 Task: Configure the page layout and record types for 'Technical Position' and 'Non Technical Position' in Salesforce.
Action: Mouse moved to (228, 110)
Screenshot: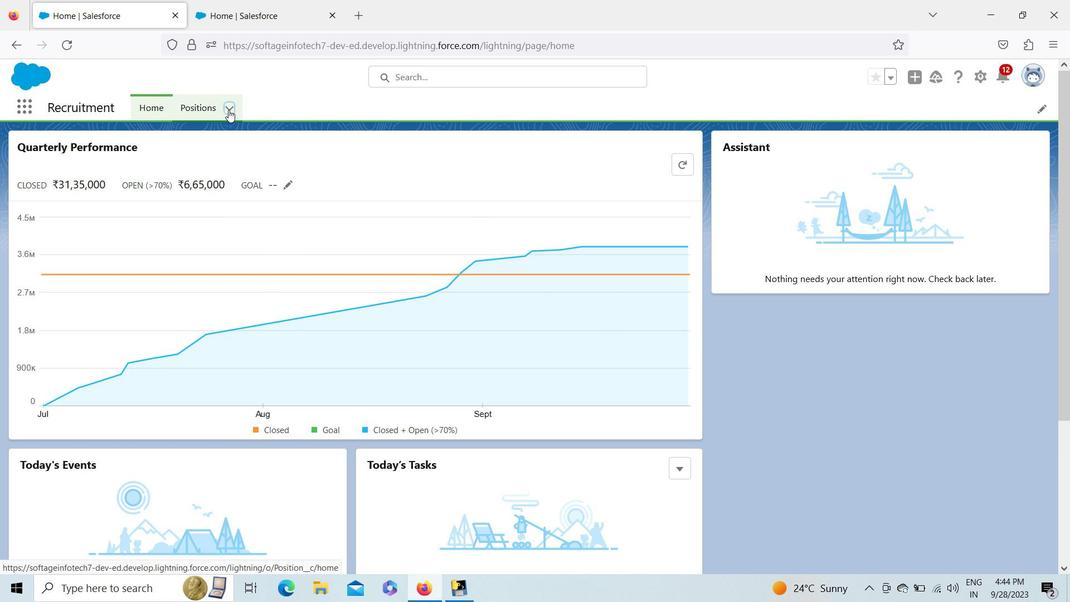
Action: Mouse pressed left at (228, 110)
Screenshot: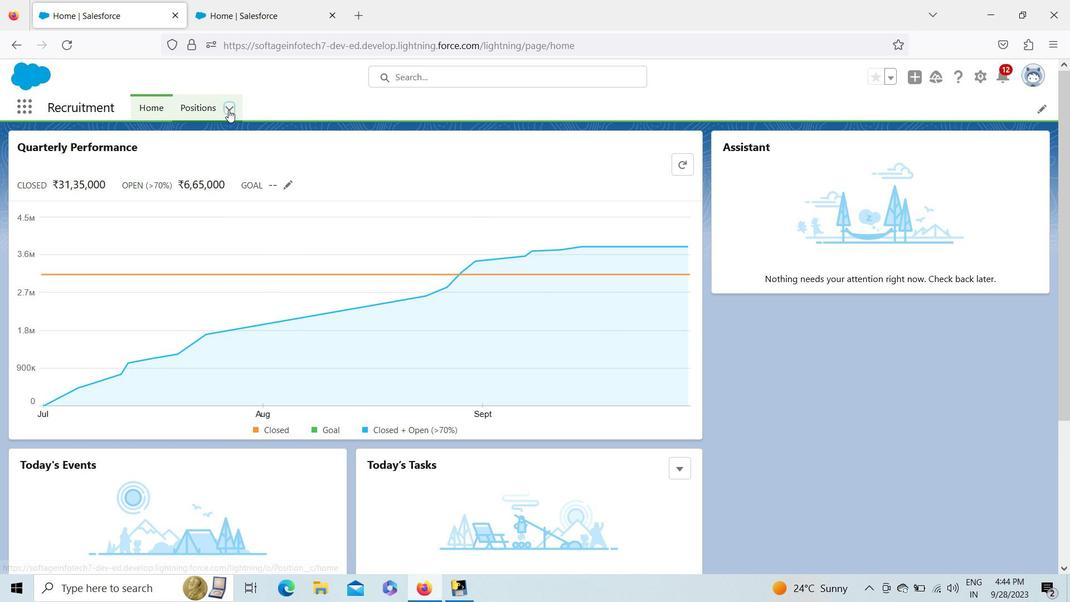 
Action: Mouse moved to (223, 130)
Screenshot: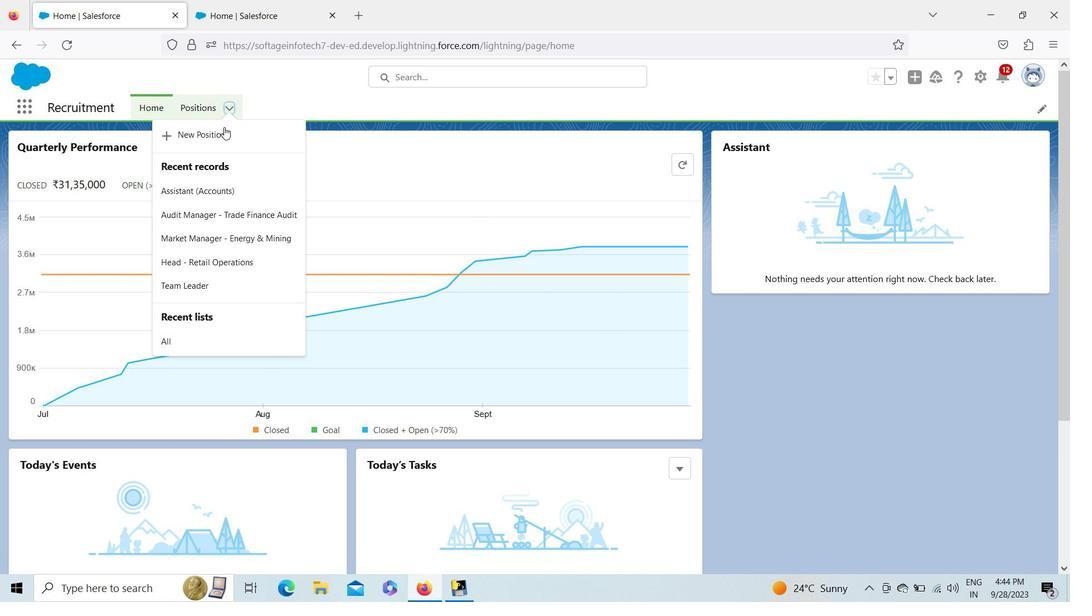 
Action: Mouse pressed left at (223, 130)
Screenshot: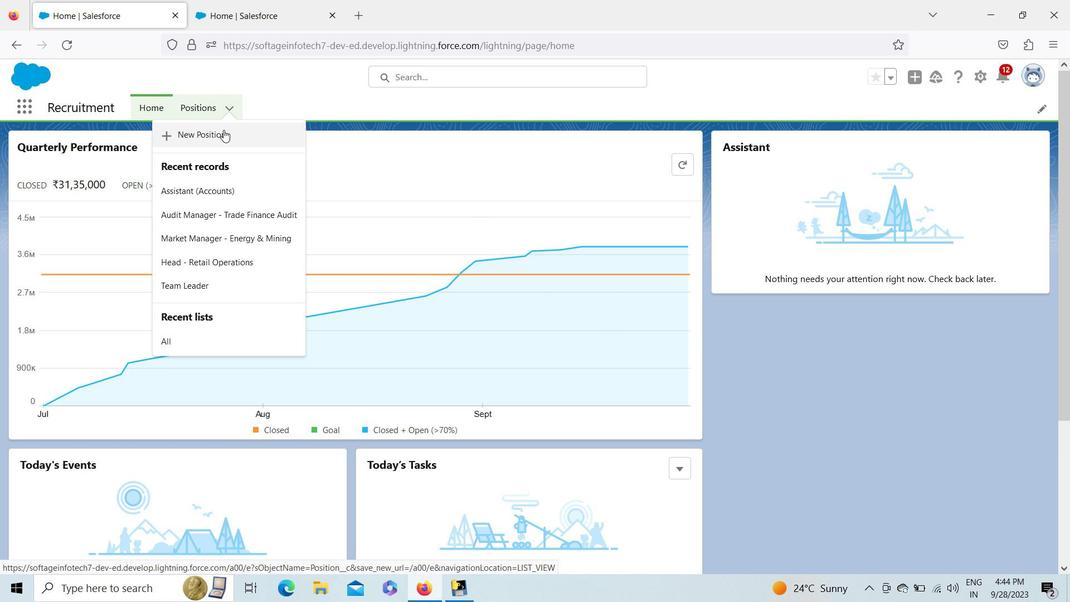 
Action: Mouse moved to (826, 74)
Screenshot: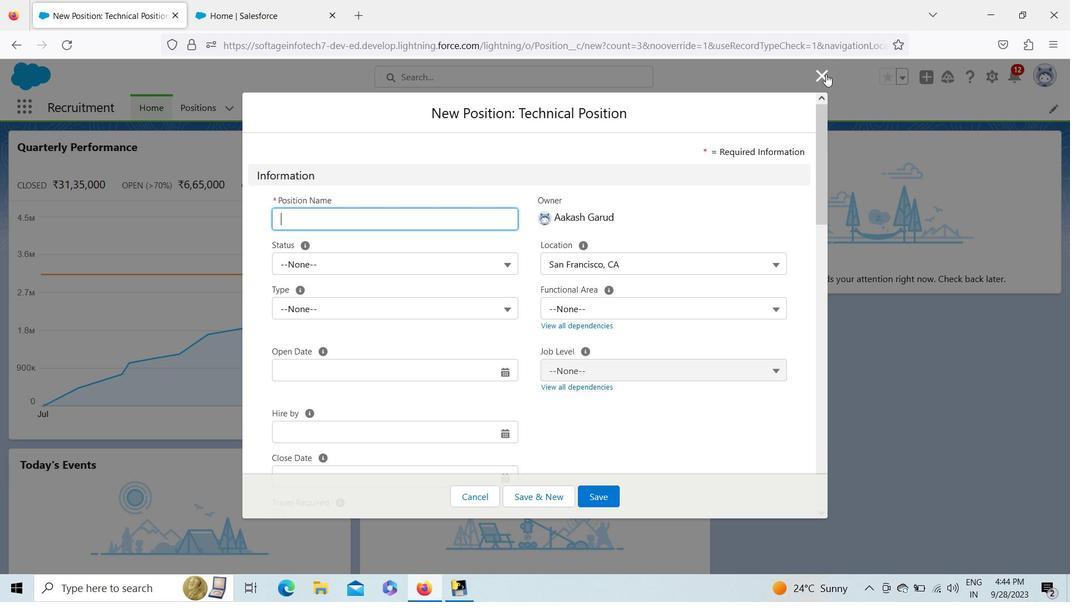 
Action: Mouse pressed left at (826, 74)
Screenshot: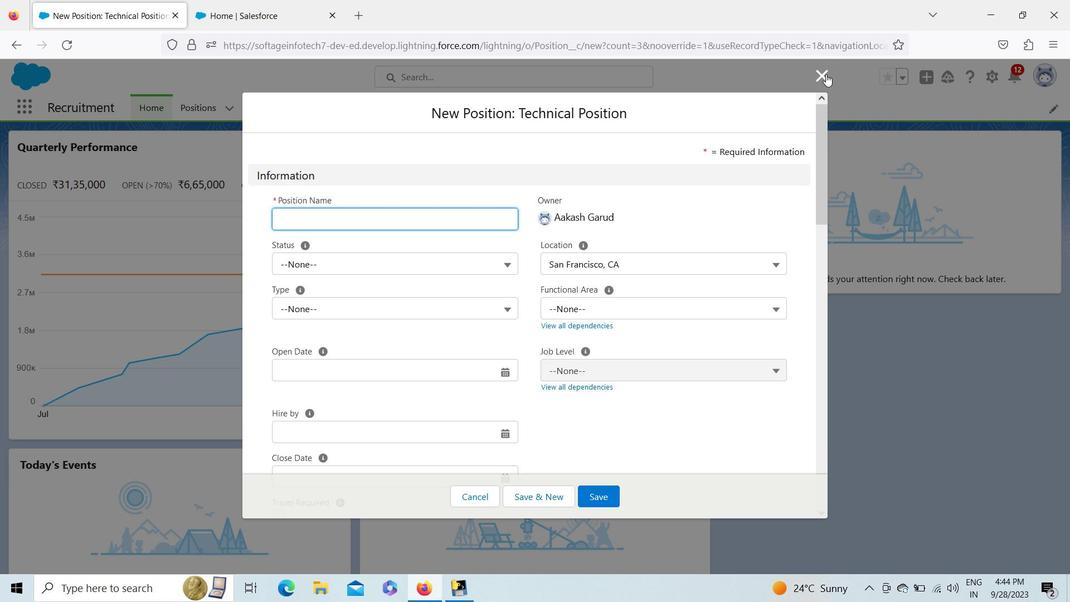 
Action: Mouse moved to (257, 20)
Screenshot: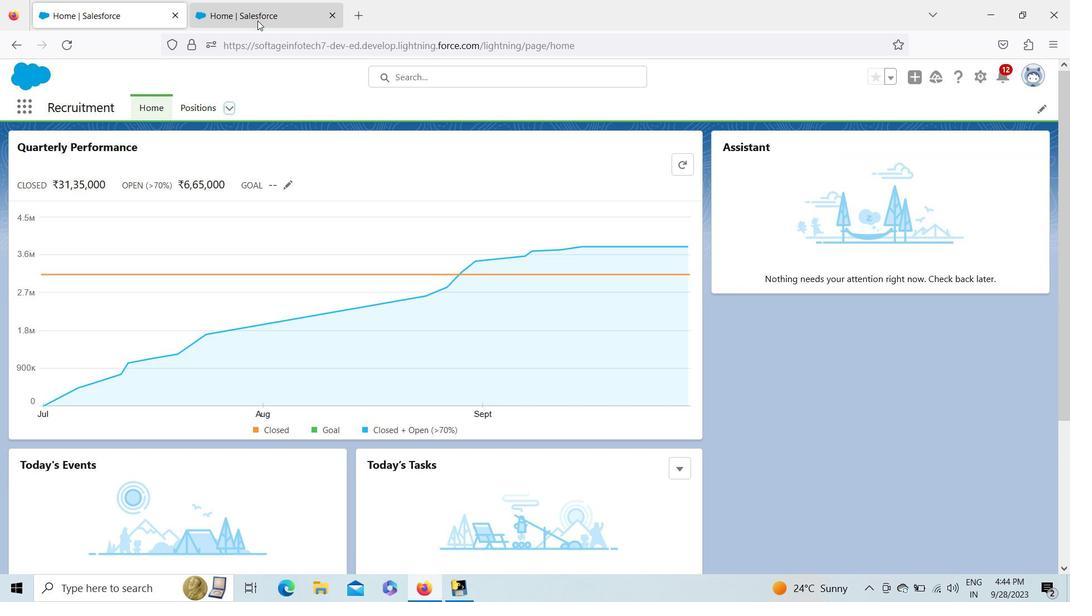 
Action: Mouse pressed left at (257, 20)
Screenshot: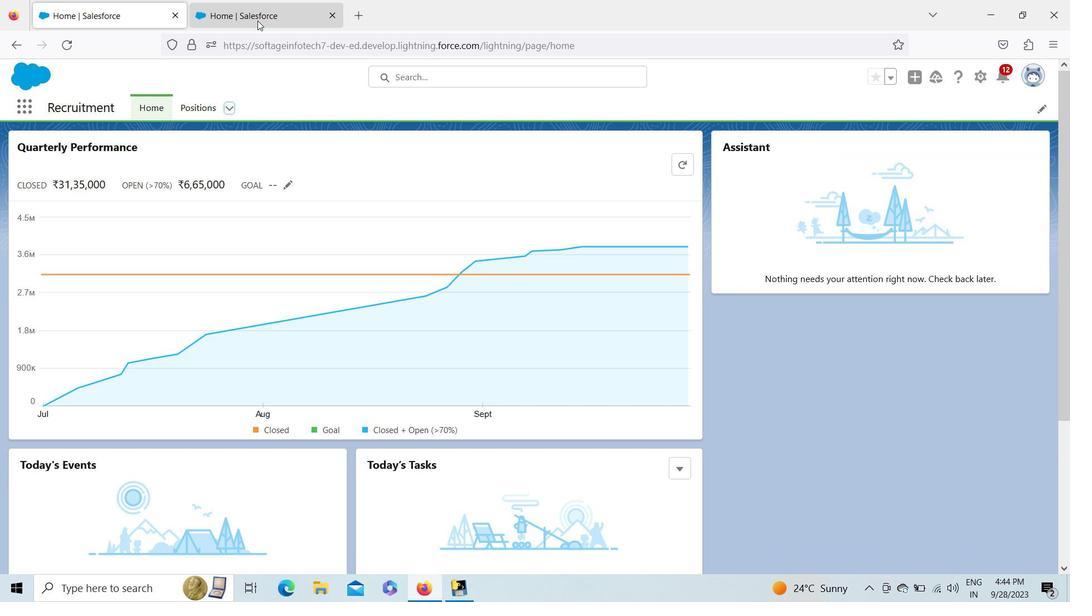 
Action: Mouse moved to (92, 30)
Screenshot: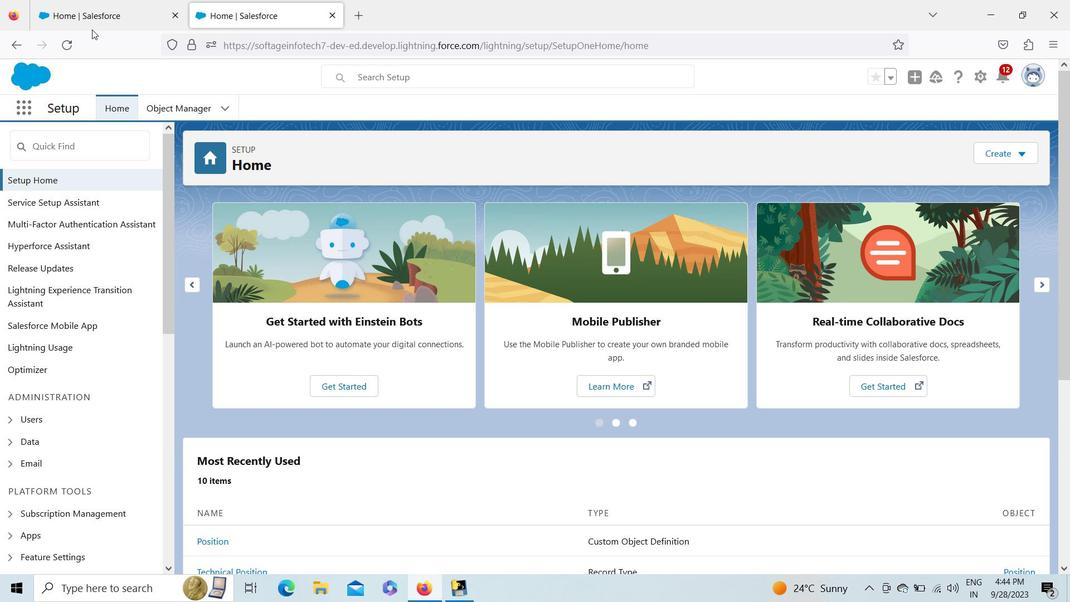 
Action: Mouse pressed left at (92, 30)
Screenshot: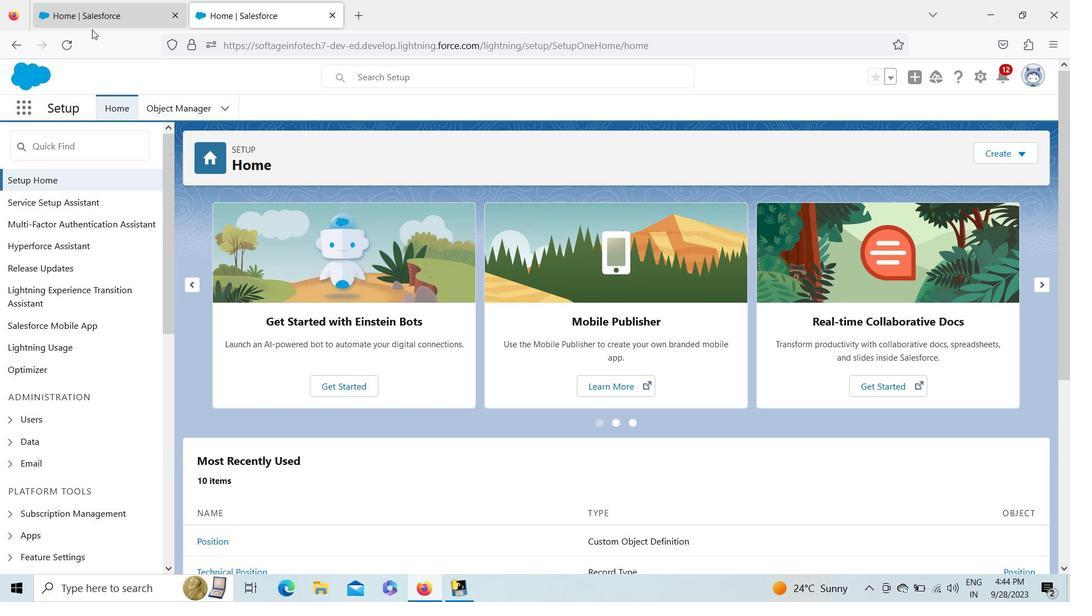 
Action: Mouse moved to (22, 106)
Screenshot: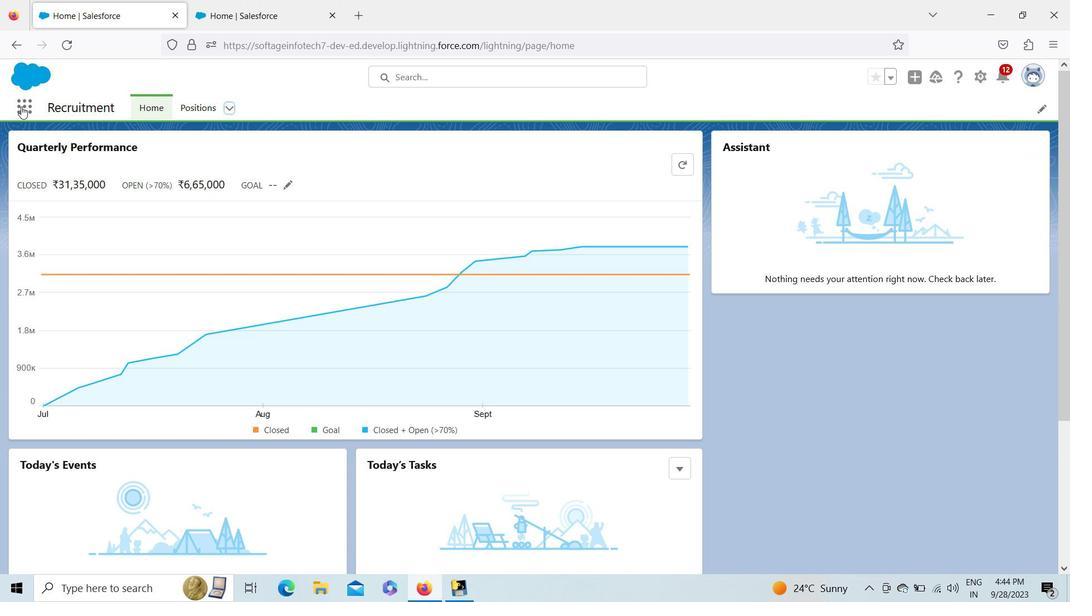 
Action: Mouse pressed left at (22, 106)
Screenshot: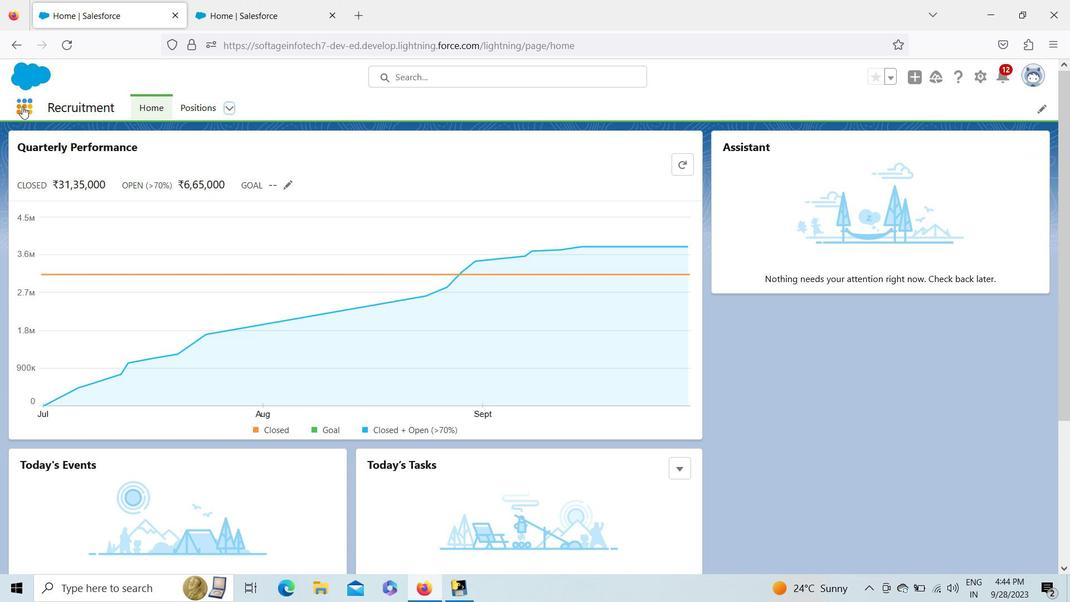 
Action: Mouse moved to (359, 98)
Screenshot: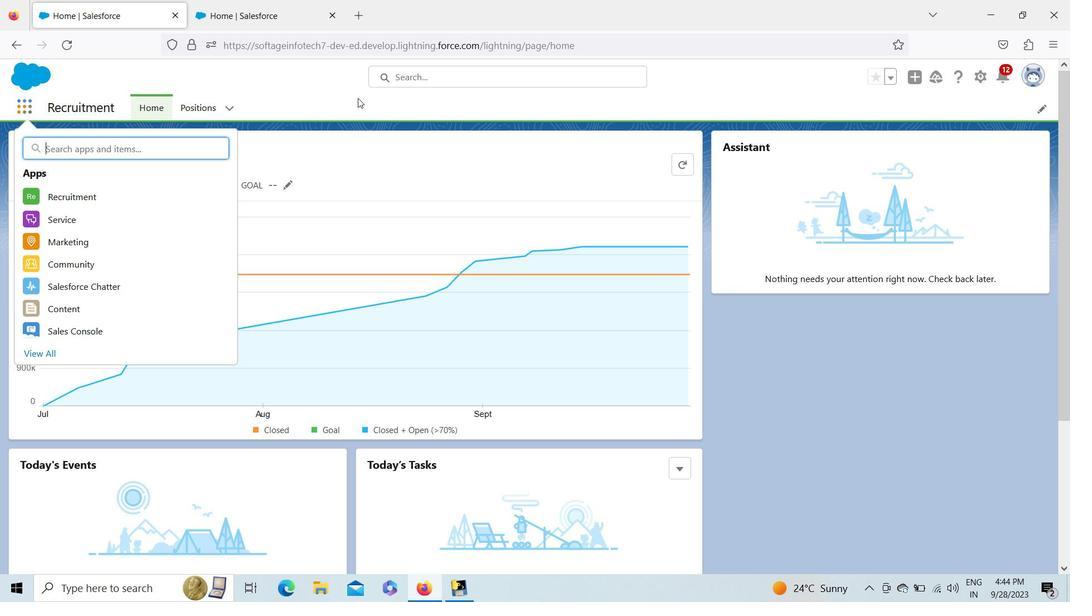 
Action: Mouse pressed left at (359, 98)
Screenshot: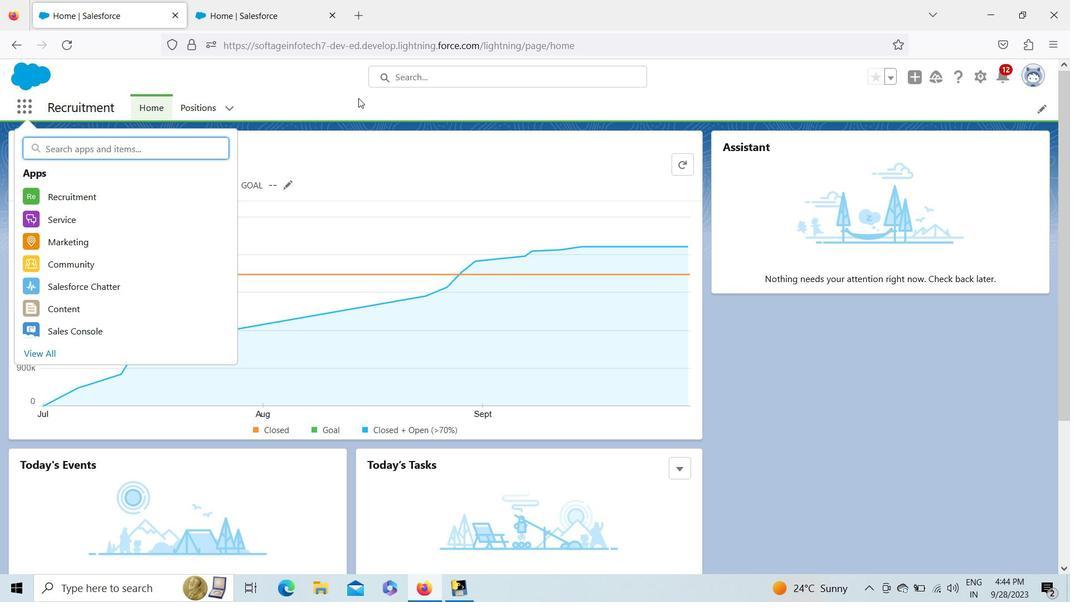 
Action: Mouse moved to (979, 80)
Screenshot: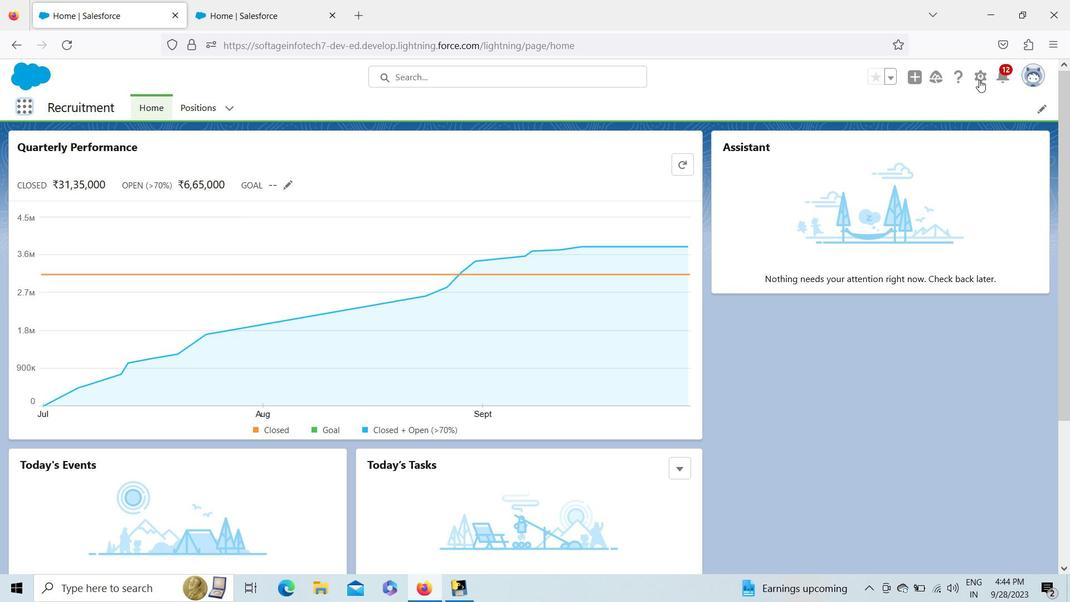 
Action: Mouse pressed left at (979, 80)
Screenshot: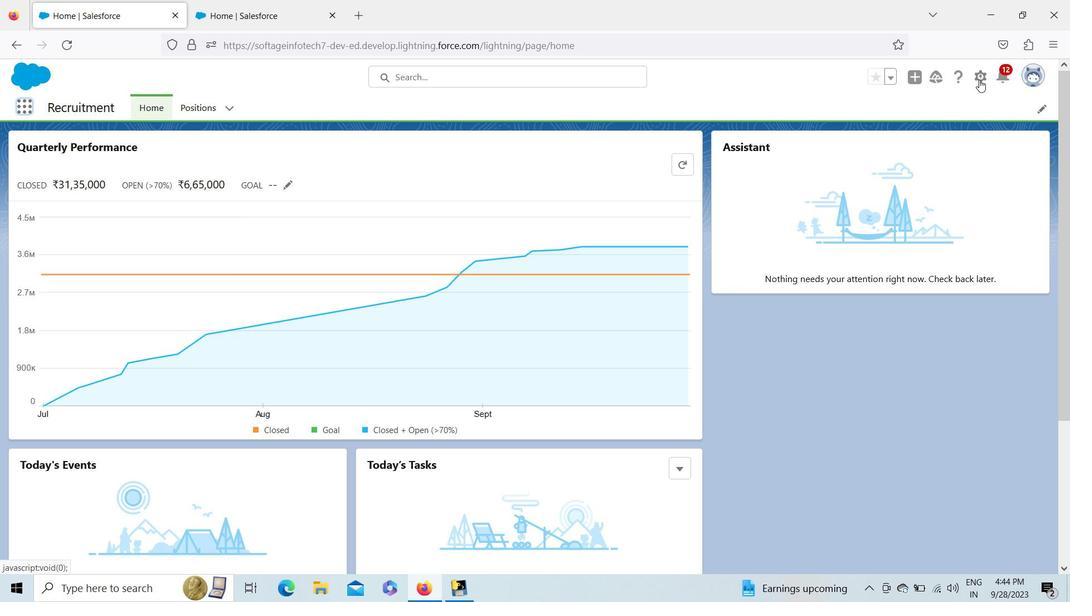 
Action: Mouse moved to (945, 129)
Screenshot: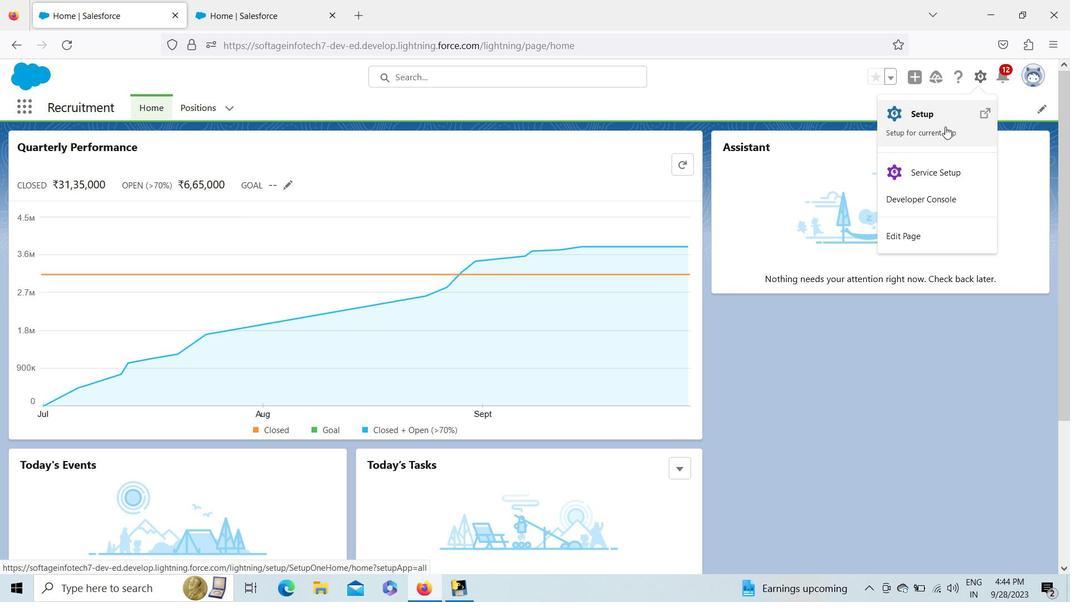 
Action: Mouse pressed left at (945, 129)
Screenshot: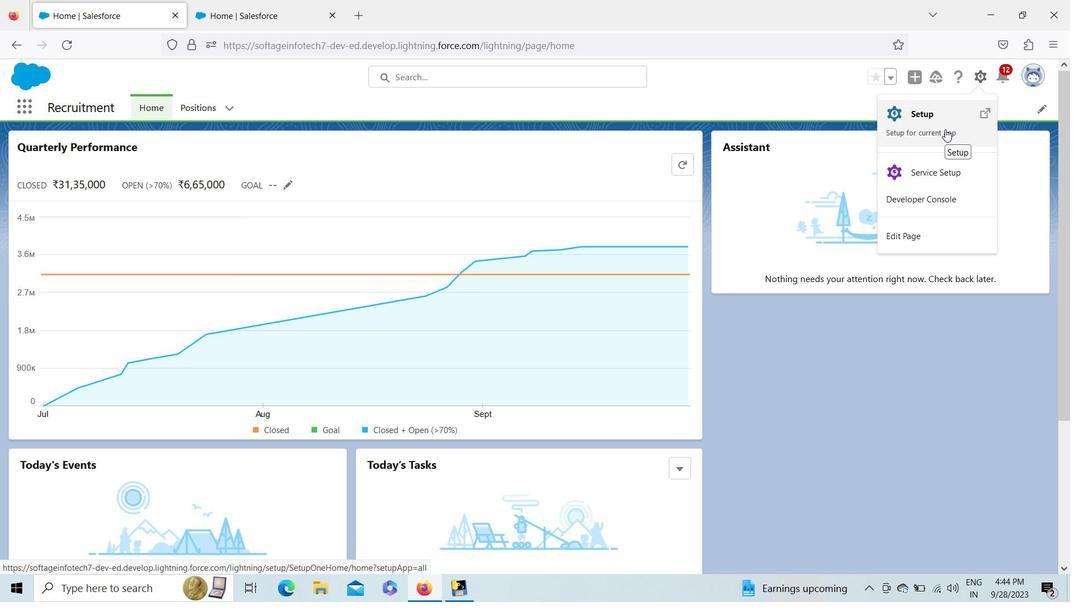 
Action: Mouse moved to (195, 105)
Screenshot: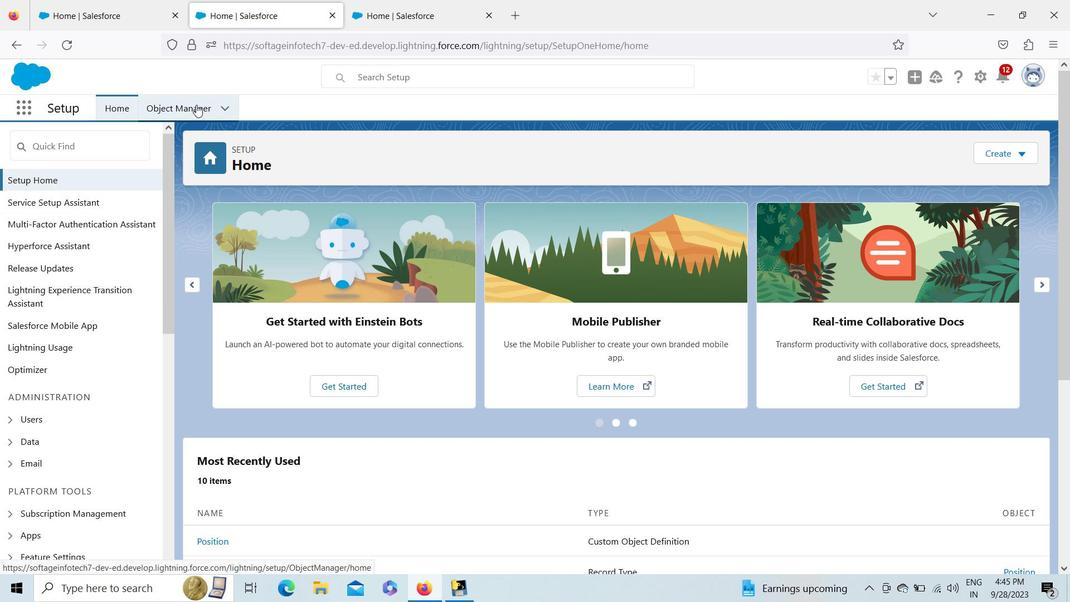 
Action: Mouse pressed left at (195, 105)
Screenshot: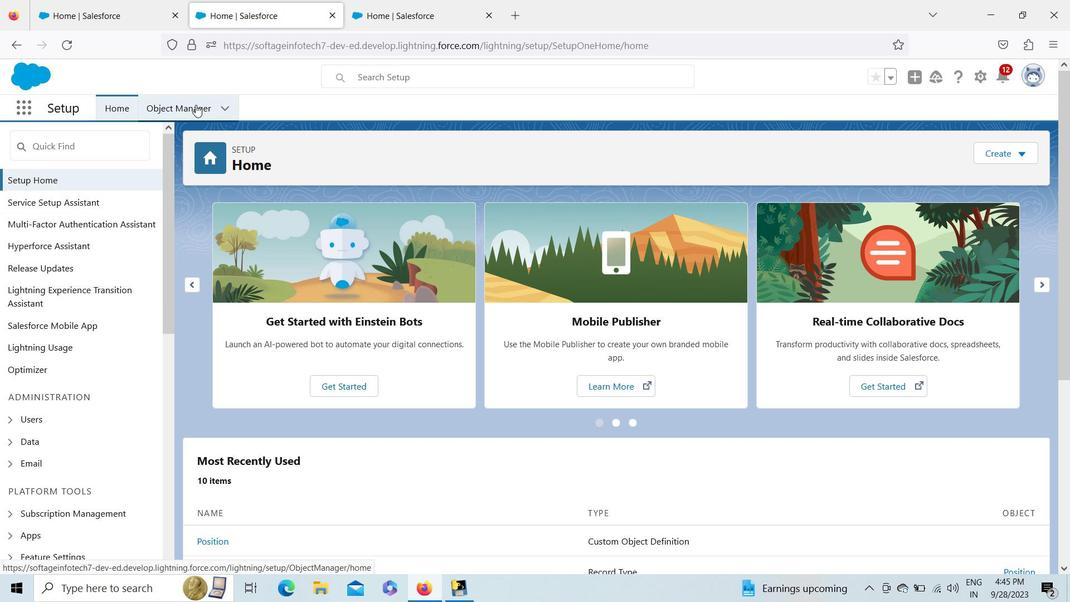 
Action: Mouse moved to (792, 159)
Screenshot: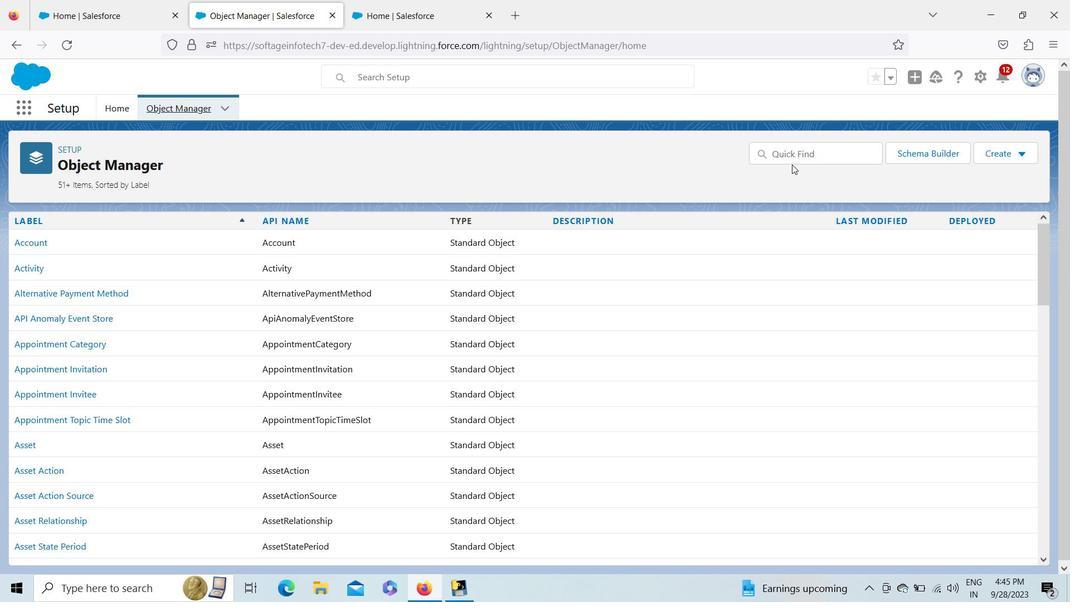 
Action: Mouse pressed left at (792, 159)
Screenshot: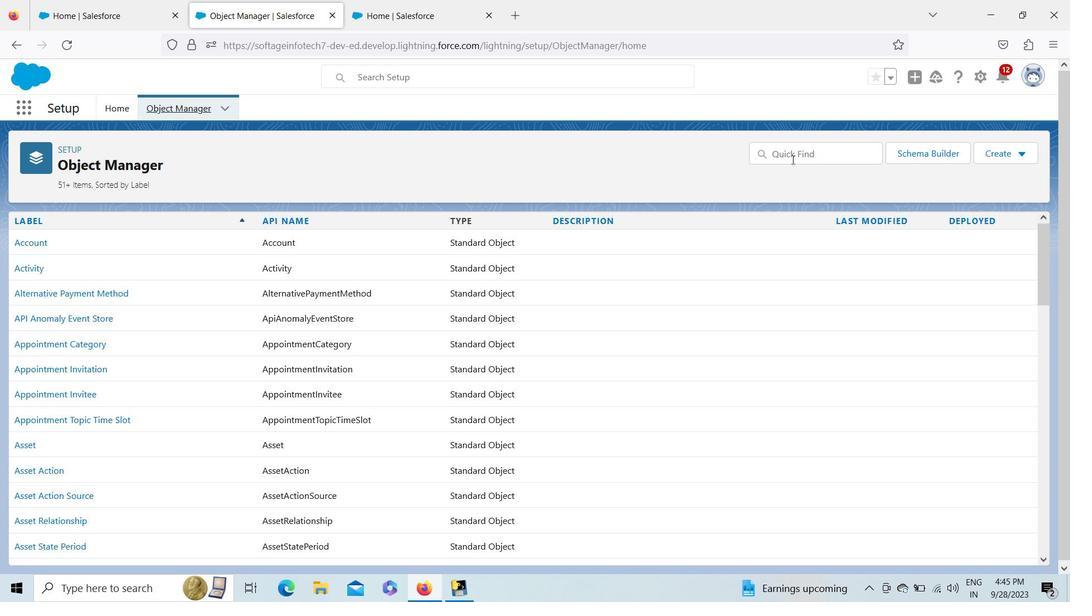 
Action: Key pressed pos
Screenshot: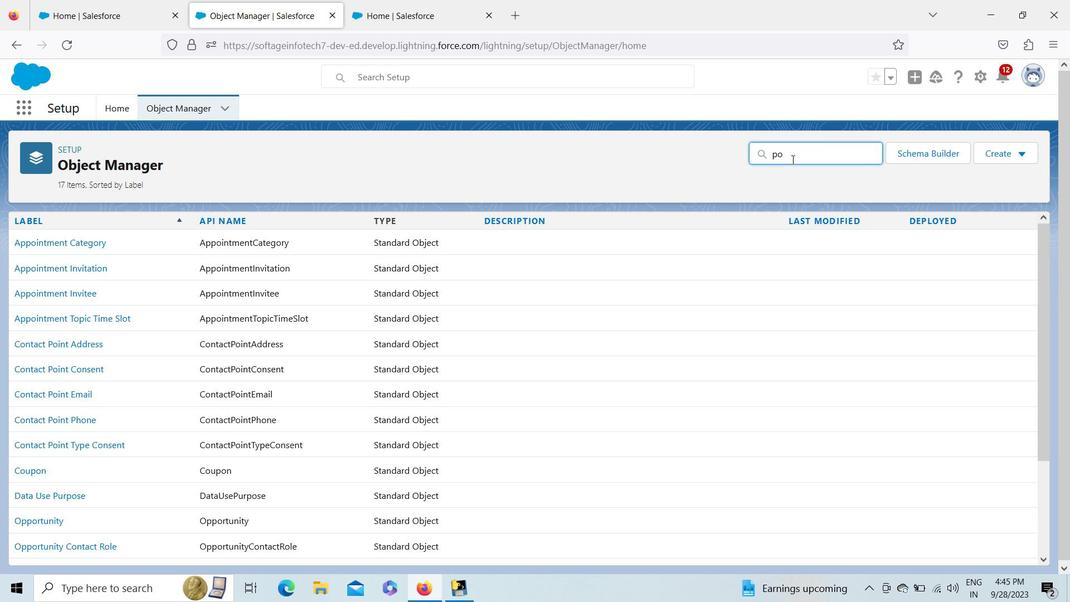 
Action: Mouse moved to (22, 278)
Screenshot: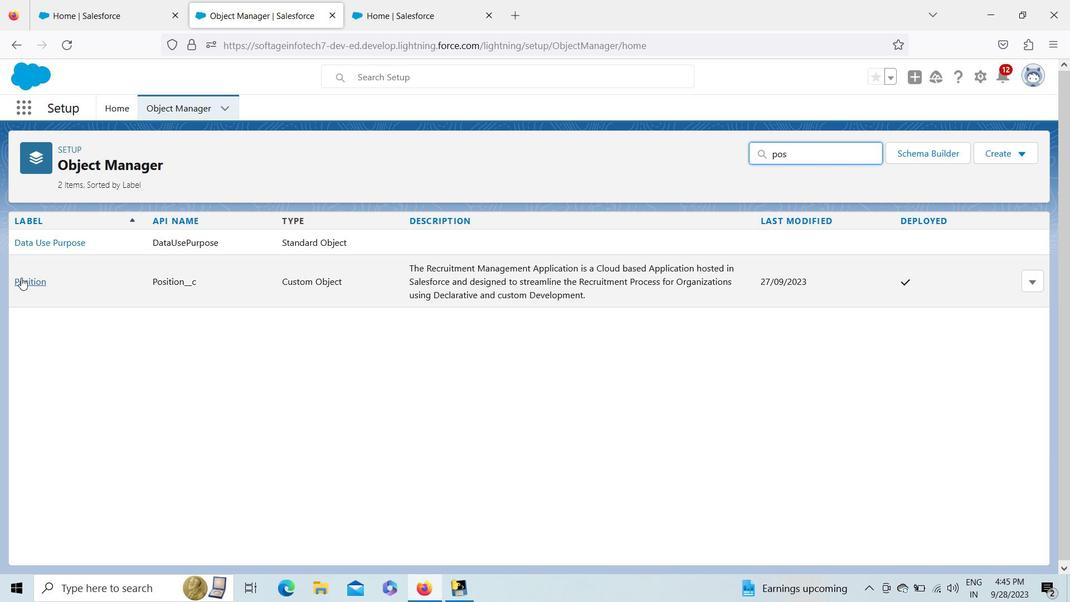 
Action: Mouse pressed left at (22, 278)
Screenshot: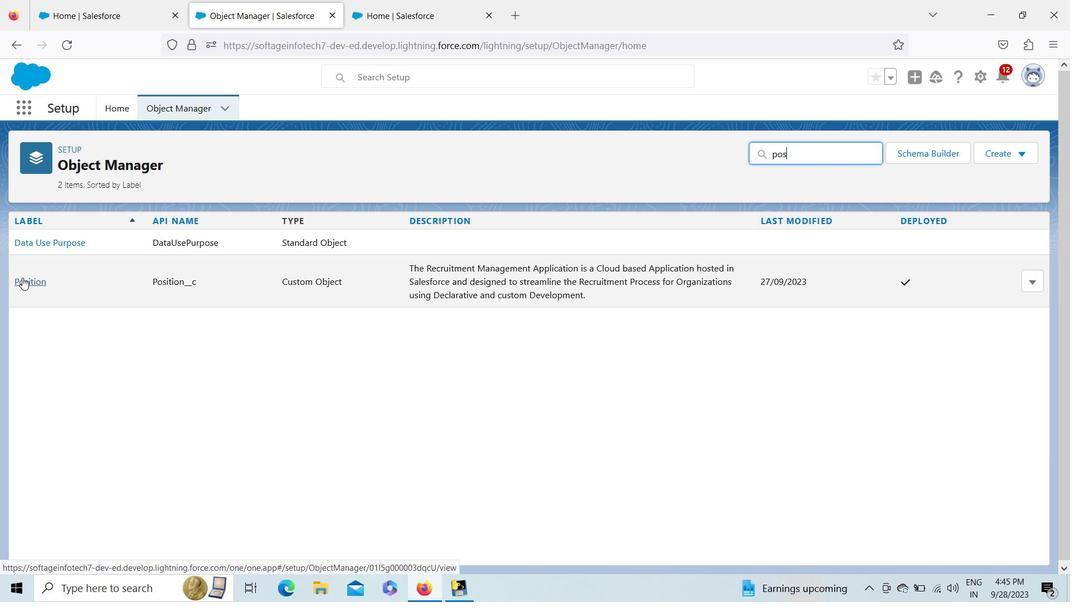 
Action: Mouse moved to (63, 269)
Screenshot: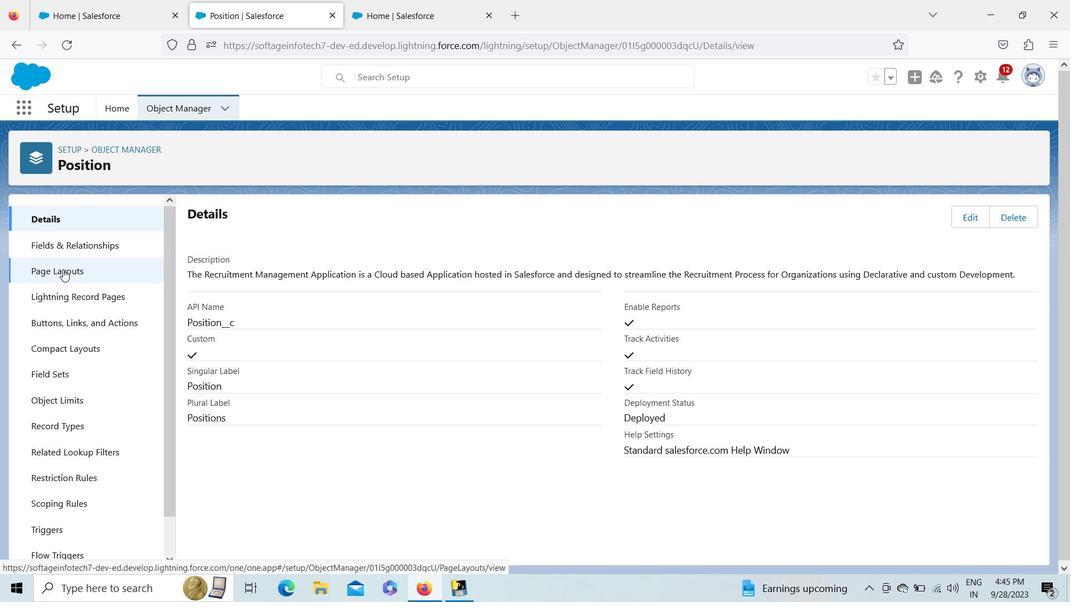 
Action: Mouse pressed left at (63, 269)
Screenshot: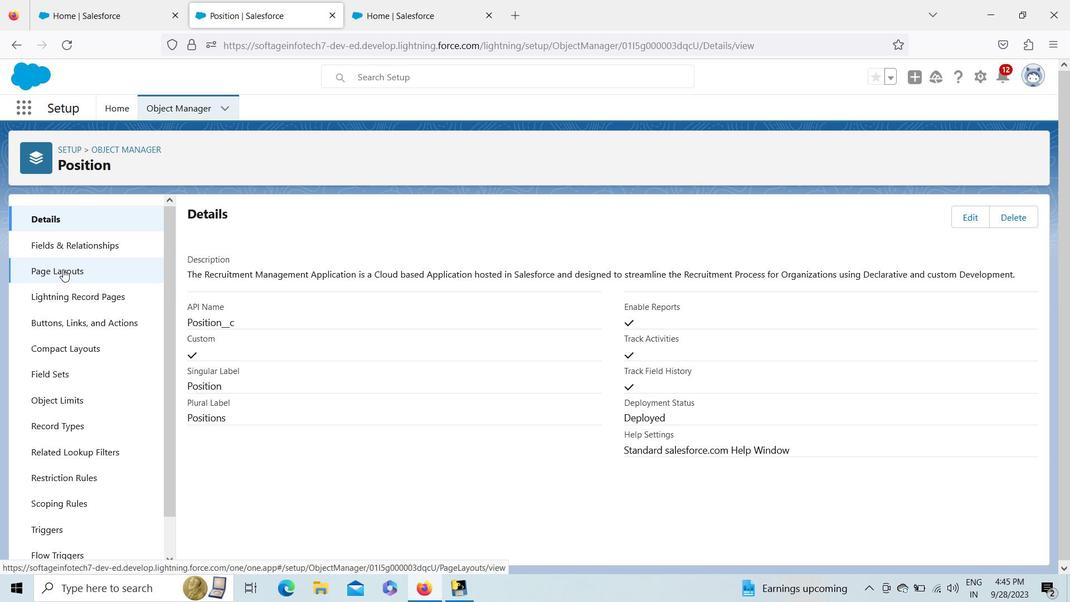 
Action: Mouse moved to (1034, 279)
Screenshot: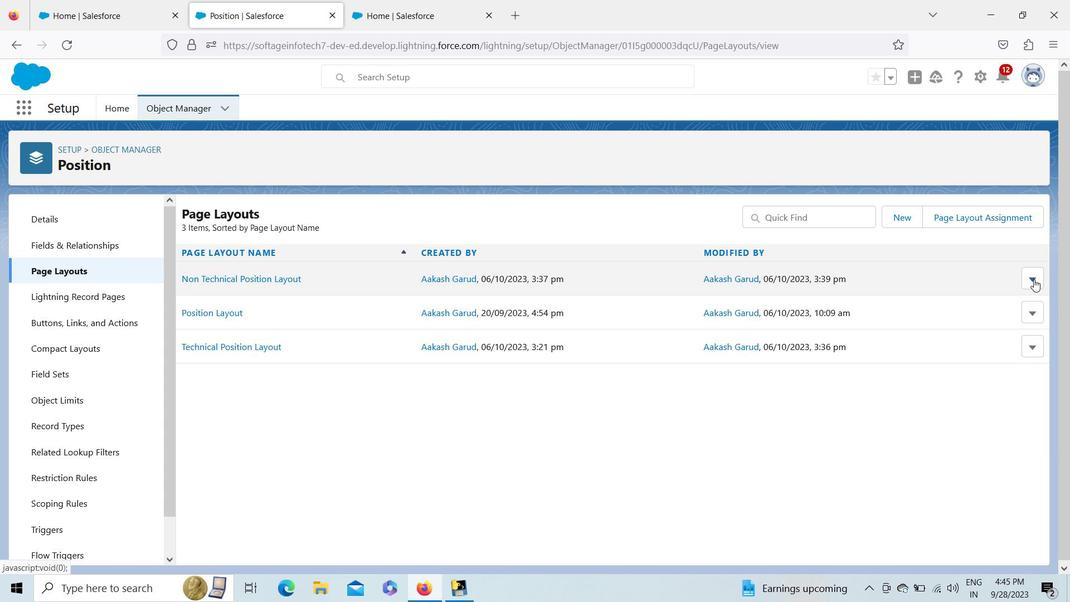 
Action: Mouse pressed left at (1034, 279)
Screenshot: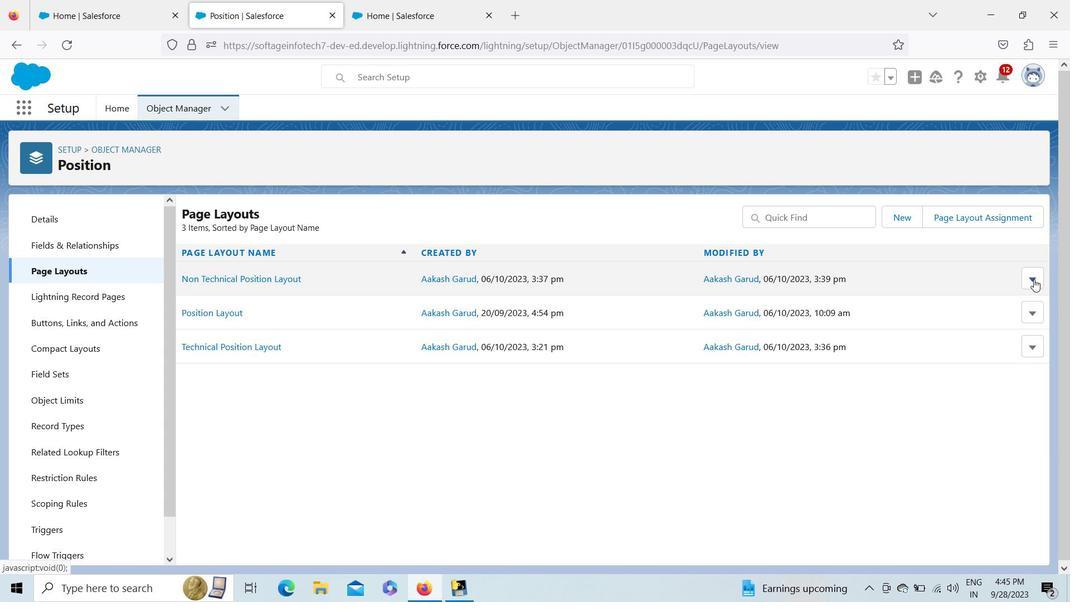 
Action: Mouse moved to (1012, 329)
Screenshot: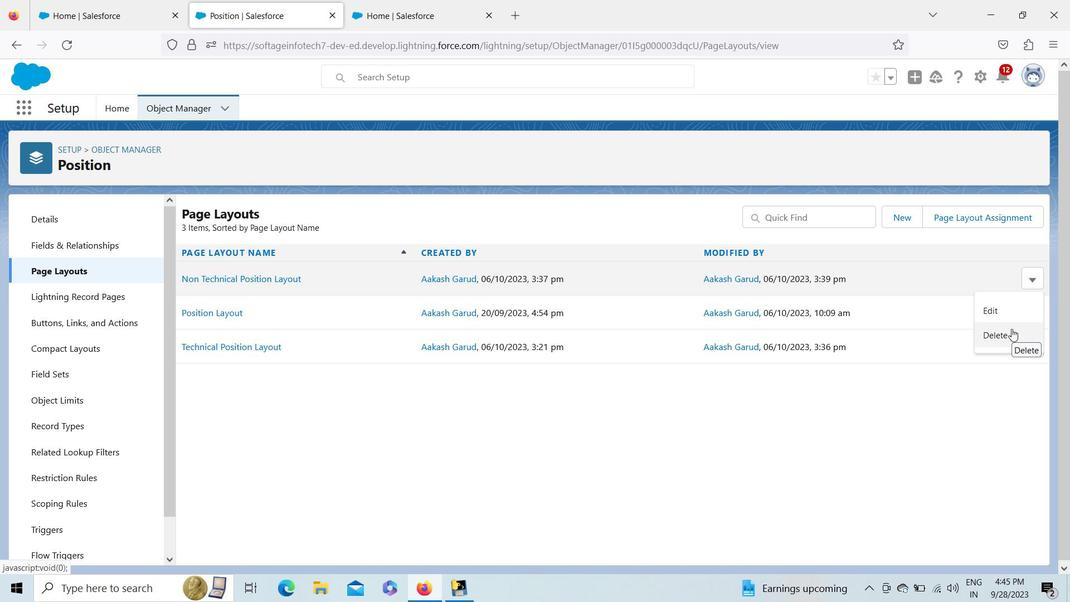
Action: Mouse pressed left at (1012, 329)
Screenshot: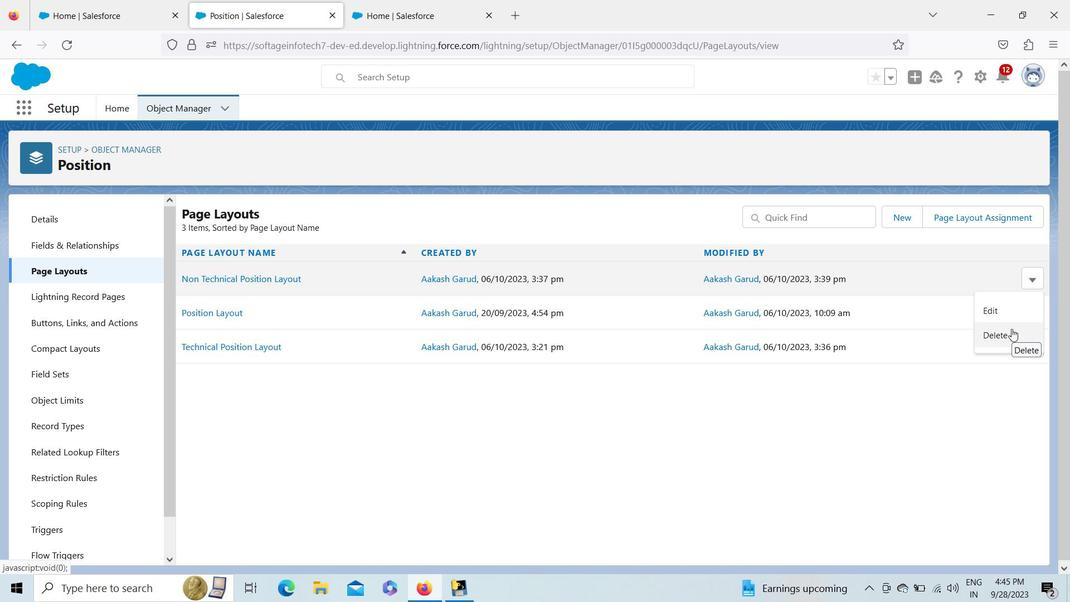 
Action: Mouse moved to (730, 317)
Screenshot: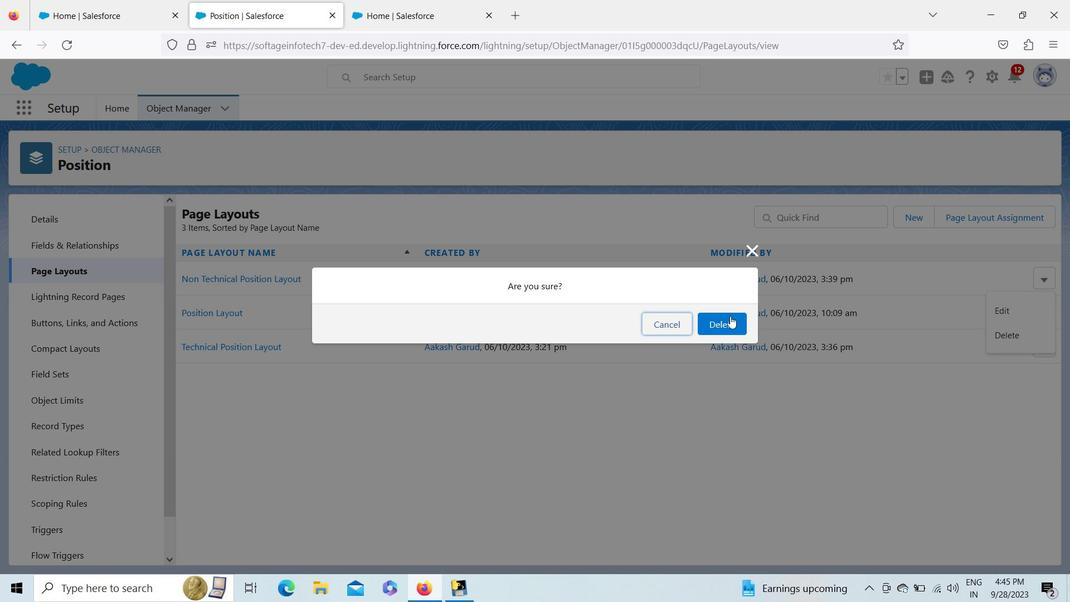 
Action: Mouse pressed left at (730, 317)
Screenshot: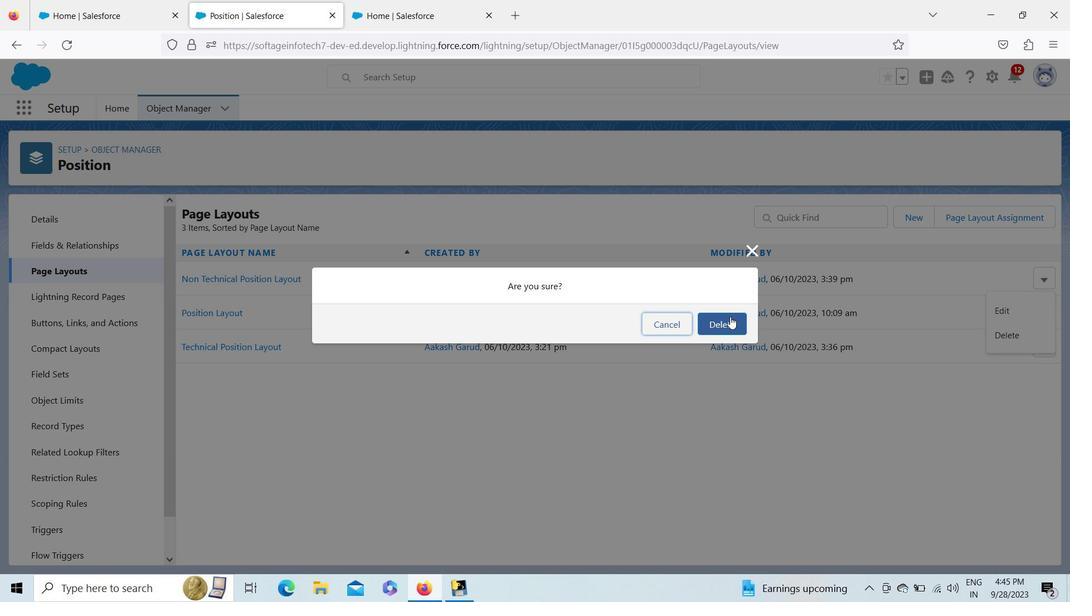 
Action: Mouse moved to (84, 276)
Screenshot: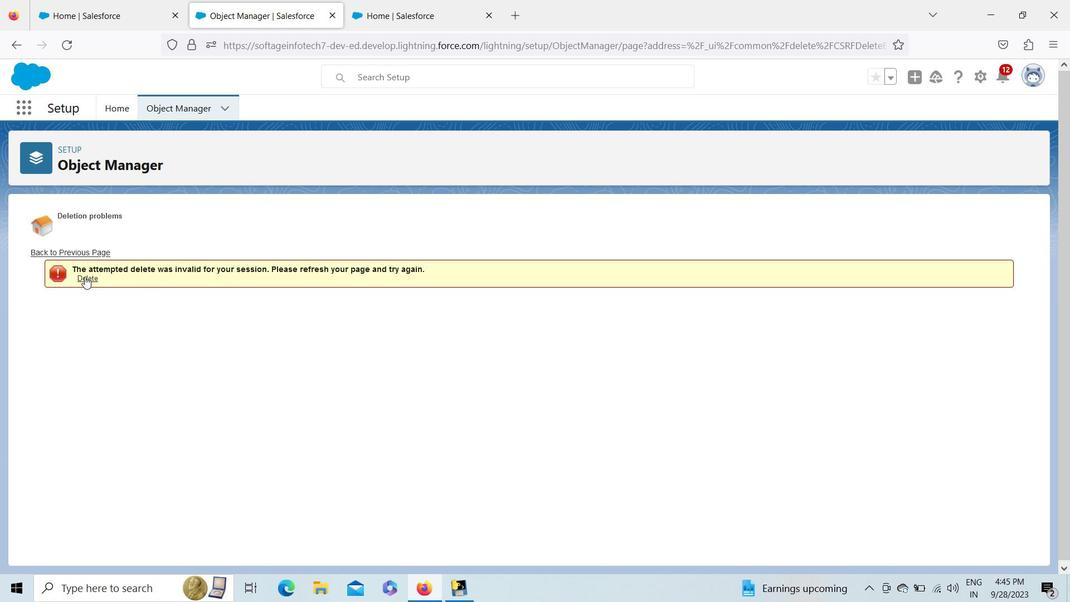 
Action: Mouse pressed left at (84, 276)
Screenshot: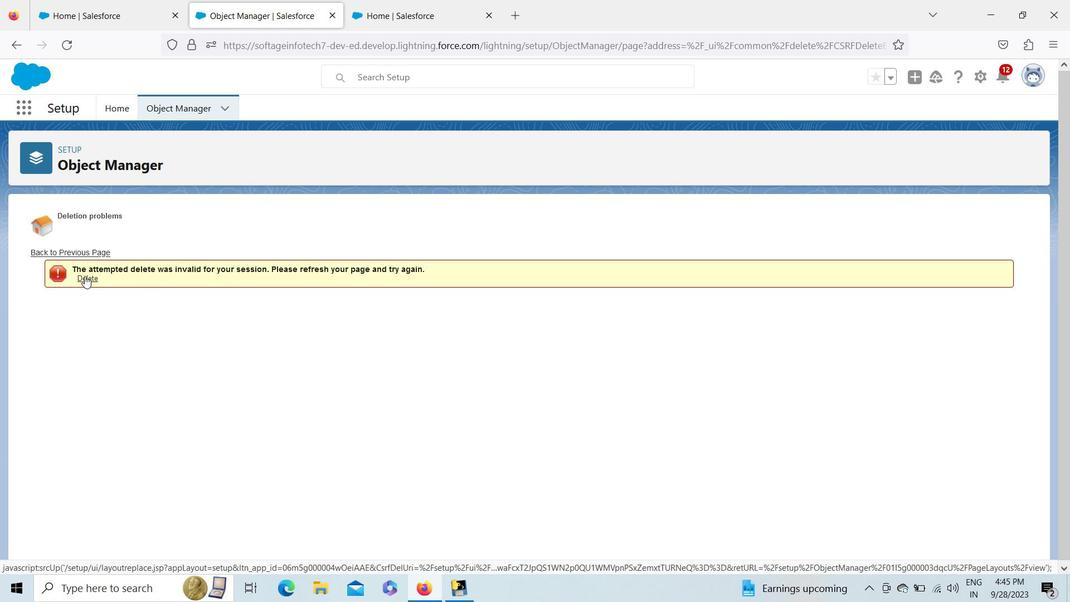 
Action: Mouse moved to (476, 307)
Screenshot: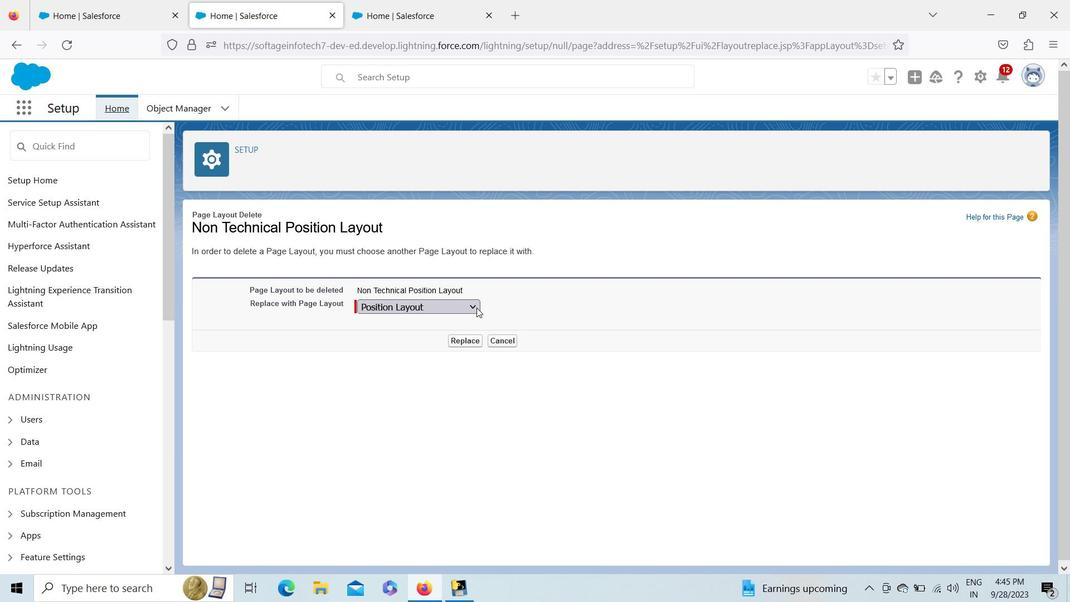 
Action: Mouse pressed left at (476, 307)
Screenshot: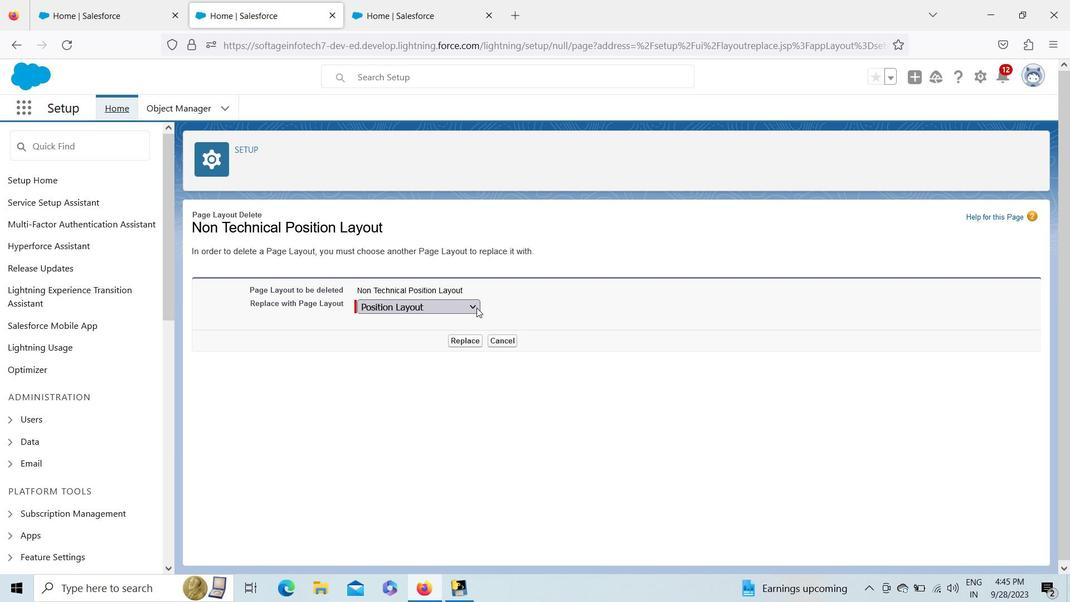 
Action: Mouse moved to (451, 325)
Screenshot: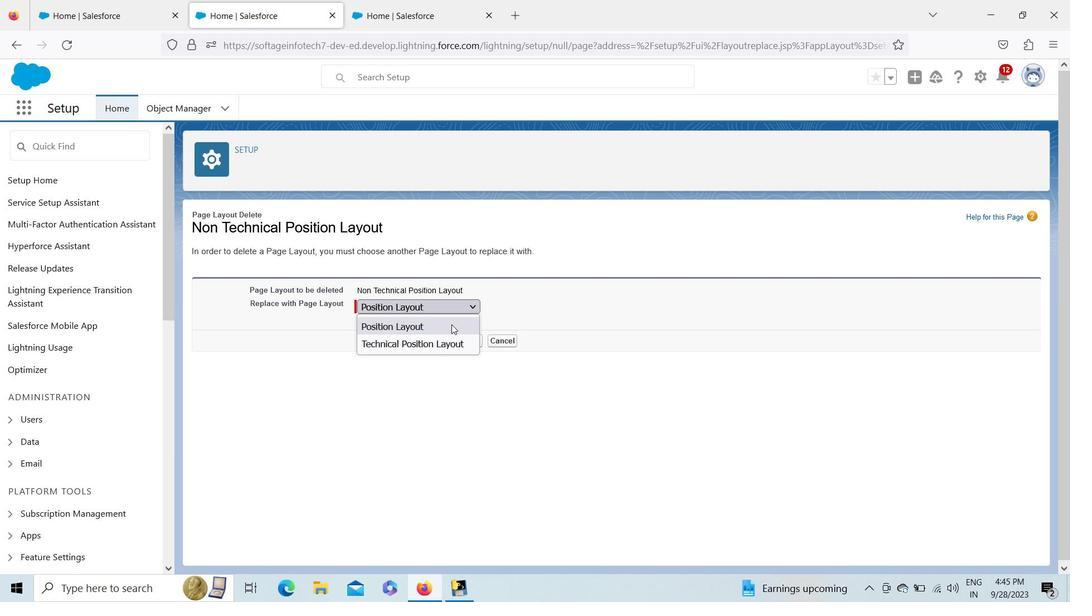 
Action: Mouse pressed left at (451, 325)
Screenshot: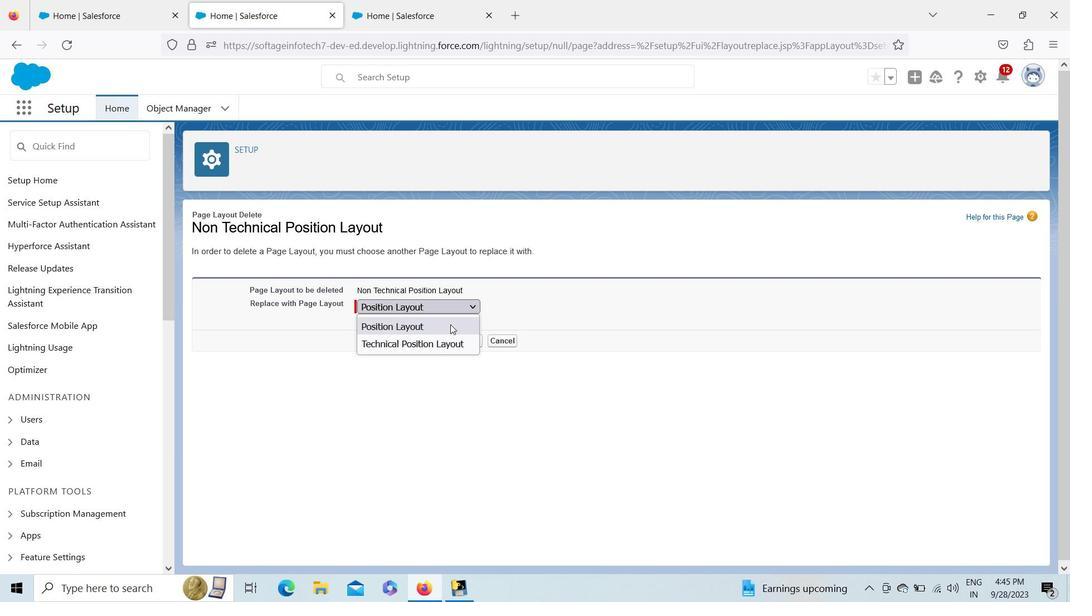 
Action: Mouse moved to (461, 341)
Screenshot: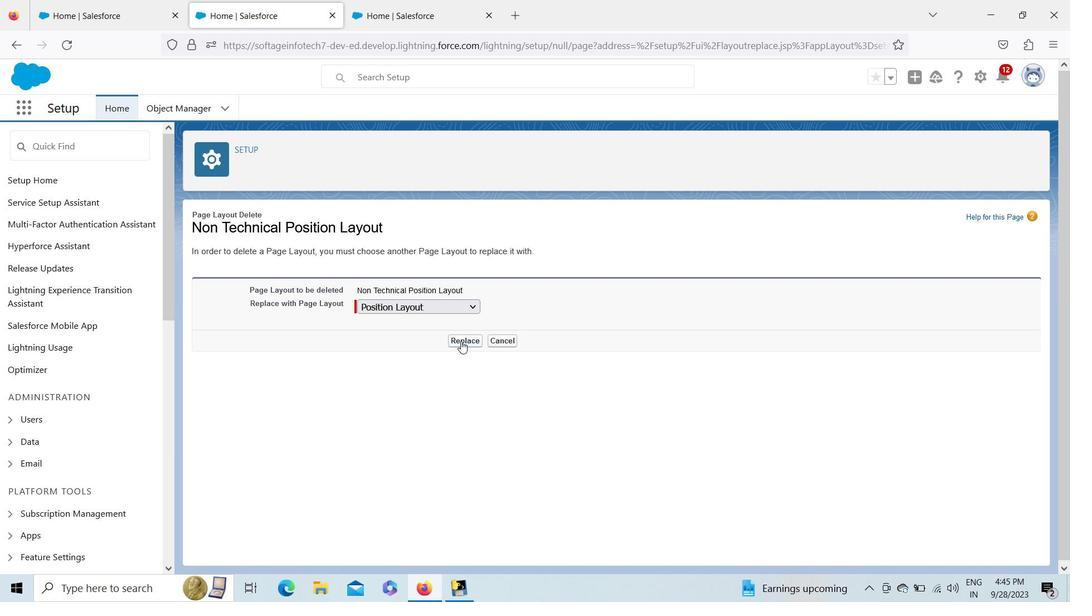 
Action: Mouse pressed left at (461, 341)
Screenshot: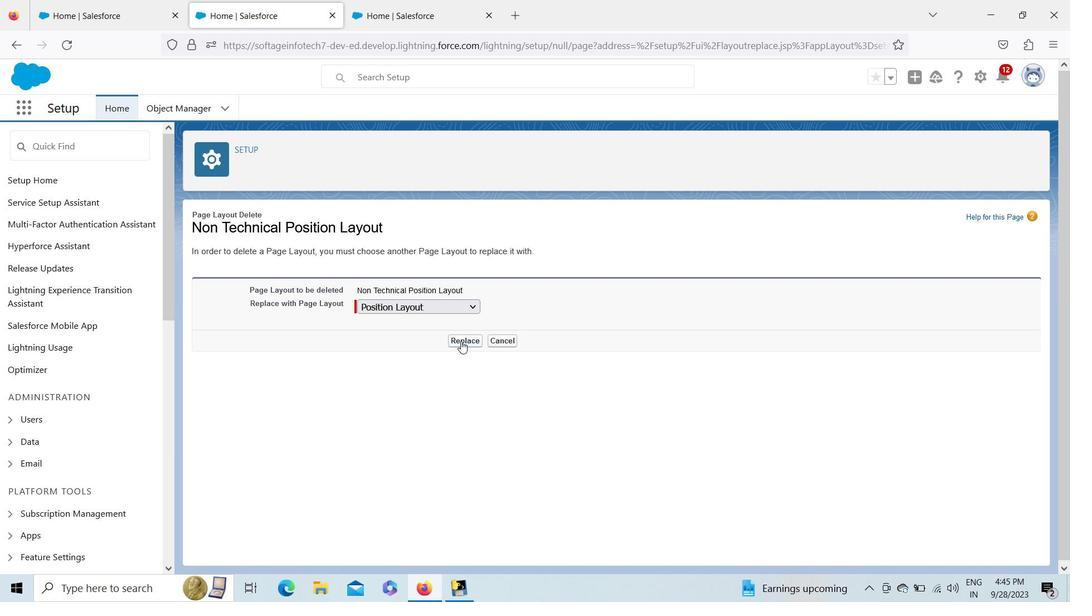 
Action: Mouse moved to (74, 265)
Screenshot: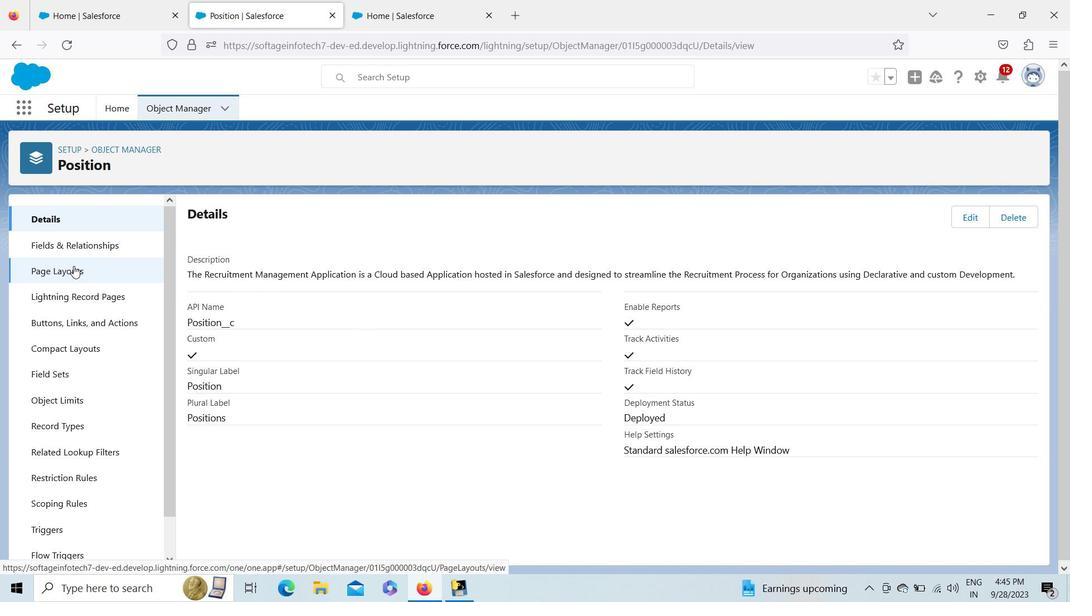 
Action: Mouse pressed left at (74, 265)
Screenshot: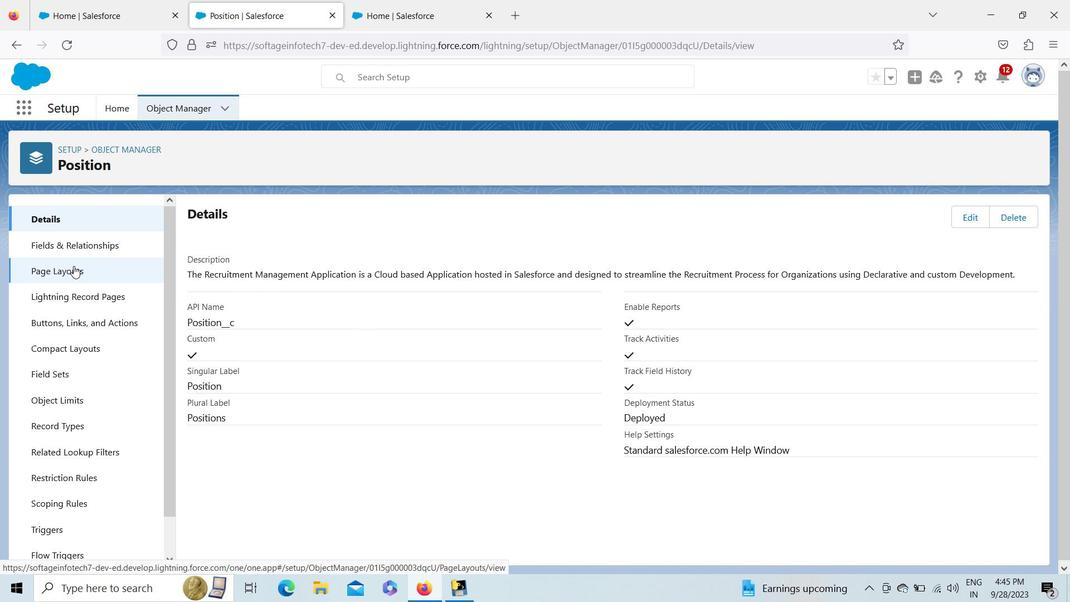 
Action: Mouse moved to (1037, 314)
Screenshot: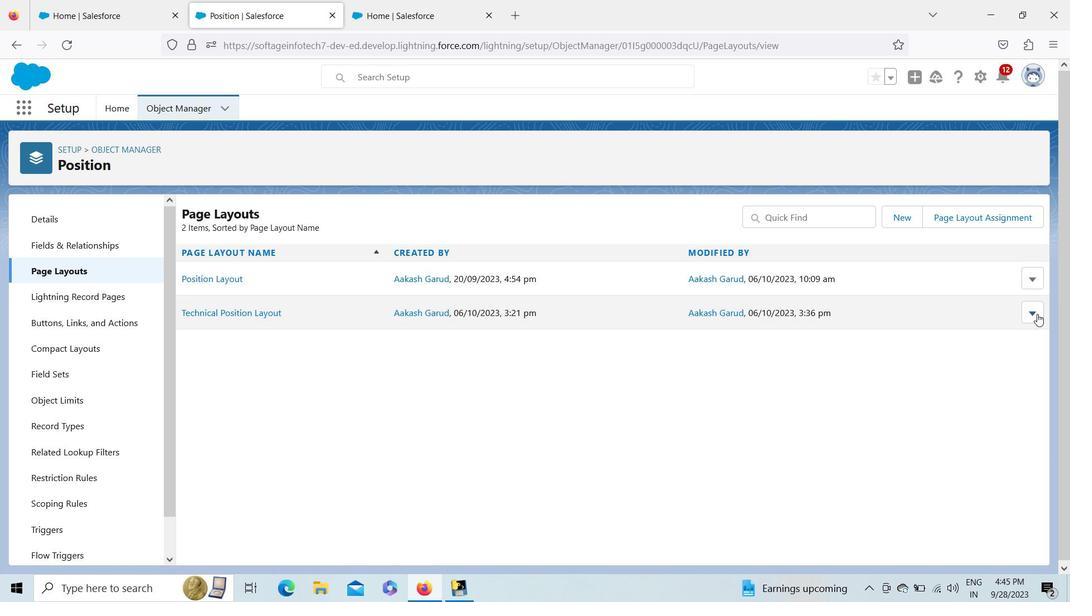 
Action: Mouse pressed left at (1037, 314)
Screenshot: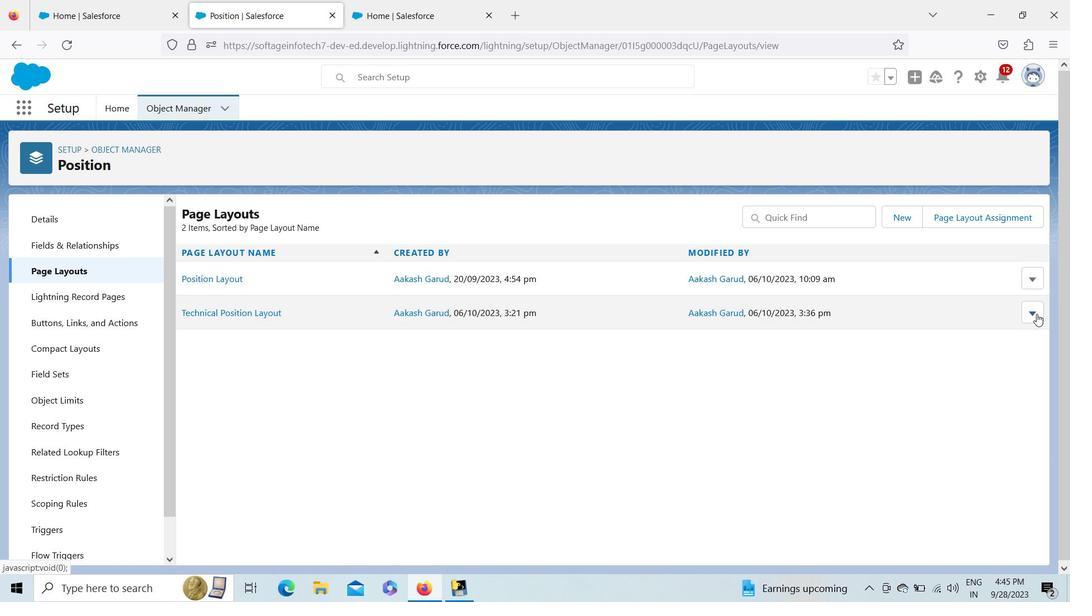 
Action: Mouse moved to (1007, 362)
Screenshot: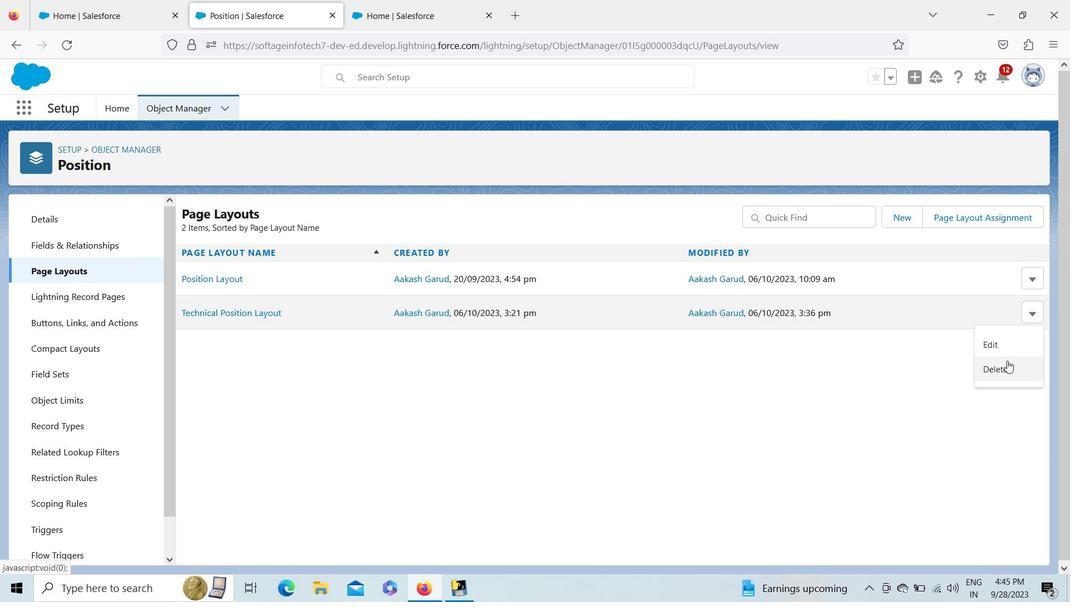 
Action: Mouse pressed left at (1007, 362)
Screenshot: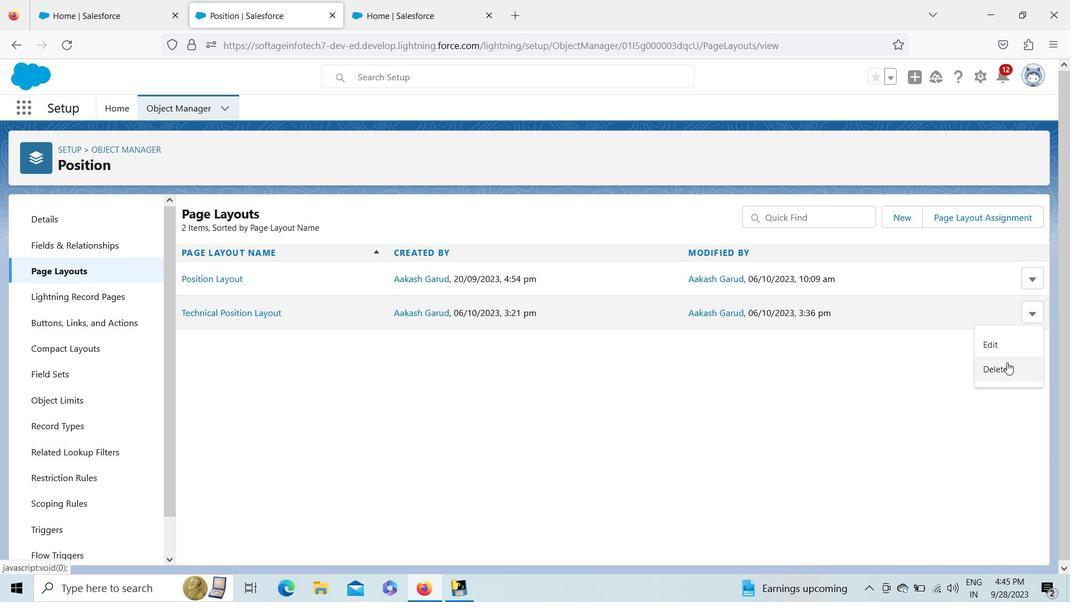 
Action: Mouse moved to (736, 325)
Screenshot: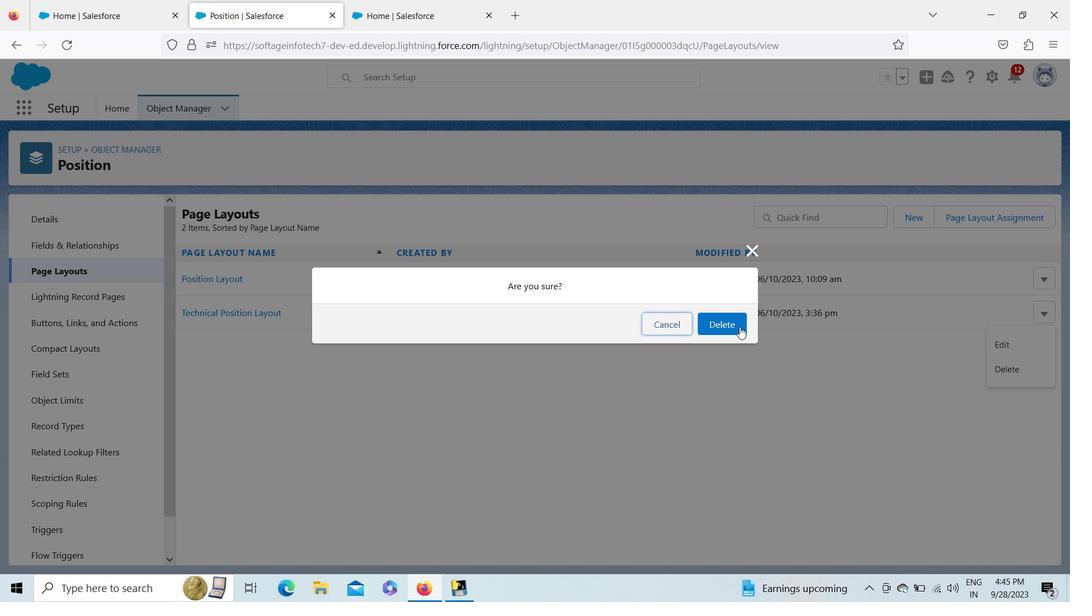 
Action: Mouse pressed left at (736, 325)
Screenshot: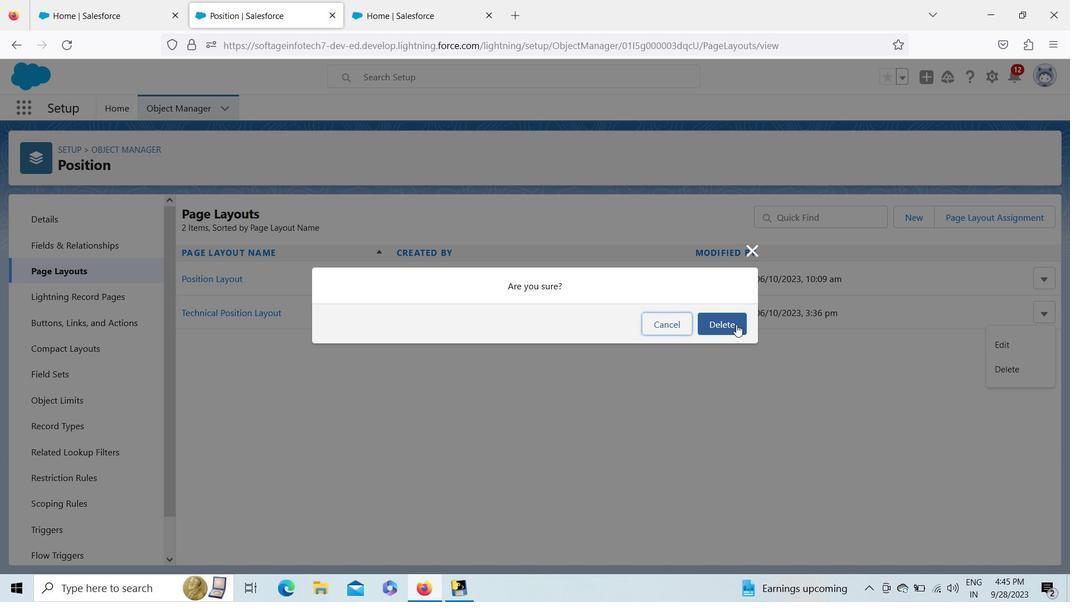 
Action: Mouse moved to (89, 279)
Screenshot: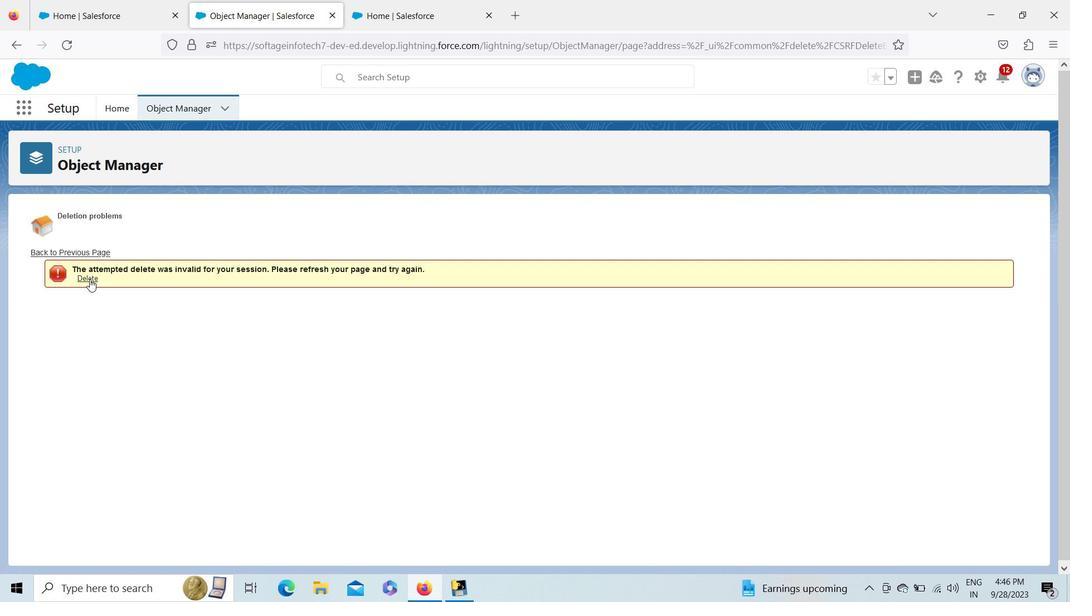 
Action: Mouse pressed left at (89, 279)
Screenshot: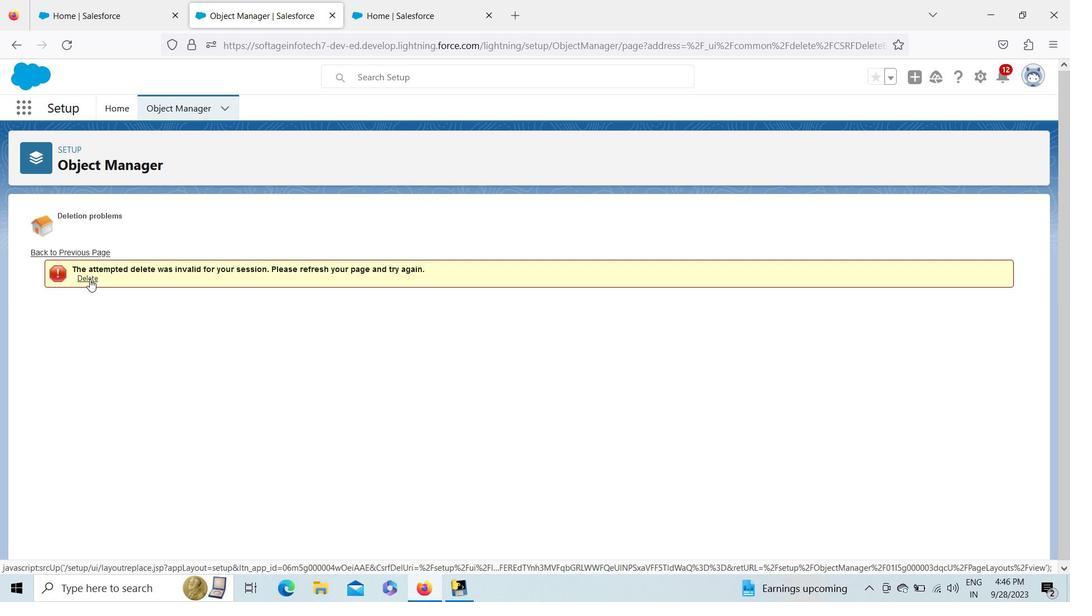 
Action: Mouse moved to (462, 336)
Screenshot: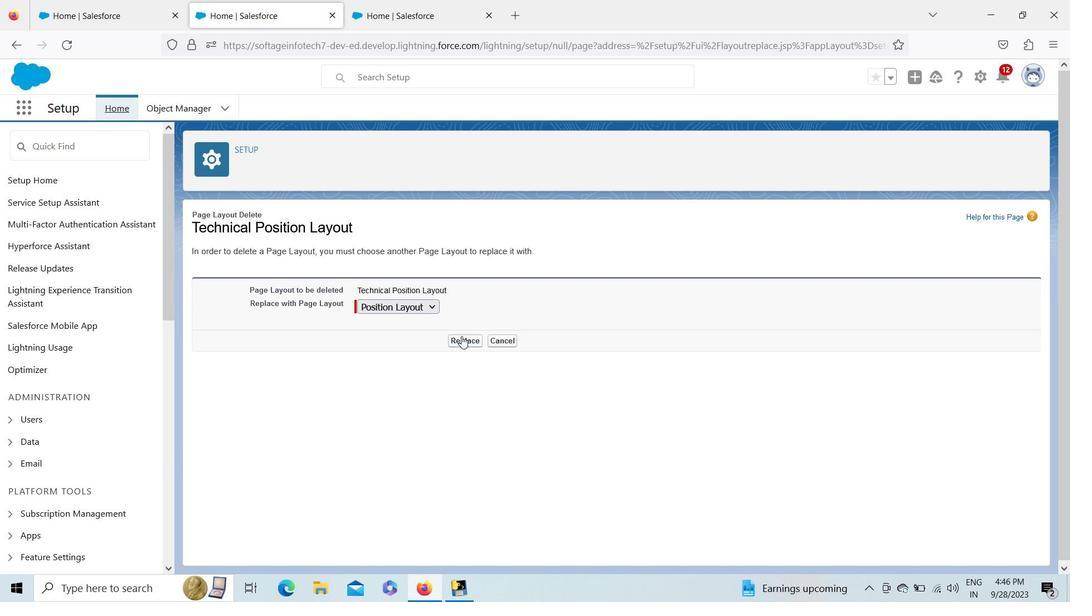 
Action: Mouse pressed left at (462, 336)
Screenshot: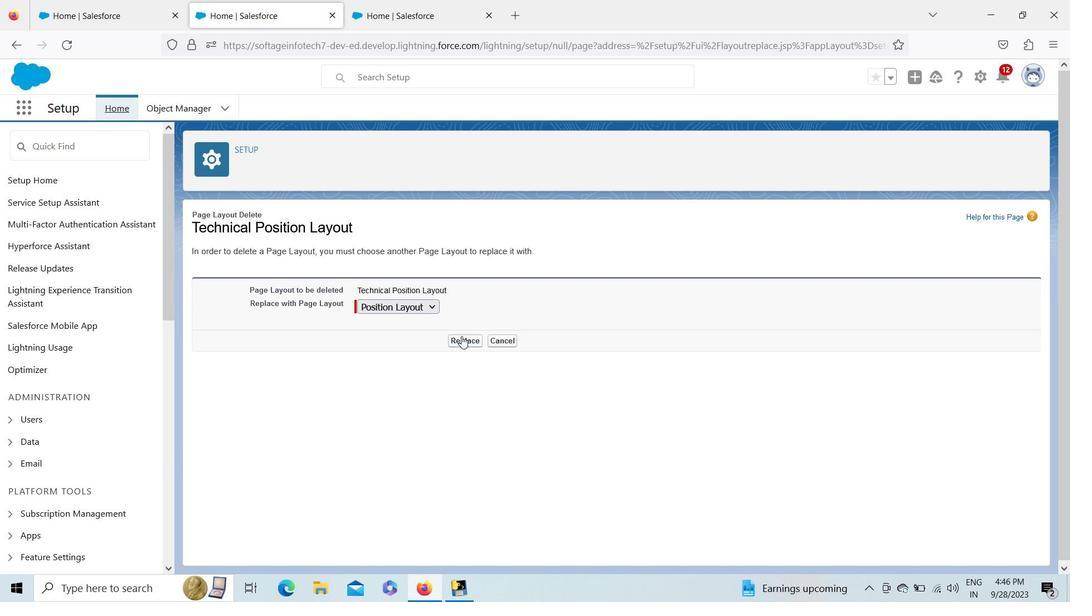 
Action: Mouse moved to (100, 265)
Screenshot: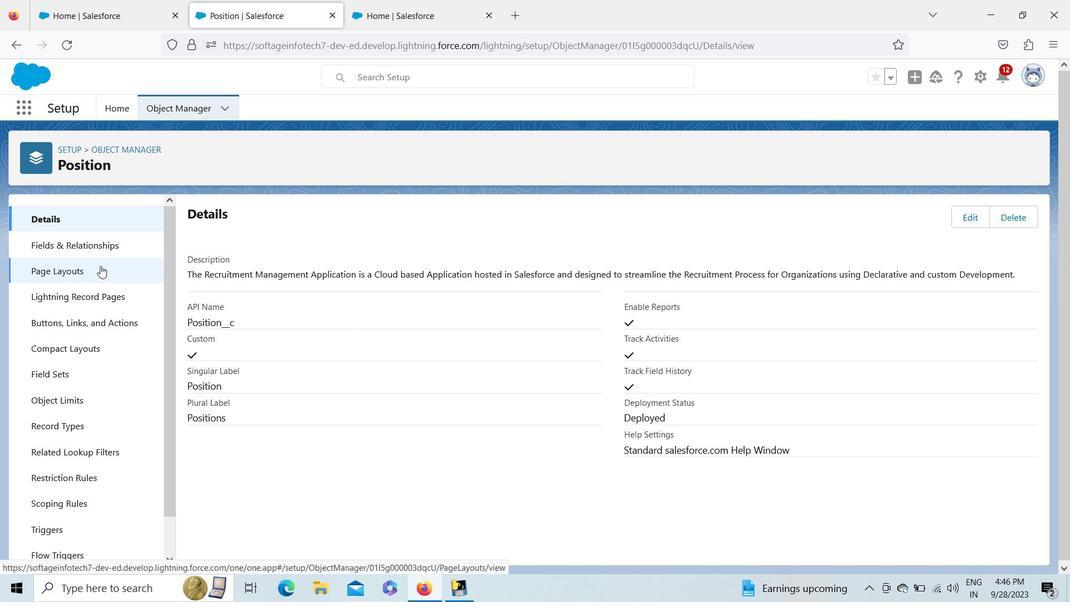 
Action: Mouse pressed left at (100, 265)
Screenshot: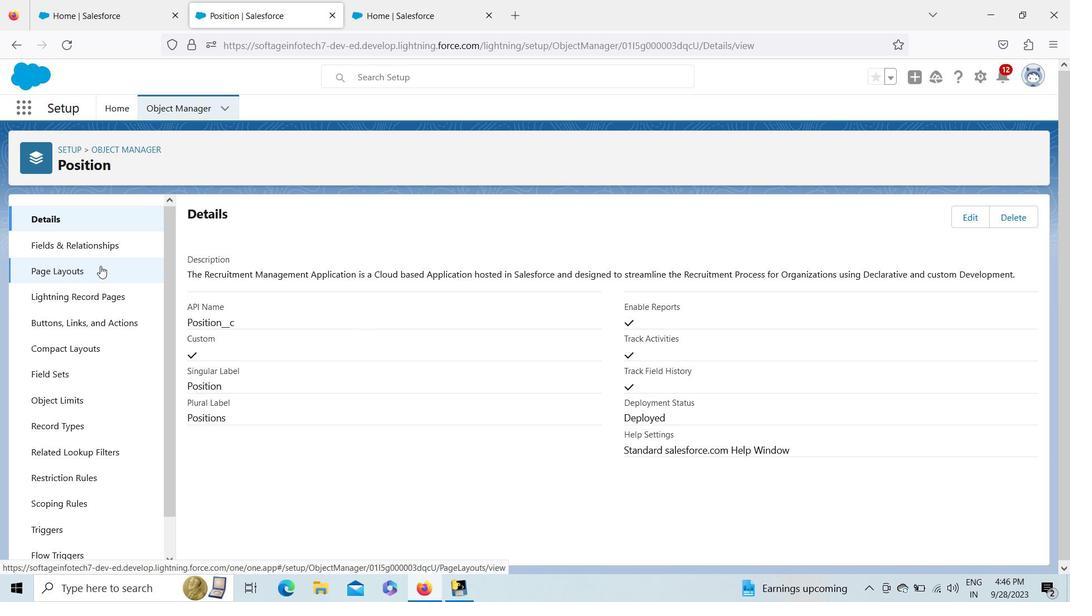 
Action: Mouse moved to (65, 417)
Screenshot: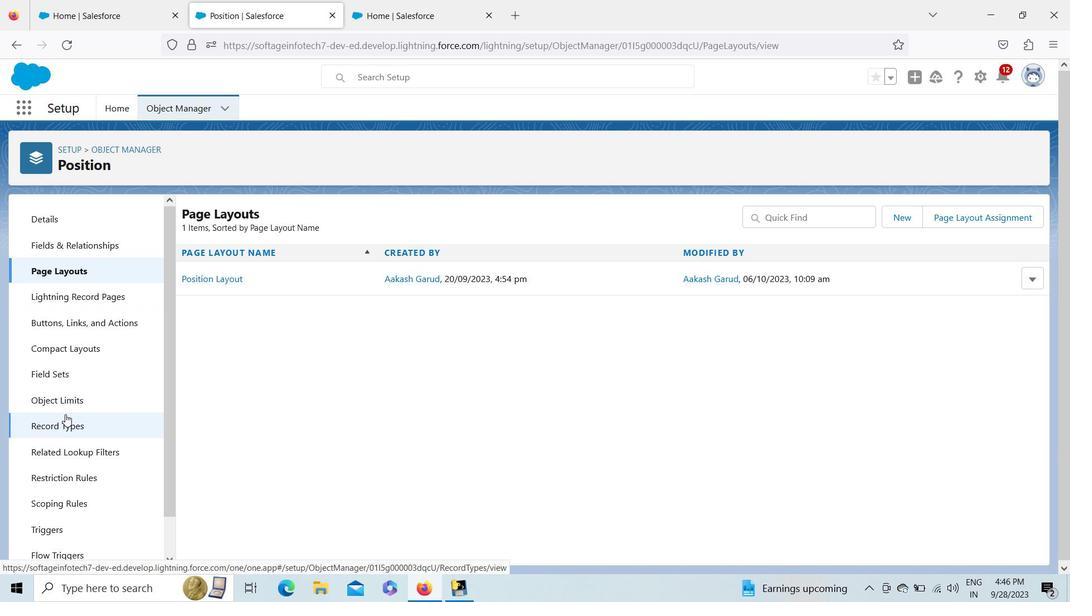 
Action: Mouse pressed left at (65, 417)
Screenshot: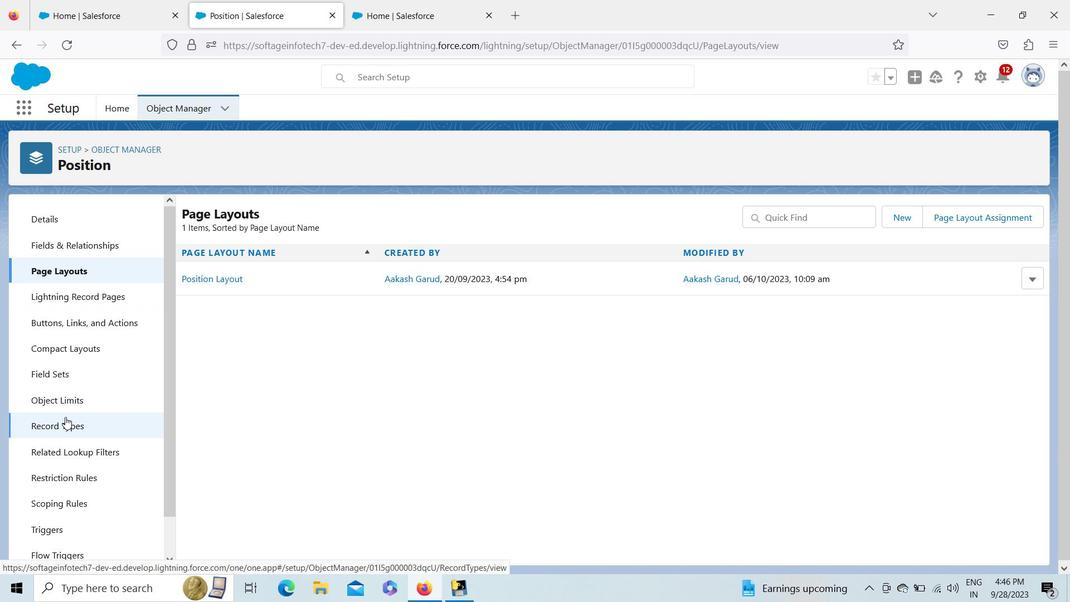 
Action: Mouse moved to (1032, 280)
Screenshot: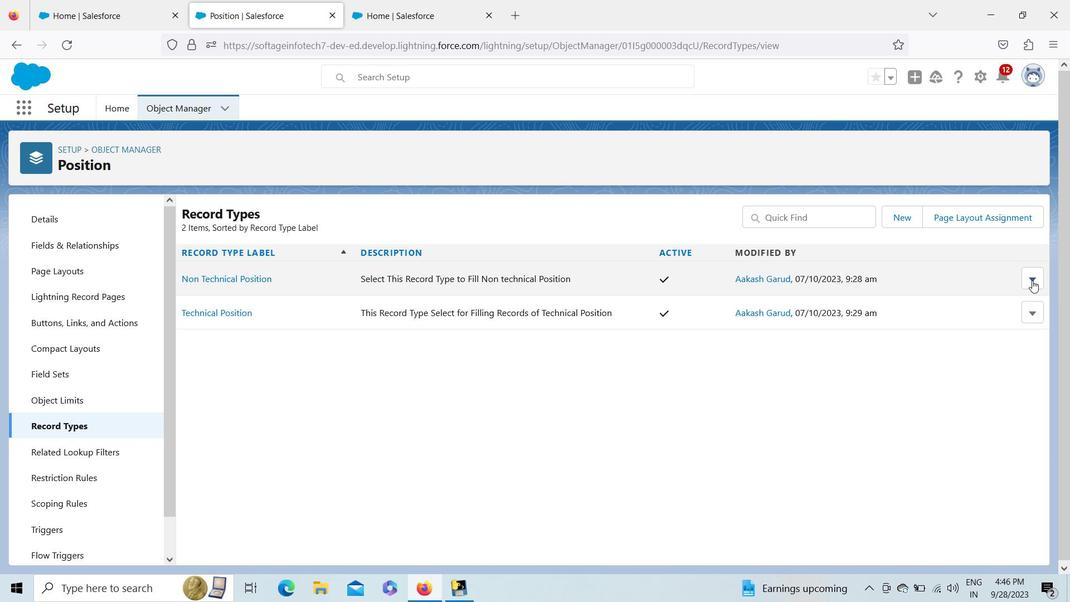 
Action: Mouse pressed left at (1032, 280)
Screenshot: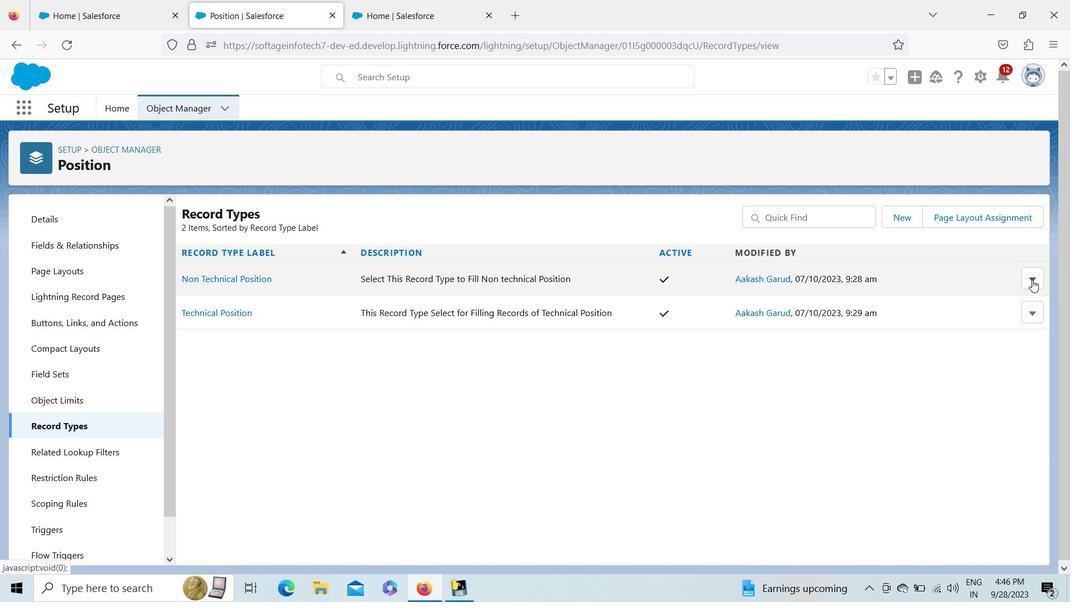 
Action: Mouse moved to (871, 370)
Screenshot: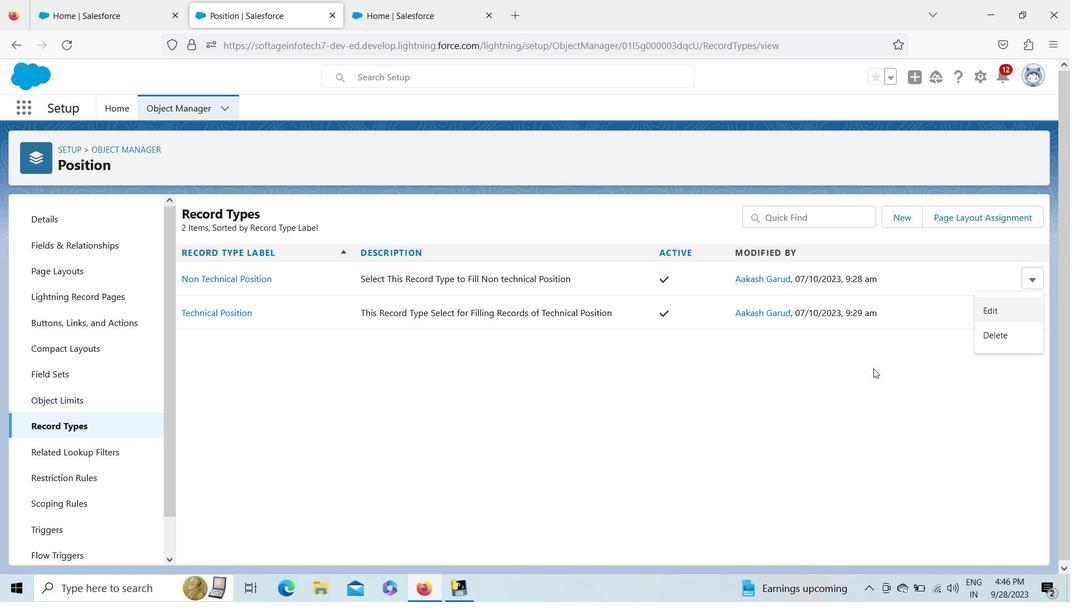 
Action: Mouse pressed left at (871, 370)
Screenshot: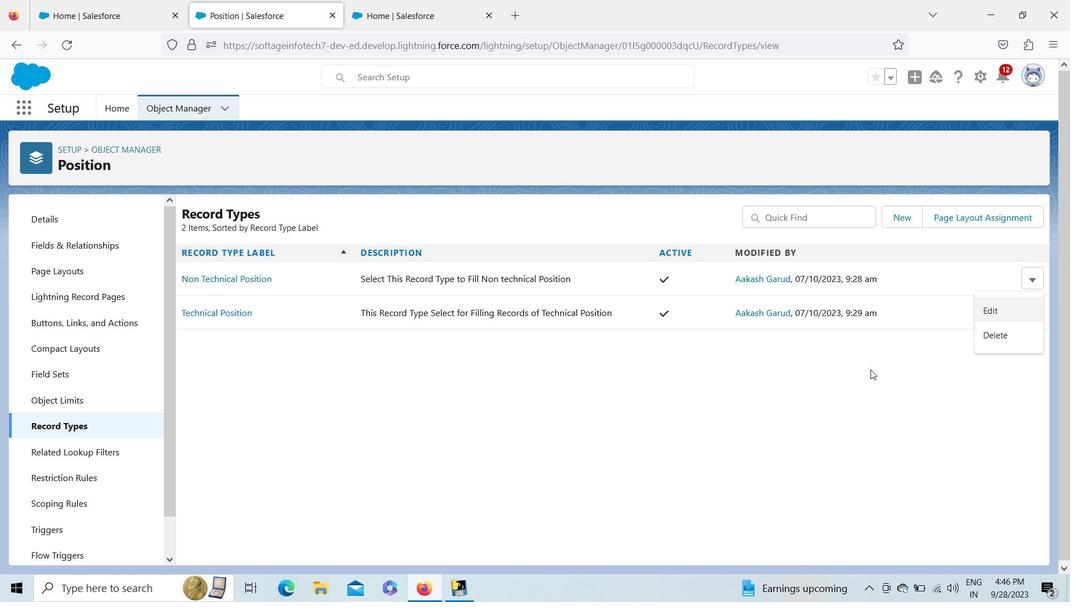 
Action: Mouse moved to (1034, 273)
Screenshot: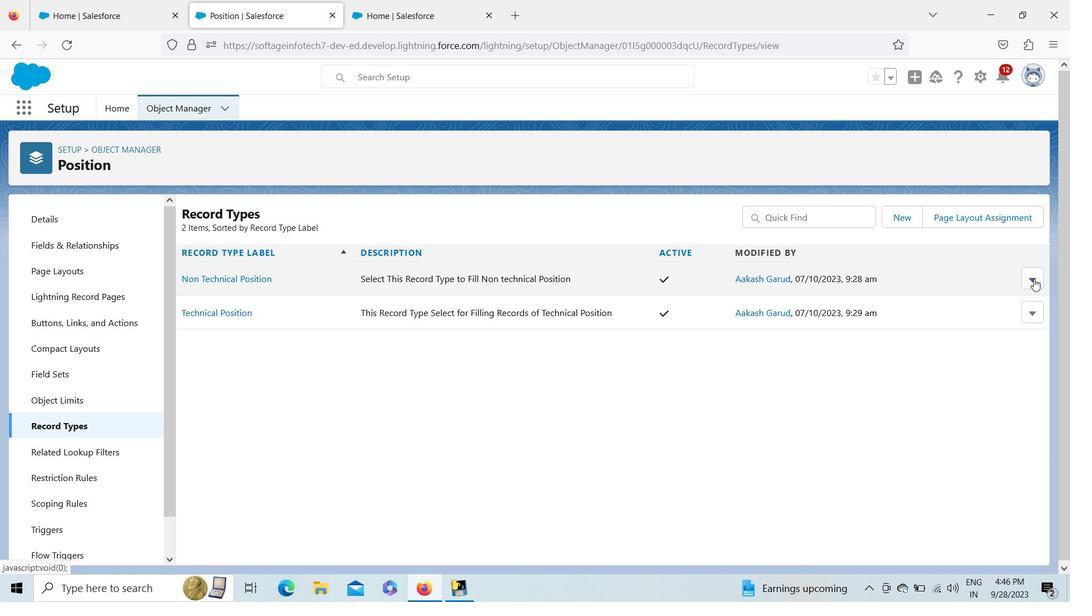 
Action: Mouse pressed left at (1034, 273)
Screenshot: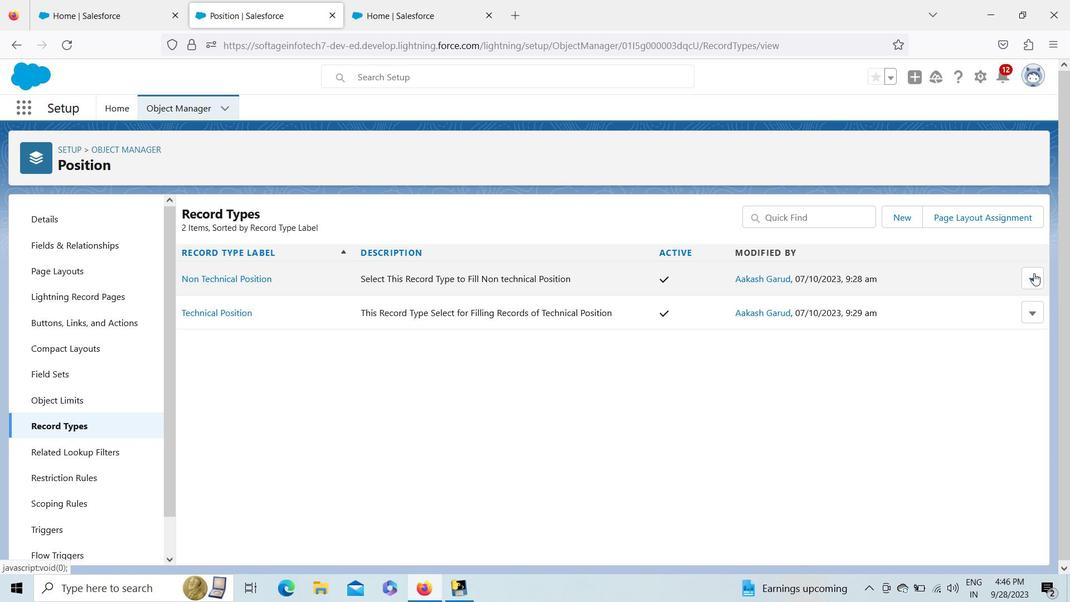 
Action: Mouse moved to (537, 423)
Screenshot: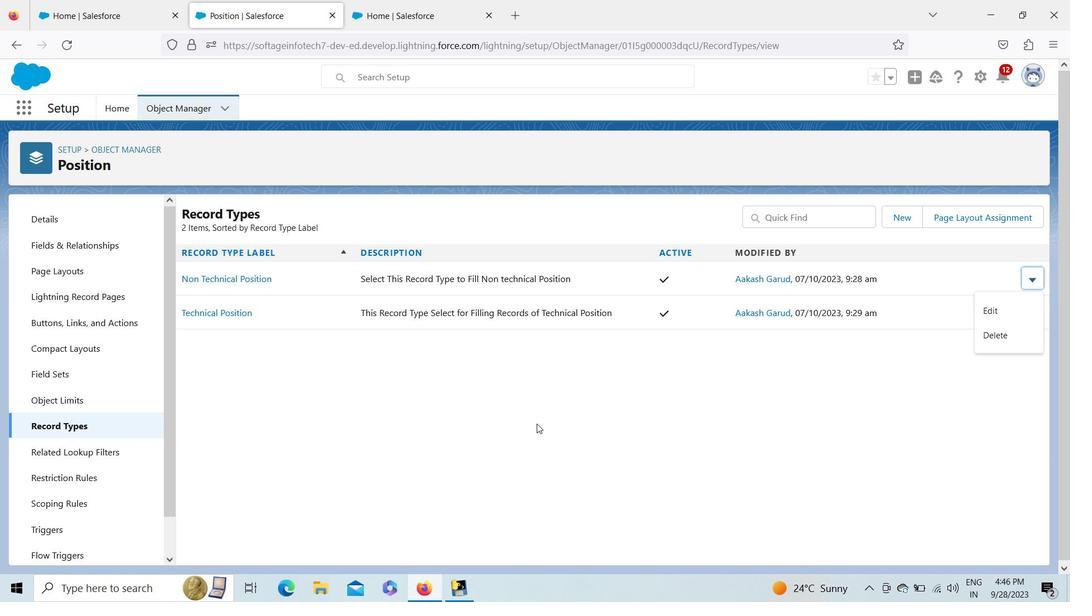 
Action: Mouse pressed left at (537, 423)
Screenshot: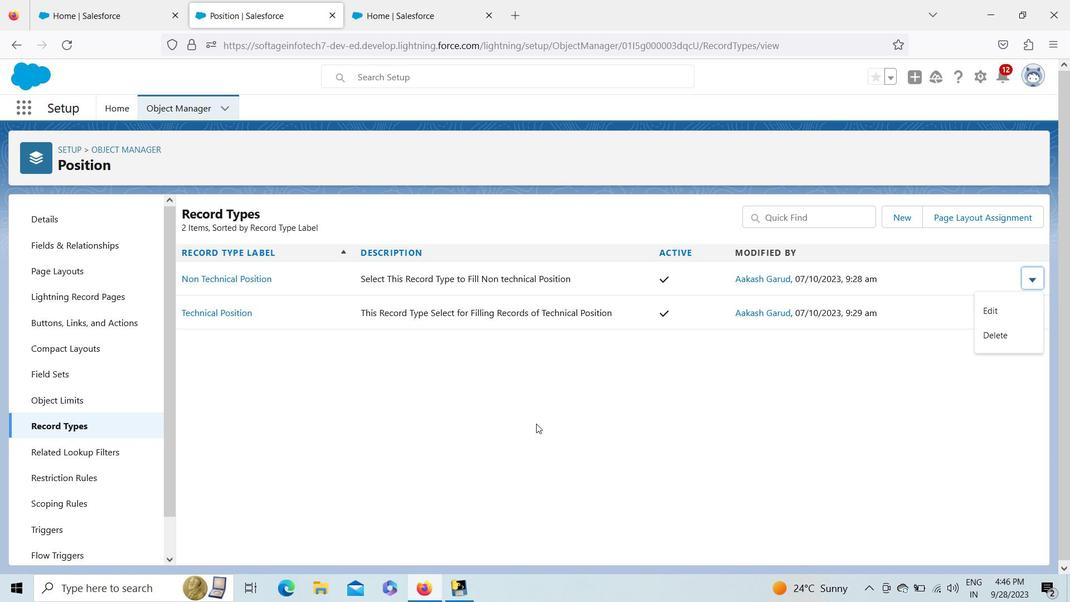 
Action: Mouse moved to (89, 277)
Screenshot: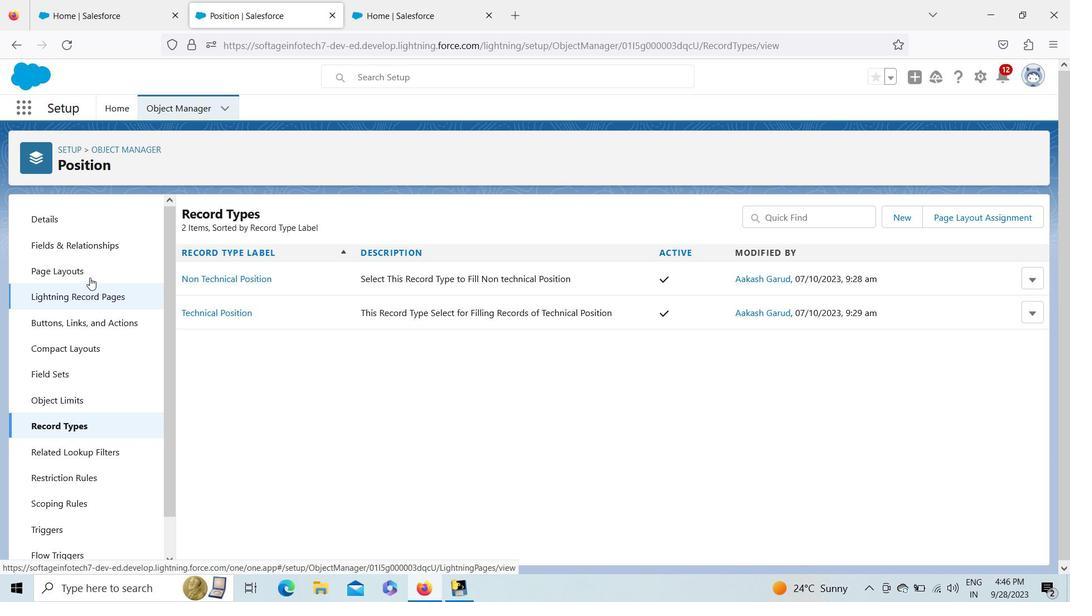 
Action: Mouse pressed left at (89, 277)
Screenshot: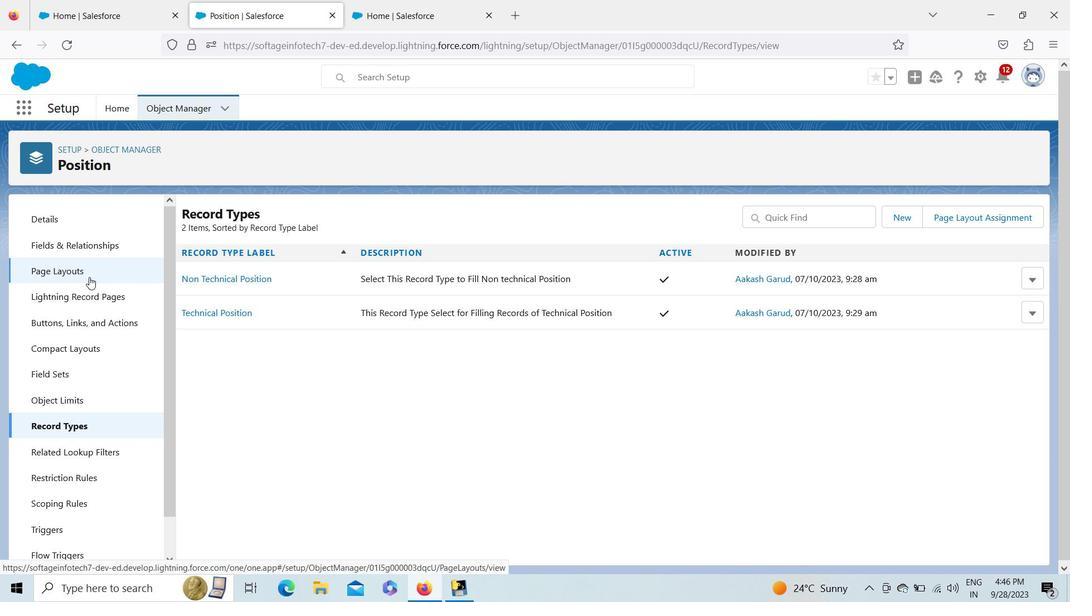 
Action: Mouse moved to (268, 13)
Screenshot: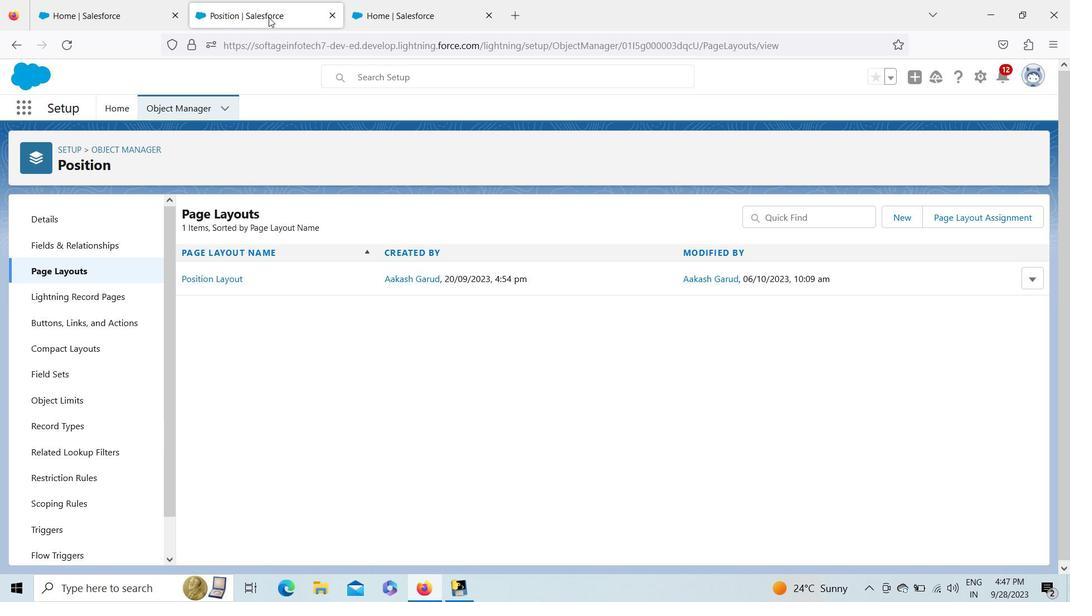 
Action: Mouse pressed left at (268, 13)
Screenshot: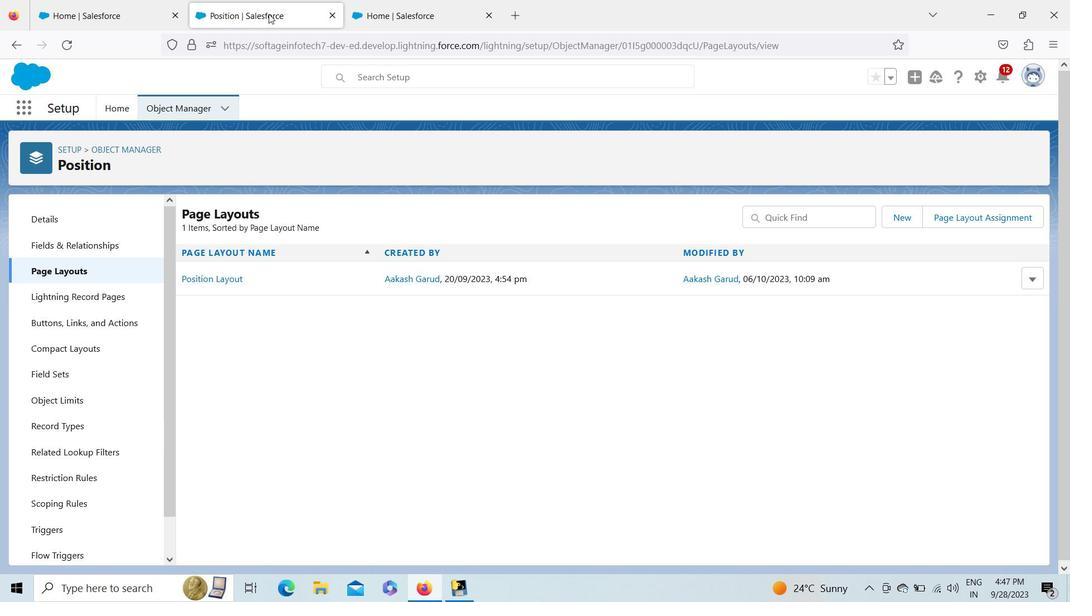
Action: Mouse moved to (426, 6)
Screenshot: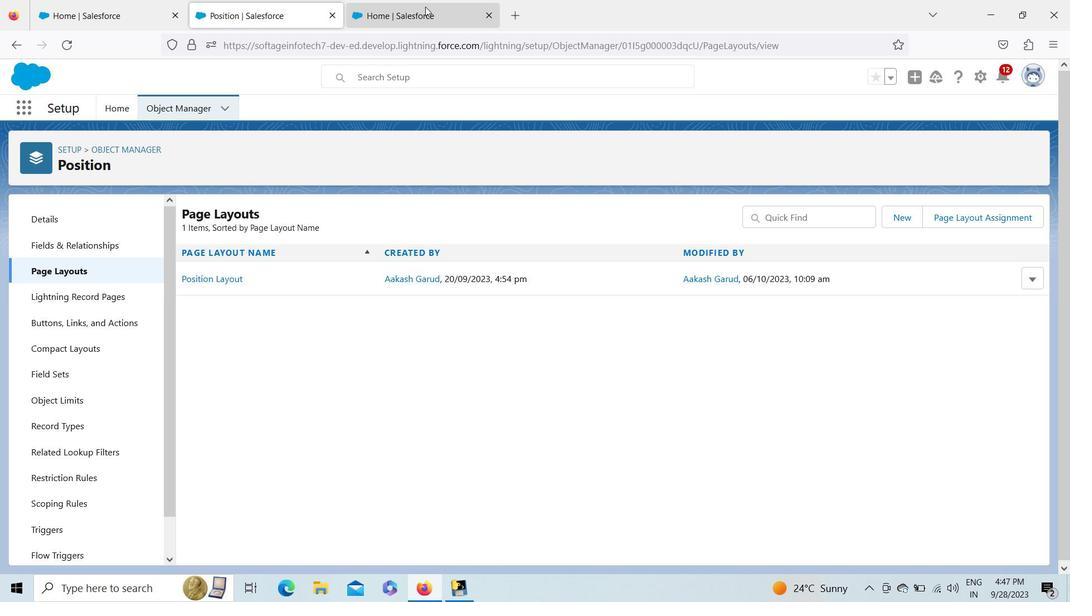 
Action: Mouse pressed left at (426, 6)
Screenshot: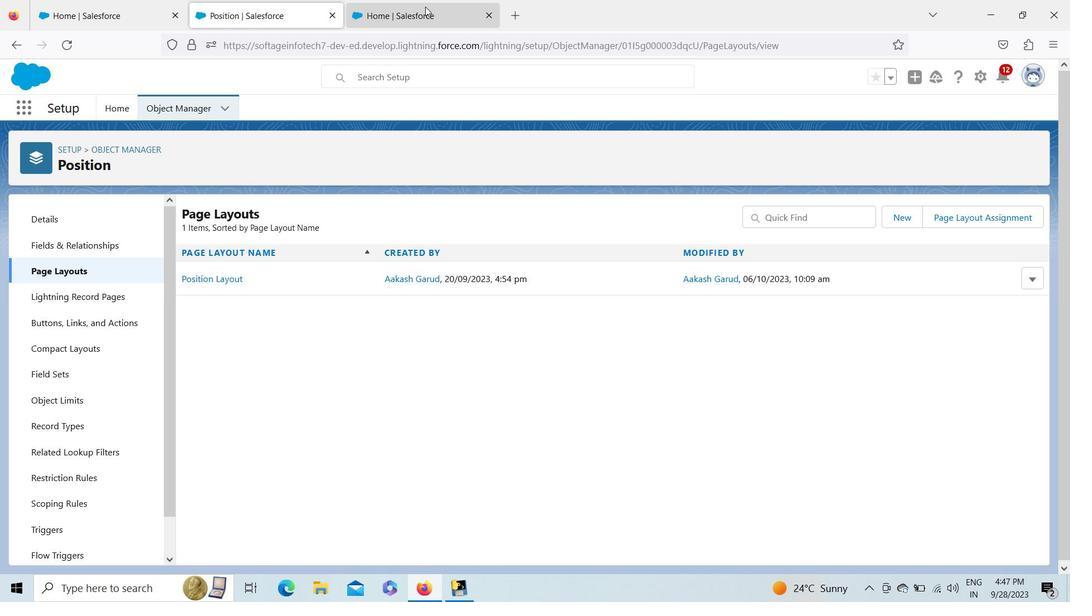 
Action: Mouse moved to (60, 0)
Screenshot: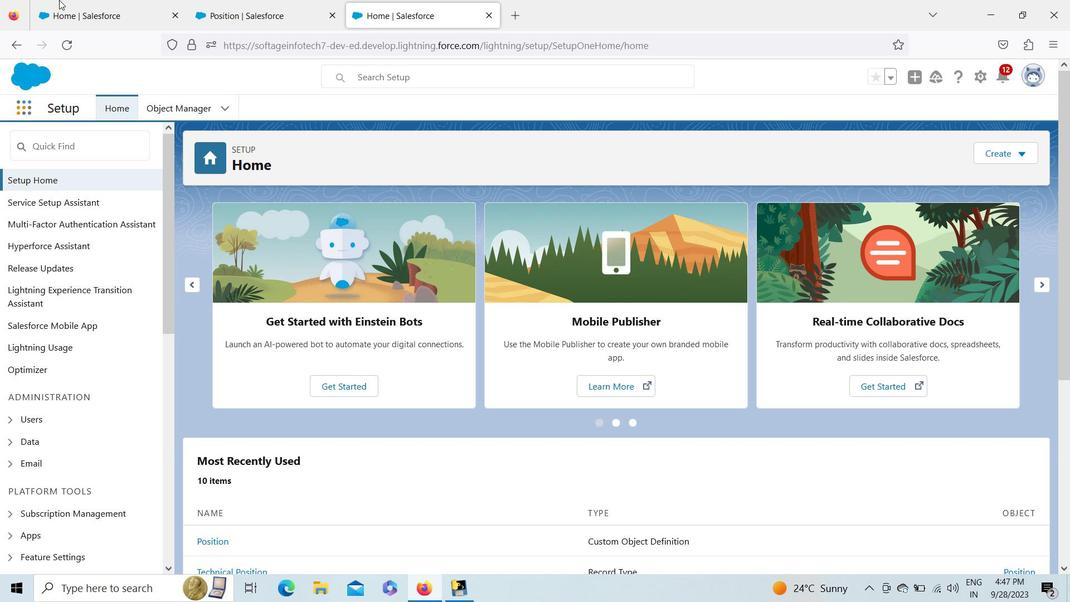 
Action: Mouse pressed left at (60, 0)
Screenshot: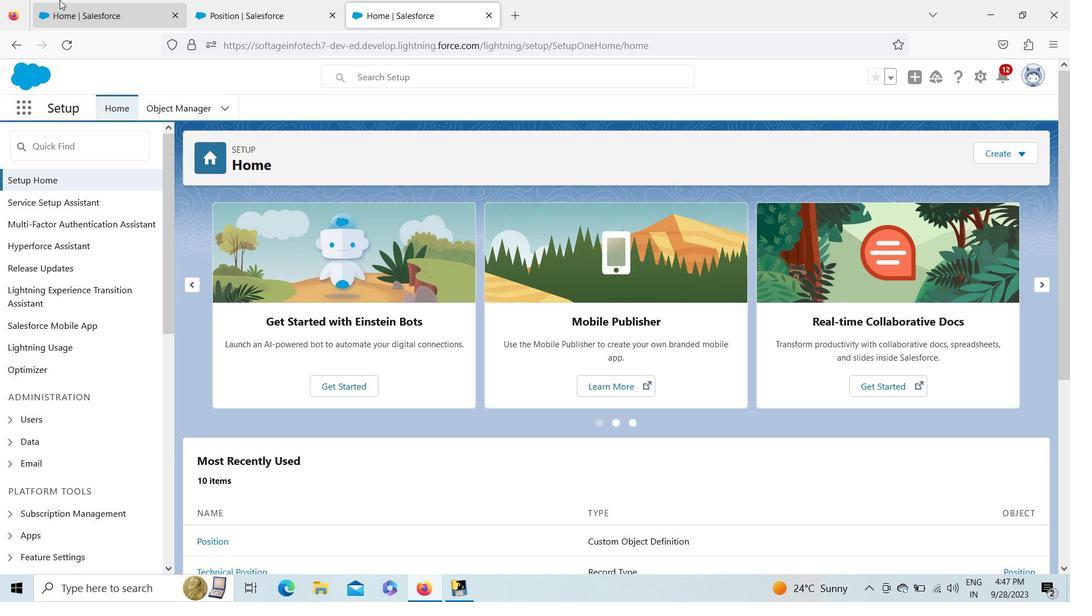
Action: Mouse moved to (192, 100)
Screenshot: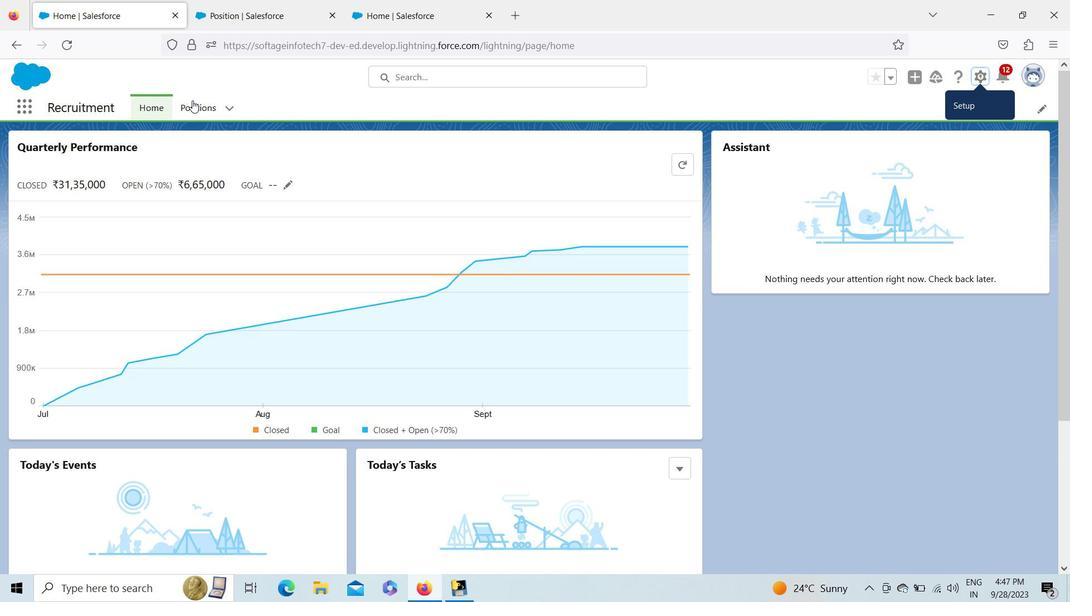 
Action: Mouse pressed left at (192, 100)
Screenshot: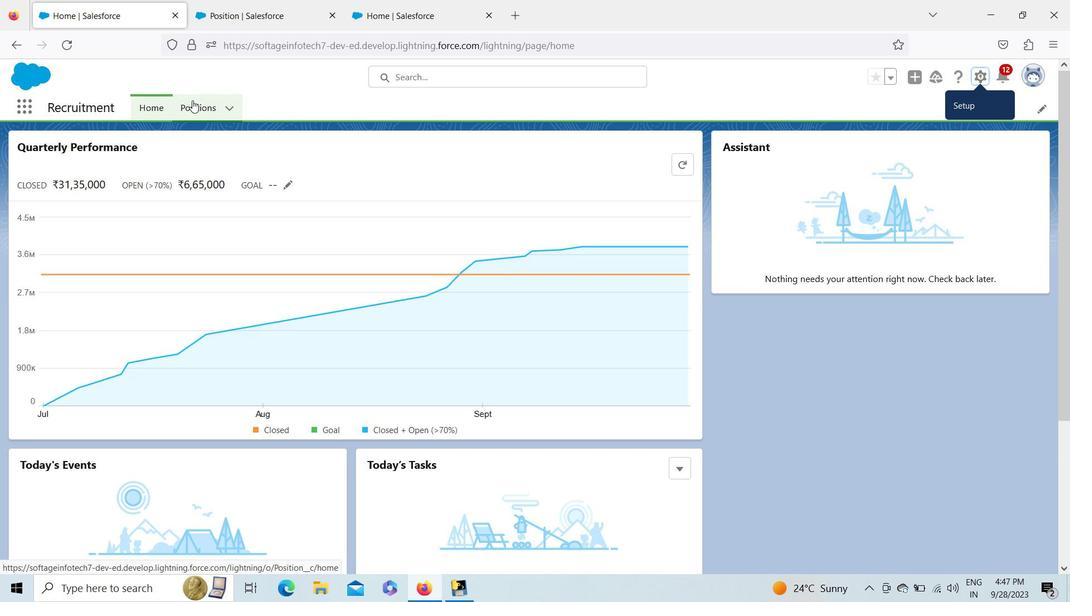 
Action: Mouse moved to (231, 107)
Screenshot: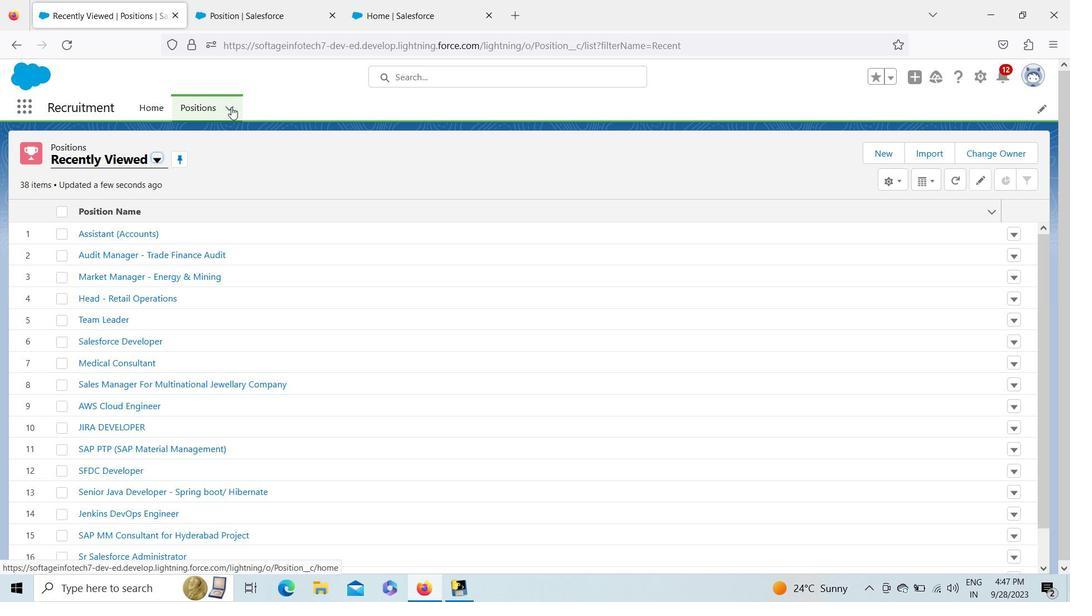 
Action: Mouse pressed left at (231, 107)
Screenshot: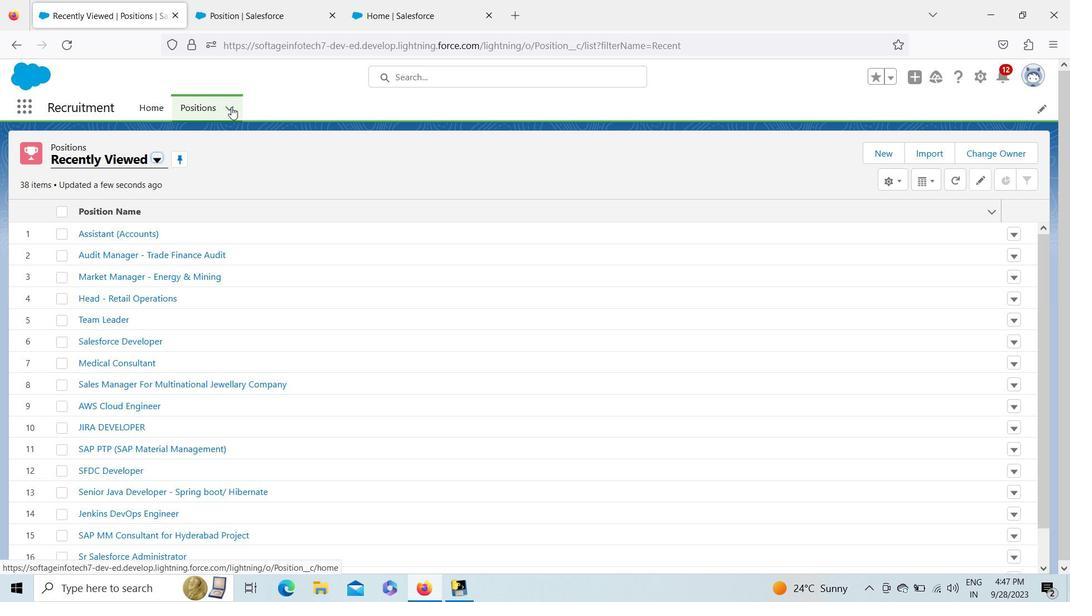 
Action: Mouse moved to (231, 134)
Screenshot: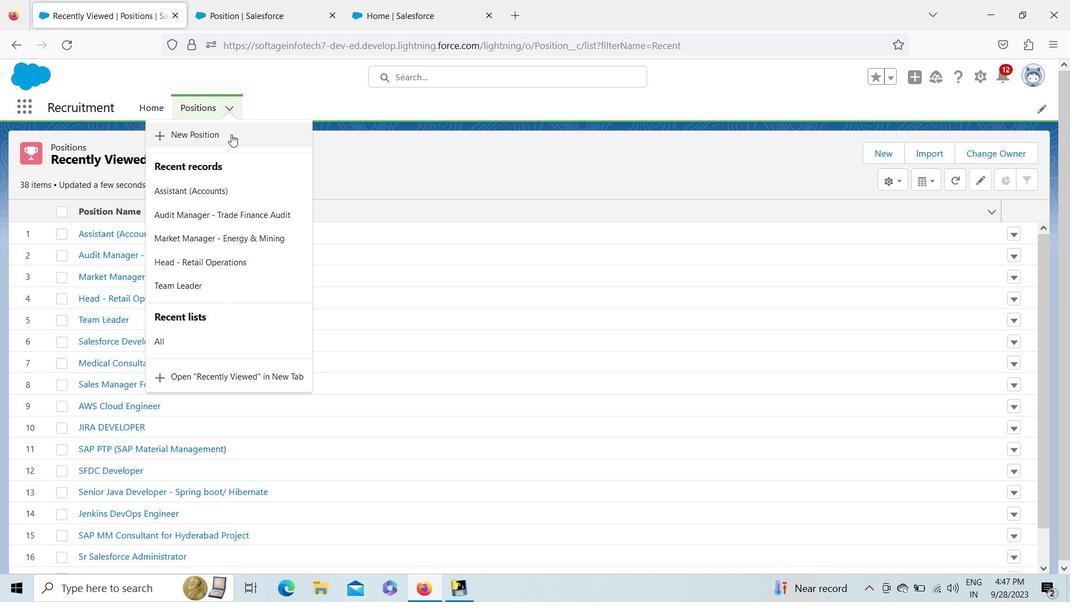 
Action: Mouse pressed left at (231, 134)
Screenshot: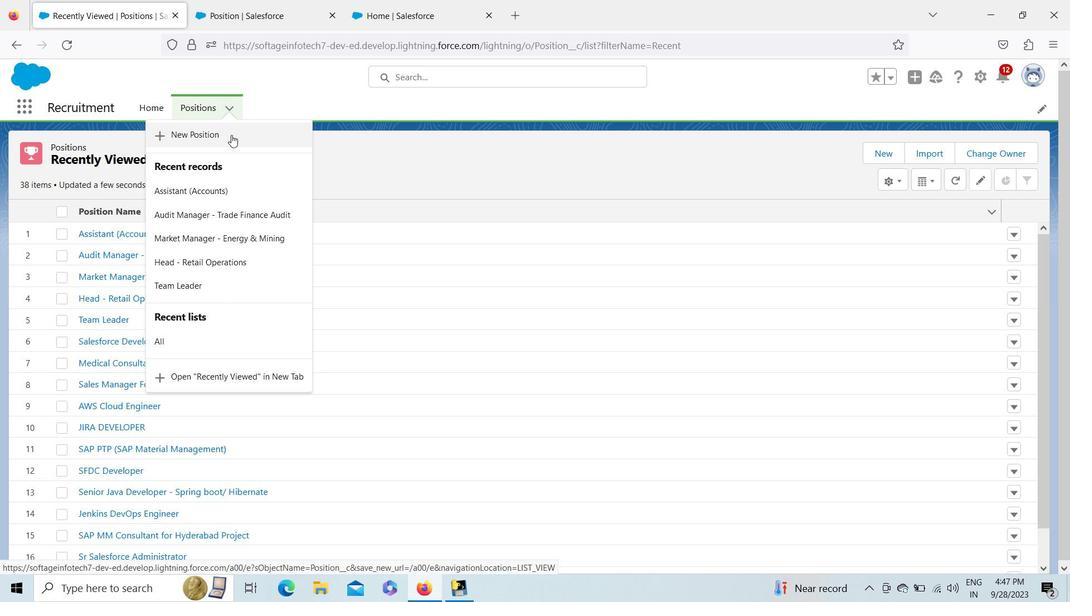 
Action: Mouse moved to (824, 182)
Screenshot: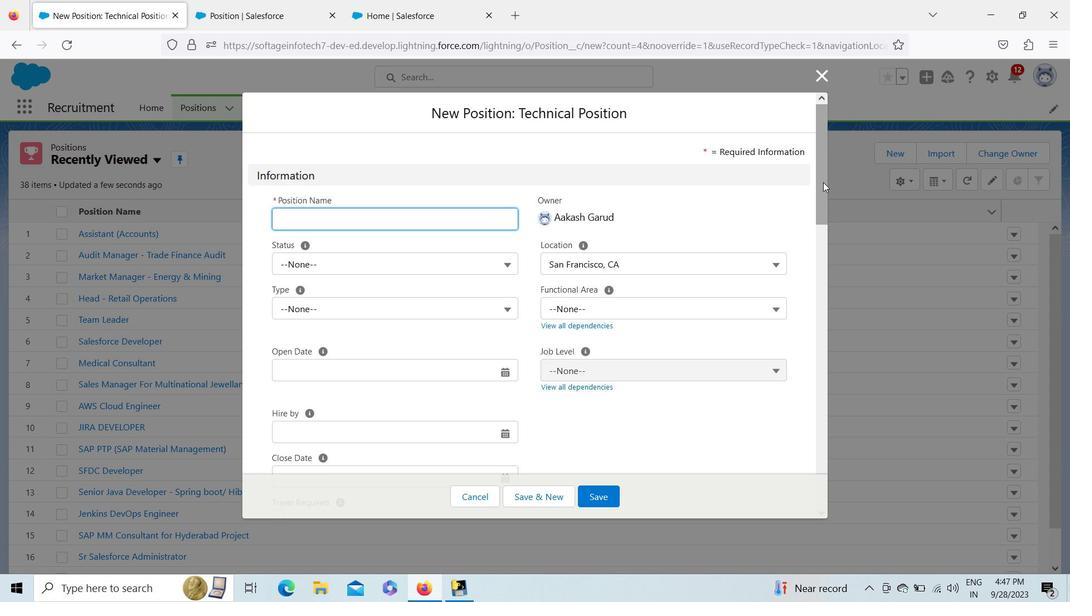 
Action: Mouse pressed left at (824, 182)
Screenshot: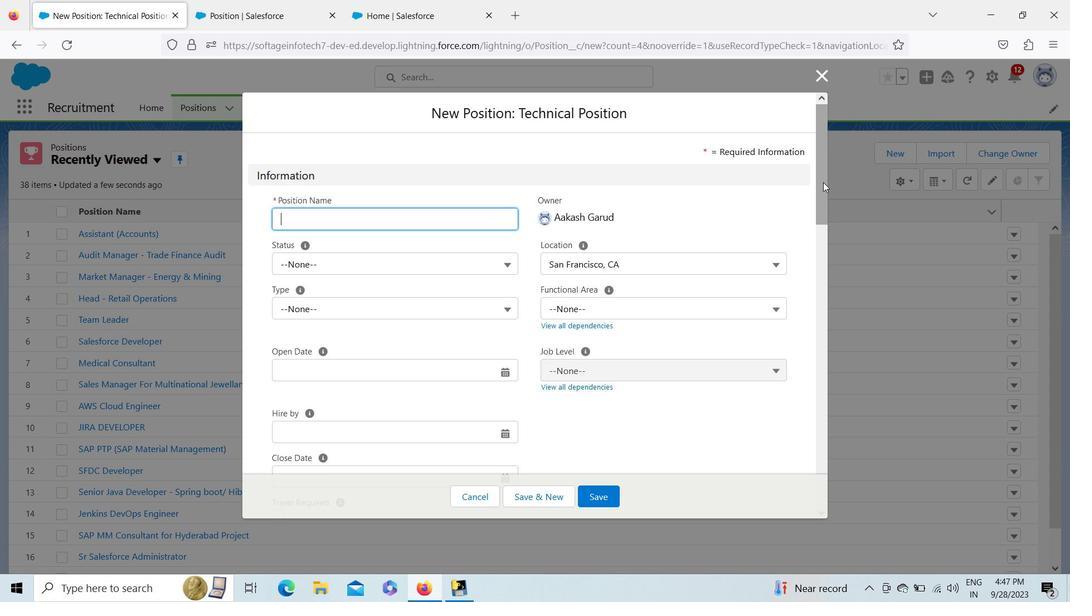 
Action: Mouse moved to (492, 497)
Screenshot: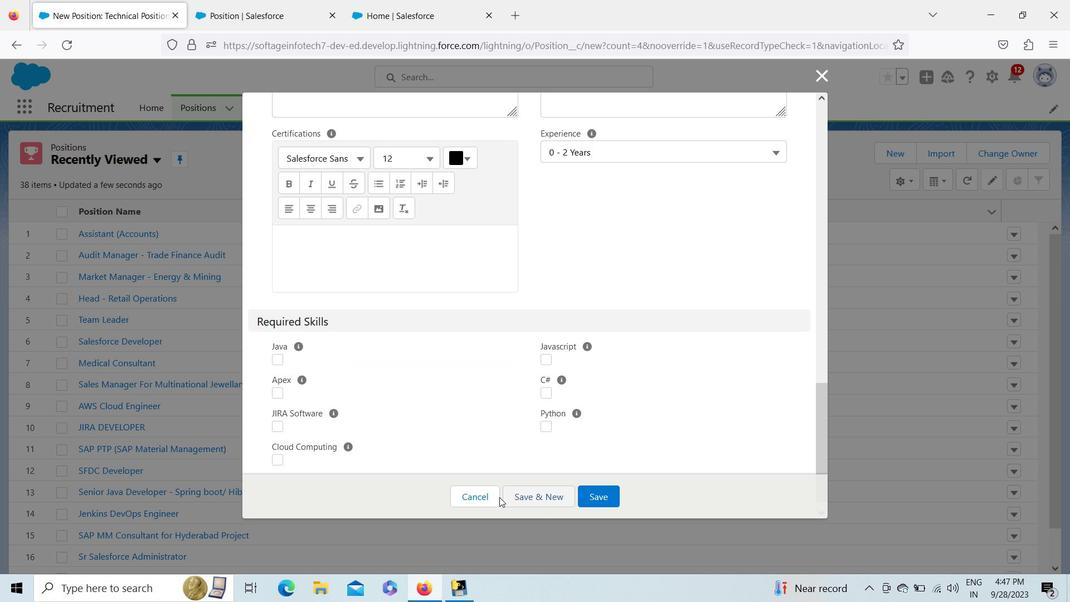 
Action: Mouse pressed left at (492, 497)
Screenshot: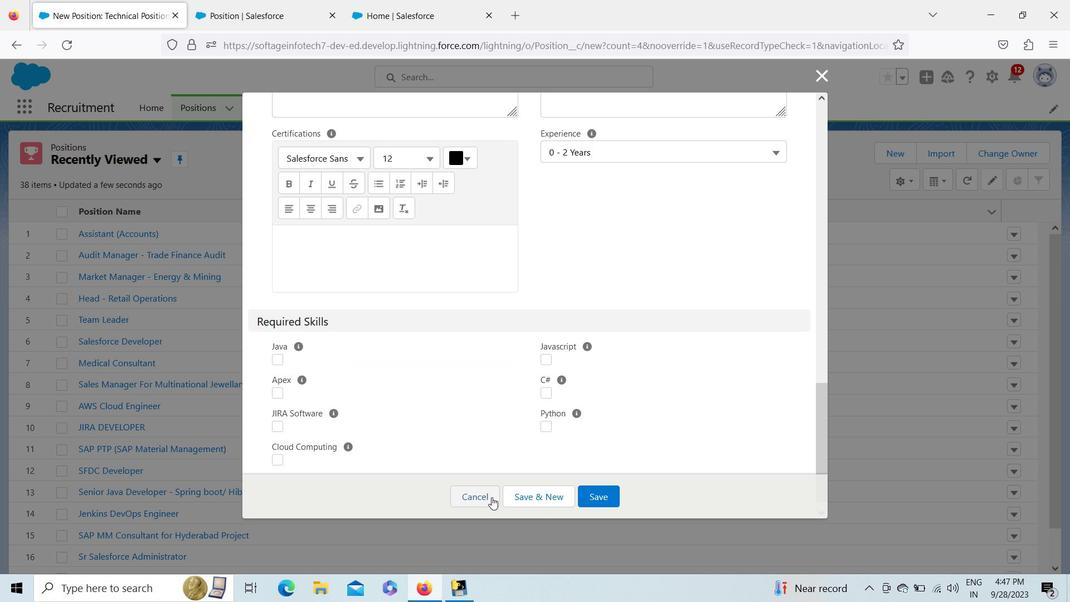
Action: Mouse moved to (57, 47)
Screenshot: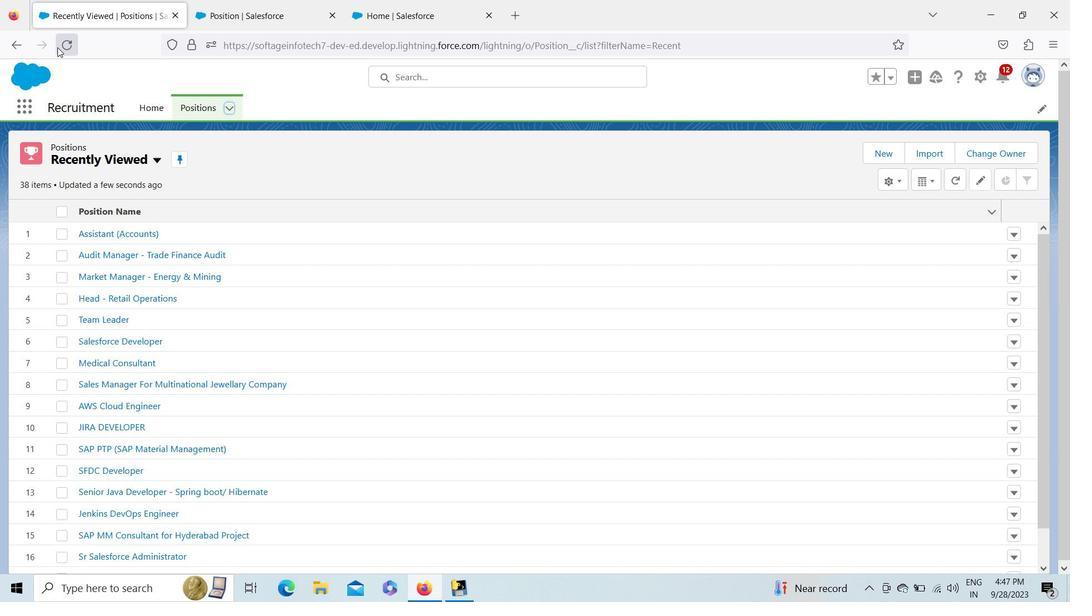 
Action: Mouse pressed left at (57, 47)
Screenshot: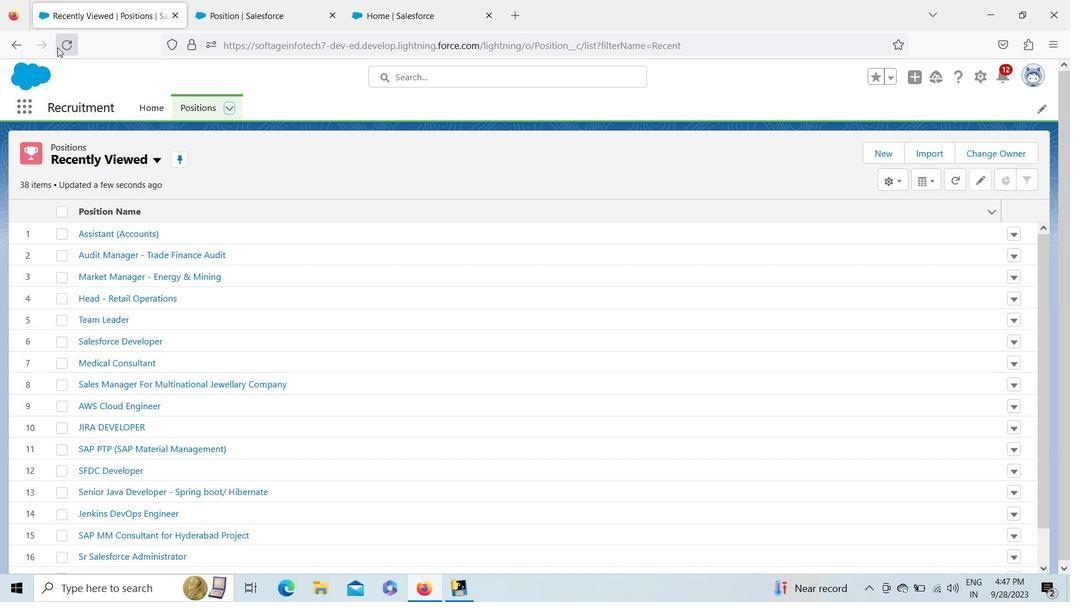 
Action: Mouse moved to (896, 158)
Screenshot: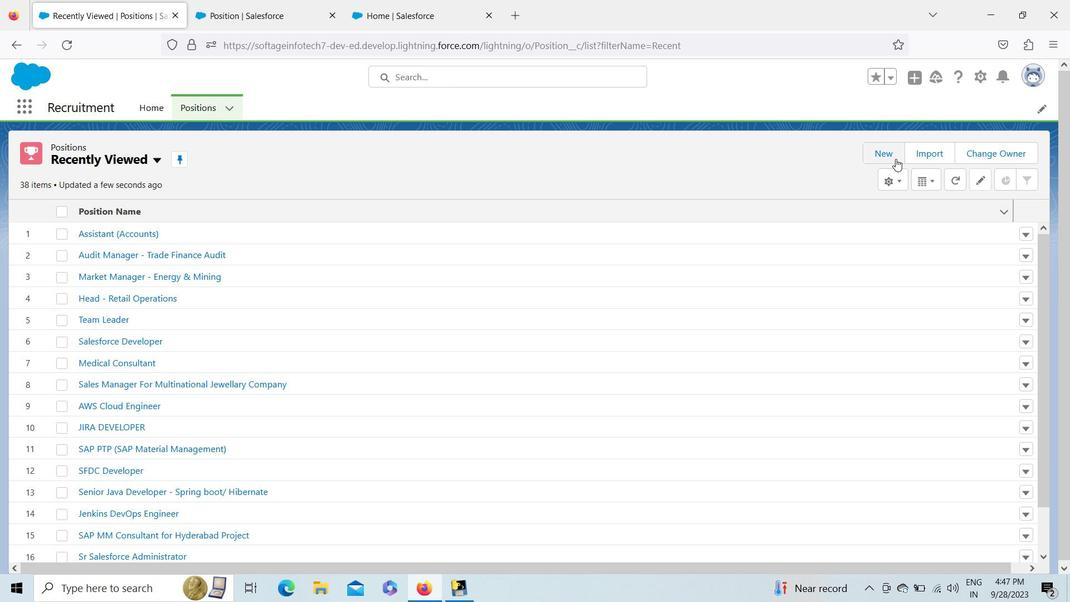 
Action: Mouse pressed left at (896, 158)
Screenshot: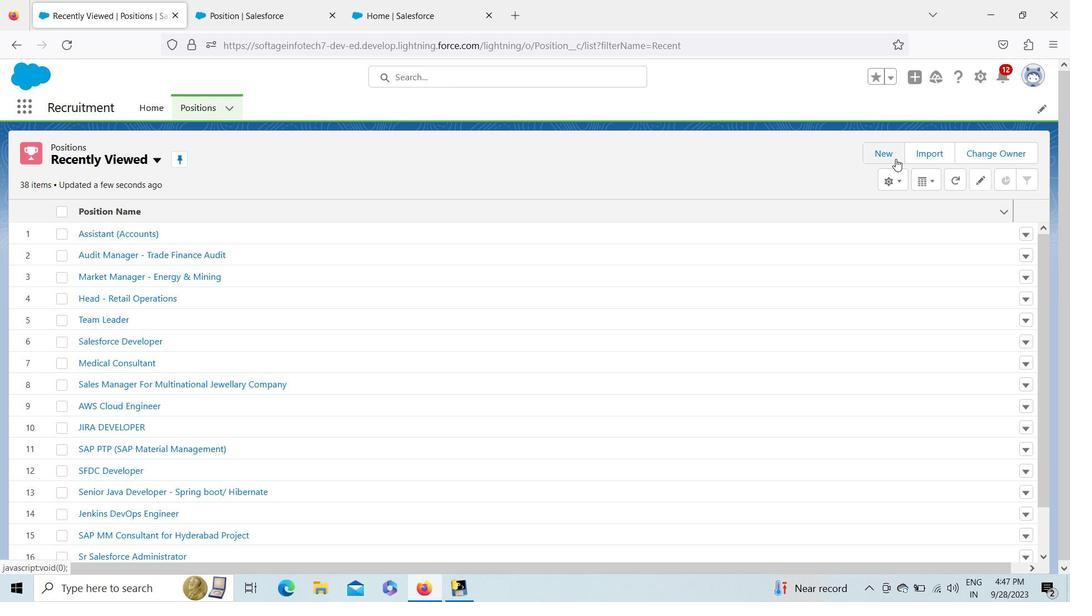 
Action: Mouse moved to (824, 181)
Screenshot: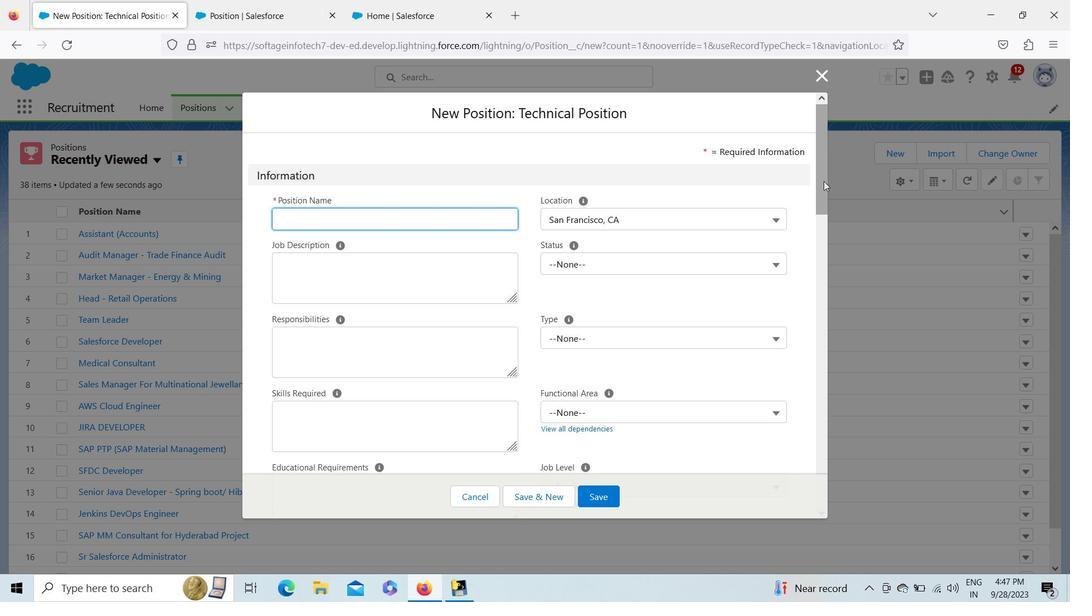 
Action: Mouse pressed left at (824, 181)
Screenshot: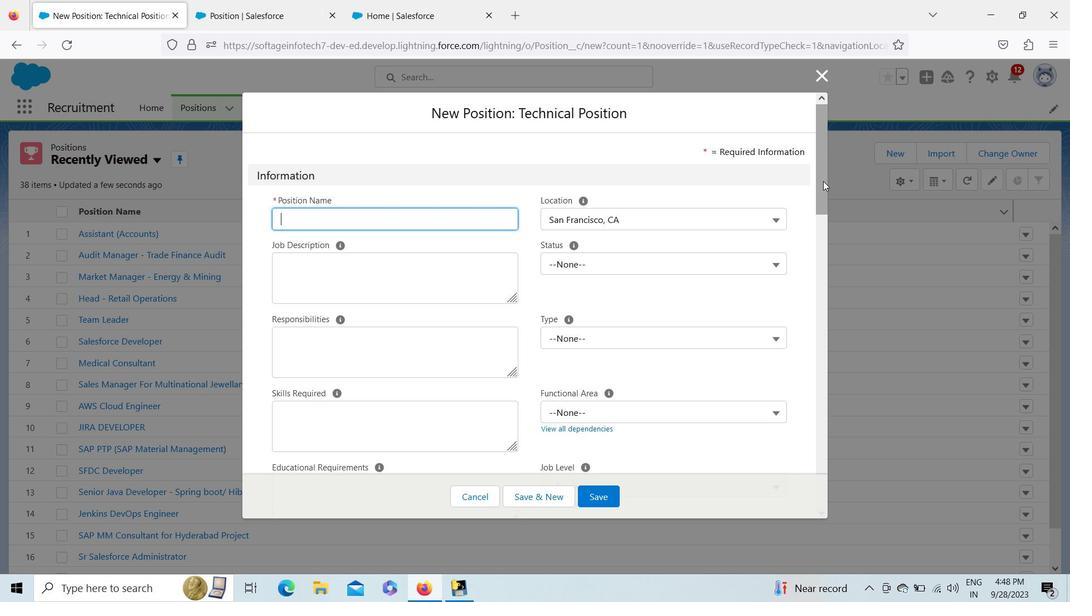 
Action: Mouse moved to (485, 497)
Screenshot: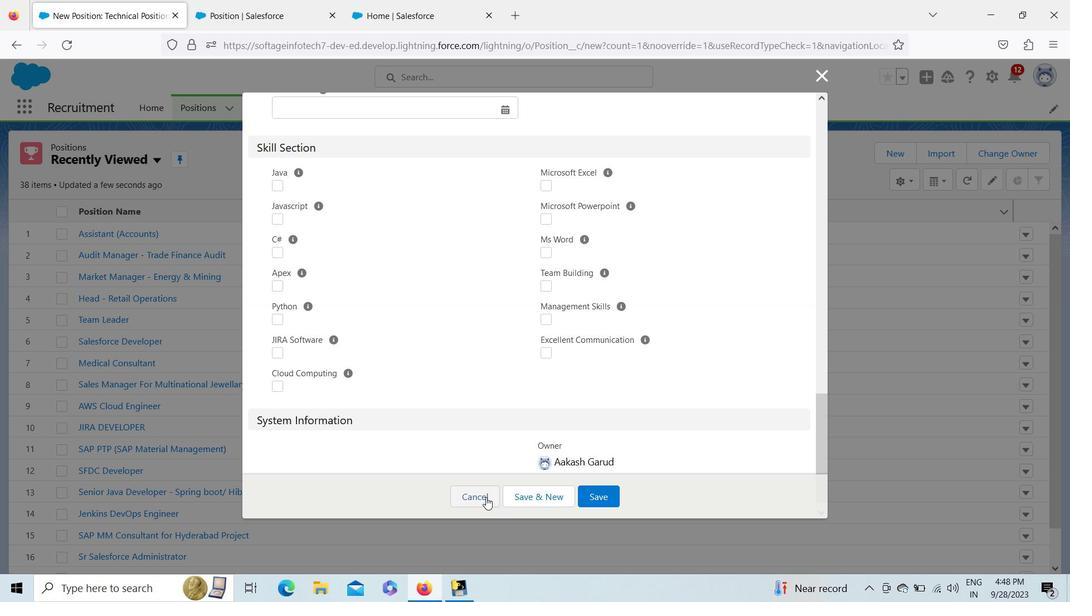 
Action: Mouse pressed left at (485, 497)
Screenshot: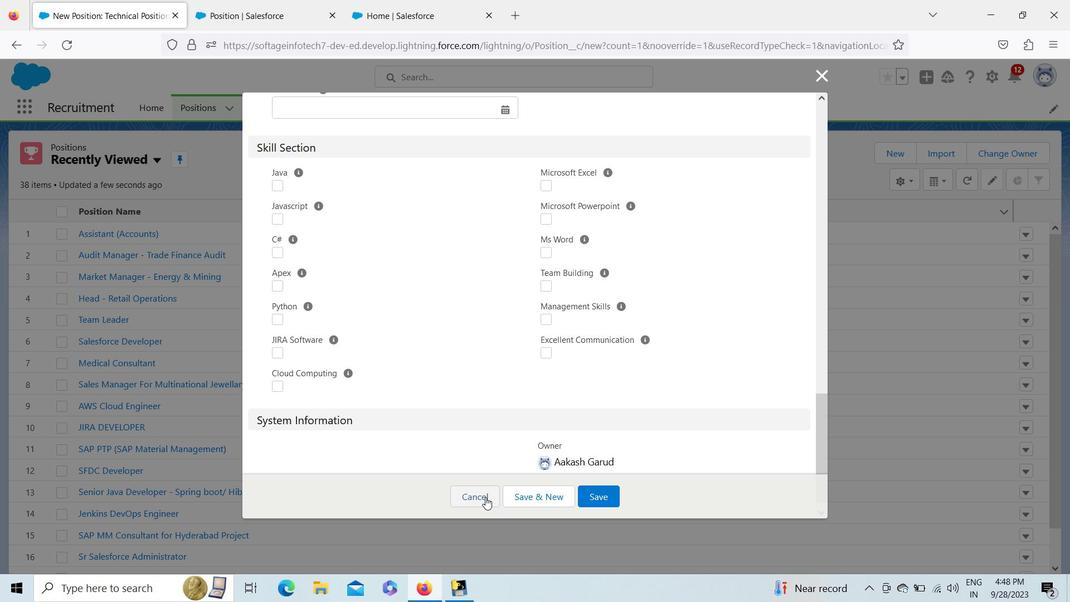 
Action: Mouse moved to (220, 3)
Screenshot: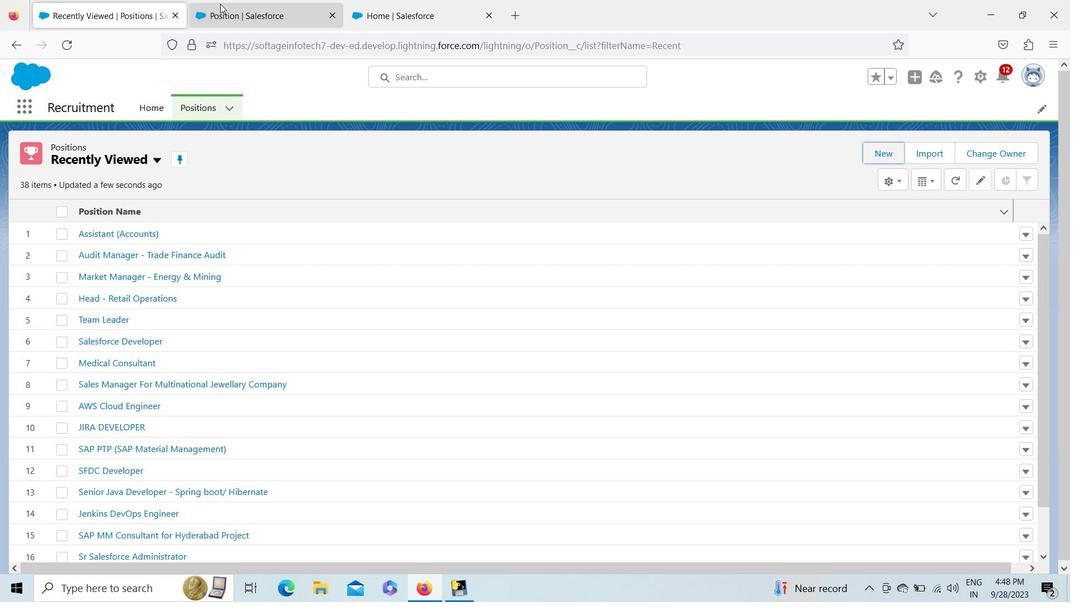 
Action: Mouse pressed left at (220, 3)
Screenshot: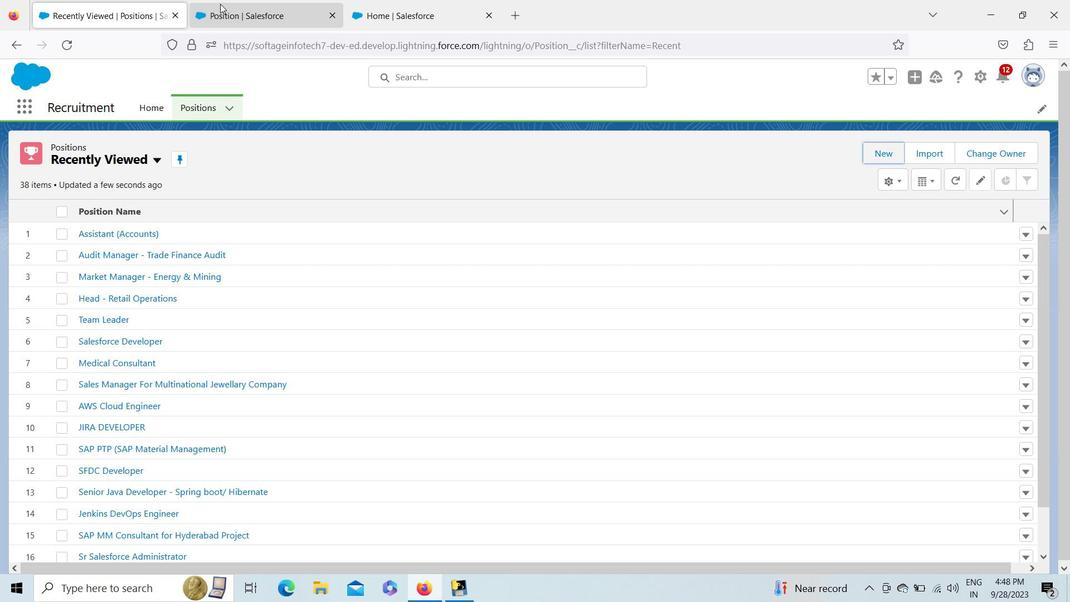 
Action: Mouse moved to (79, 428)
Screenshot: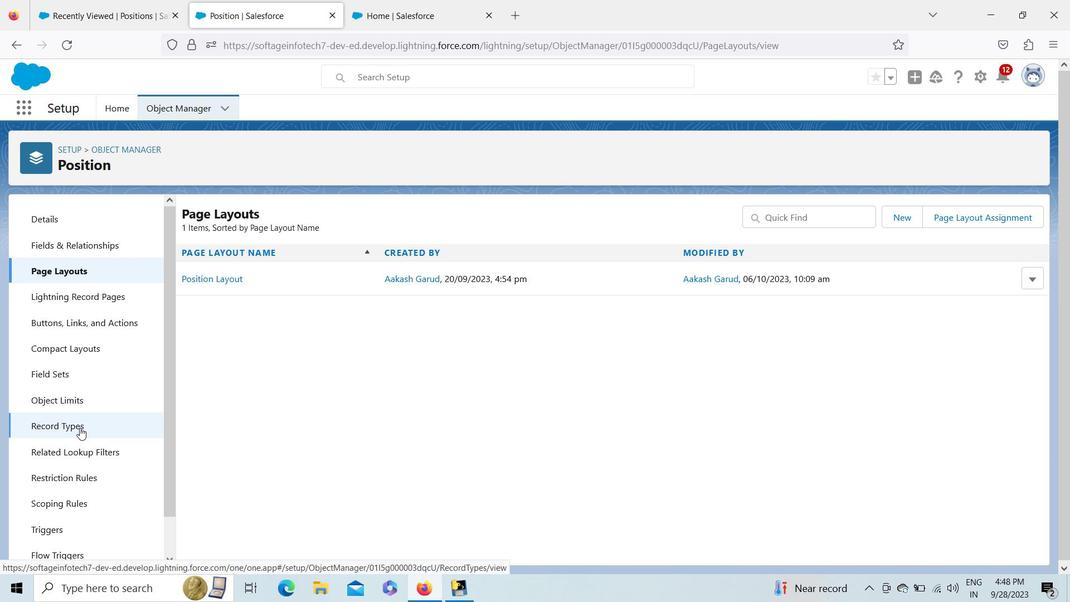 
Action: Mouse pressed left at (79, 428)
Screenshot: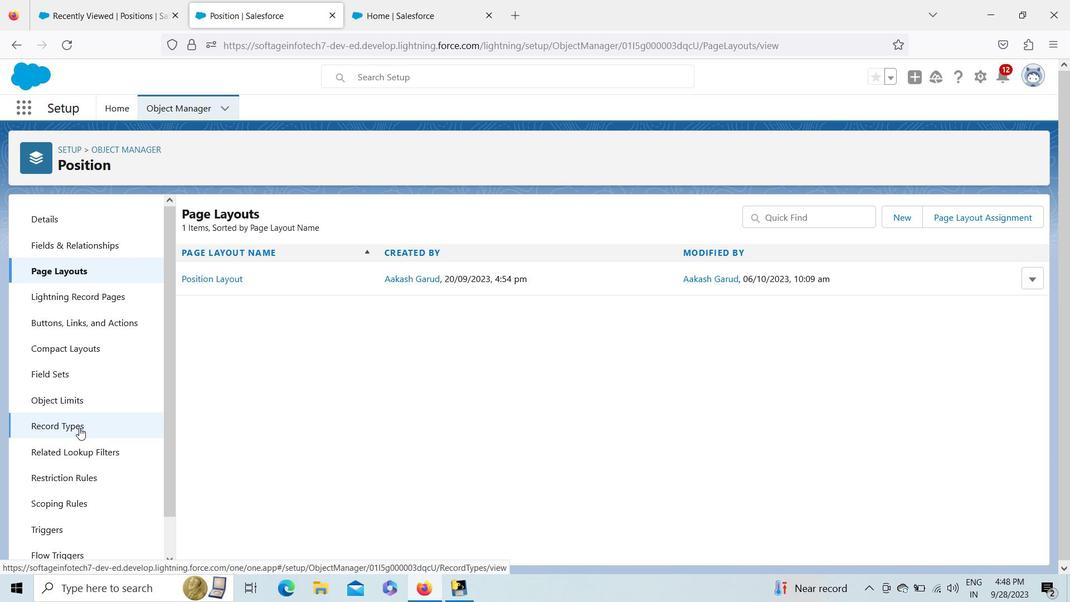 
Action: Mouse moved to (1036, 271)
Screenshot: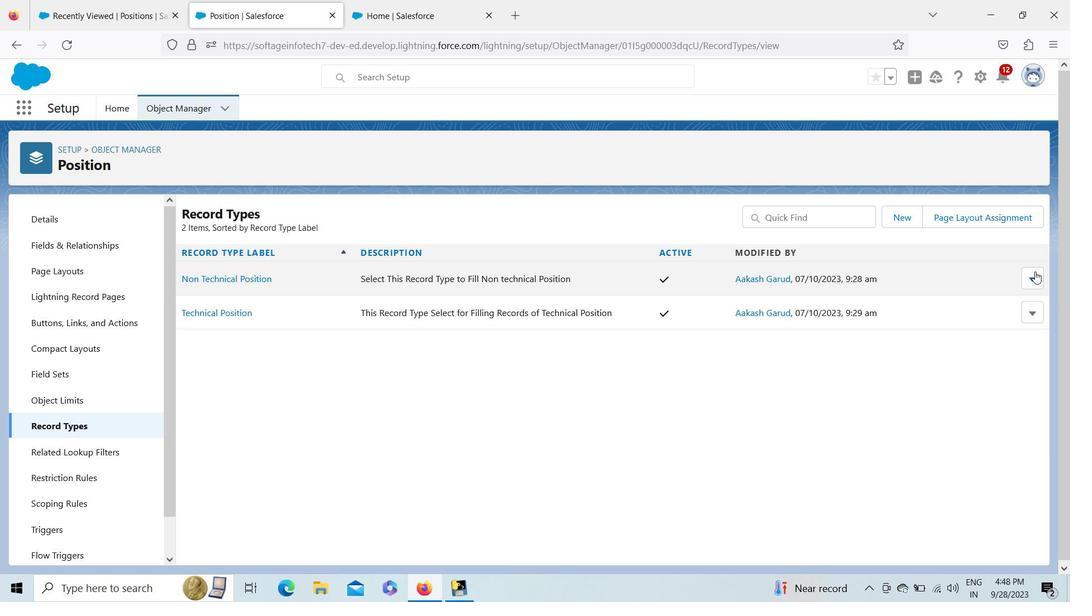 
Action: Mouse pressed left at (1036, 271)
Screenshot: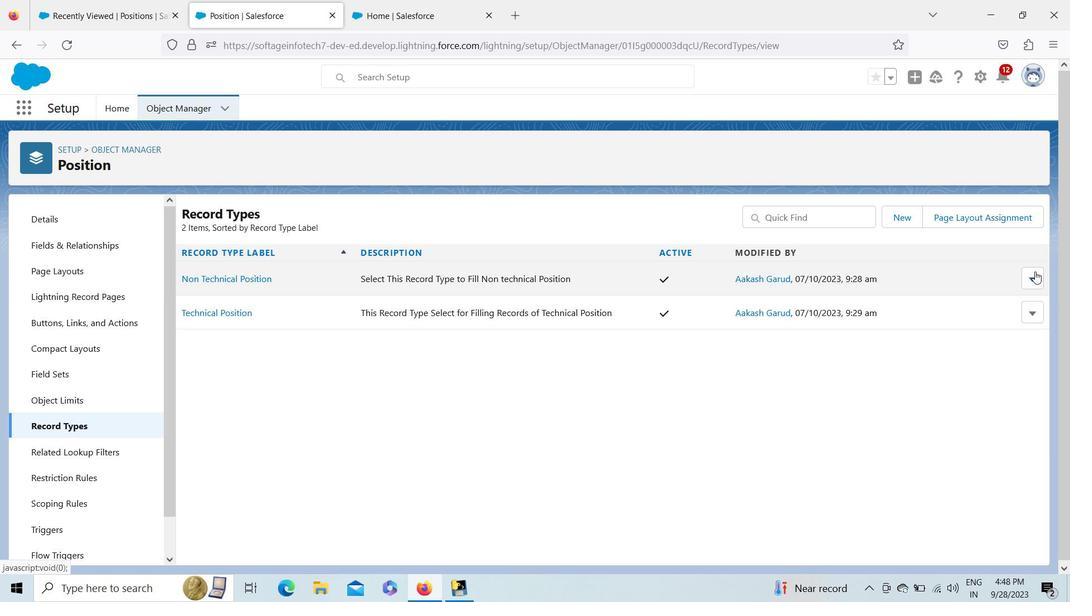 
Action: Mouse pressed left at (1036, 271)
Screenshot: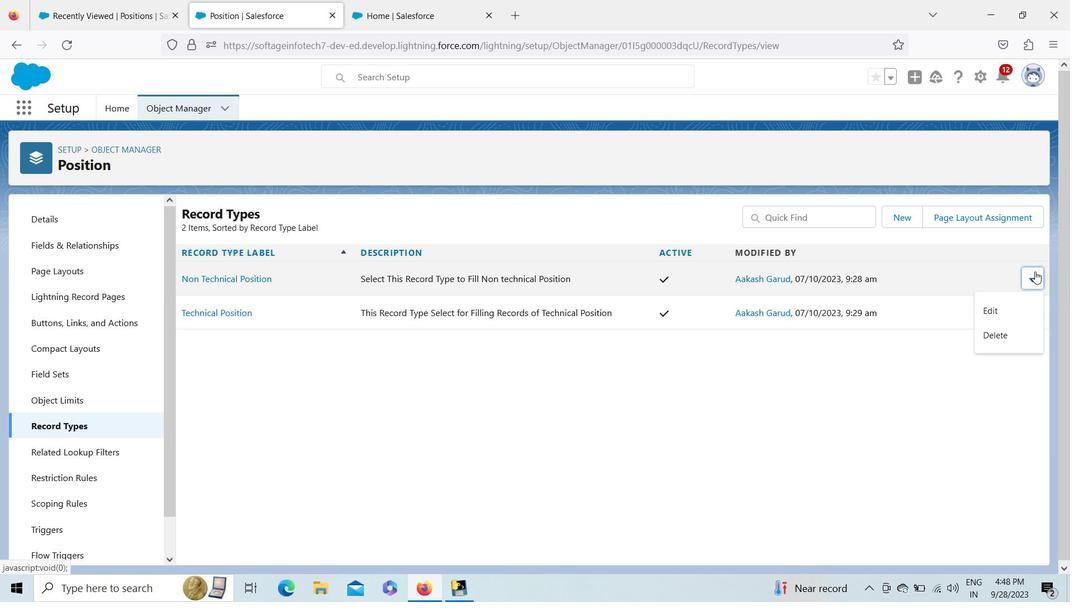 
Action: Mouse moved to (67, 263)
Screenshot: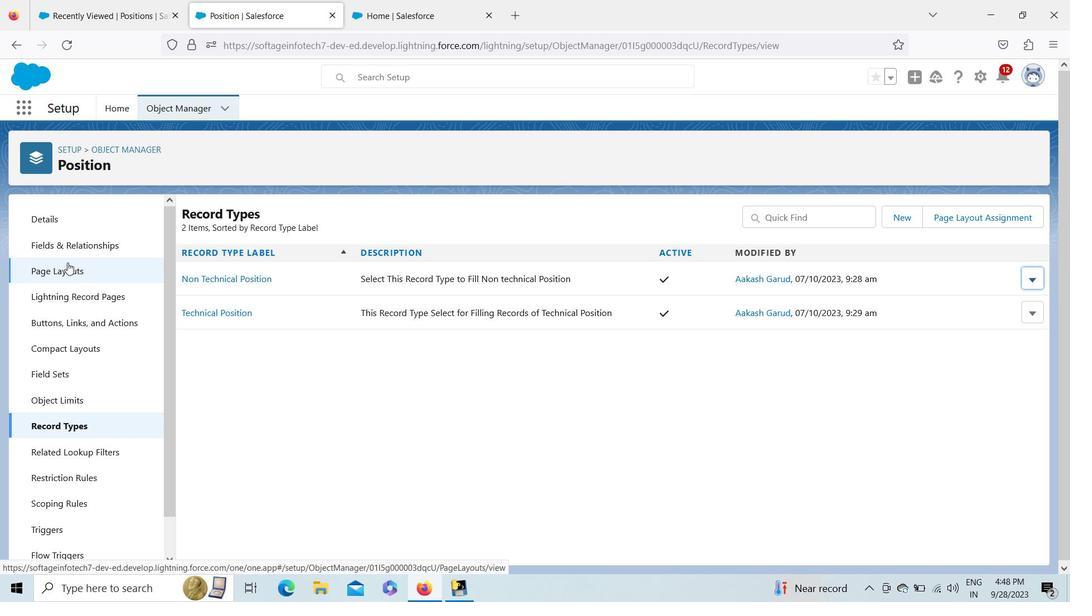 
Action: Mouse pressed left at (67, 263)
Screenshot: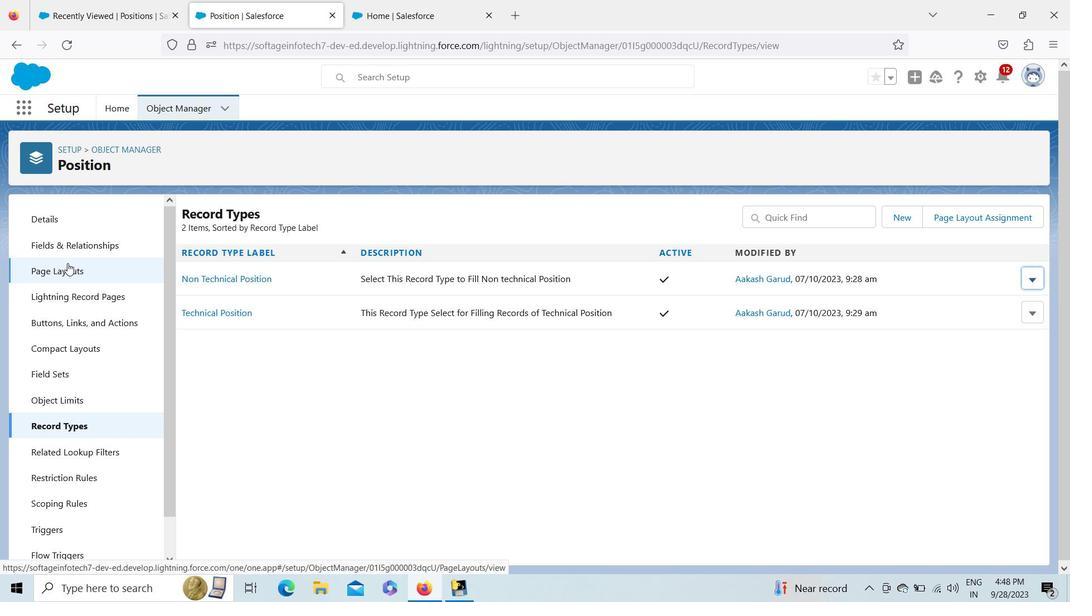 
Action: Mouse moved to (222, 278)
Screenshot: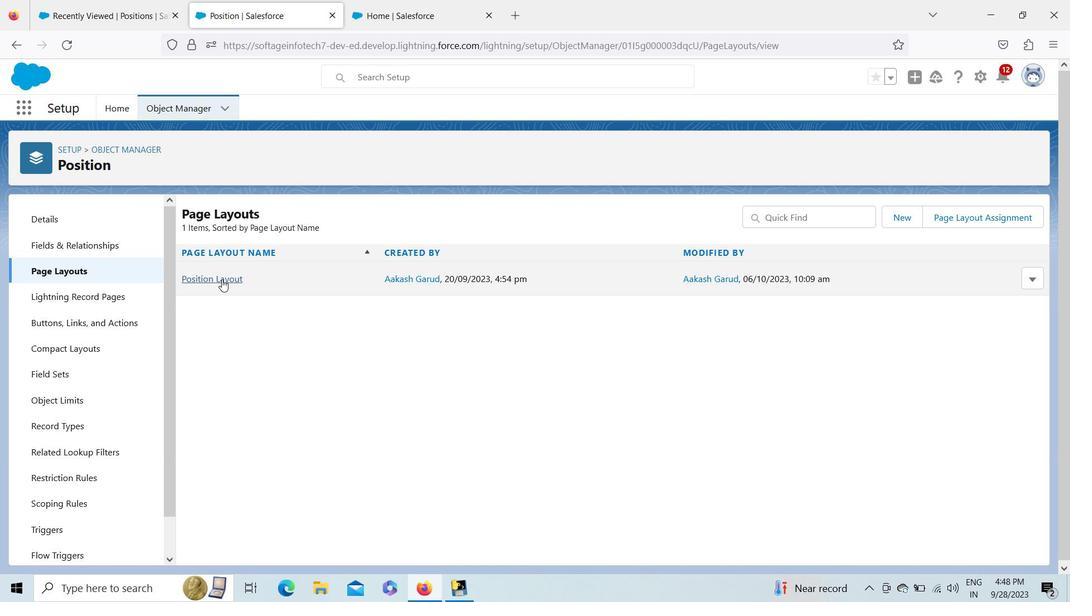 
Action: Mouse pressed left at (222, 278)
Screenshot: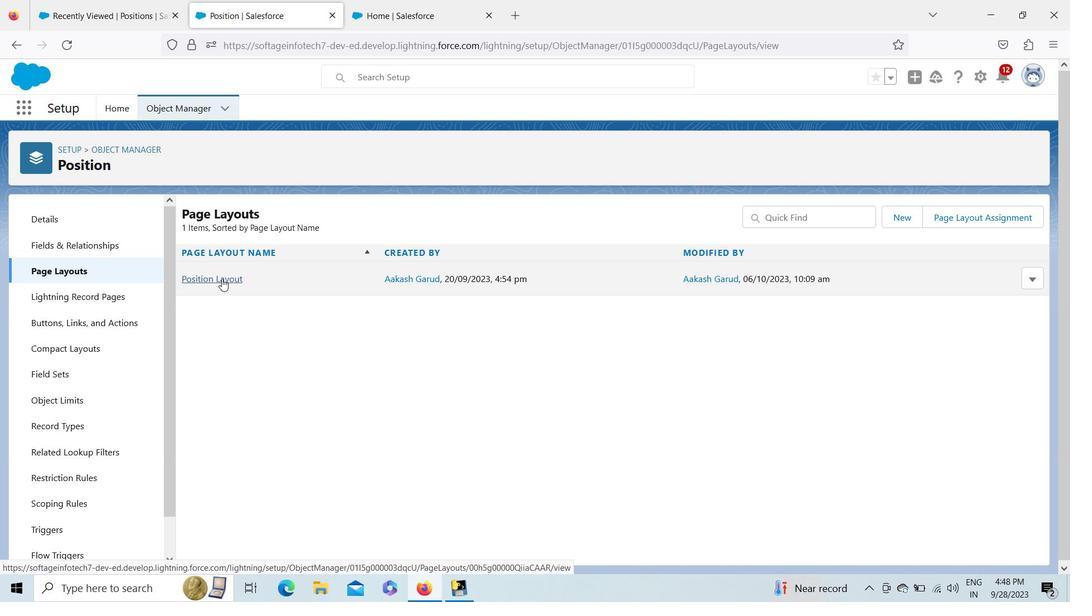 
Action: Mouse moved to (221, 220)
Screenshot: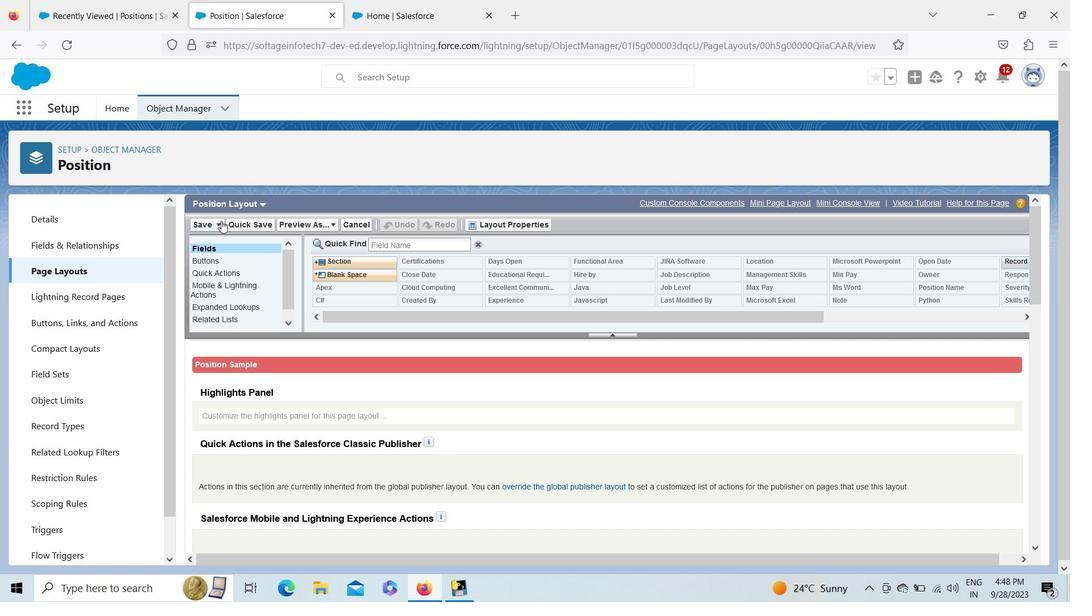 
Action: Mouse pressed left at (221, 220)
Screenshot: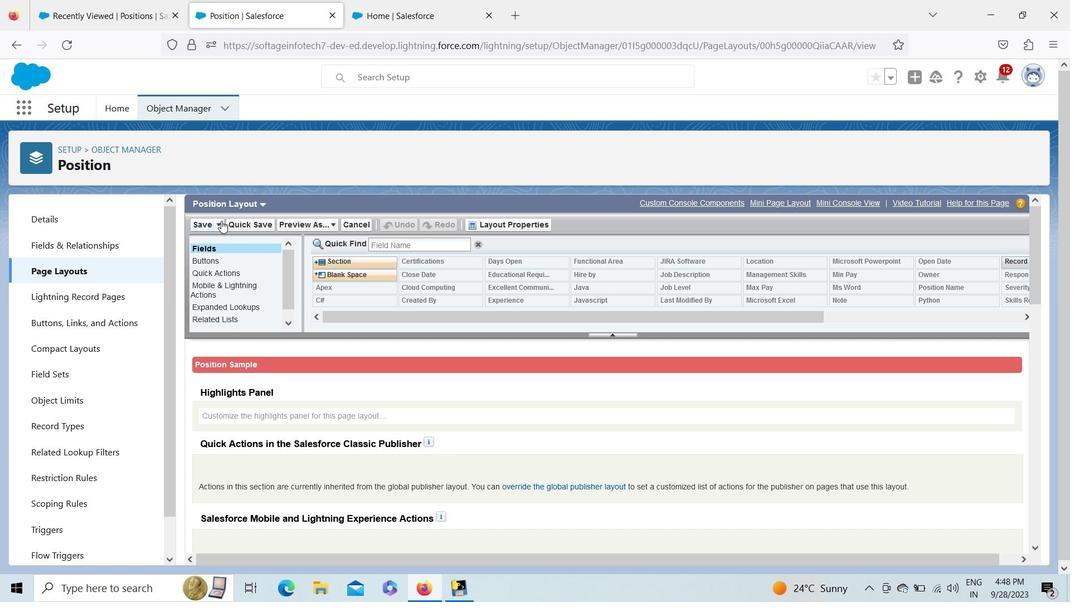 
Action: Mouse moved to (220, 240)
Screenshot: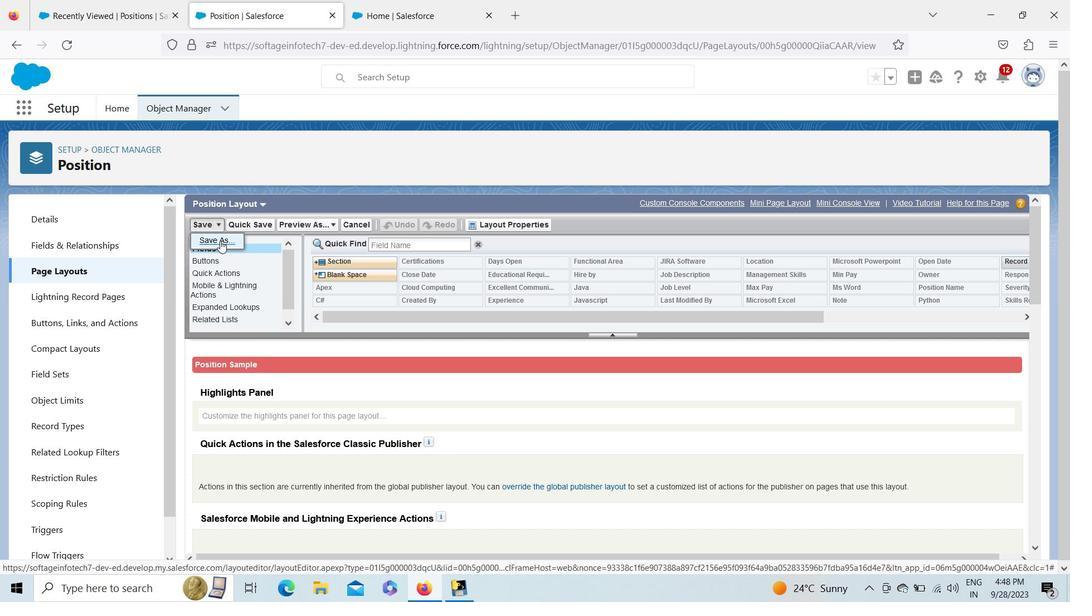 
Action: Mouse pressed left at (220, 240)
Screenshot: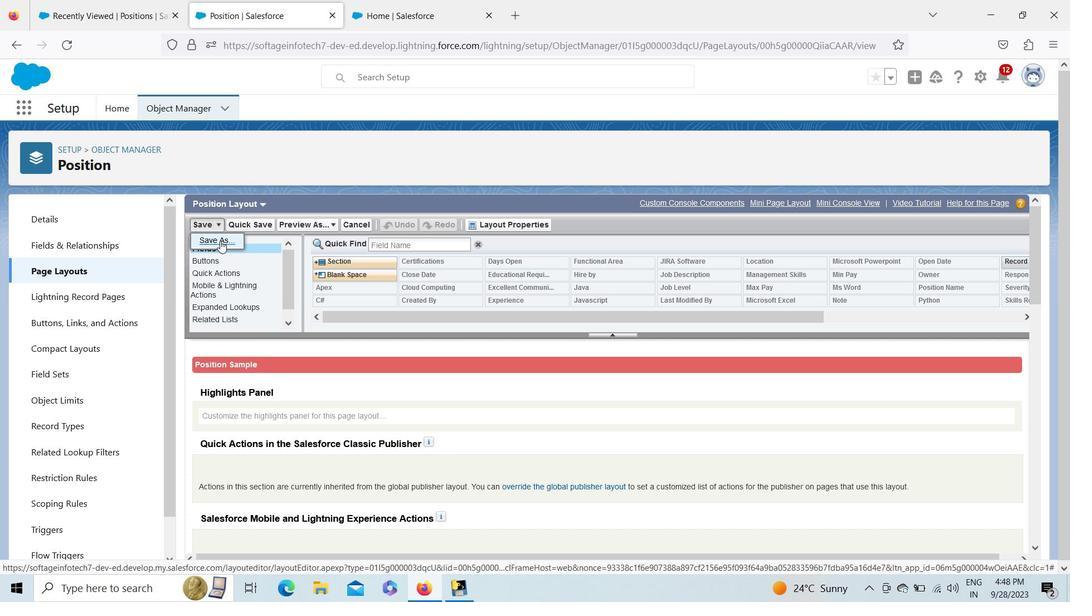
Action: Mouse moved to (629, 343)
Screenshot: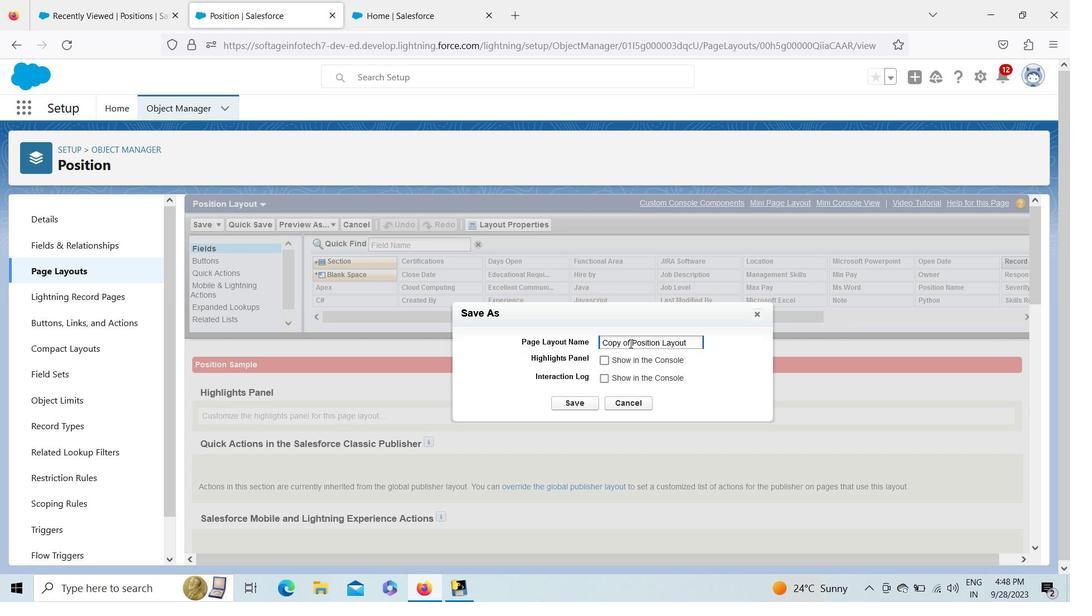 
Action: Mouse pressed left at (629, 343)
Screenshot: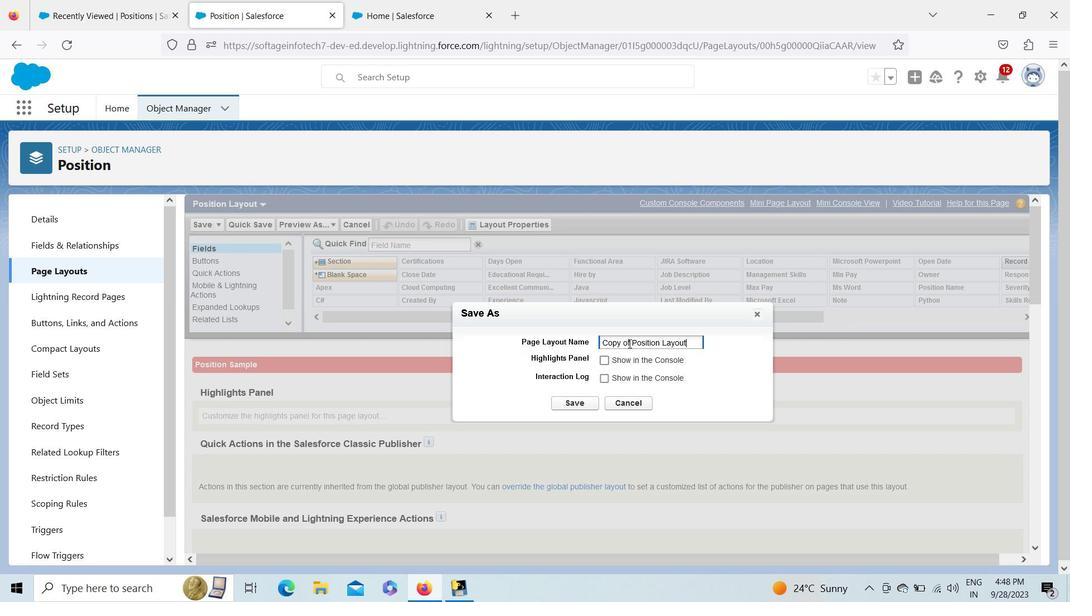 
Action: Mouse pressed left at (629, 343)
Screenshot: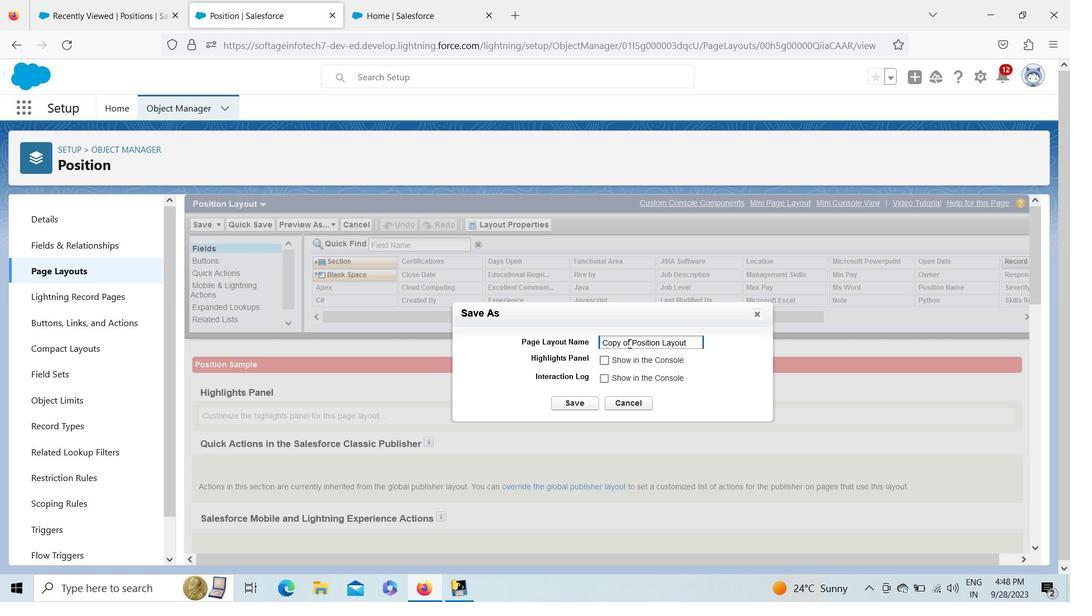 
Action: Key pressed <Key.backspace><Key.backspace><Key.backspace><Key.backspace><Key.backspace><Key.backspace><Key.backspace><Key.shift><Key.shift>Technical<Key.space>
Screenshot: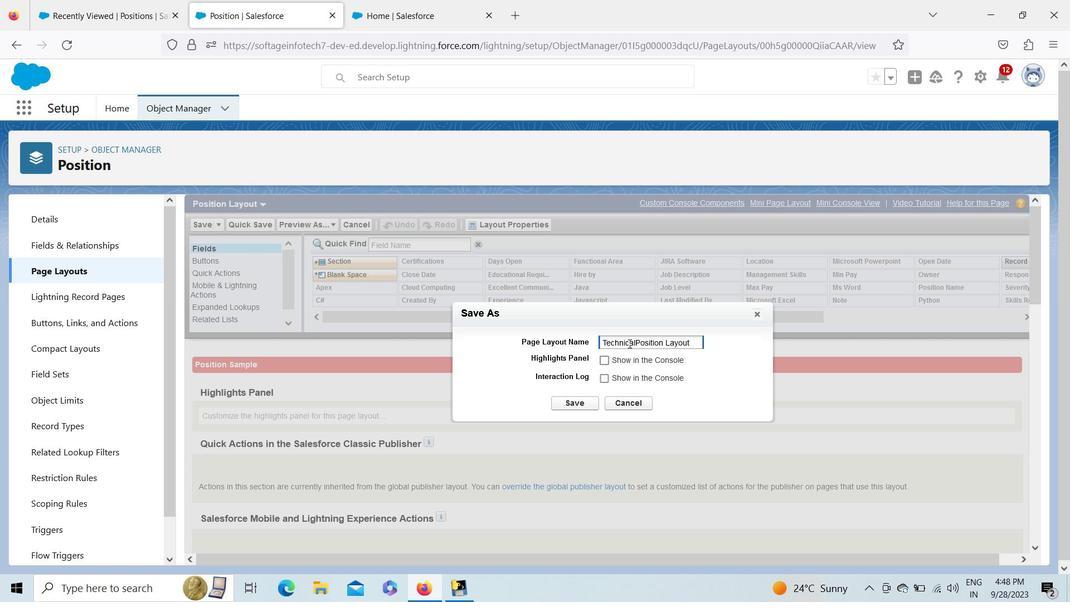 
Action: Mouse moved to (594, 403)
Screenshot: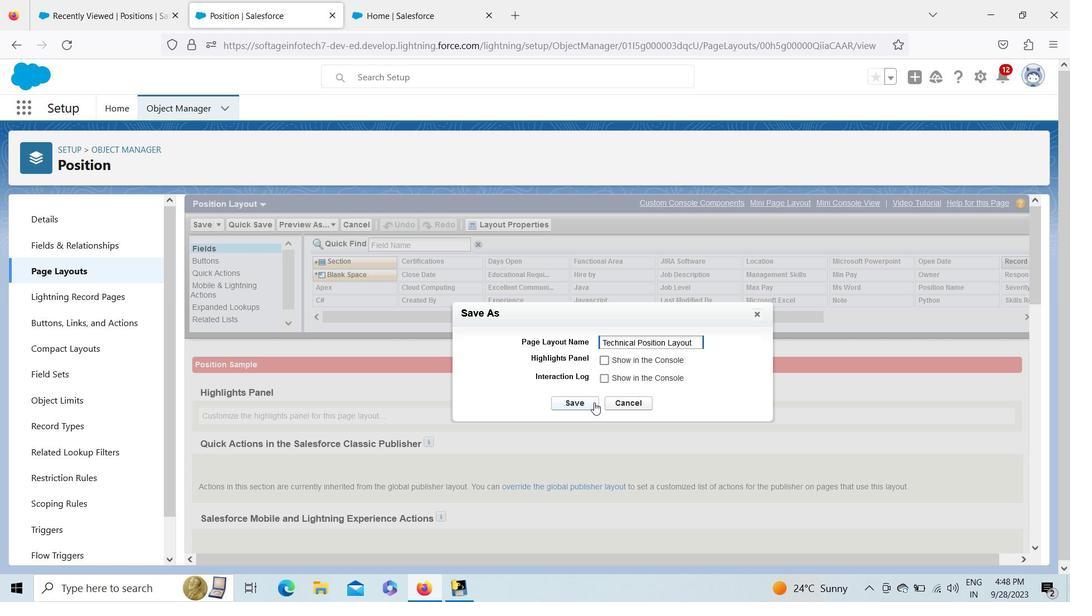 
Action: Mouse pressed left at (594, 403)
Screenshot: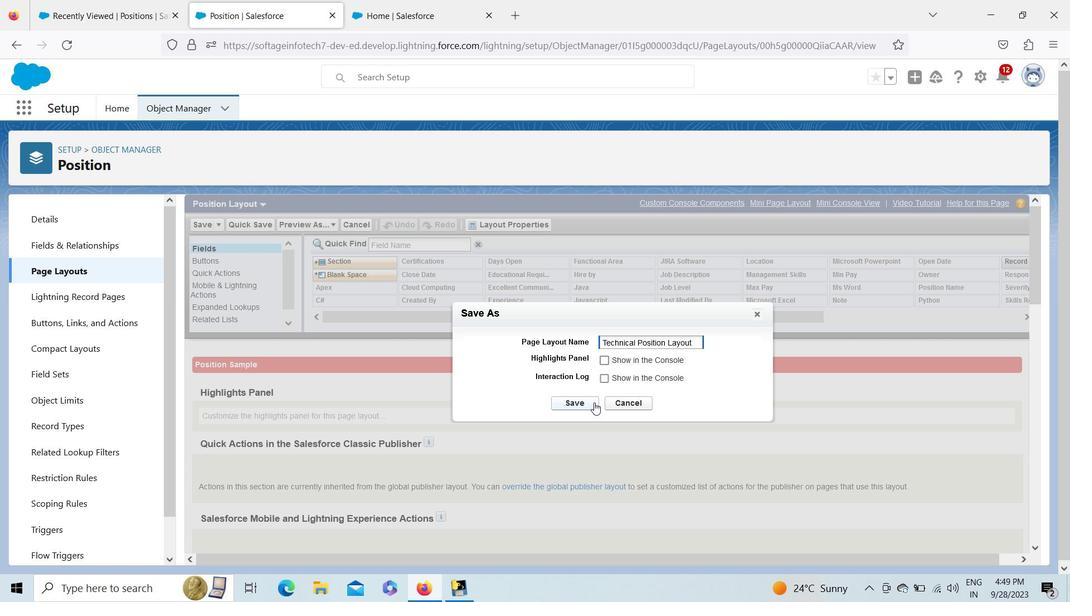 
Action: Mouse moved to (594, 403)
Screenshot: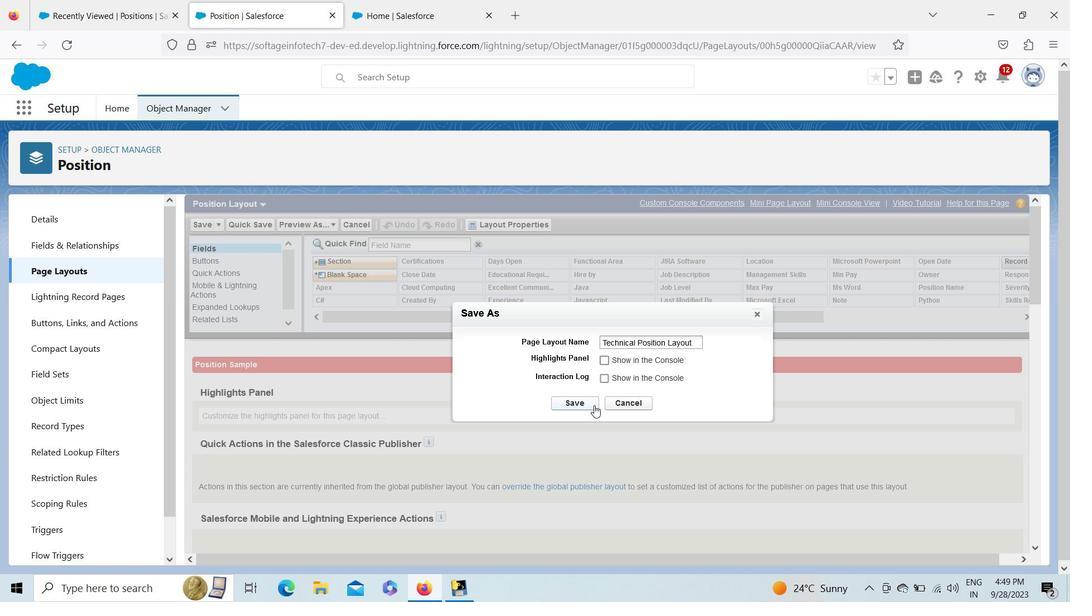 
Action: Mouse pressed left at (594, 403)
Screenshot: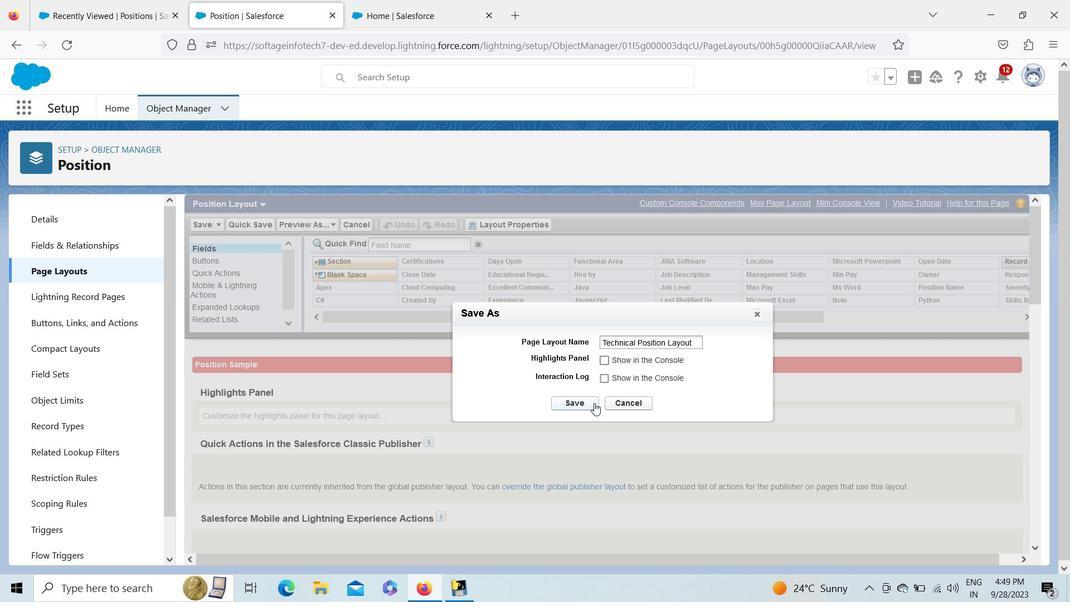 
Action: Mouse moved to (312, 209)
Screenshot: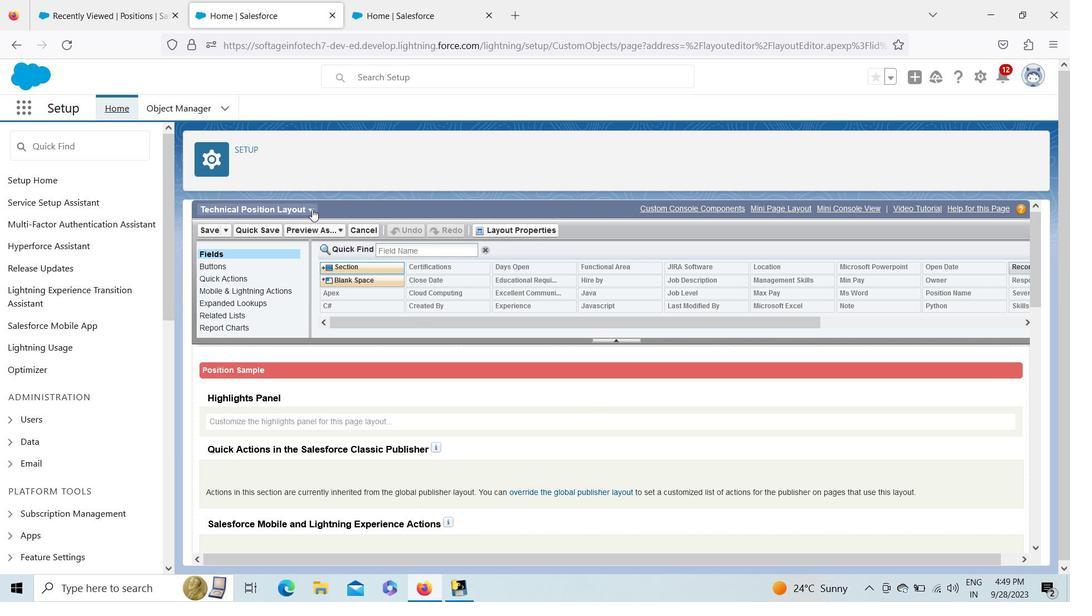 
Action: Mouse pressed left at (312, 209)
Screenshot: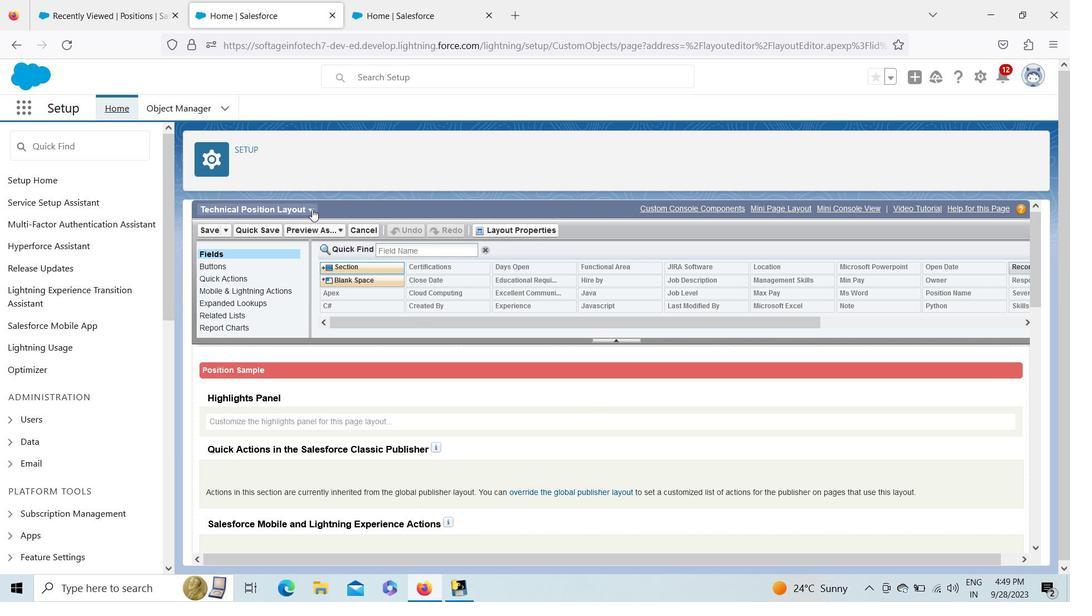 
Action: Mouse pressed left at (312, 209)
Screenshot: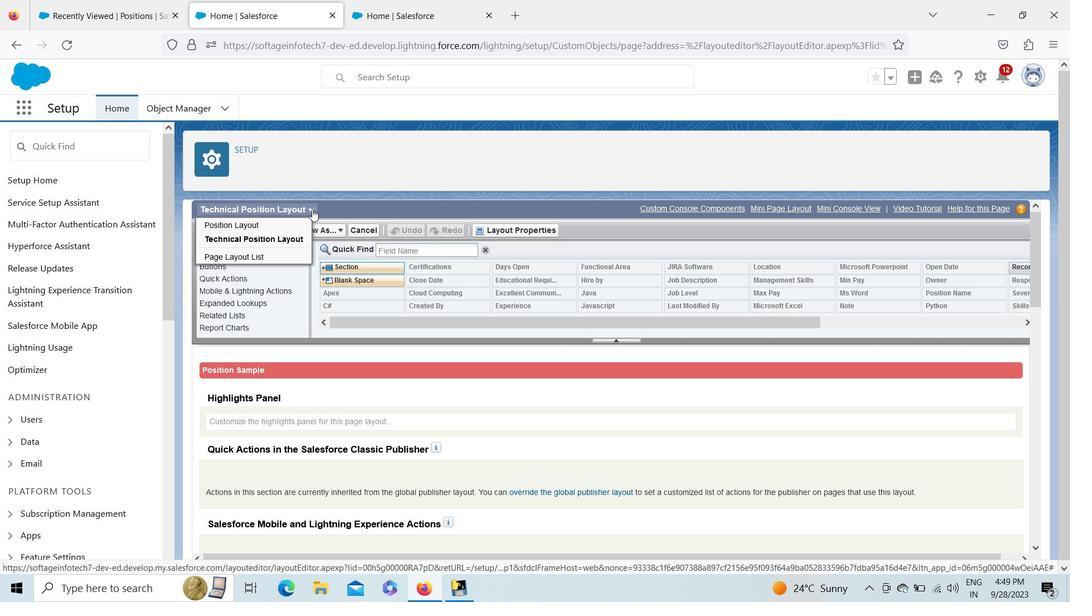 
Action: Mouse moved to (1031, 282)
Screenshot: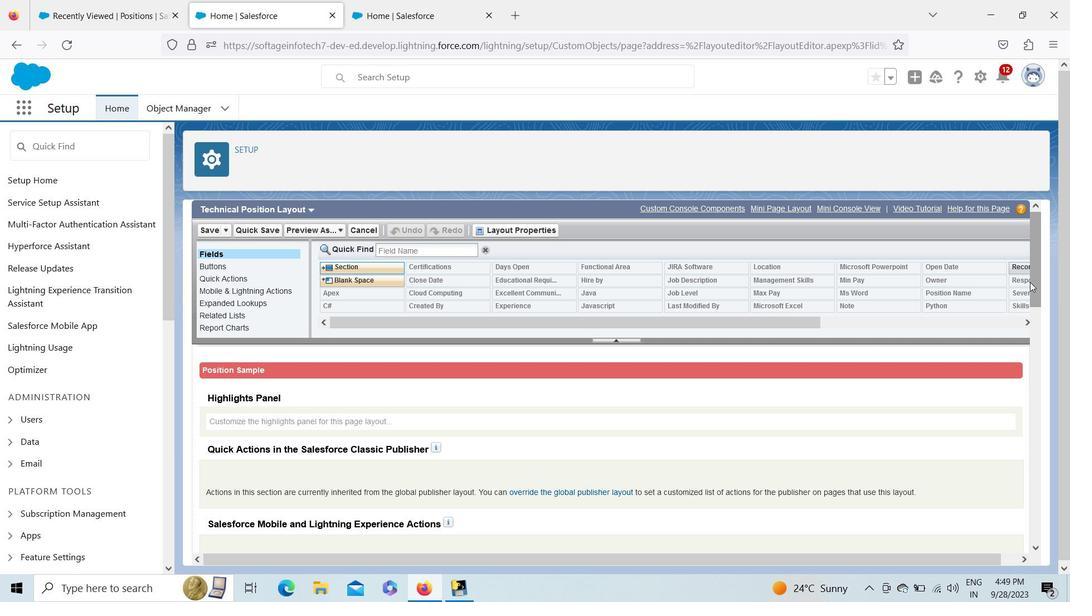 
Action: Mouse pressed left at (1031, 282)
Screenshot: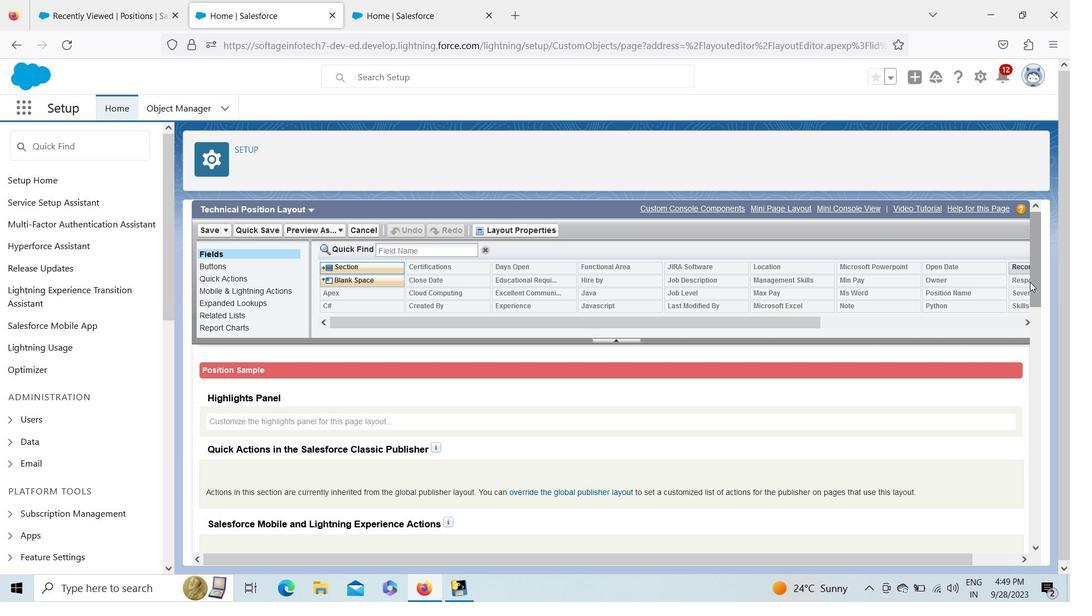 
Action: Mouse pressed left at (1031, 282)
Screenshot: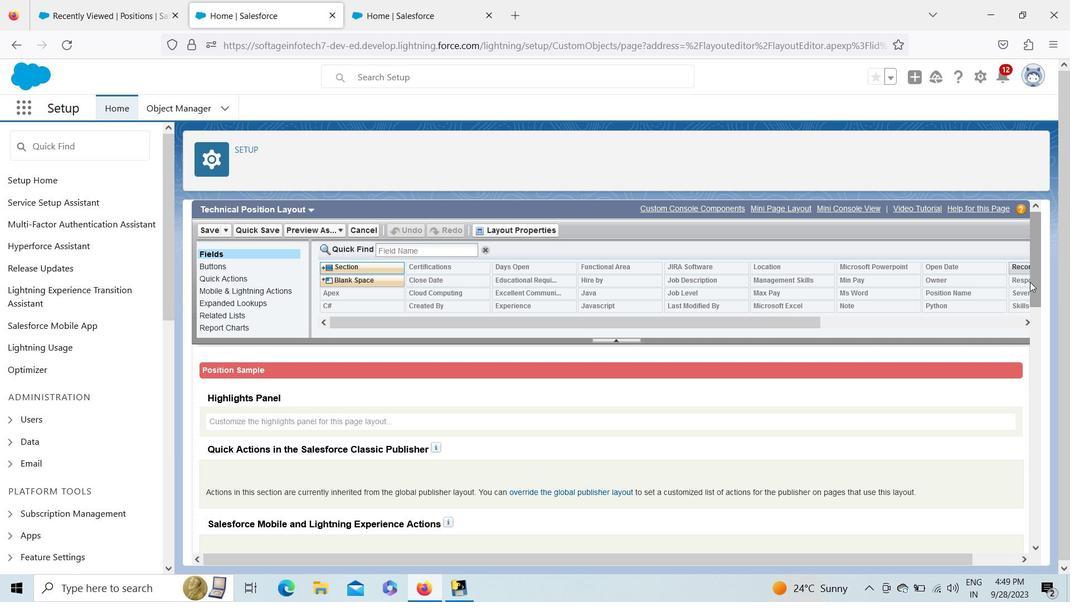 
Action: Mouse moved to (1038, 252)
Screenshot: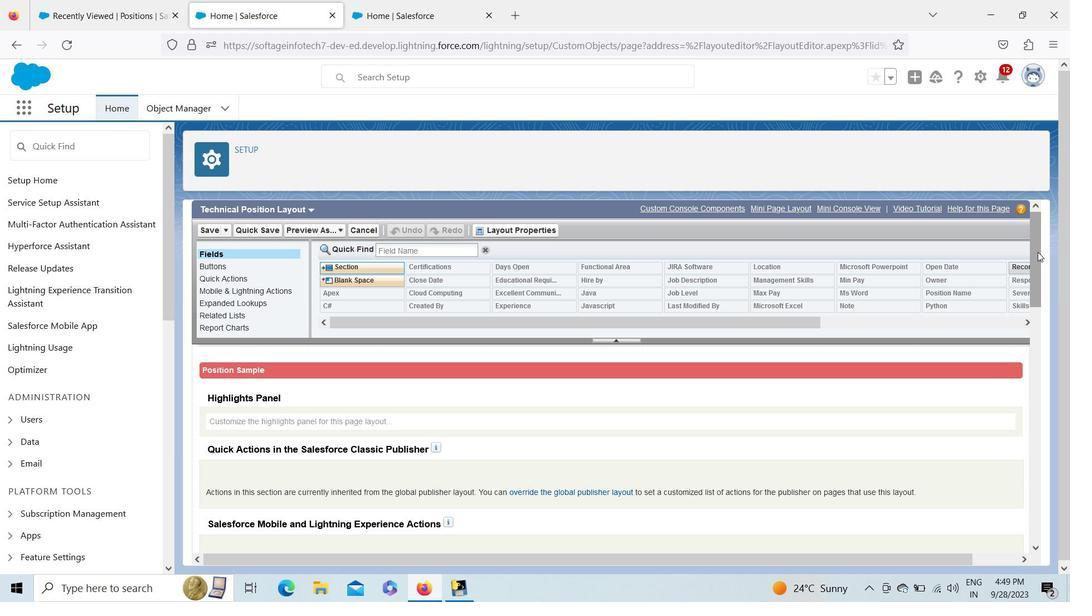 
Action: Mouse pressed left at (1038, 252)
Screenshot: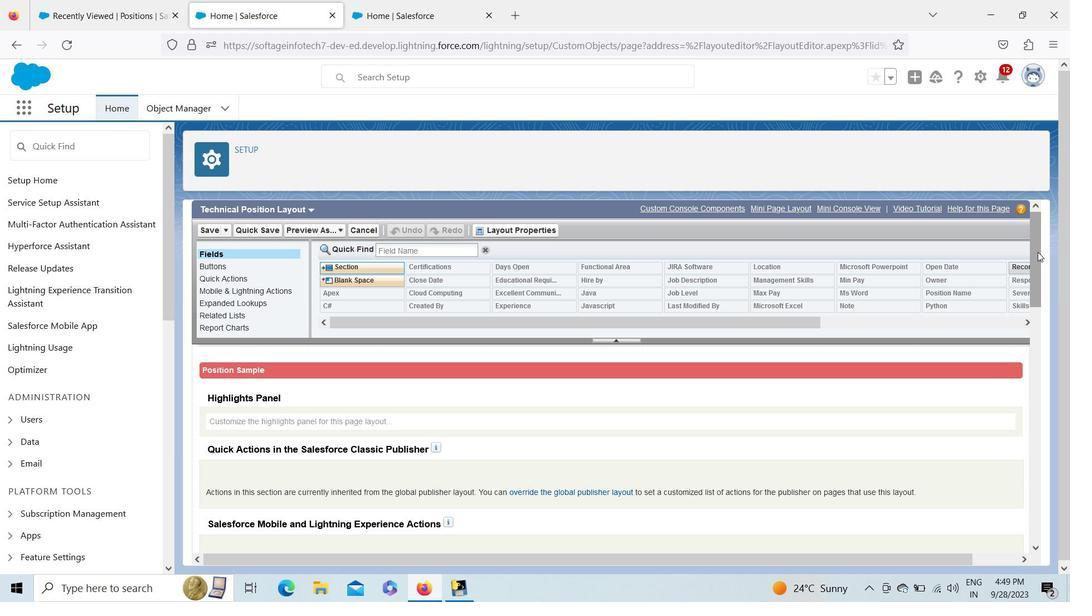 
Action: Mouse moved to (1034, 333)
Screenshot: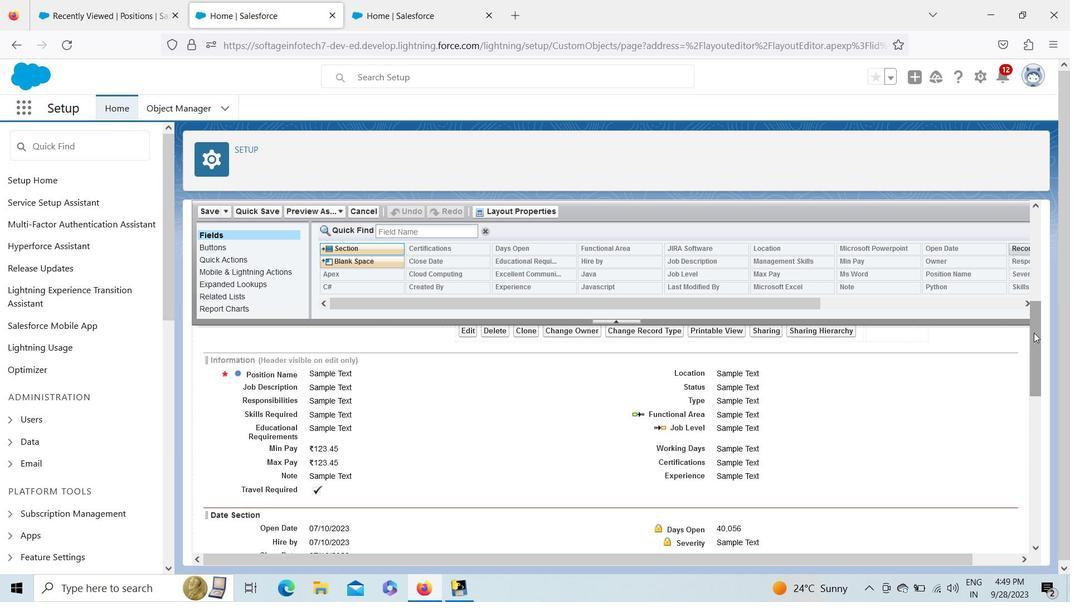 
Action: Mouse pressed left at (1034, 333)
Screenshot: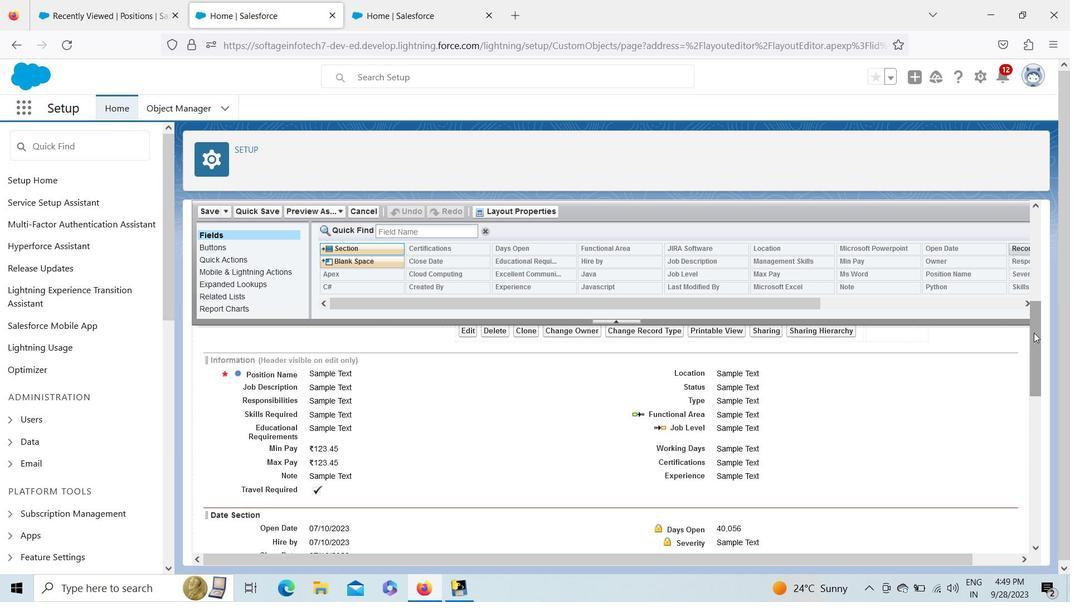 
Action: Mouse moved to (690, 399)
Screenshot: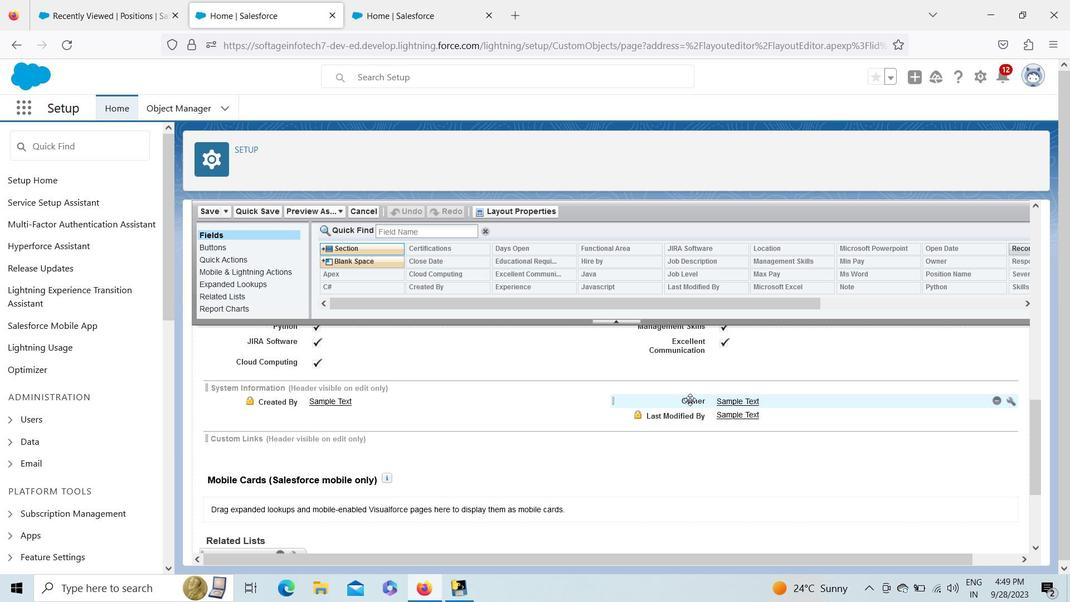 
Action: Mouse pressed left at (690, 399)
Screenshot: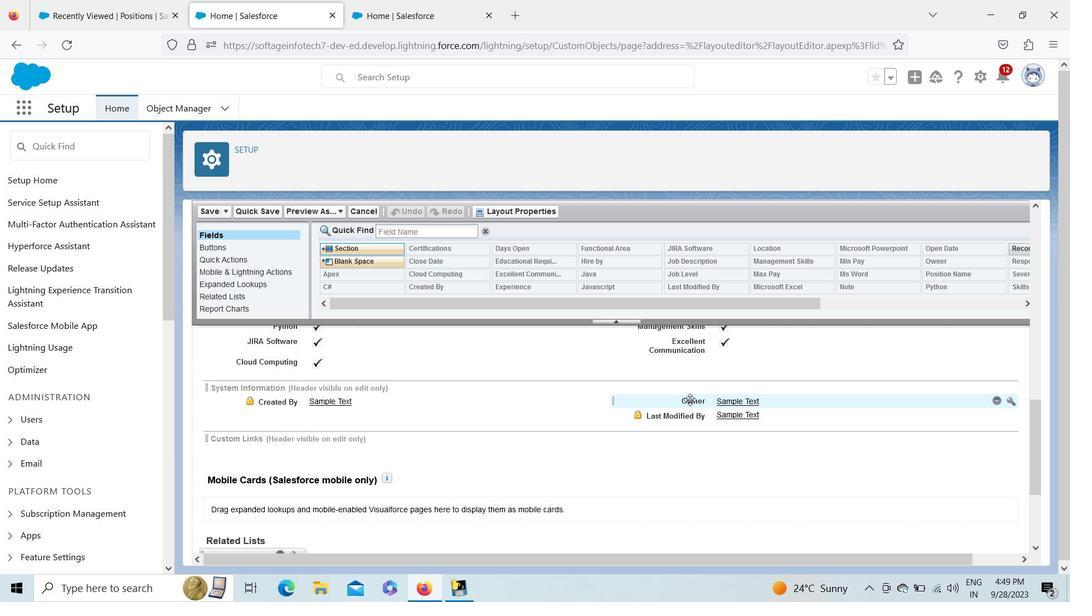 
Action: Mouse moved to (1034, 317)
Screenshot: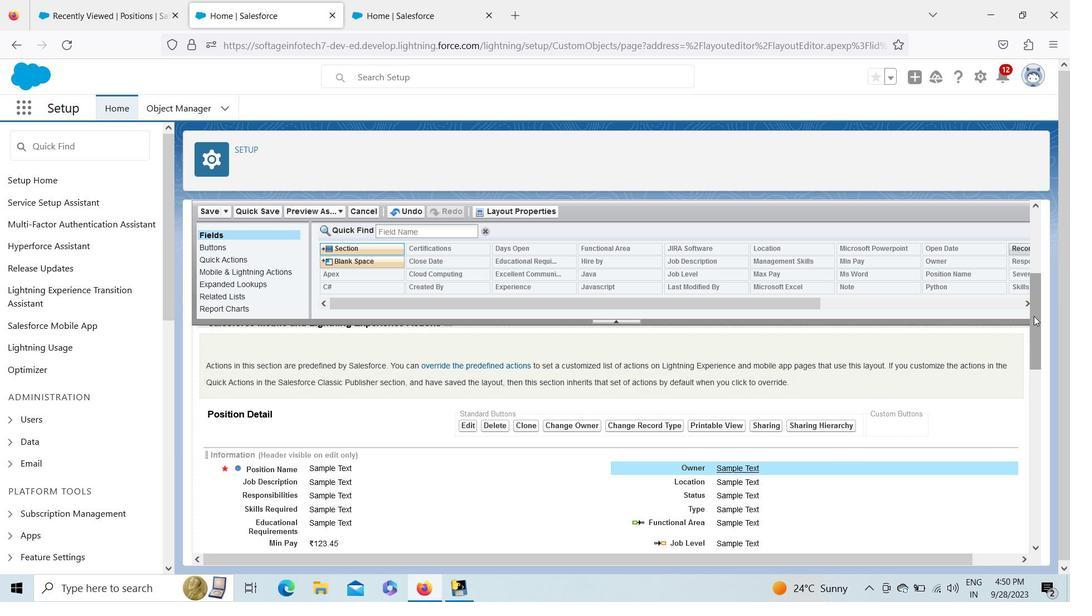 
Action: Mouse pressed left at (1034, 317)
Screenshot: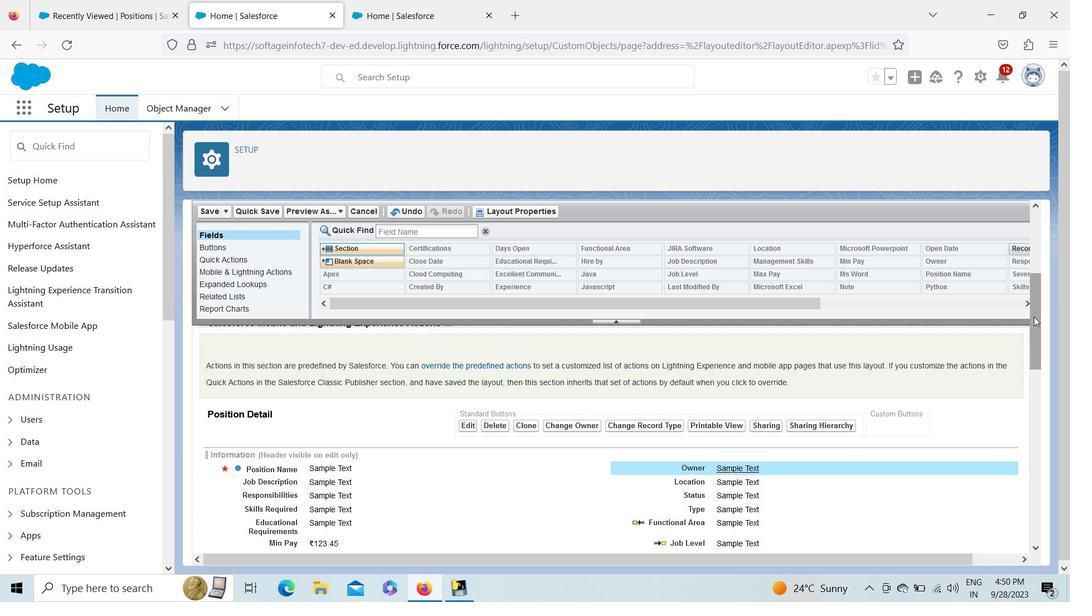 
Action: Mouse moved to (680, 403)
Screenshot: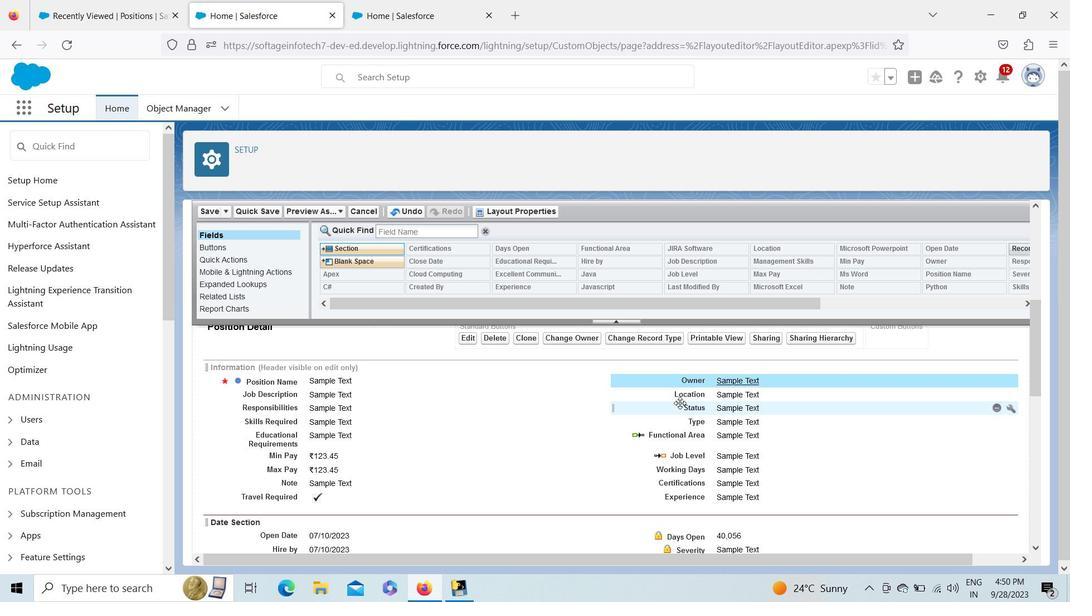 
Action: Mouse pressed left at (680, 403)
Screenshot: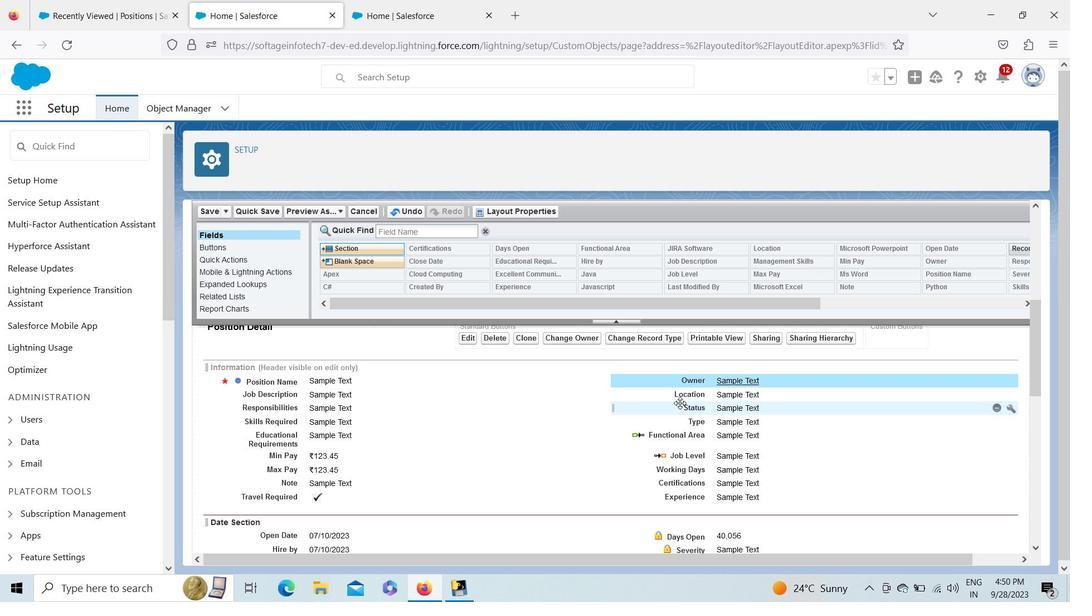 
Action: Mouse moved to (311, 537)
Screenshot: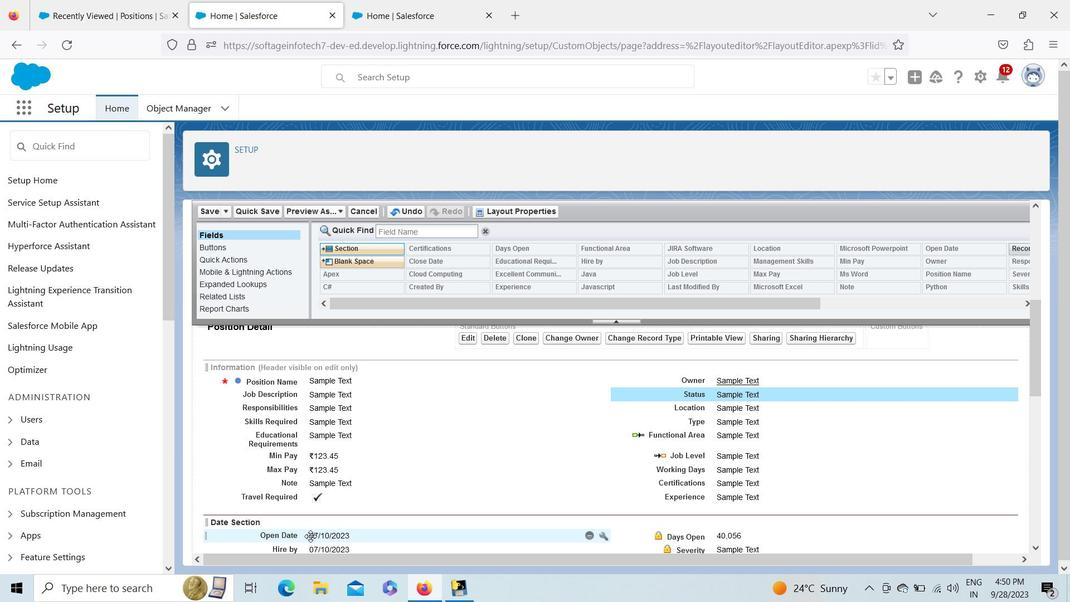 
Action: Mouse pressed left at (311, 537)
Screenshot: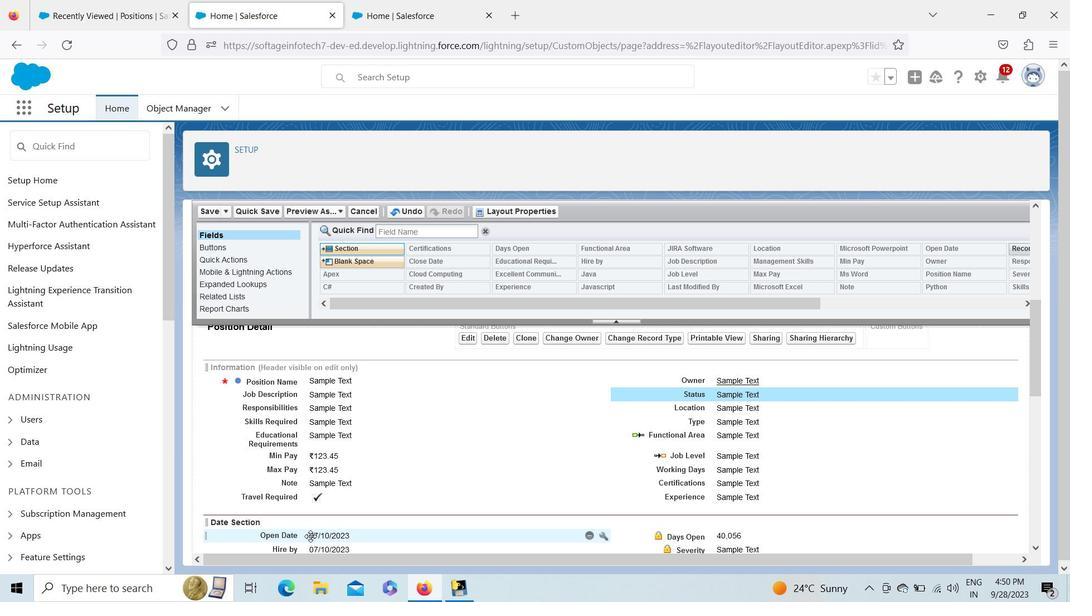
Action: Mouse moved to (314, 549)
Screenshot: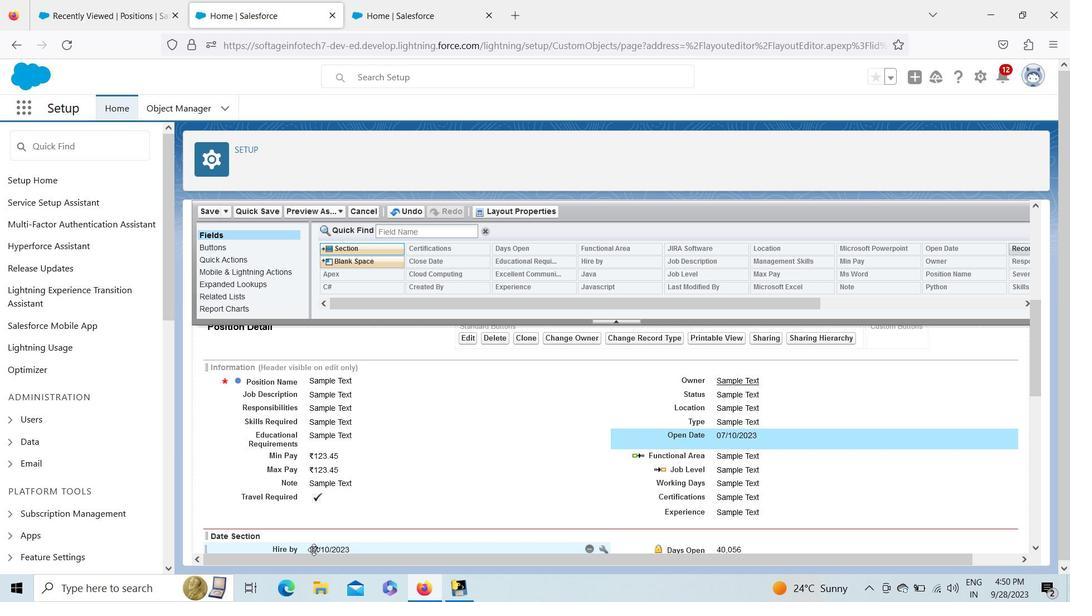 
Action: Mouse pressed left at (314, 549)
Screenshot: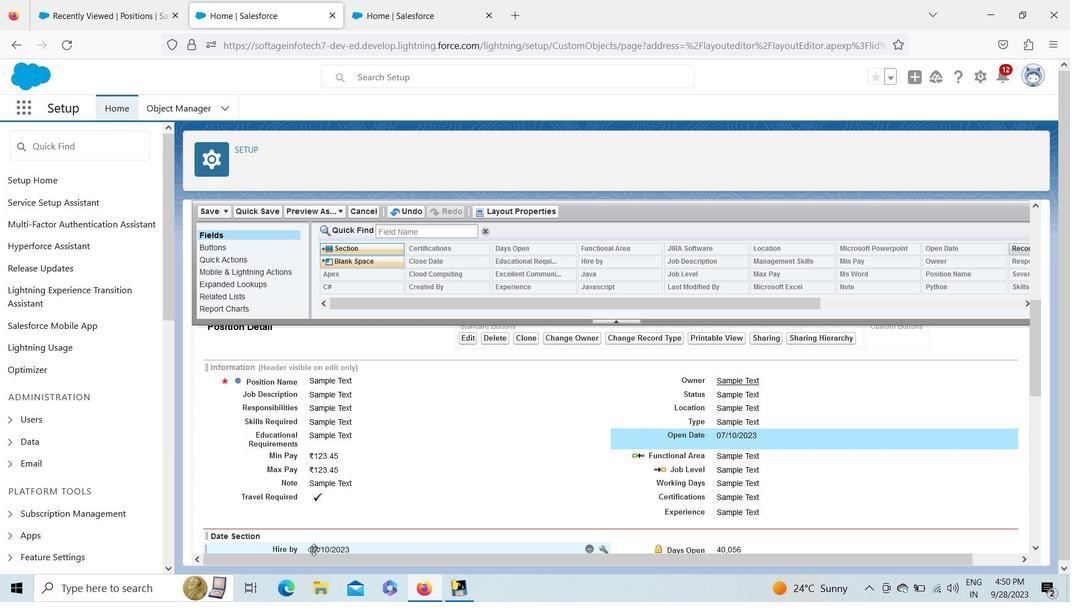 
Action: Mouse moved to (1036, 549)
Screenshot: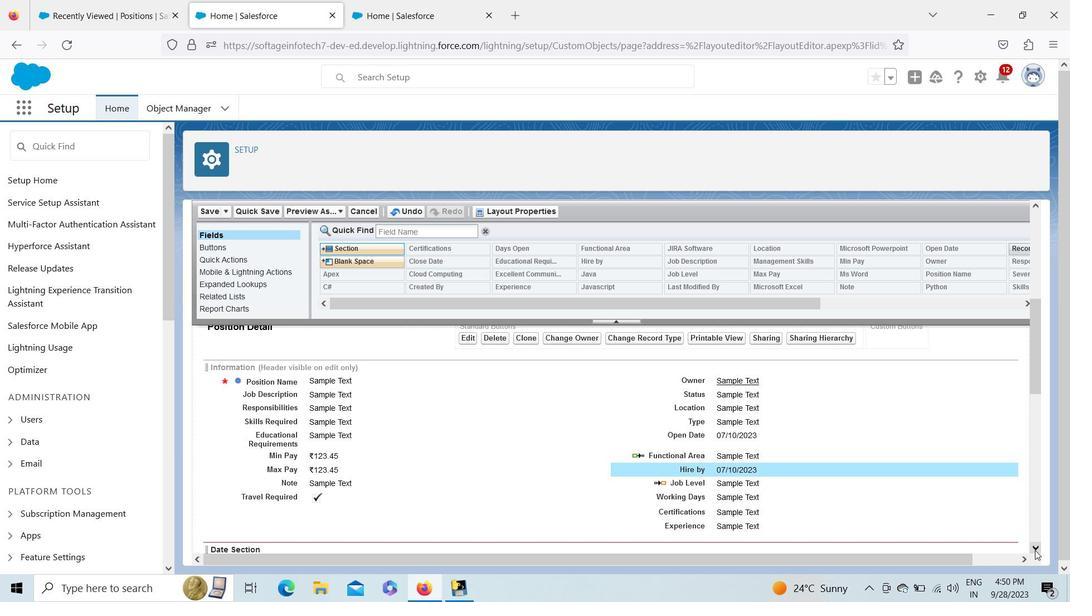 
Action: Mouse pressed left at (1036, 549)
Screenshot: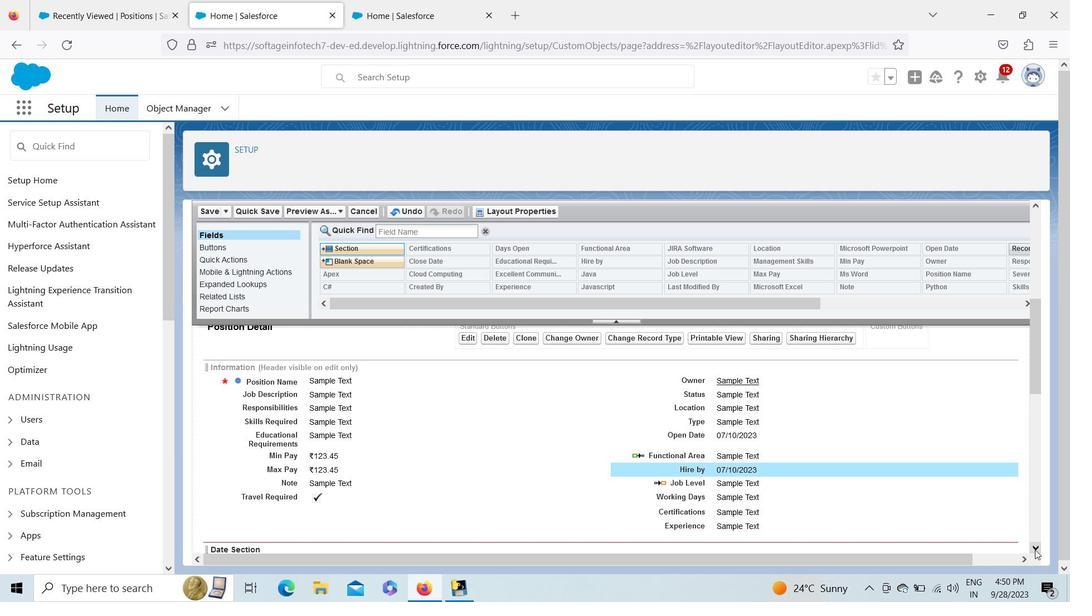 
Action: Mouse moved to (1036, 549)
Screenshot: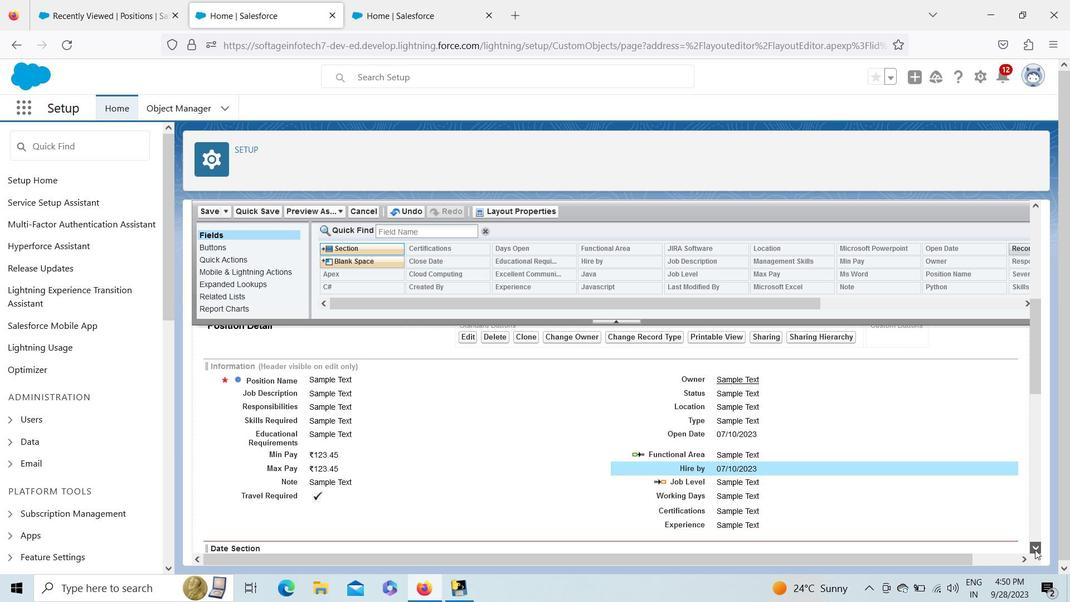 
Action: Mouse pressed left at (1036, 549)
Screenshot: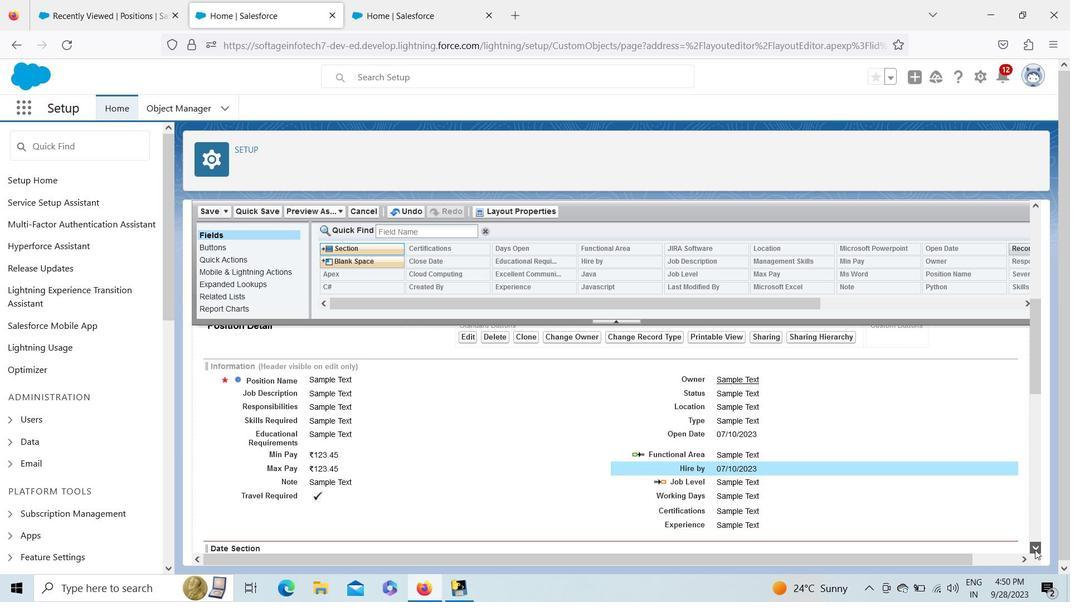 
Action: Mouse pressed left at (1036, 549)
Screenshot: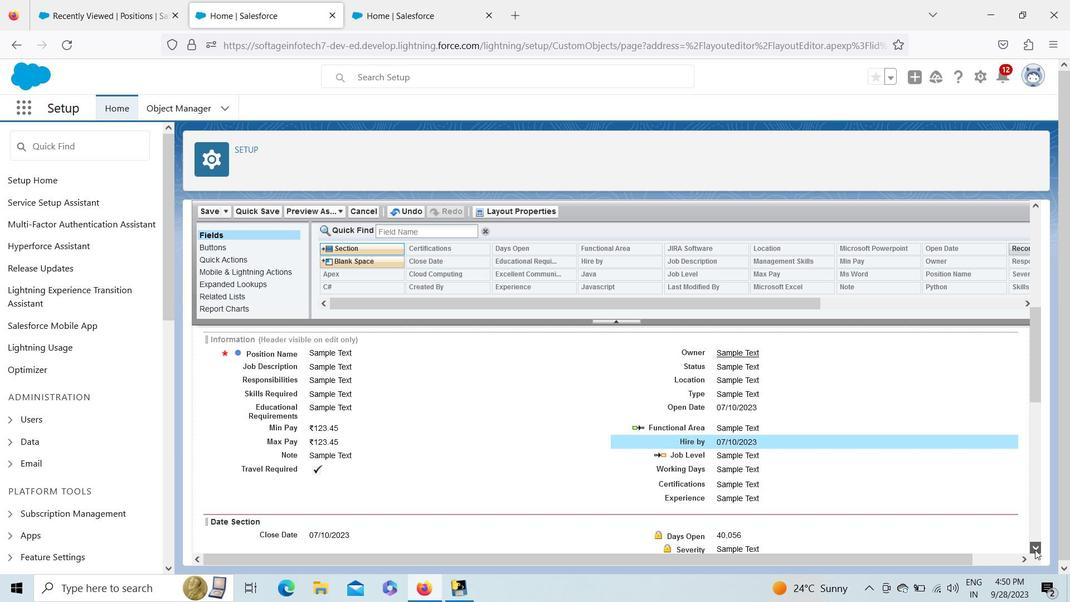 
Action: Mouse moved to (332, 451)
Screenshot: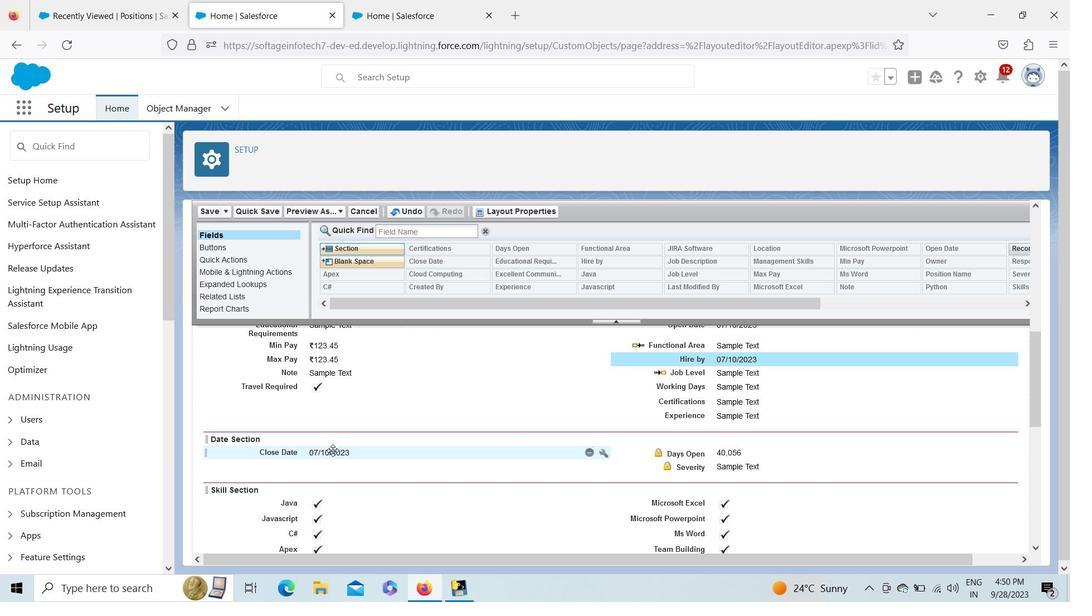 
Action: Mouse pressed left at (332, 451)
Screenshot: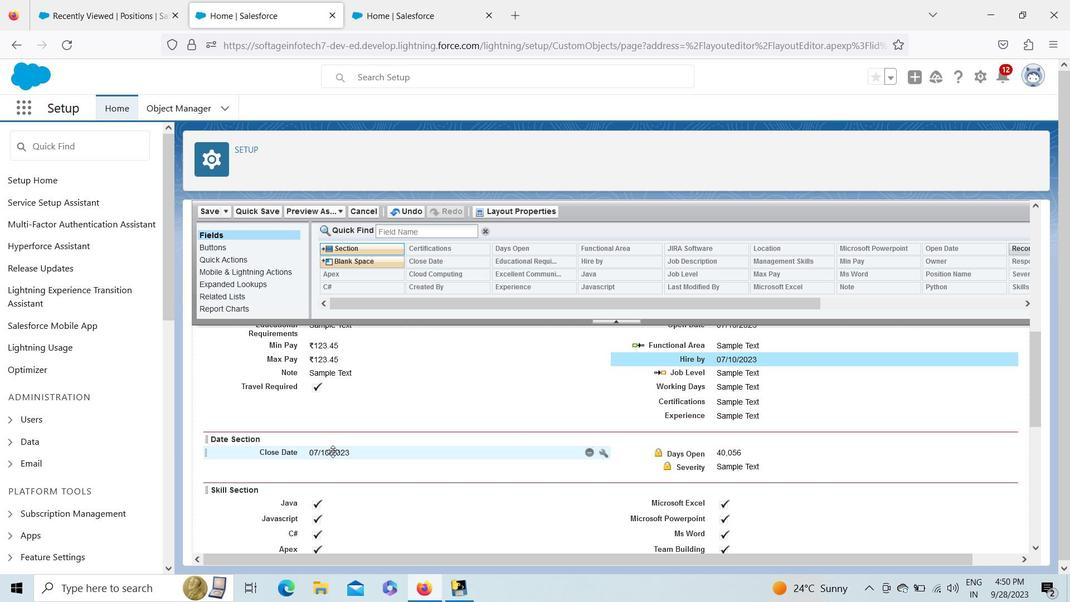 
Action: Mouse moved to (1008, 452)
Screenshot: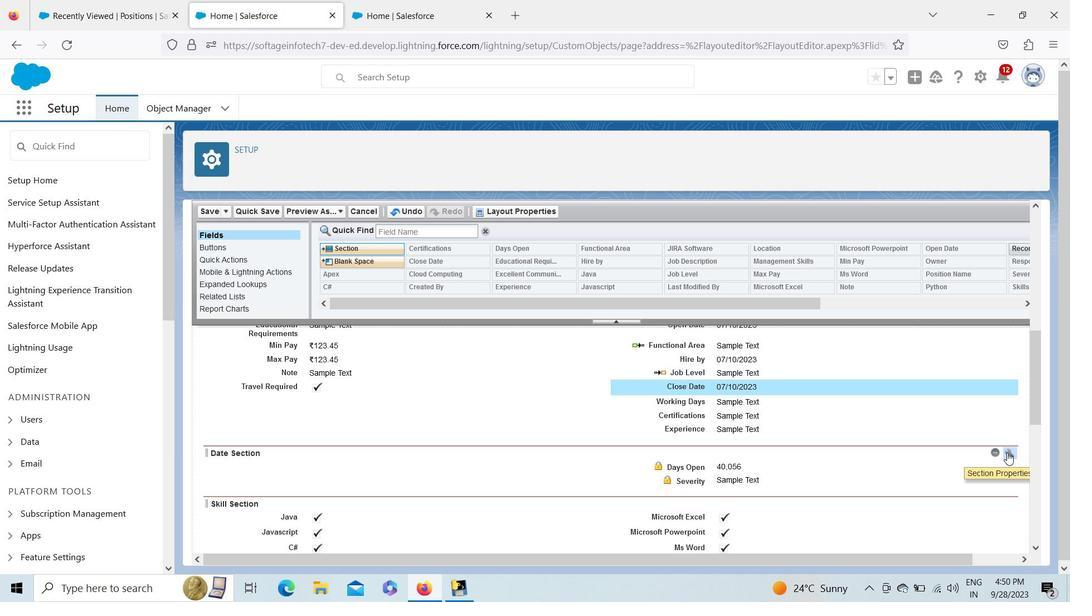 
Action: Mouse pressed left at (1008, 452)
Screenshot: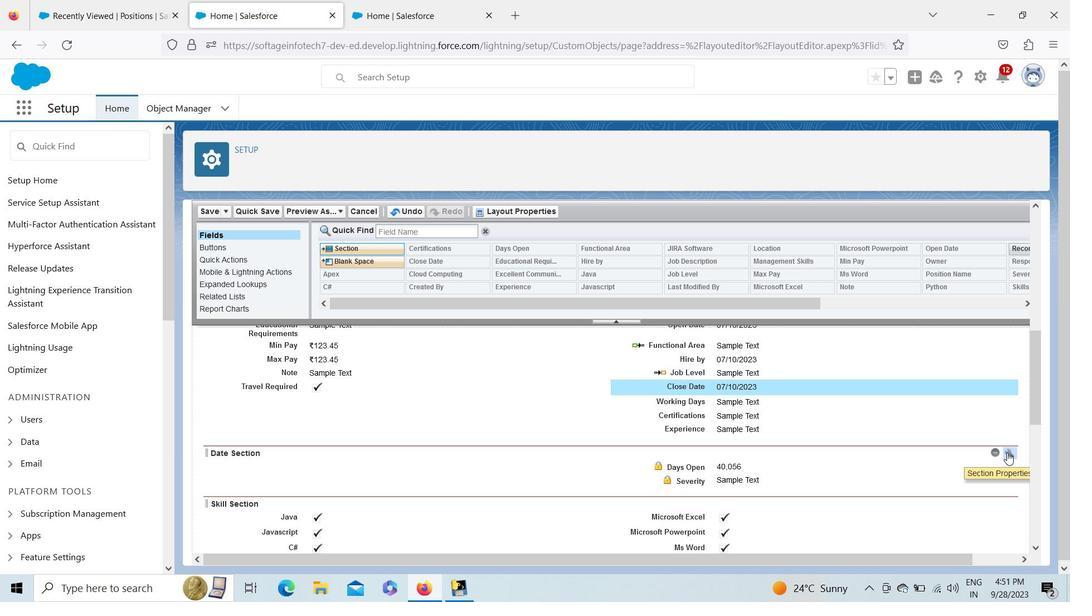 
Action: Mouse moved to (665, 320)
Screenshot: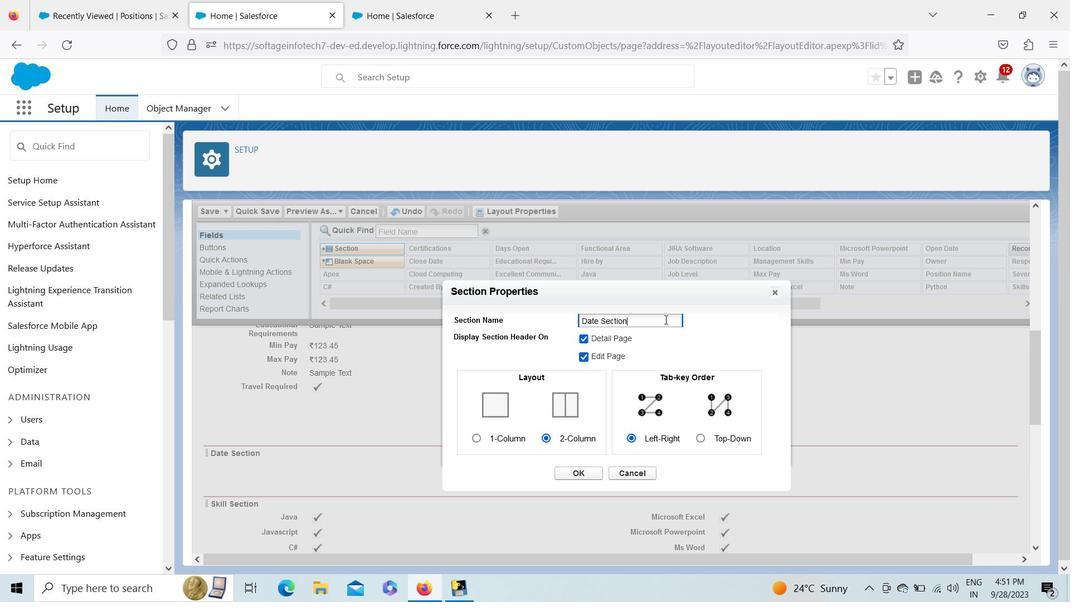 
Action: Mouse pressed left at (665, 320)
Screenshot: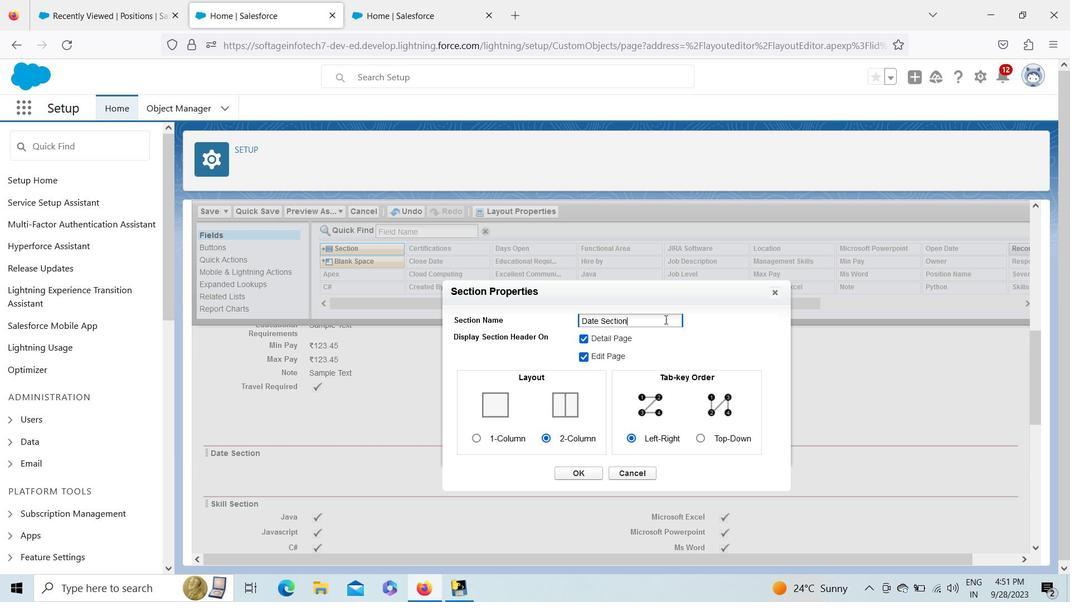 
Action: Mouse moved to (381, 603)
Screenshot: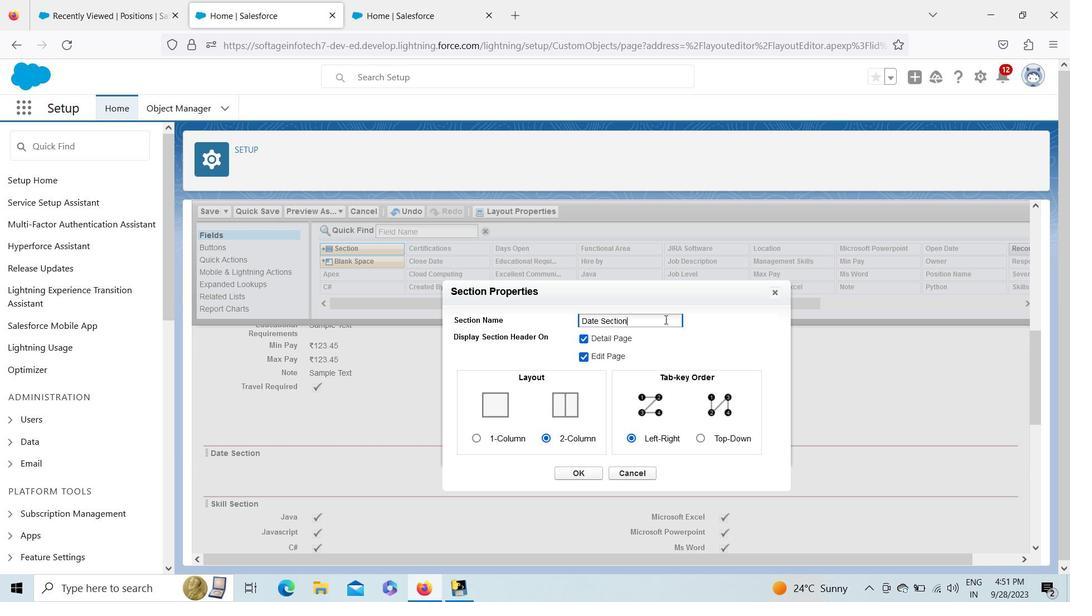 
Action: Mouse pressed left at (381, 601)
Screenshot: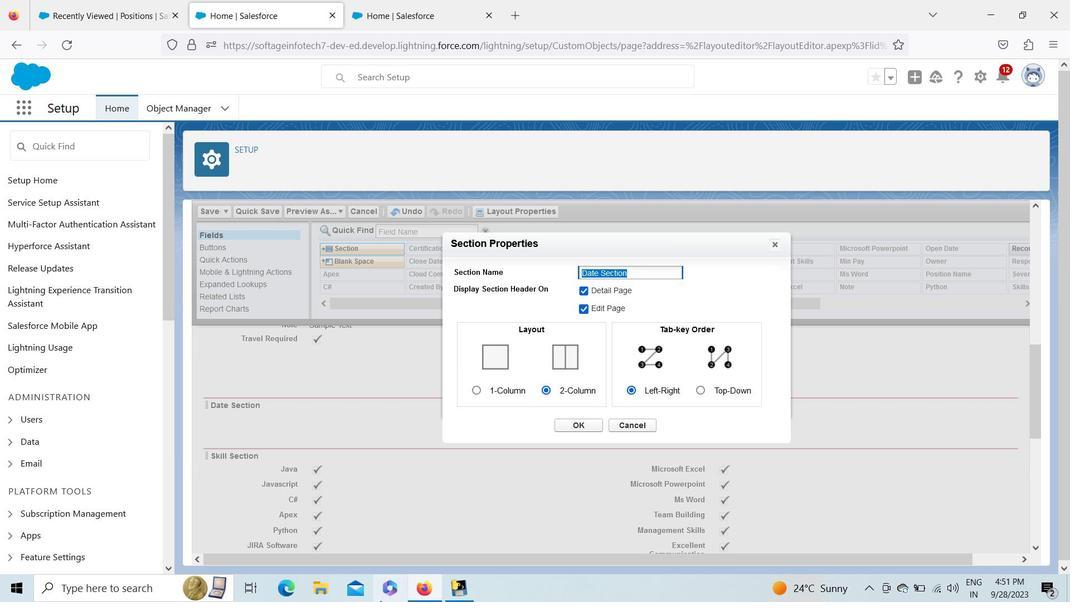 
Action: Mouse pressed left at (381, 601)
Screenshot: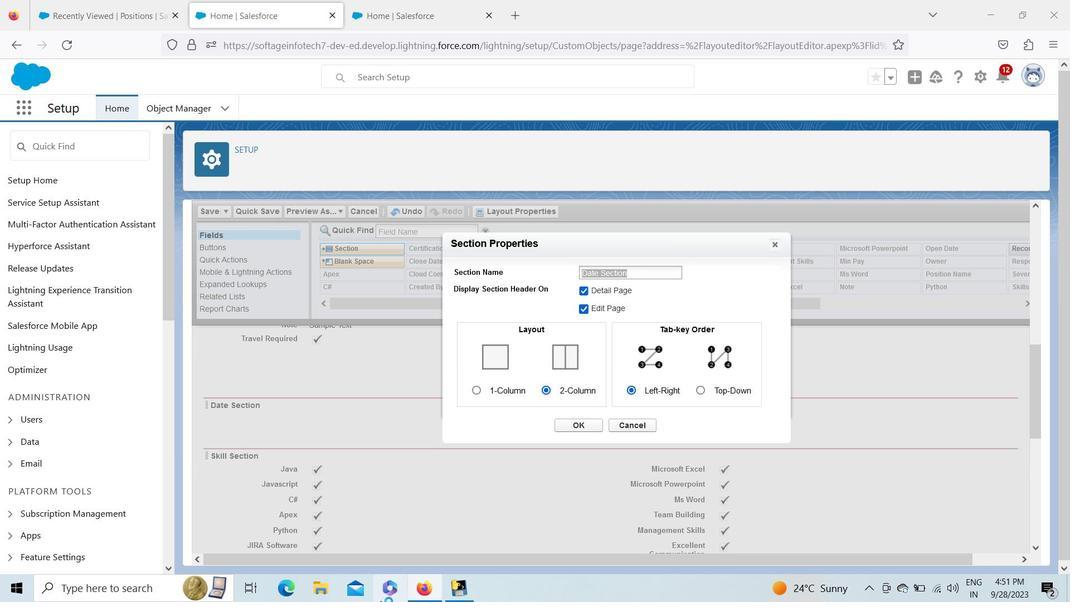 
Action: Mouse moved to (957, 95)
Screenshot: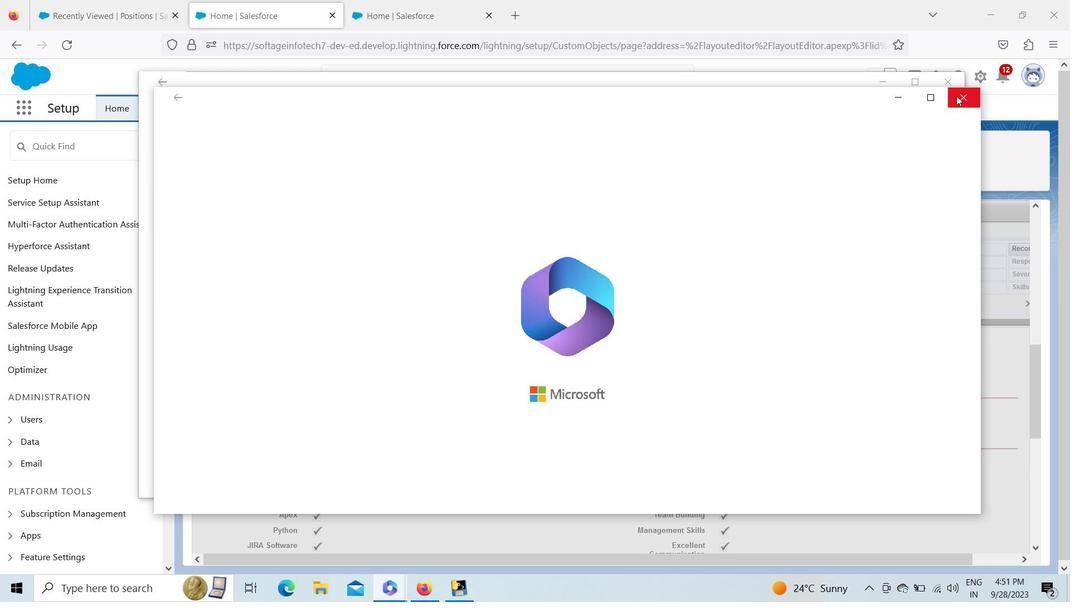 
Action: Mouse pressed left at (957, 95)
Screenshot: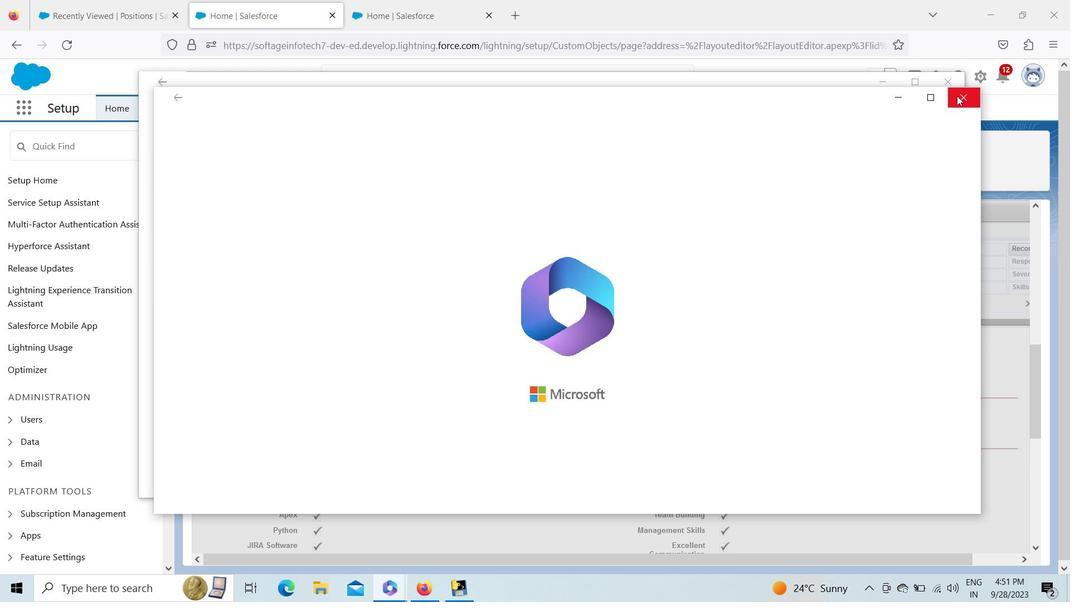 
Action: Mouse moved to (949, 81)
Screenshot: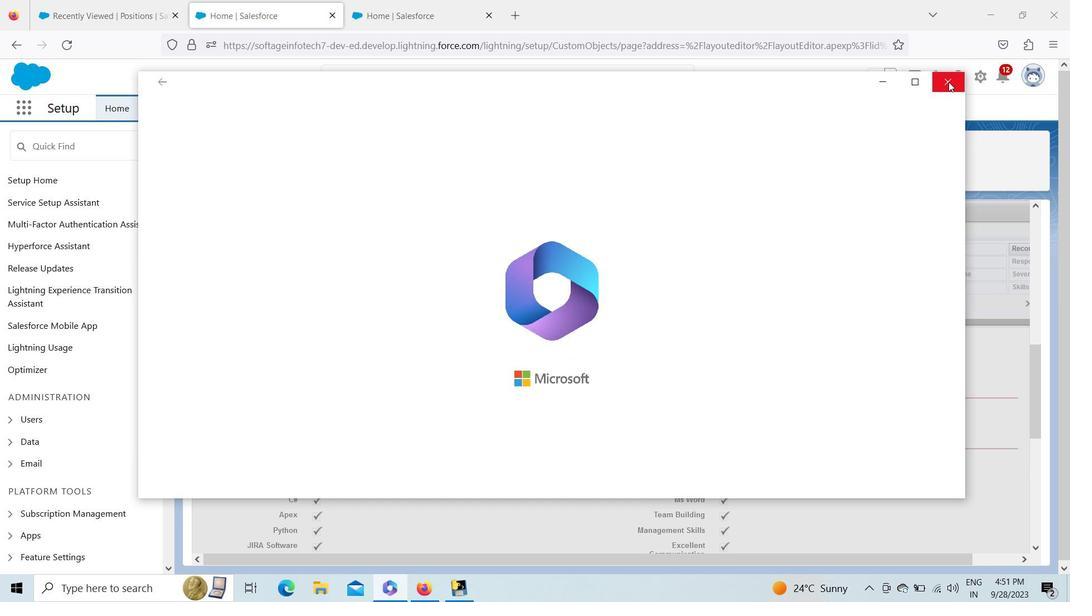 
Action: Mouse pressed left at (949, 81)
Screenshot: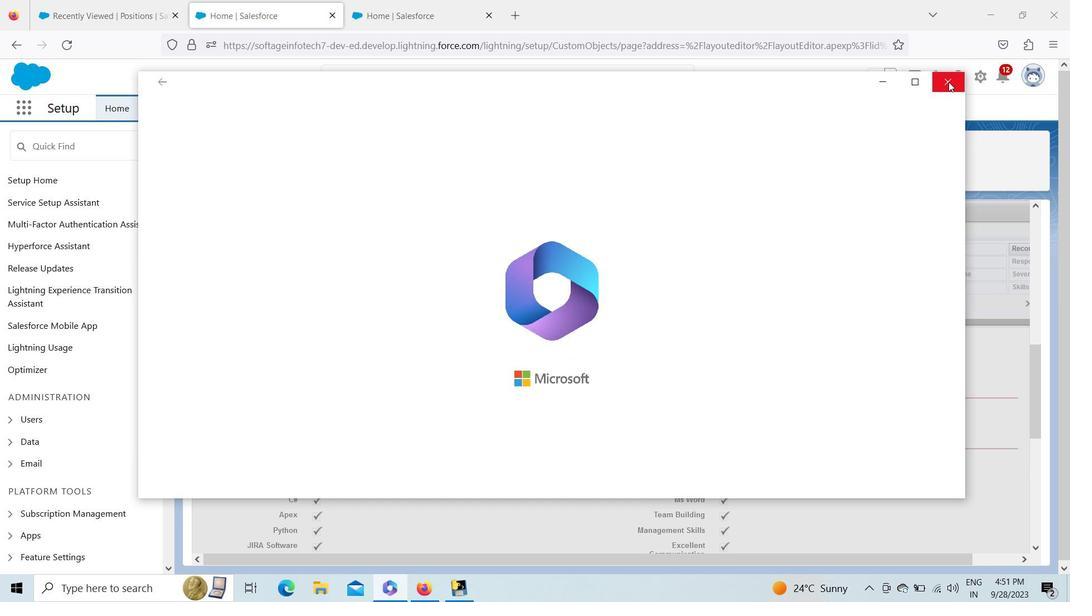 
Action: Mouse moved to (700, 249)
Screenshot: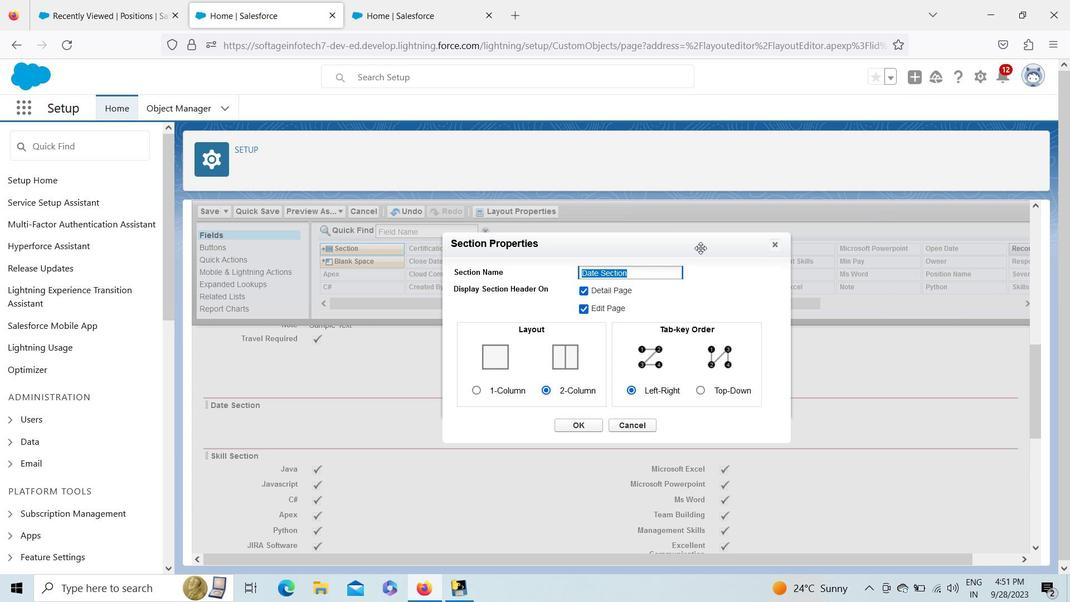 
Action: Key pressed <Key.backspace><Key.shift>Compensation
Screenshot: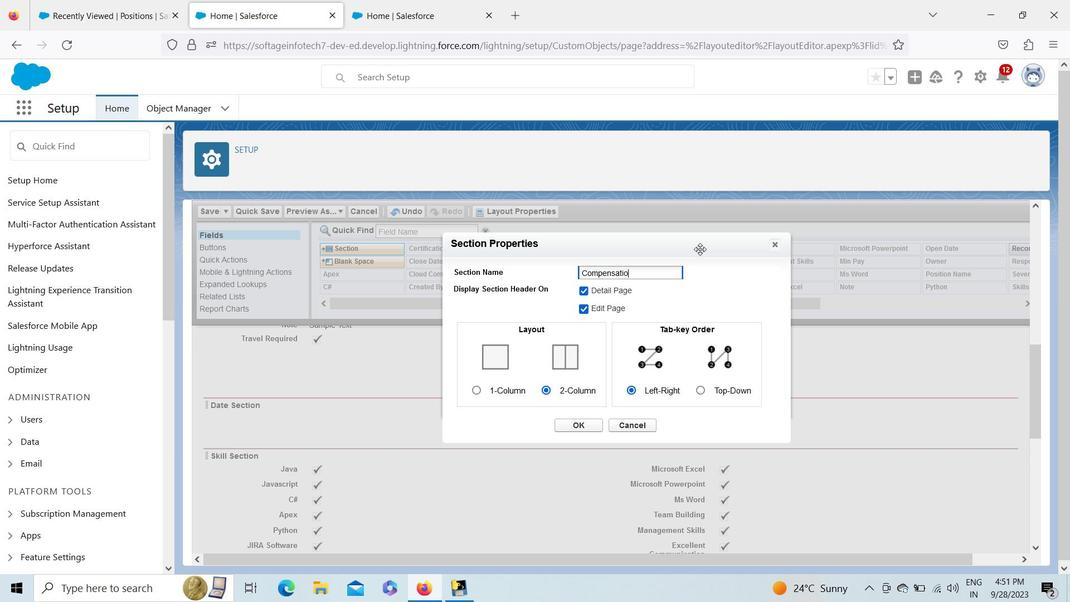 
Action: Mouse moved to (569, 426)
Screenshot: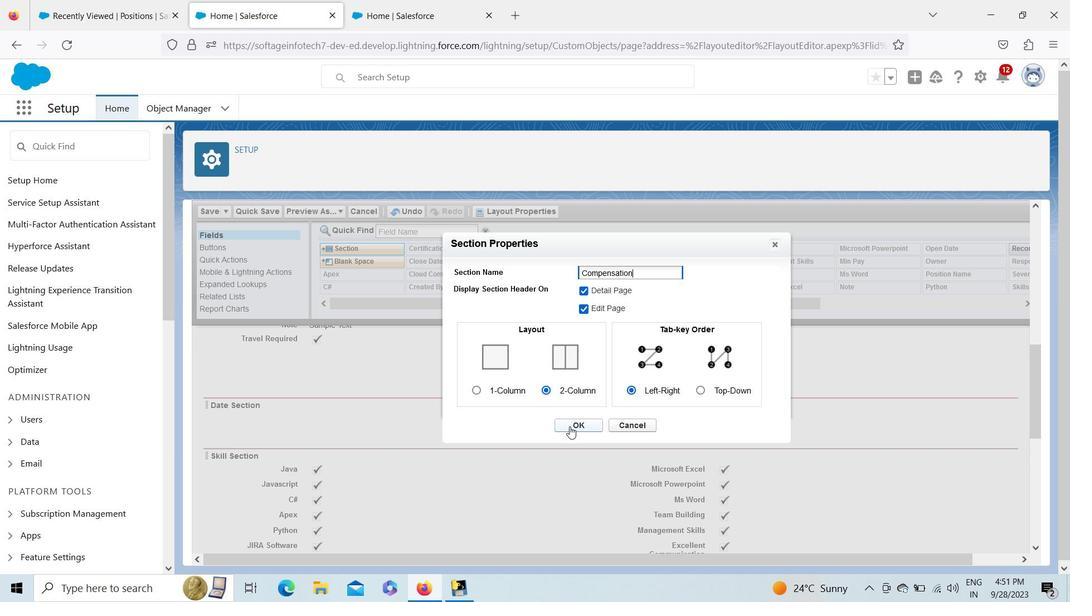 
Action: Mouse pressed left at (569, 426)
Screenshot: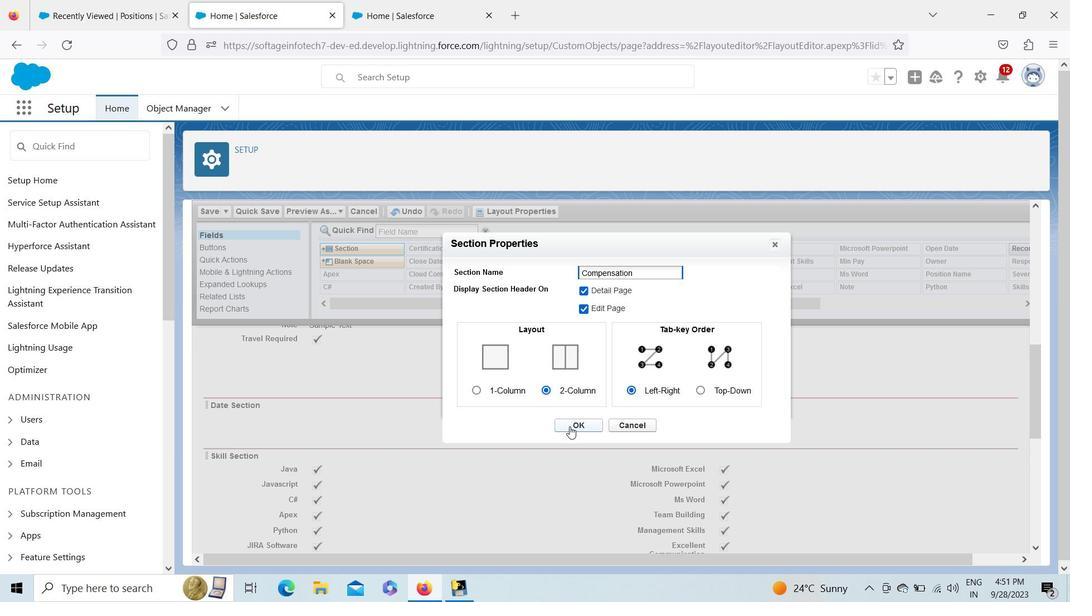 
Action: Mouse moved to (1037, 395)
Screenshot: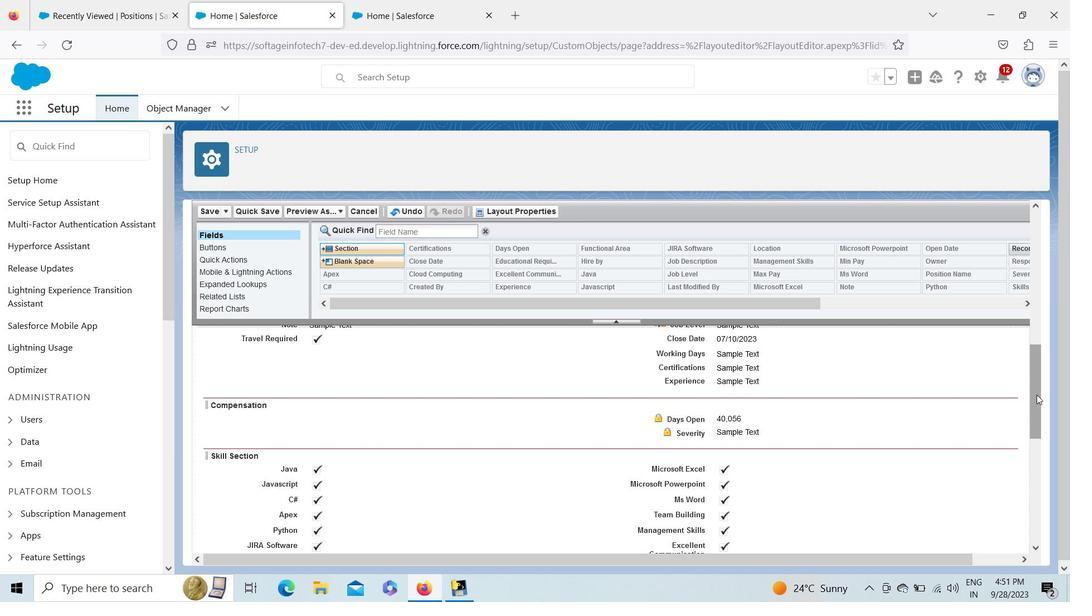 
Action: Mouse pressed left at (1037, 395)
Screenshot: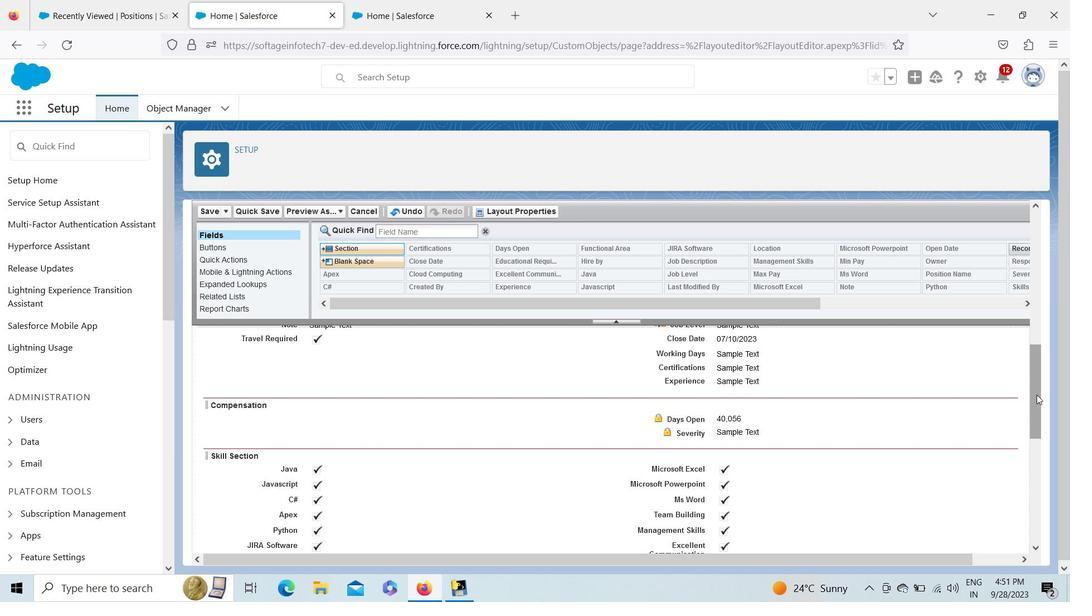 
Action: Mouse moved to (344, 387)
Screenshot: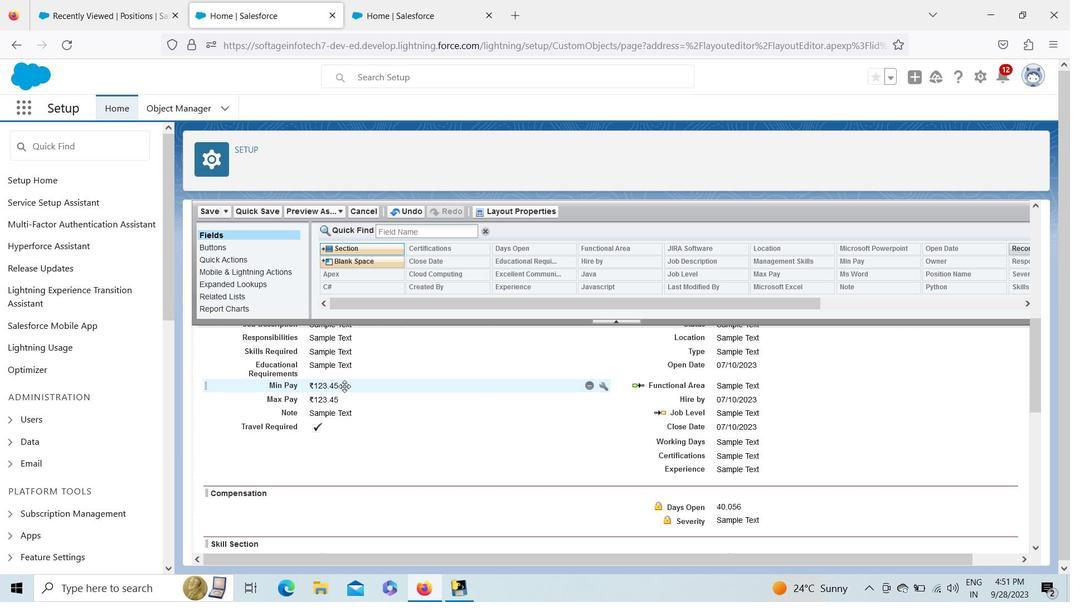 
Action: Mouse pressed left at (344, 387)
Screenshot: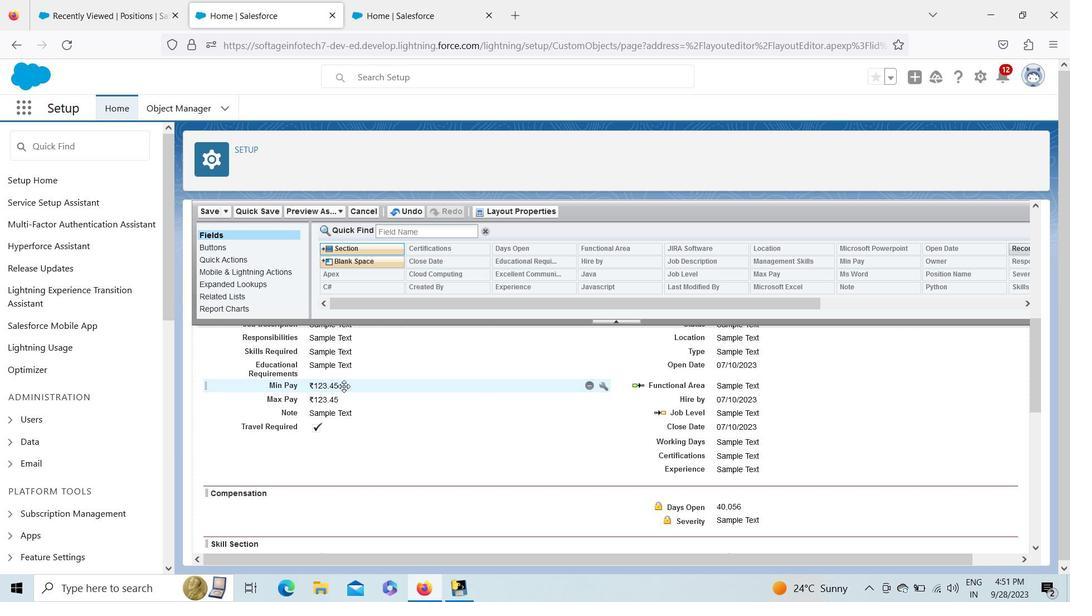 
Action: Mouse moved to (322, 392)
Screenshot: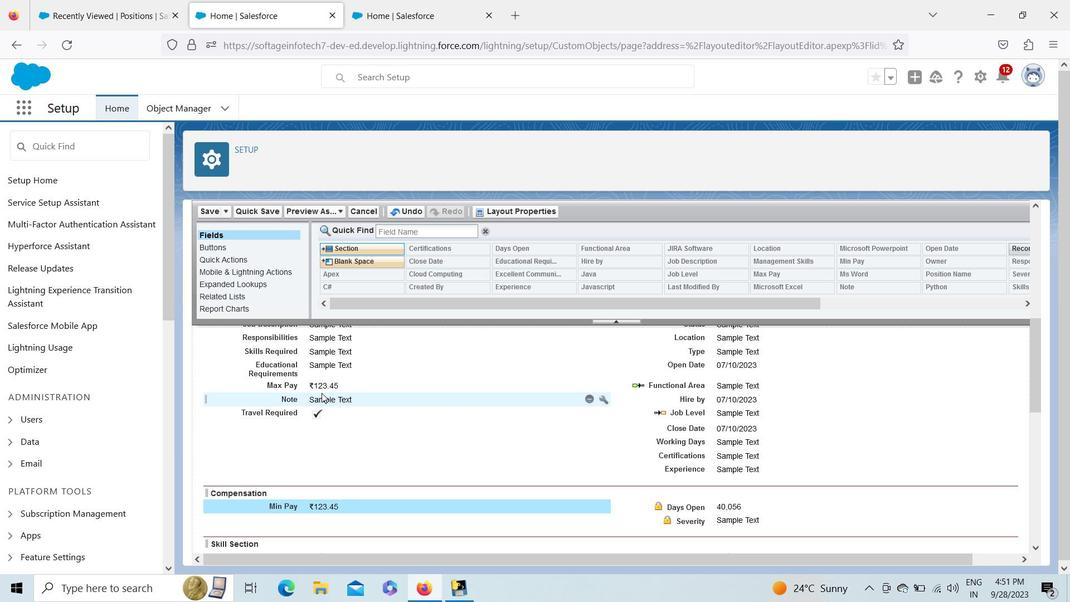 
Action: Mouse pressed left at (322, 392)
Screenshot: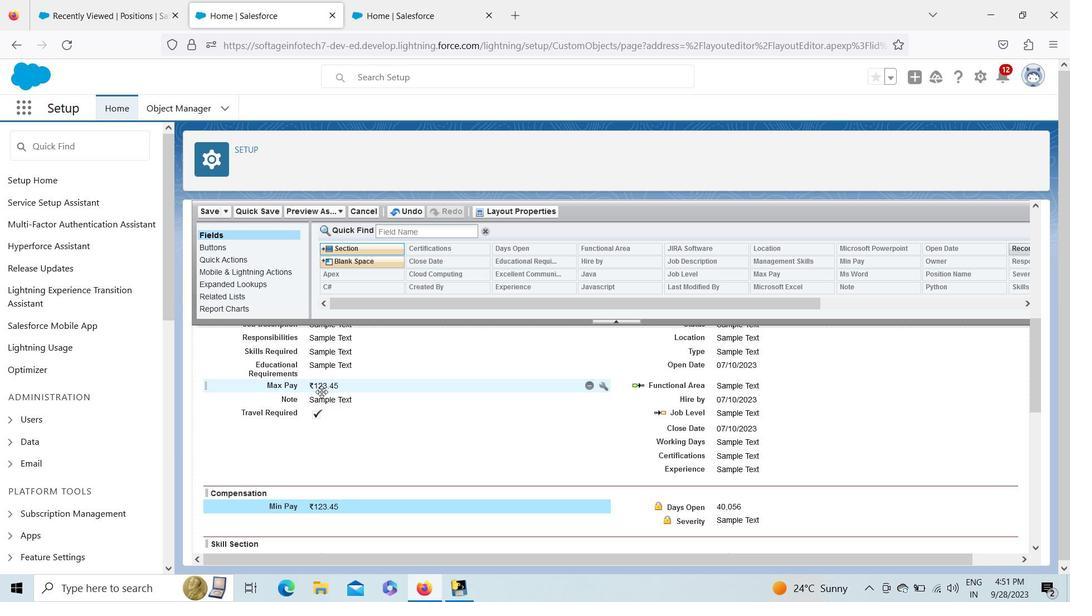 
Action: Mouse moved to (750, 443)
Screenshot: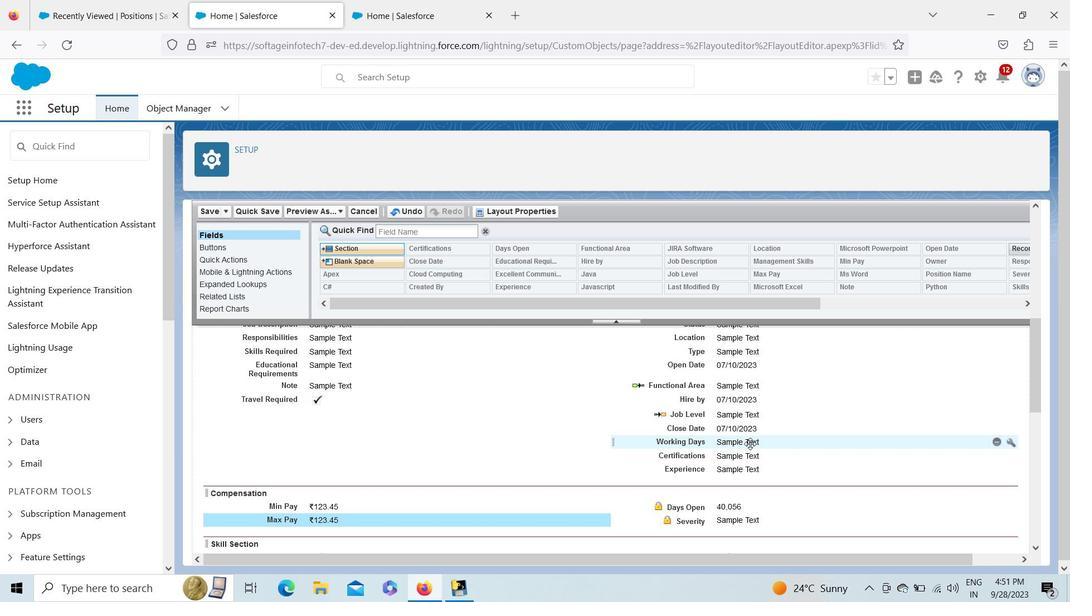 
Action: Mouse pressed left at (750, 443)
Screenshot: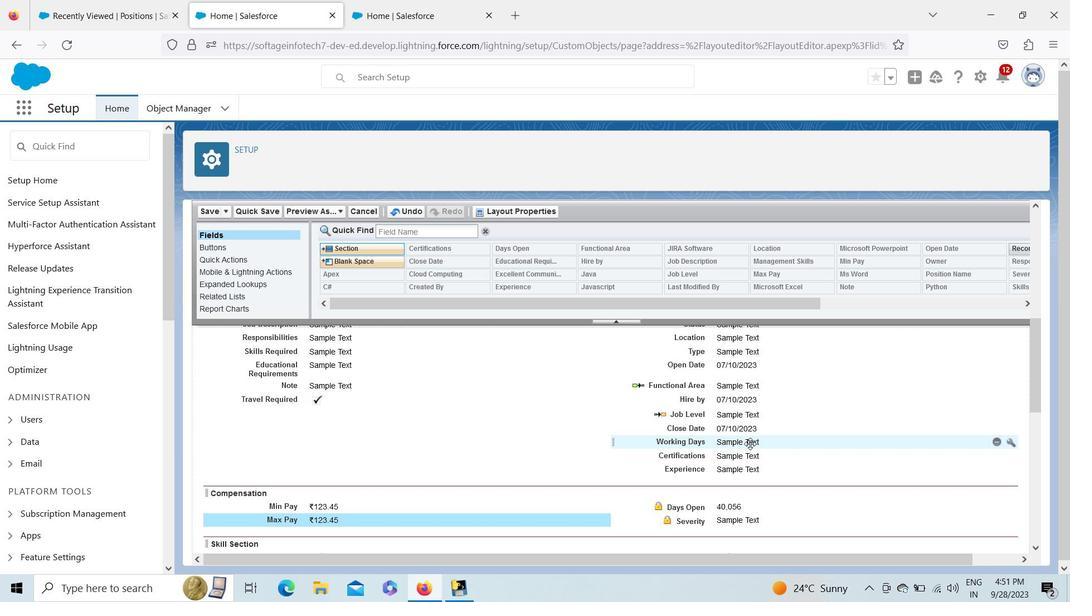
Action: Mouse moved to (1038, 394)
Screenshot: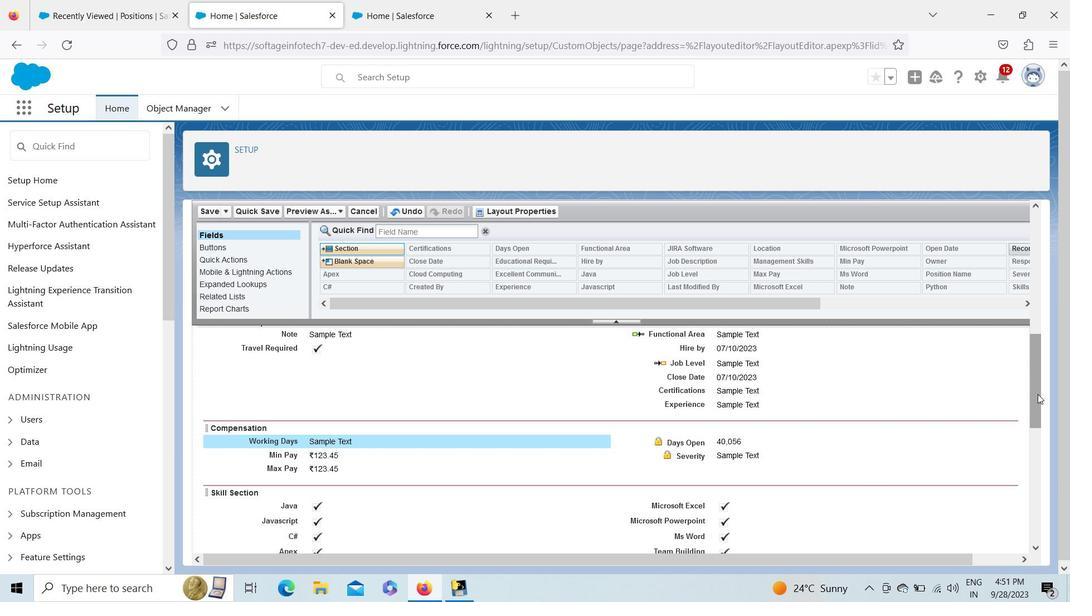 
Action: Mouse pressed left at (1038, 394)
Screenshot: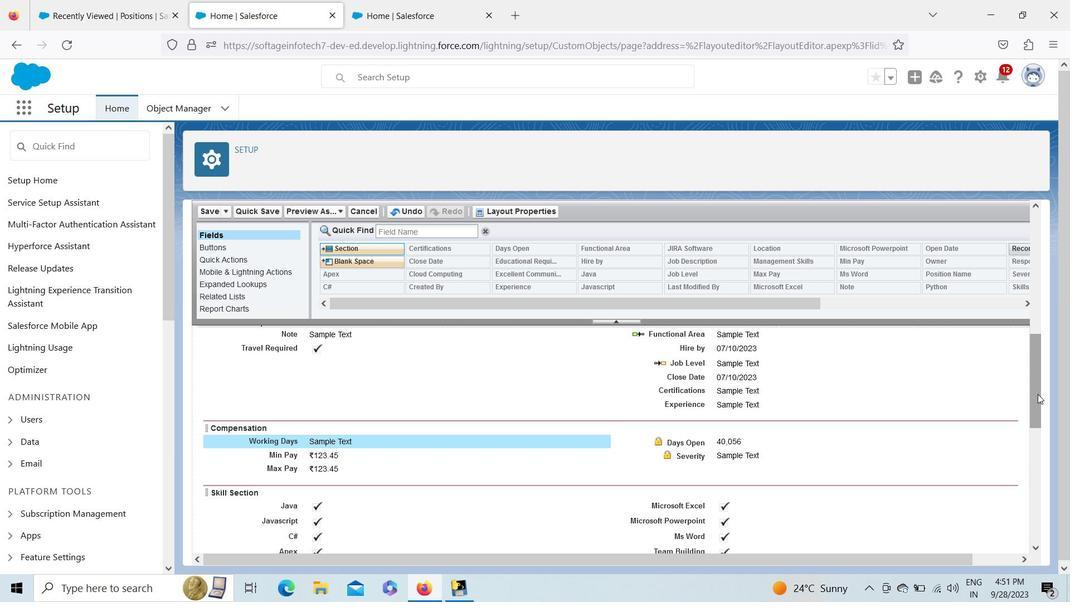 
Action: Mouse moved to (1012, 418)
Screenshot: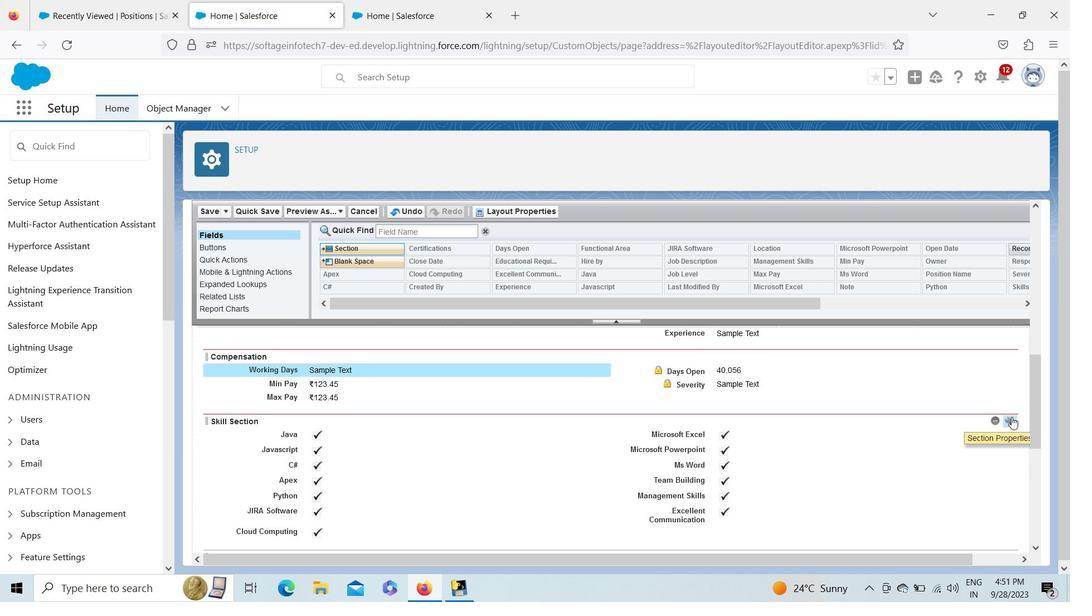 
Action: Mouse pressed left at (1012, 418)
Screenshot: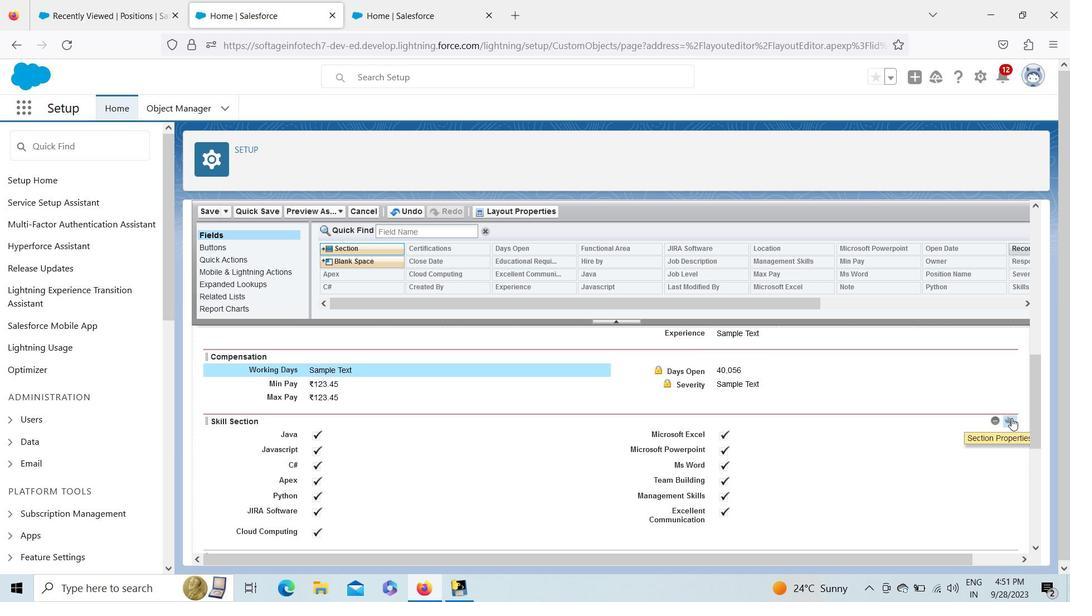 
Action: Mouse moved to (662, 315)
Screenshot: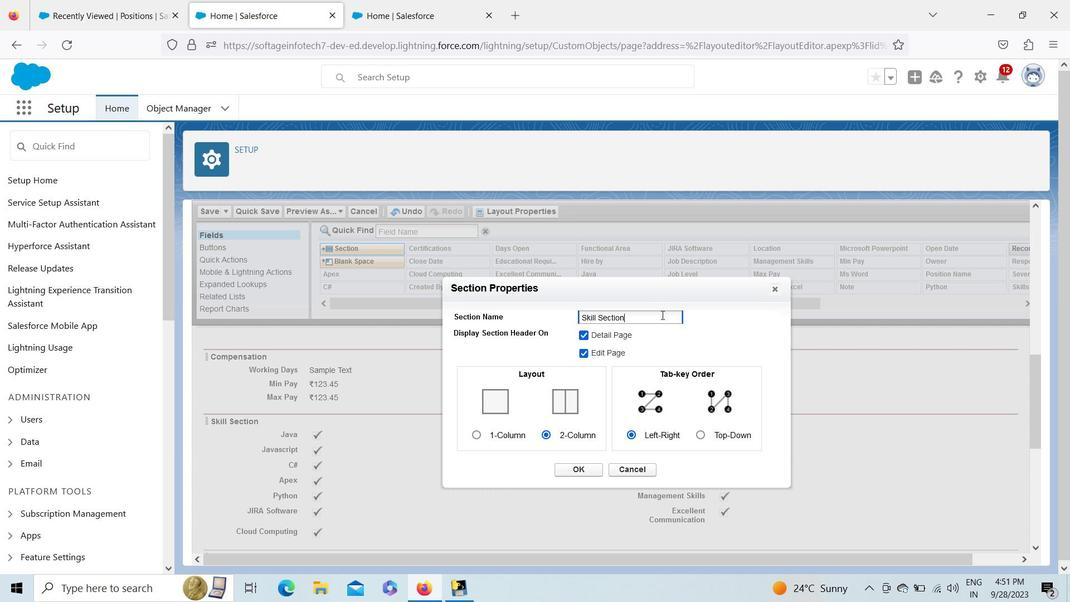 
Action: Mouse pressed left at (662, 315)
Screenshot: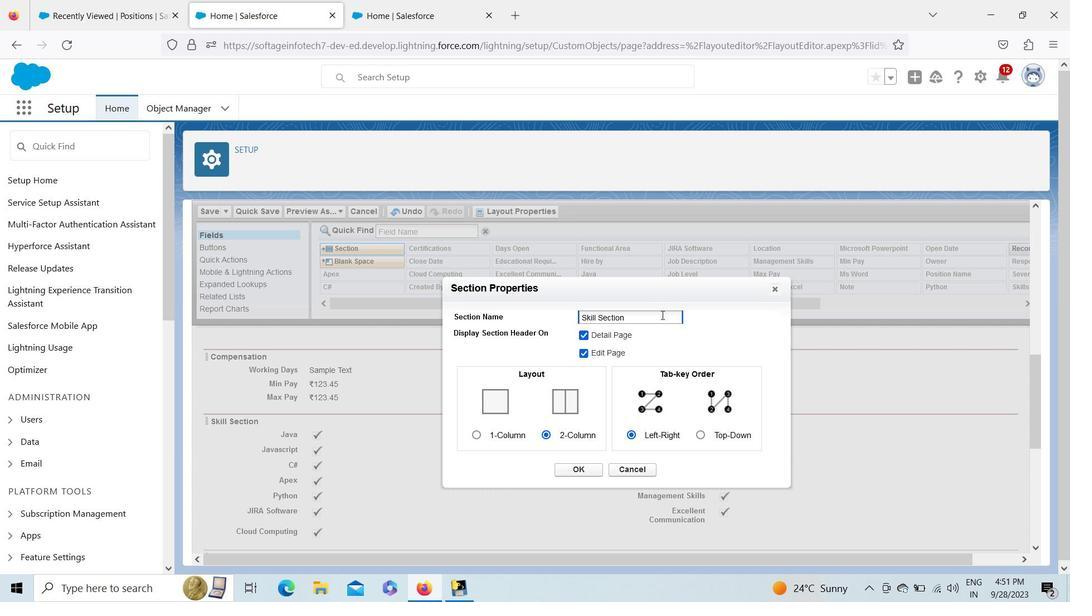 
Action: Mouse pressed left at (662, 315)
Screenshot: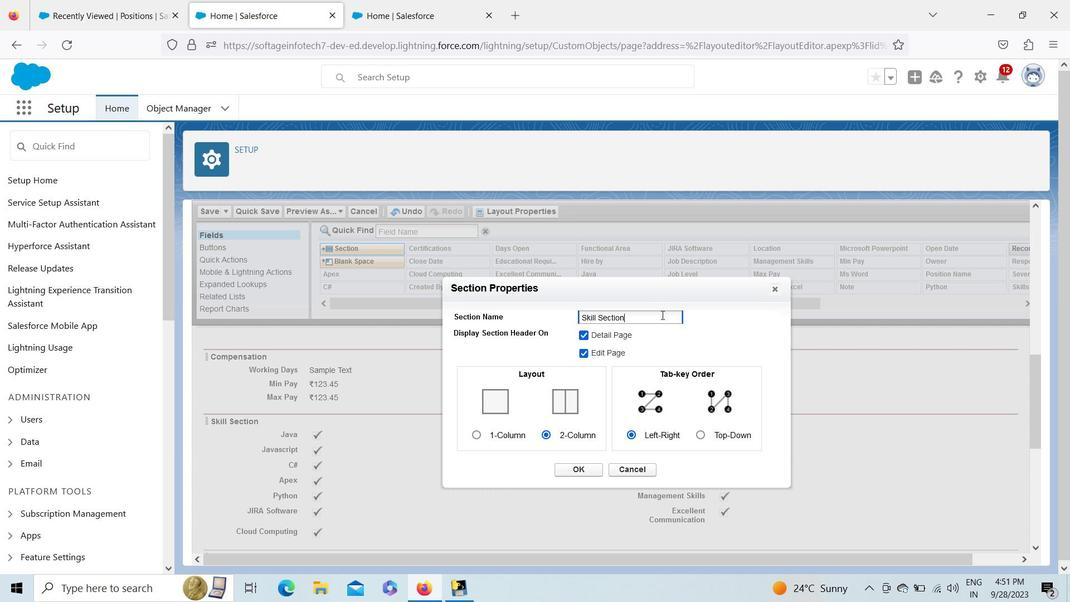 
Action: Mouse pressed left at (662, 315)
Screenshot: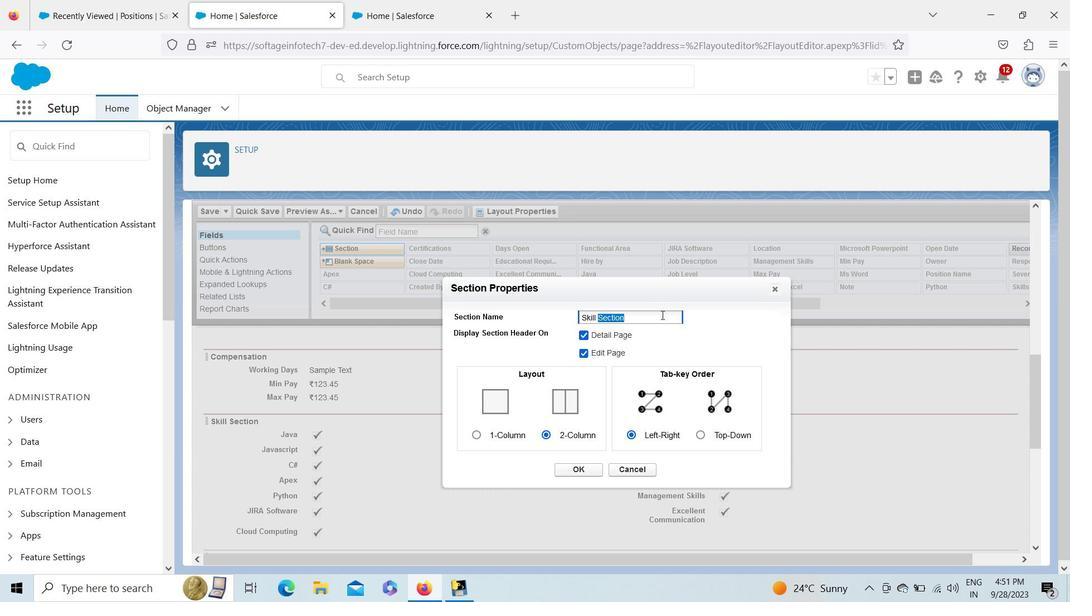 
Action: Key pressed <Key.shift>Description
Screenshot: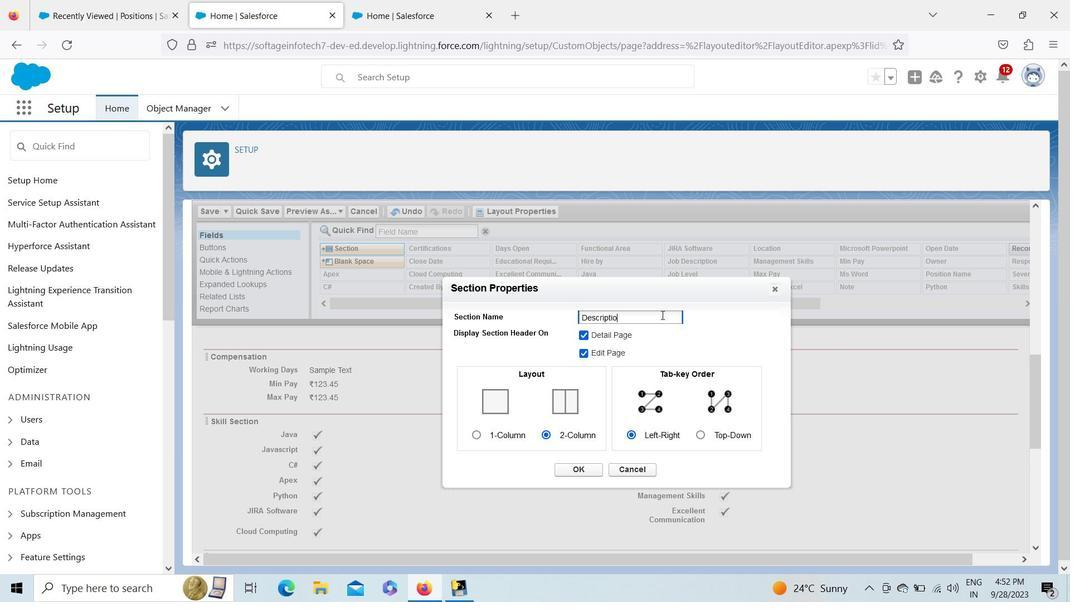 
Action: Mouse moved to (591, 466)
Screenshot: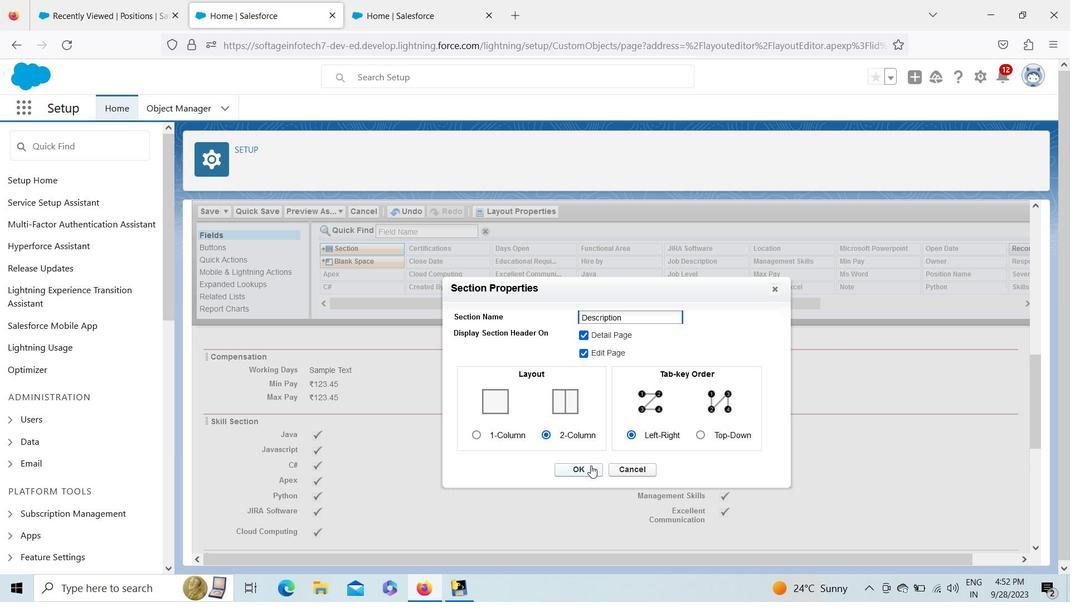 
Action: Mouse pressed left at (591, 466)
Screenshot: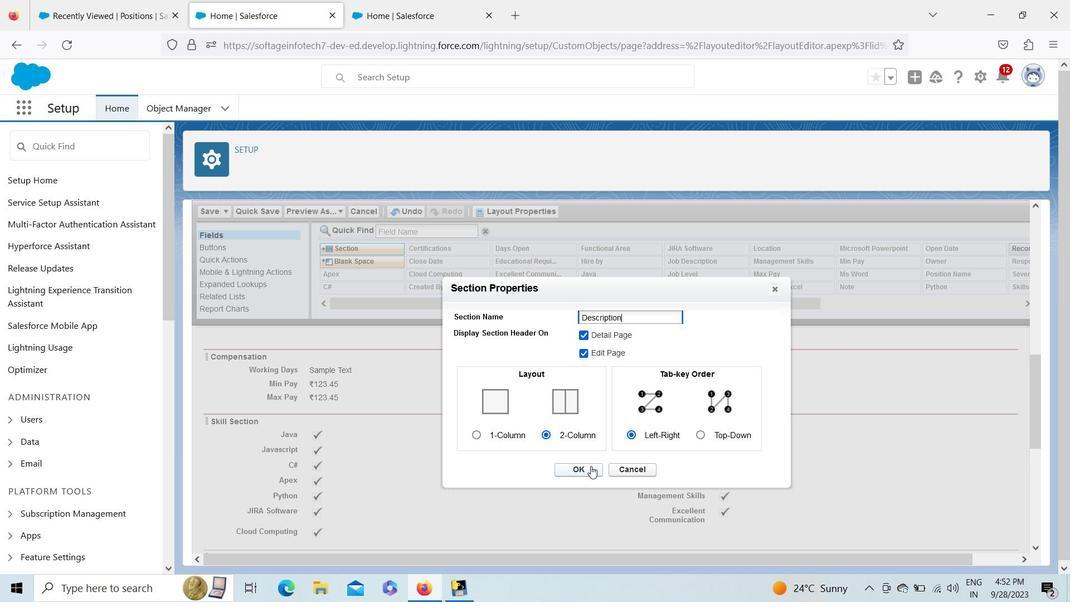 
Action: Mouse moved to (1033, 423)
Screenshot: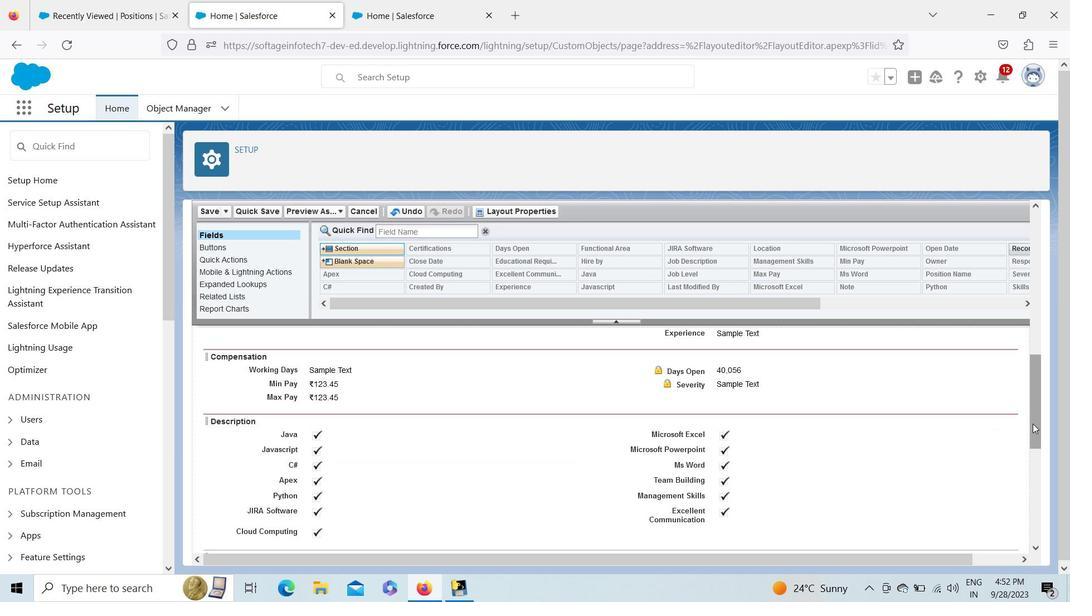 
Action: Mouse pressed left at (1033, 423)
Screenshot: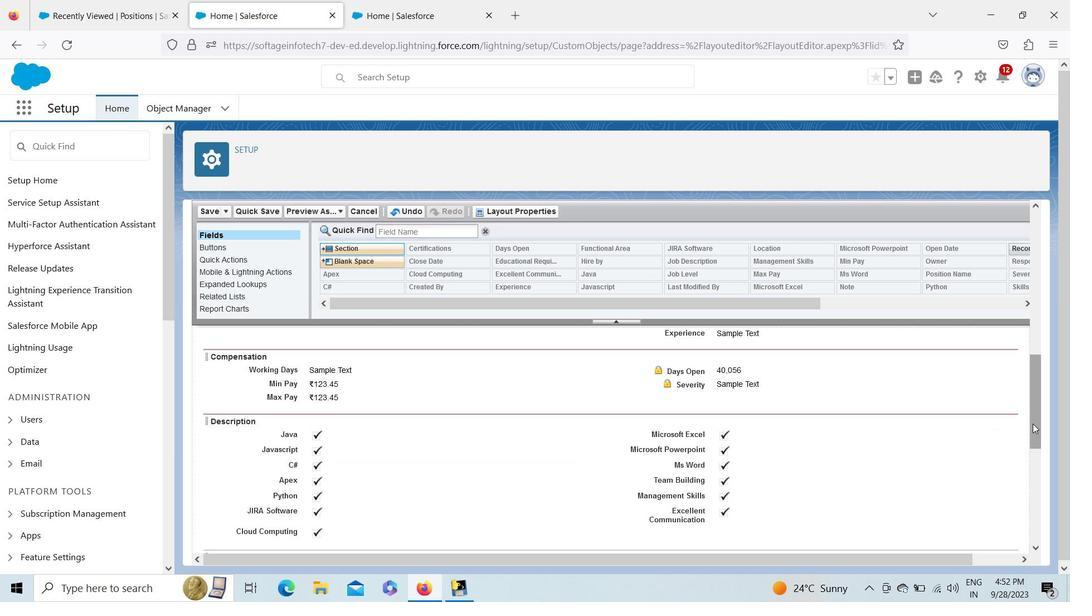 
Action: Mouse moved to (285, 392)
Screenshot: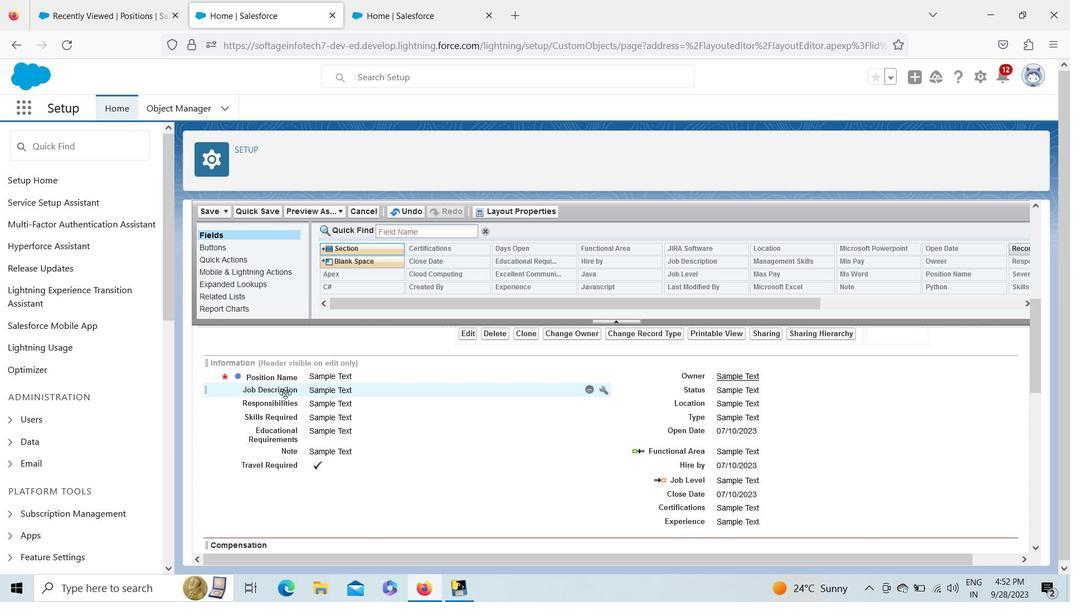 
Action: Mouse pressed left at (285, 392)
Screenshot: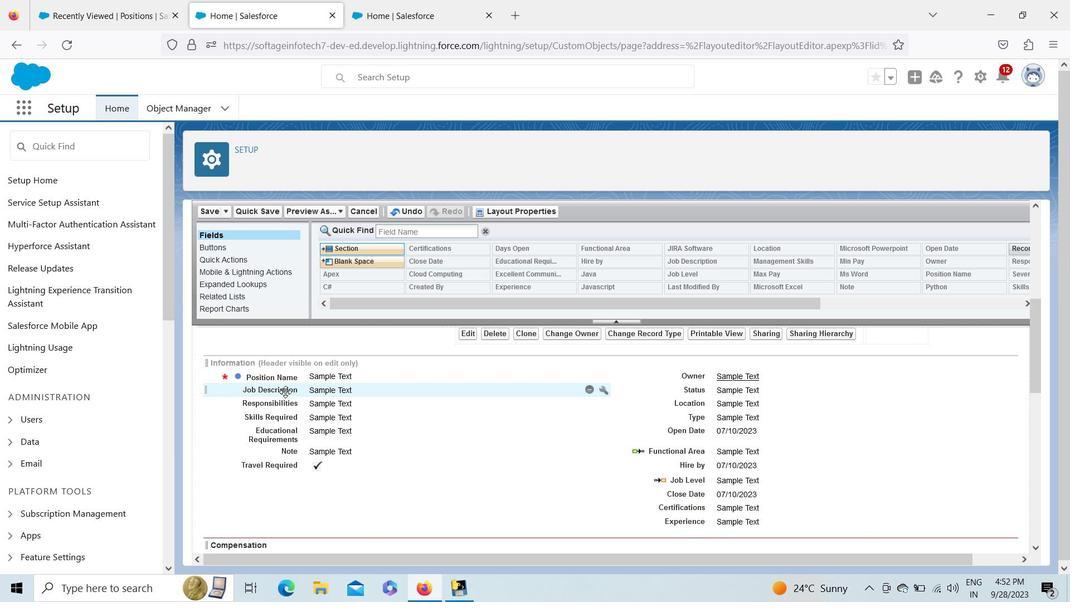 
Action: Mouse moved to (1036, 392)
Screenshot: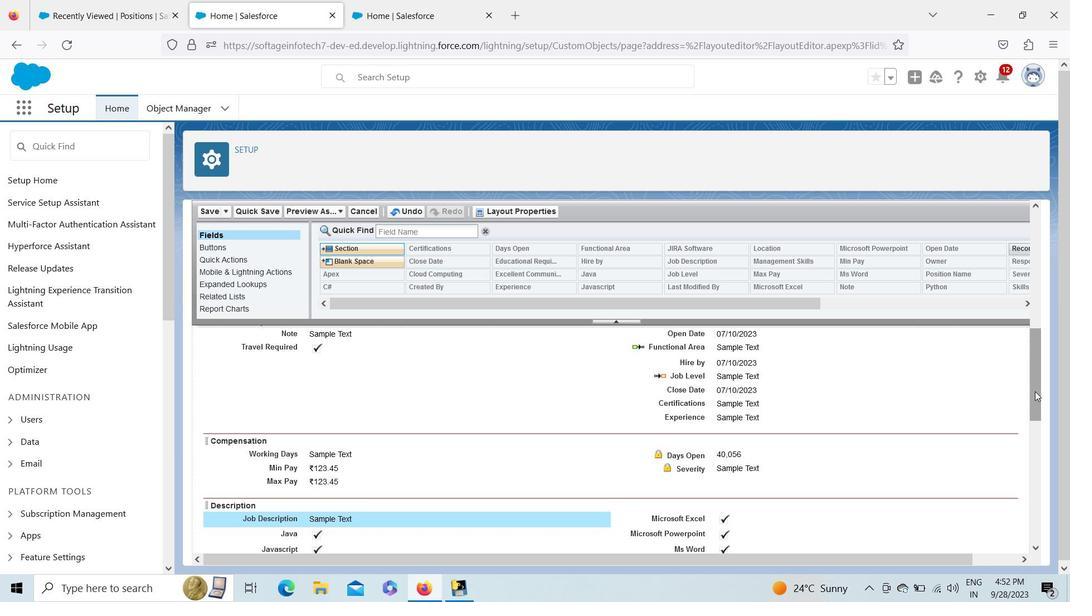 
Action: Mouse pressed left at (1036, 392)
Screenshot: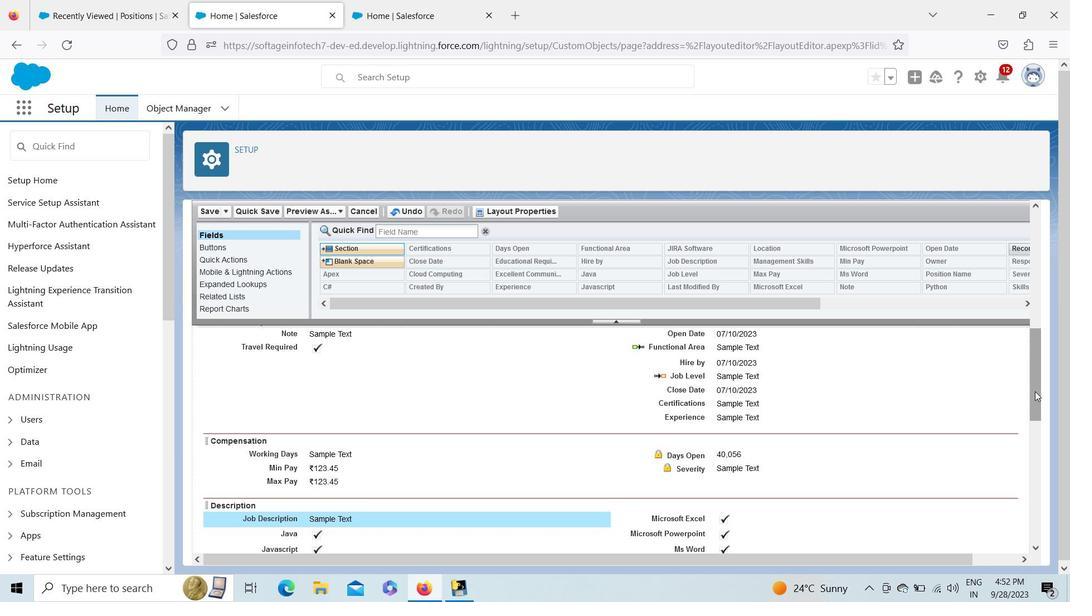 
Action: Mouse moved to (277, 448)
Screenshot: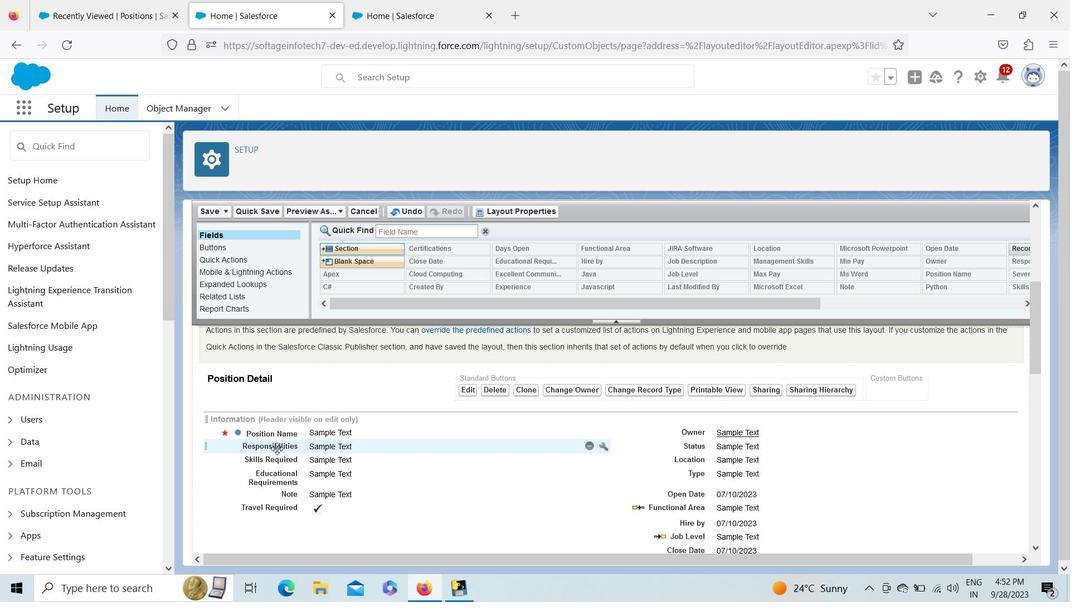 
Action: Mouse pressed left at (277, 448)
Screenshot: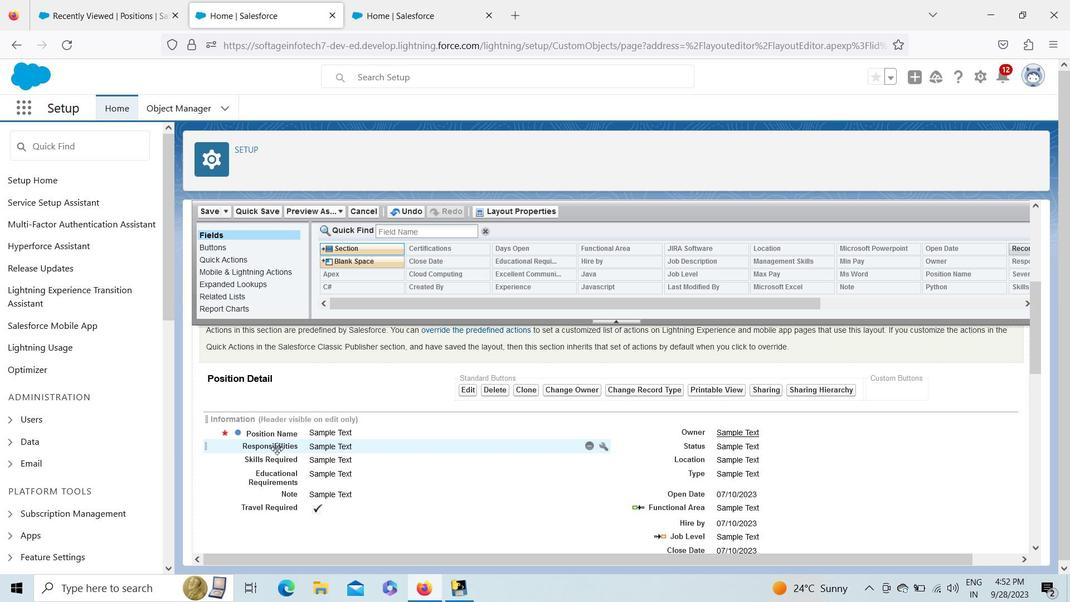 
Action: Mouse moved to (1034, 387)
Screenshot: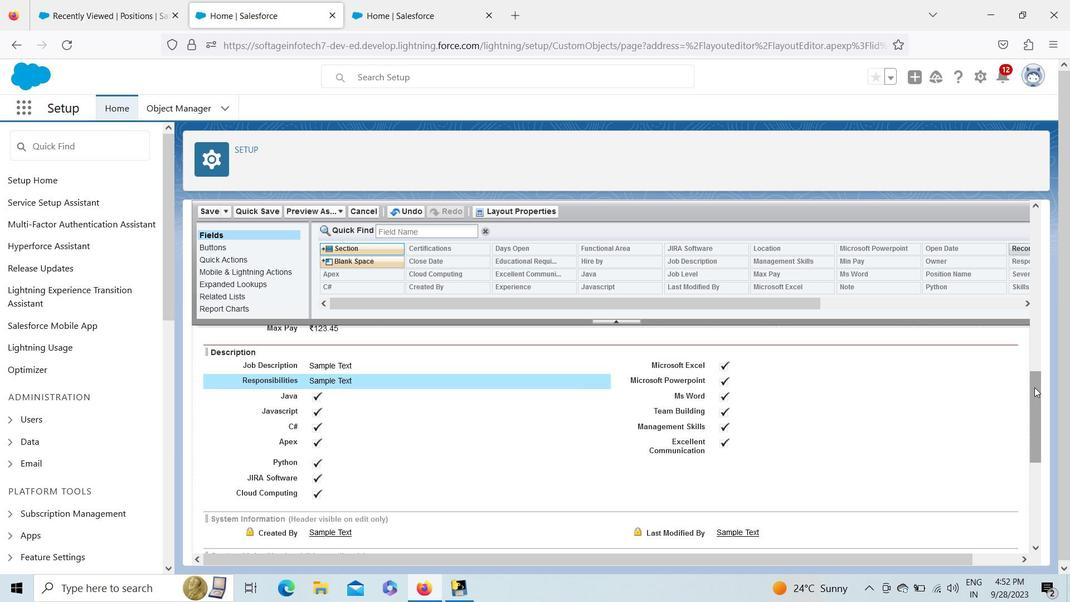 
Action: Mouse pressed left at (1034, 387)
Screenshot: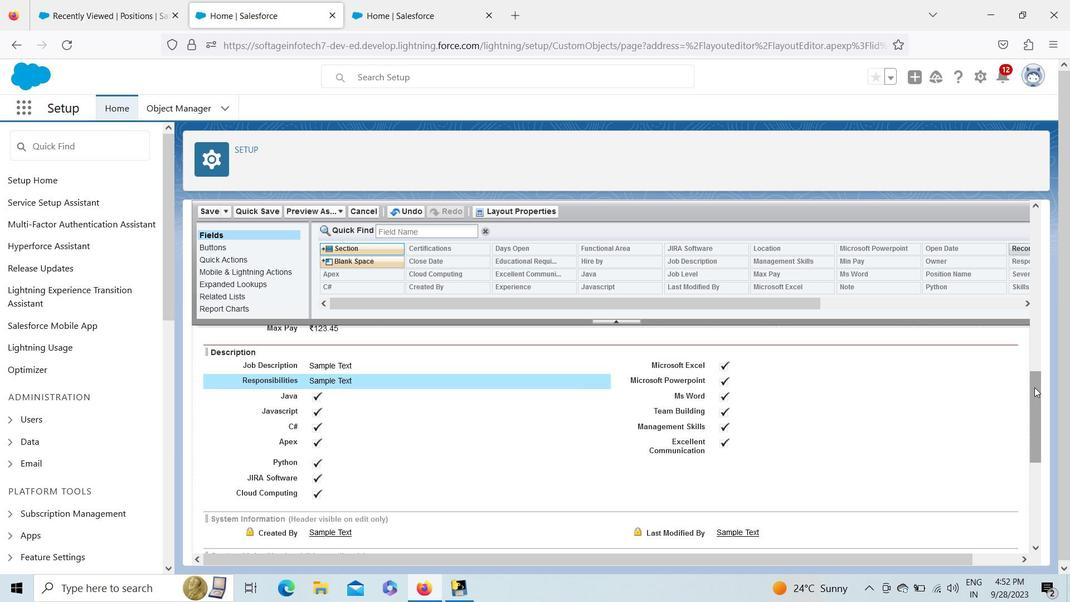 
Action: Mouse moved to (317, 393)
Screenshot: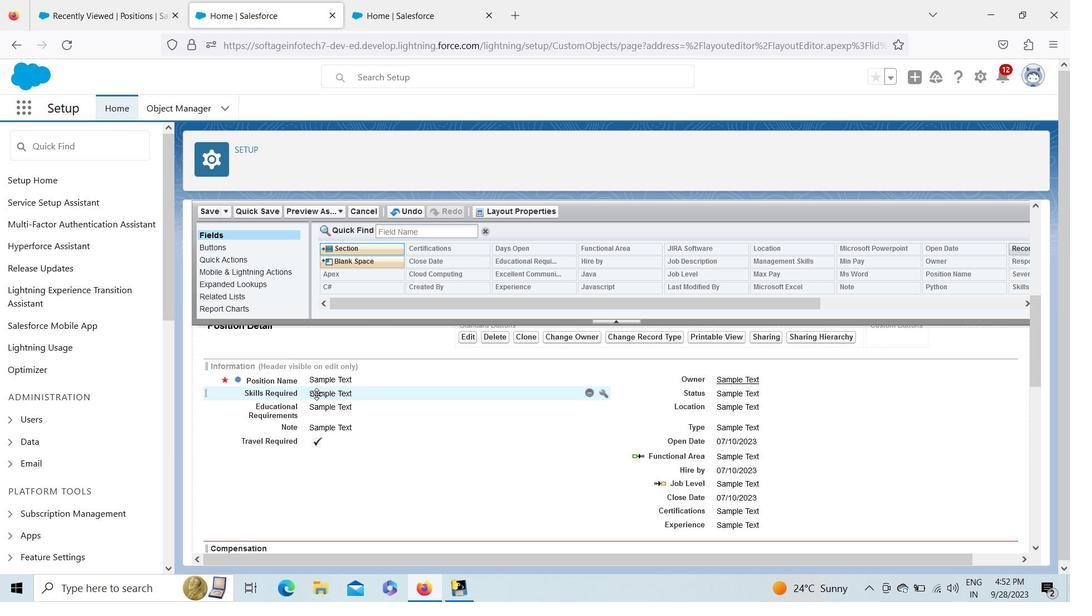 
Action: Mouse pressed left at (317, 393)
Screenshot: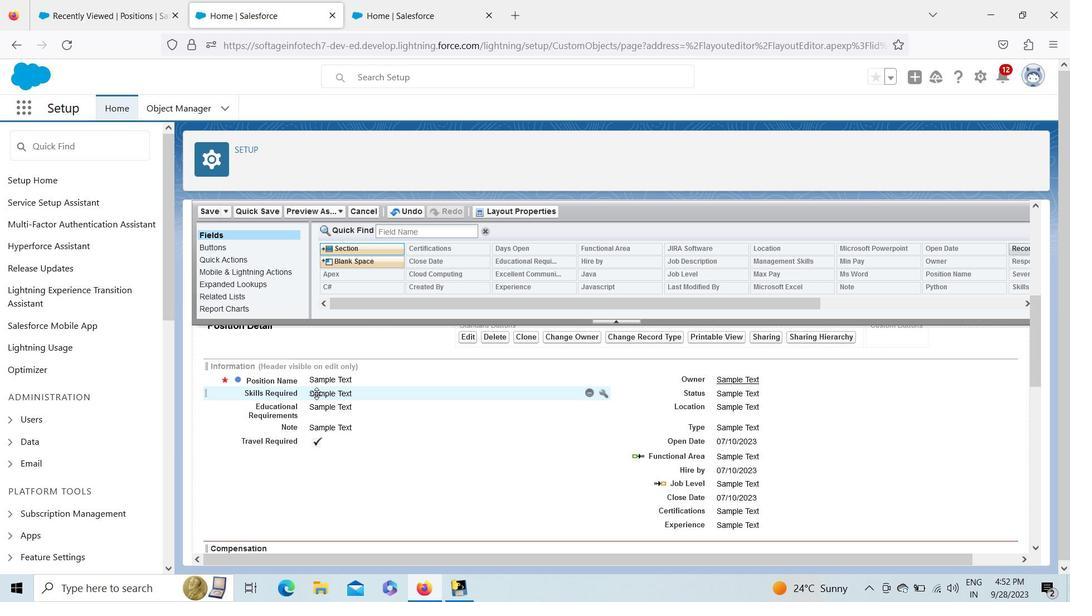 
Action: Mouse moved to (322, 366)
Screenshot: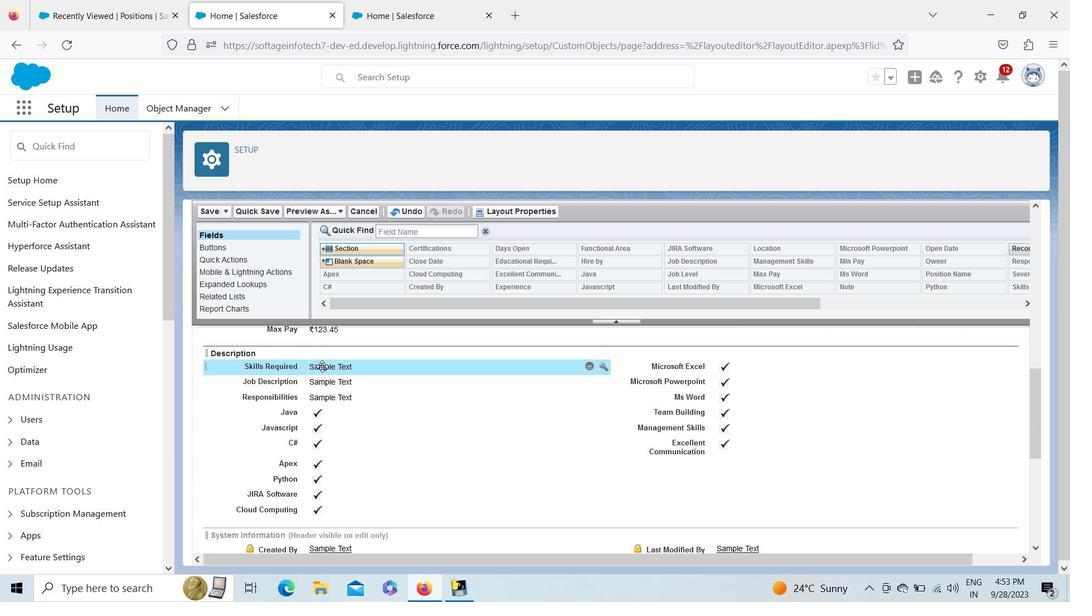 
Action: Mouse pressed left at (322, 366)
Screenshot: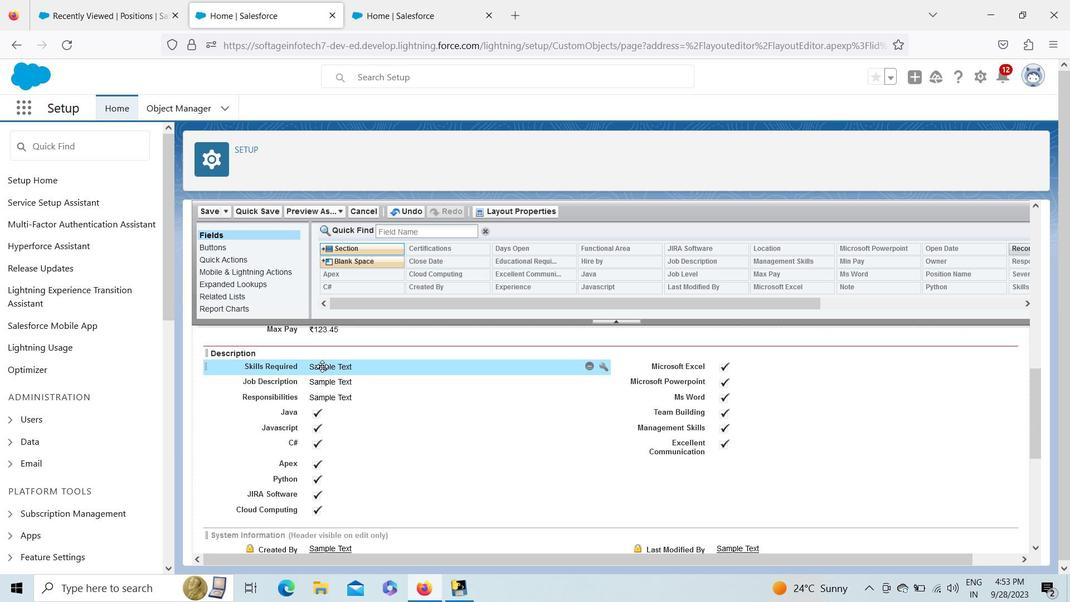 
Action: Mouse moved to (1037, 378)
Screenshot: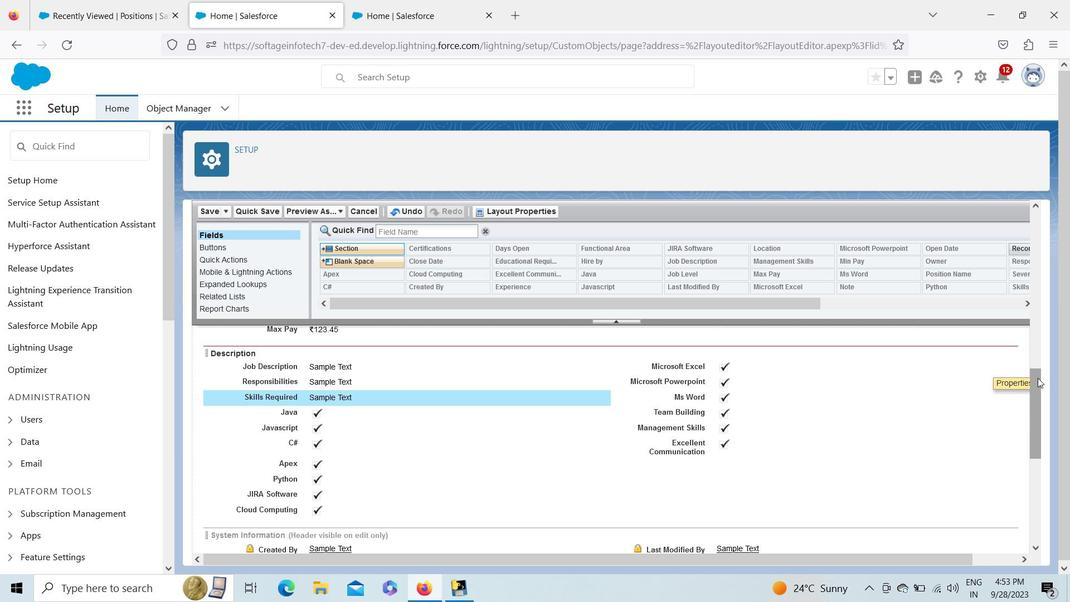 
Action: Mouse pressed left at (1037, 378)
Screenshot: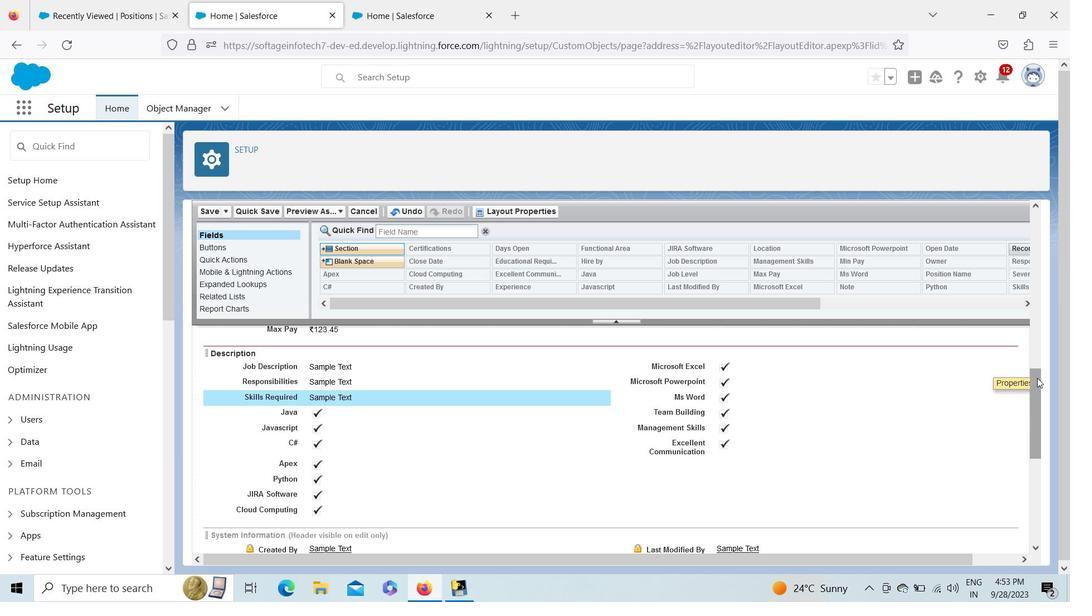 
Action: Mouse moved to (300, 358)
Screenshot: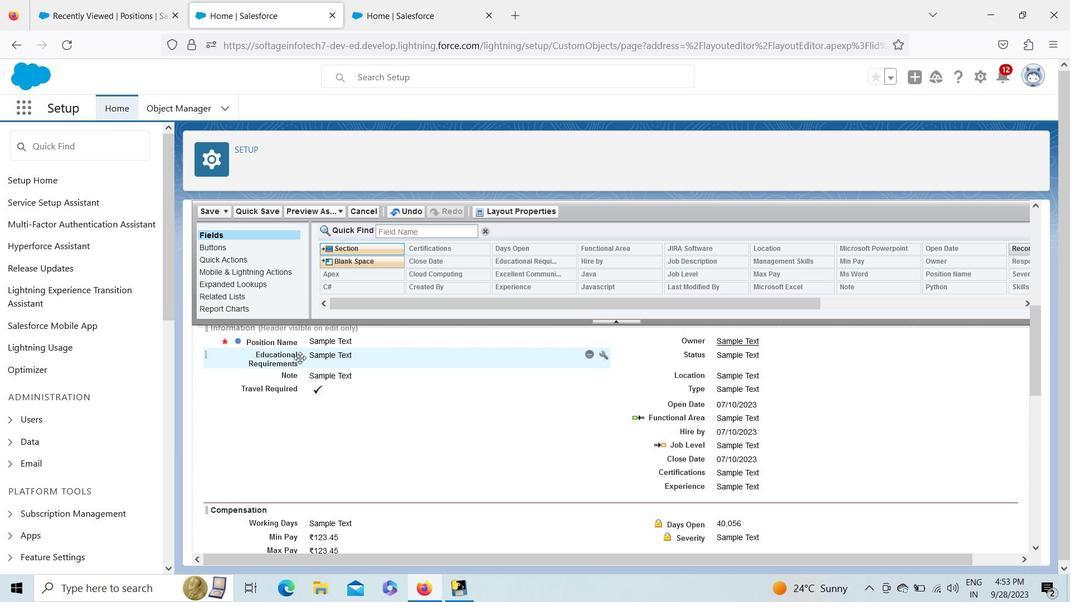 
Action: Mouse pressed left at (300, 358)
Screenshot: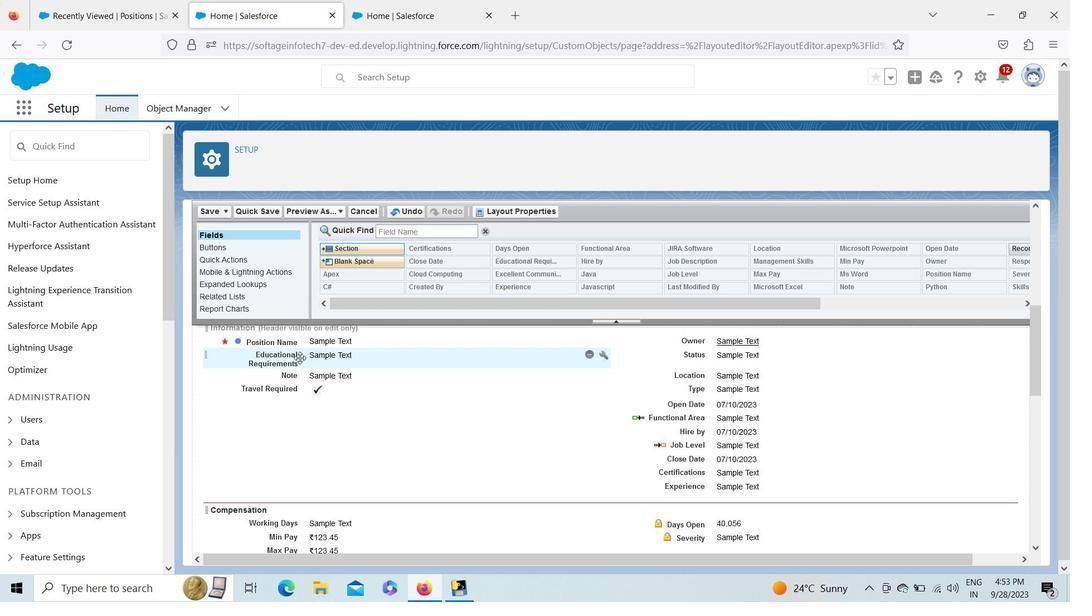 
Action: Mouse moved to (1037, 387)
Screenshot: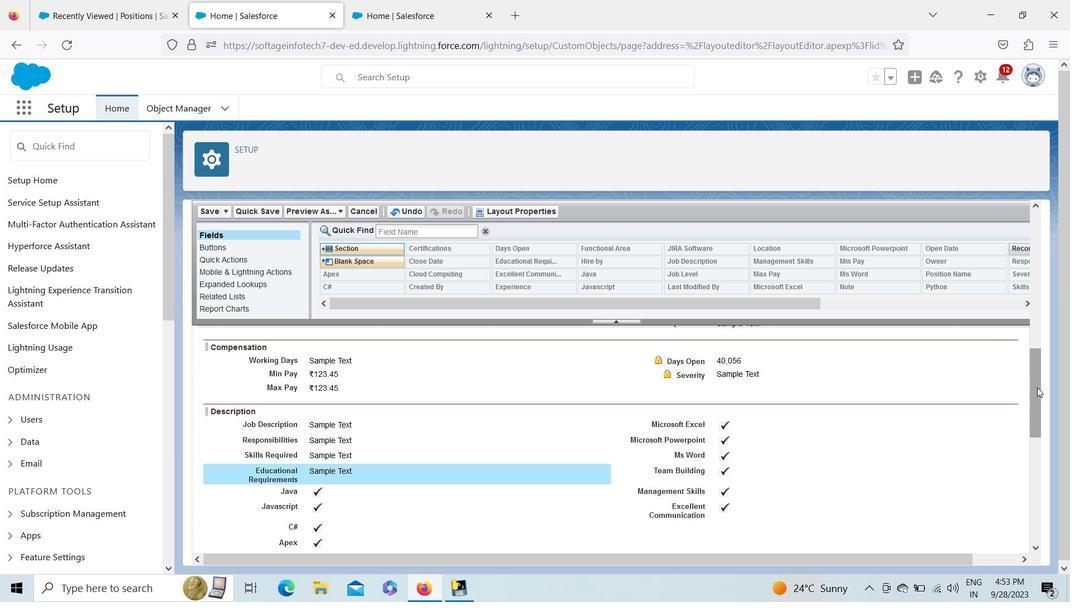 
Action: Mouse pressed left at (1037, 387)
Screenshot: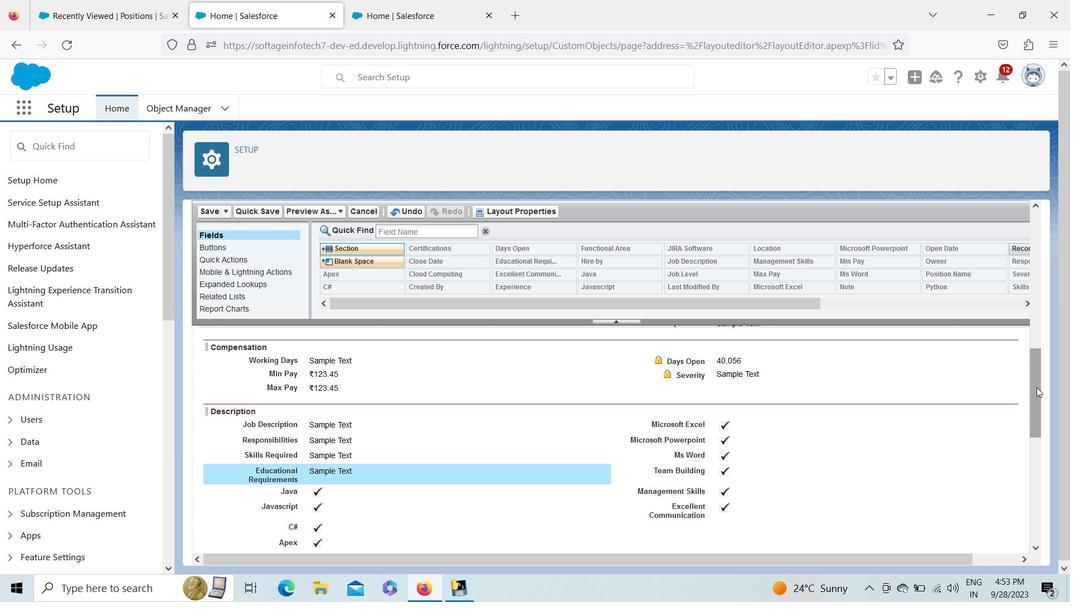 
Action: Mouse moved to (702, 488)
Screenshot: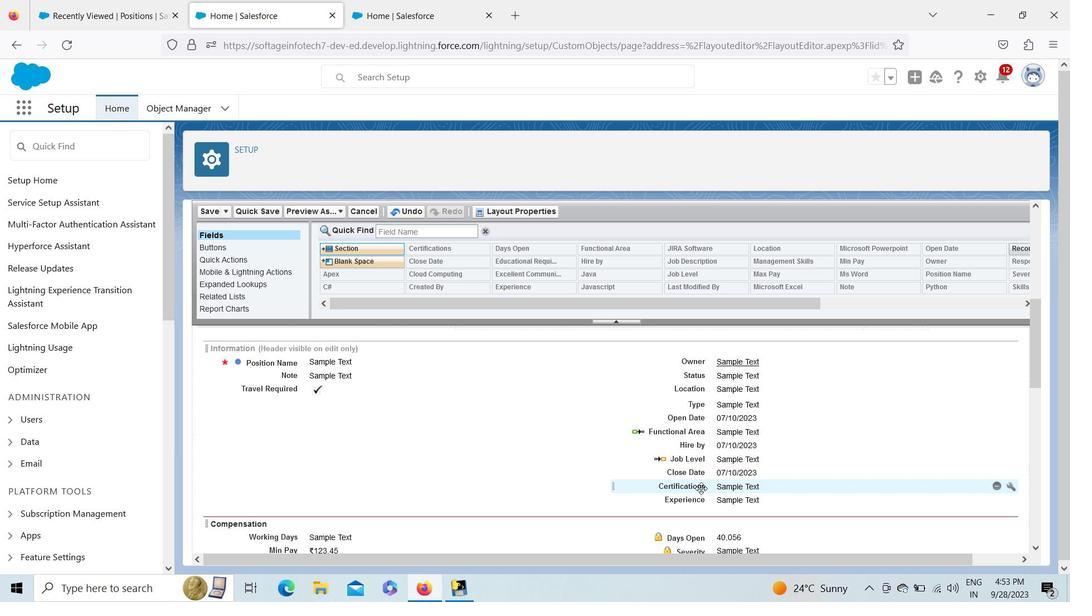 
Action: Mouse pressed left at (702, 488)
Screenshot: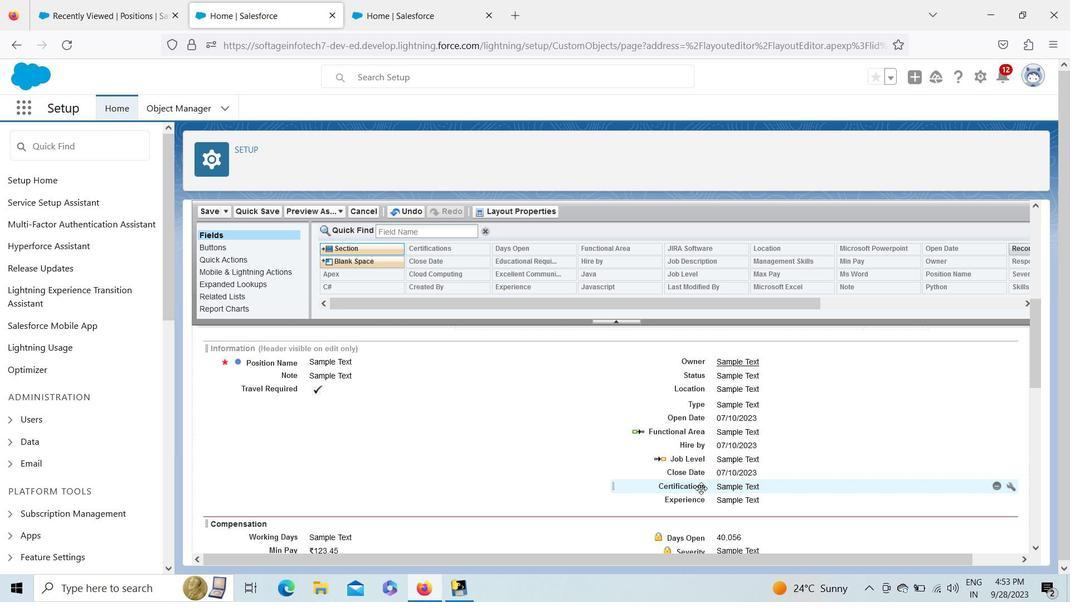 
Action: Mouse moved to (1033, 379)
Screenshot: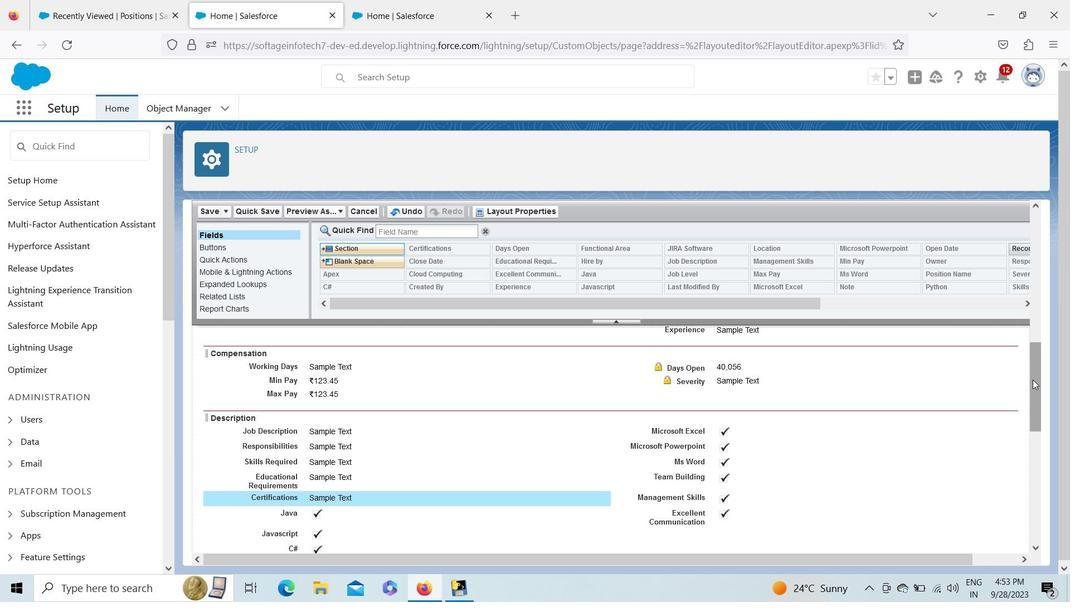 
Action: Mouse pressed left at (1033, 379)
Screenshot: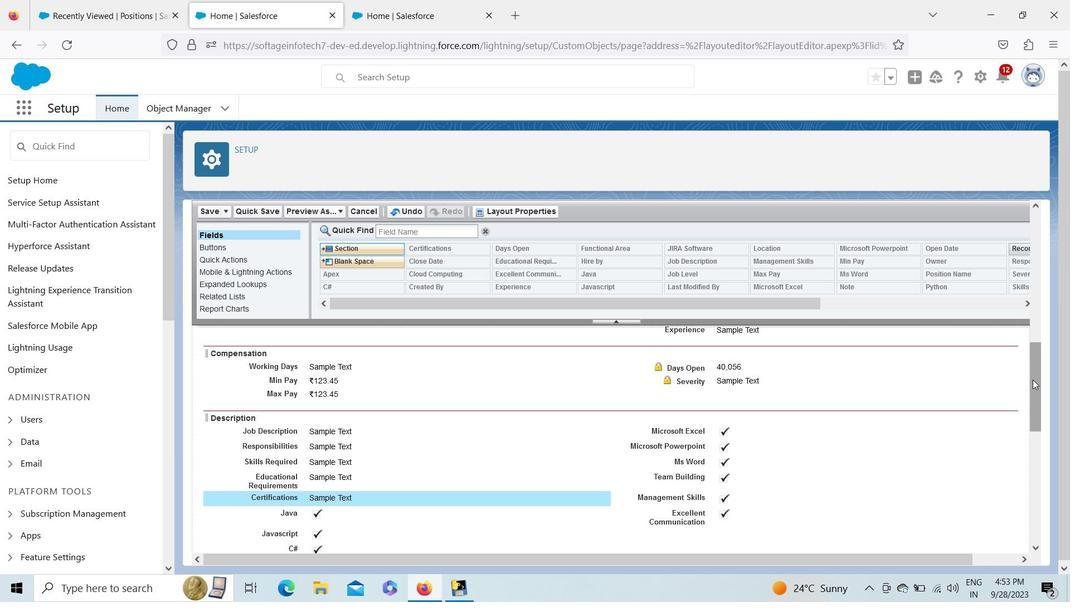 
Action: Mouse moved to (718, 379)
Screenshot: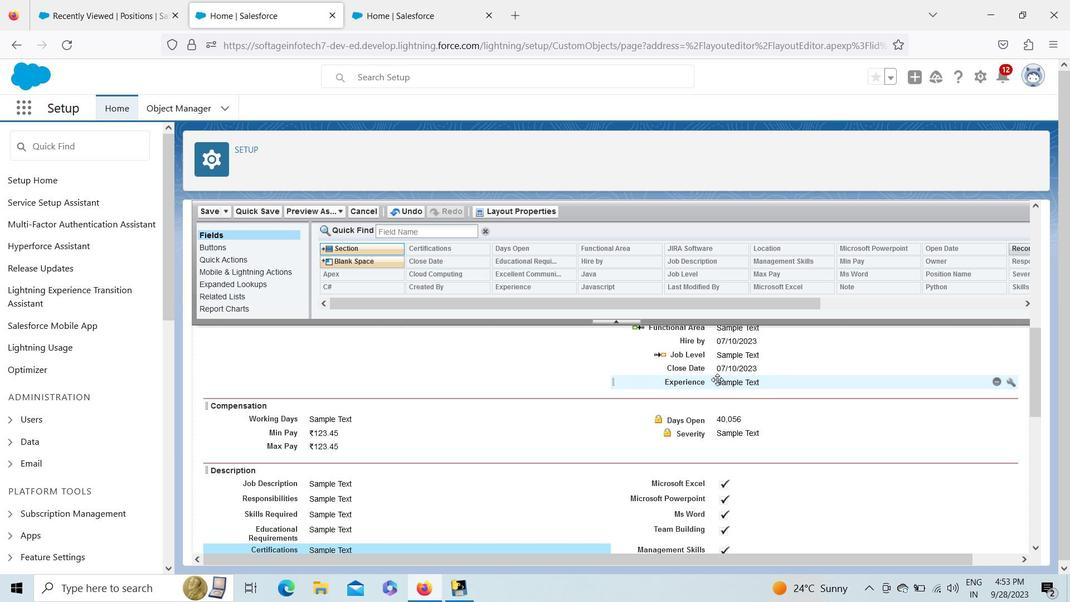 
Action: Mouse pressed left at (718, 379)
Screenshot: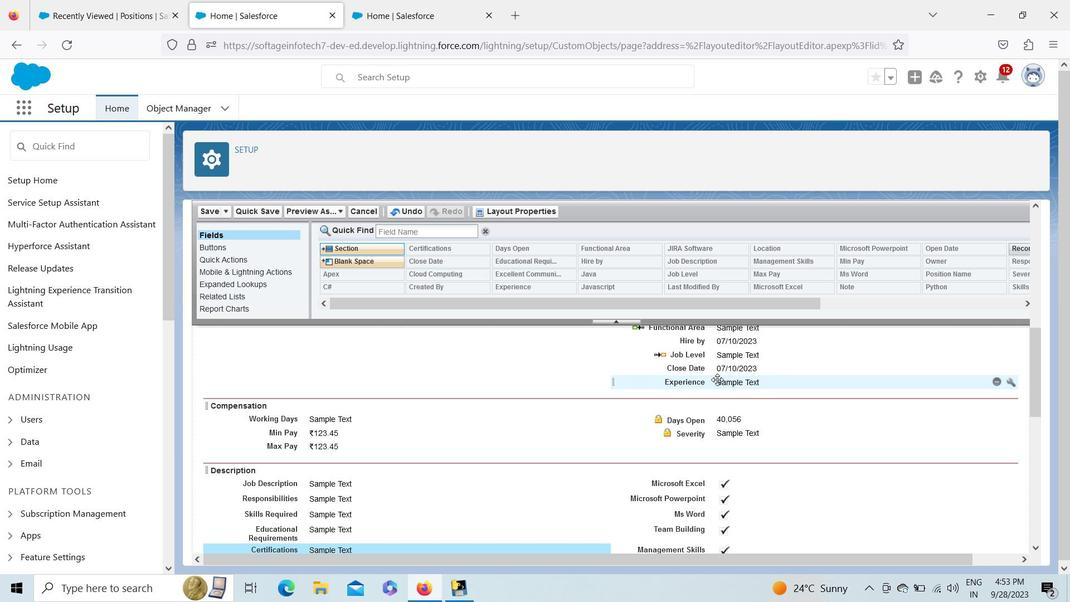 
Action: Mouse moved to (1033, 422)
Screenshot: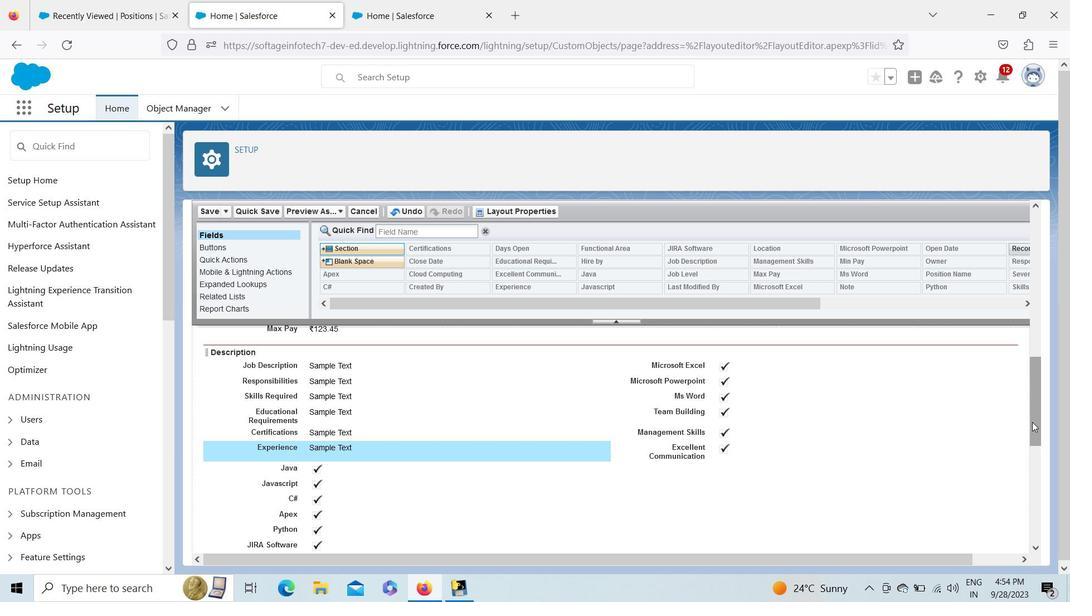
Action: Mouse pressed left at (1033, 422)
Screenshot: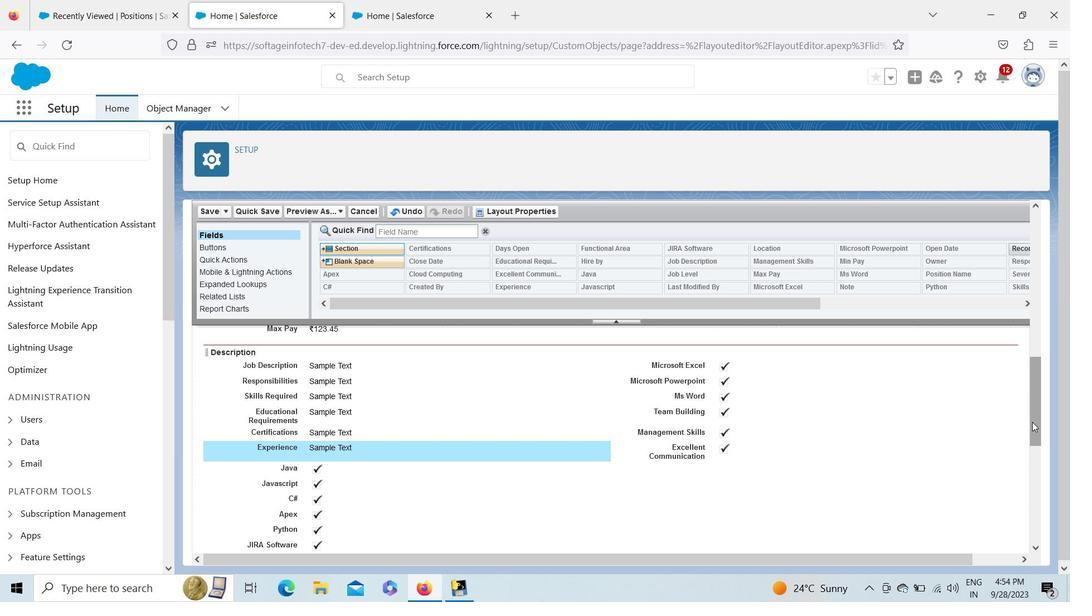 
Action: Mouse moved to (351, 246)
Screenshot: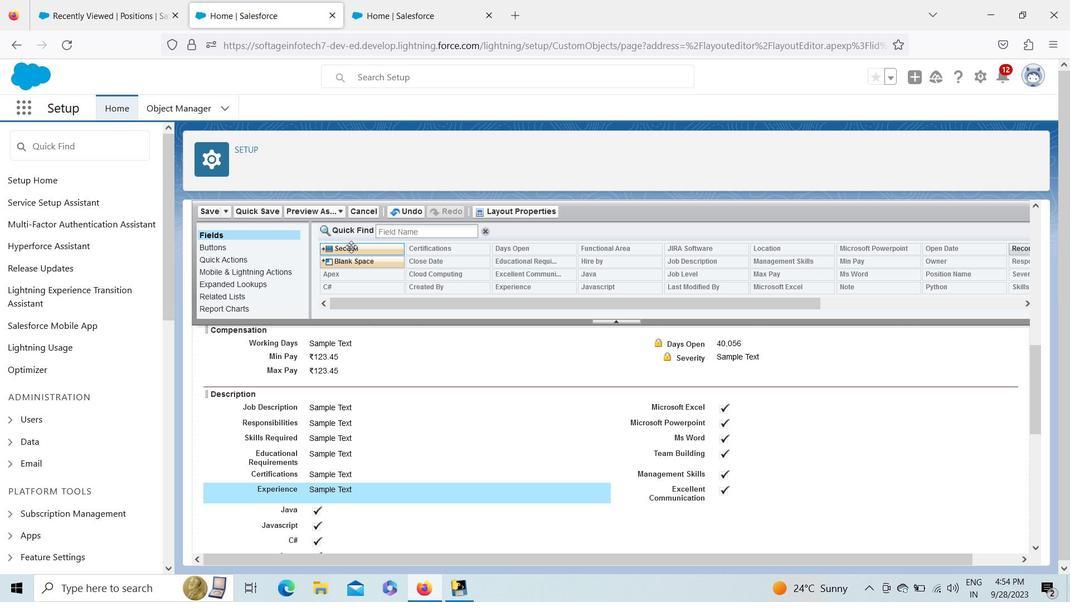 
Action: Mouse pressed left at (351, 246)
Screenshot: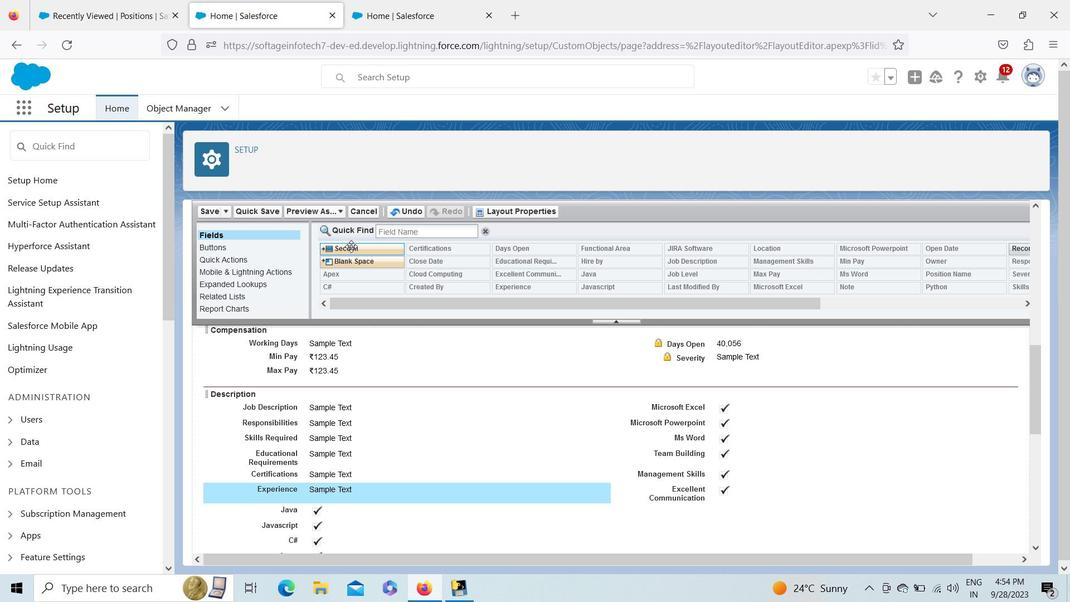
Action: Mouse moved to (642, 318)
Screenshot: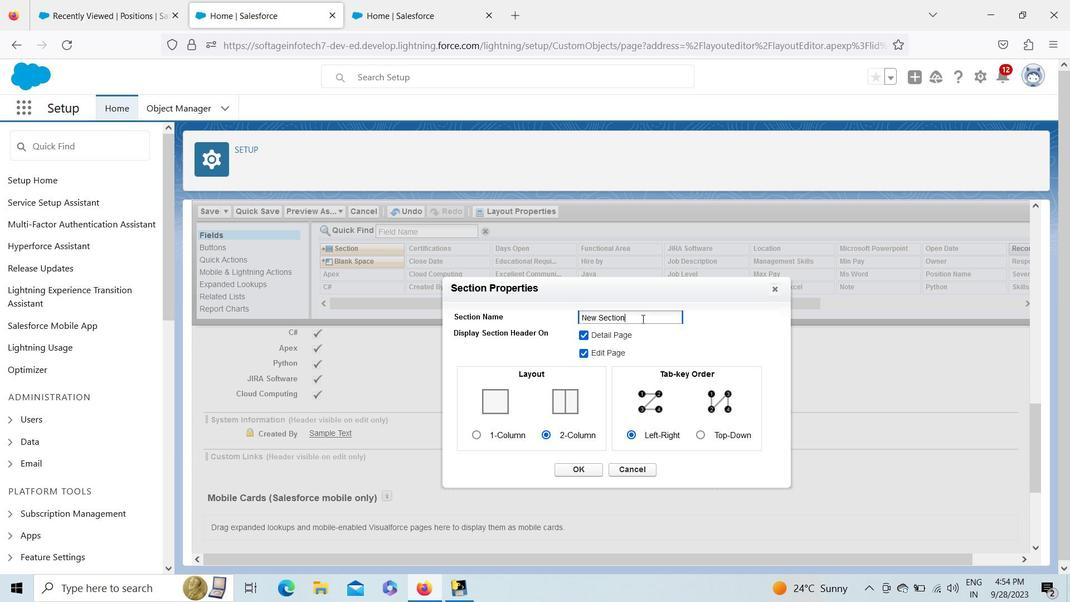 
Action: Mouse pressed left at (642, 318)
Screenshot: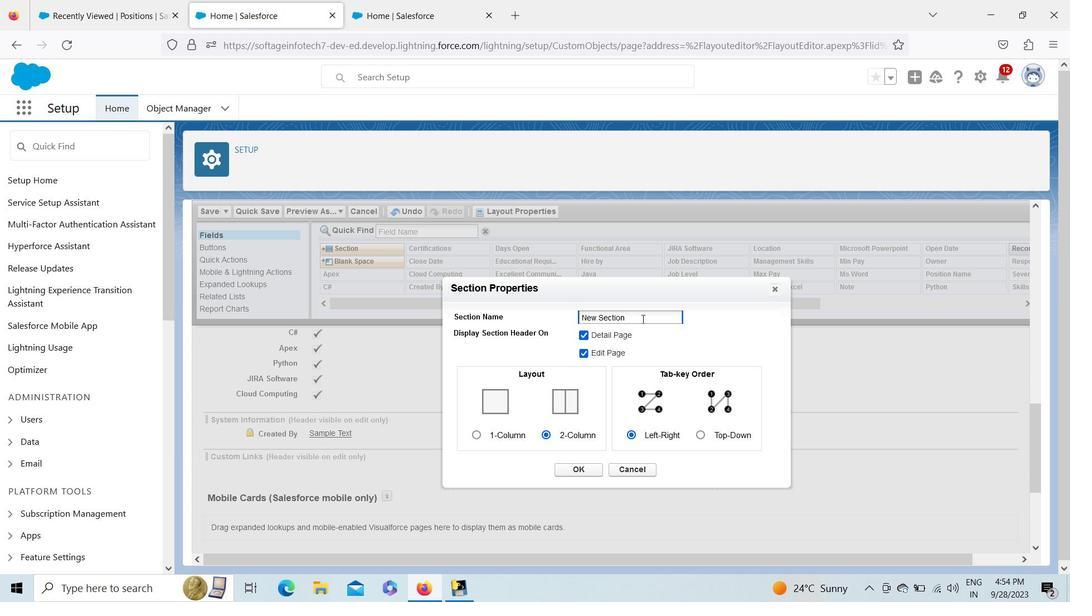 
Action: Mouse pressed left at (642, 318)
Screenshot: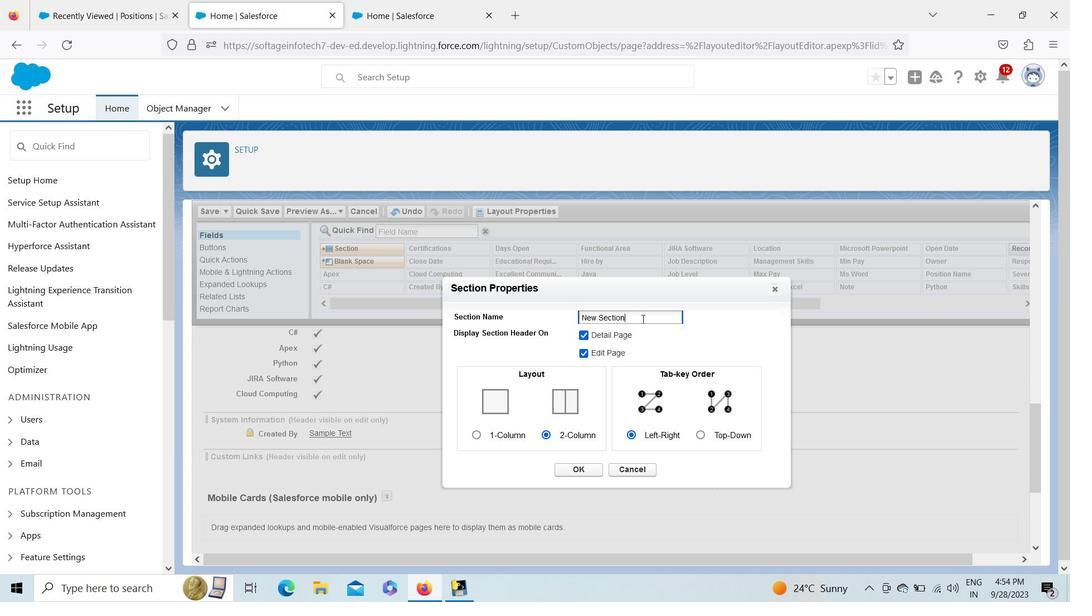 
Action: Mouse pressed left at (642, 318)
Screenshot: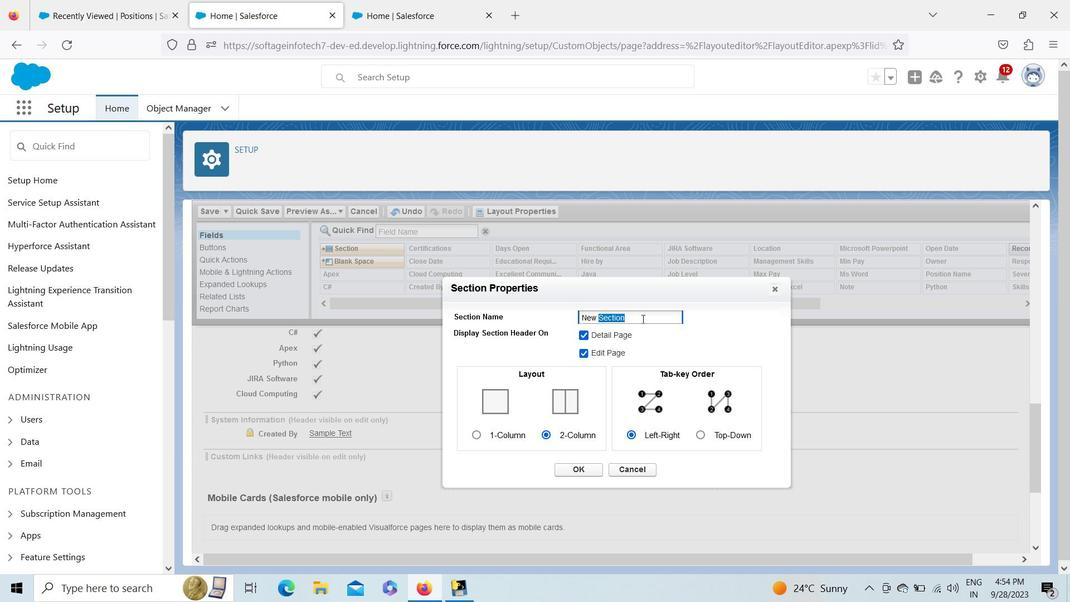 
Action: Mouse pressed left at (642, 318)
Screenshot: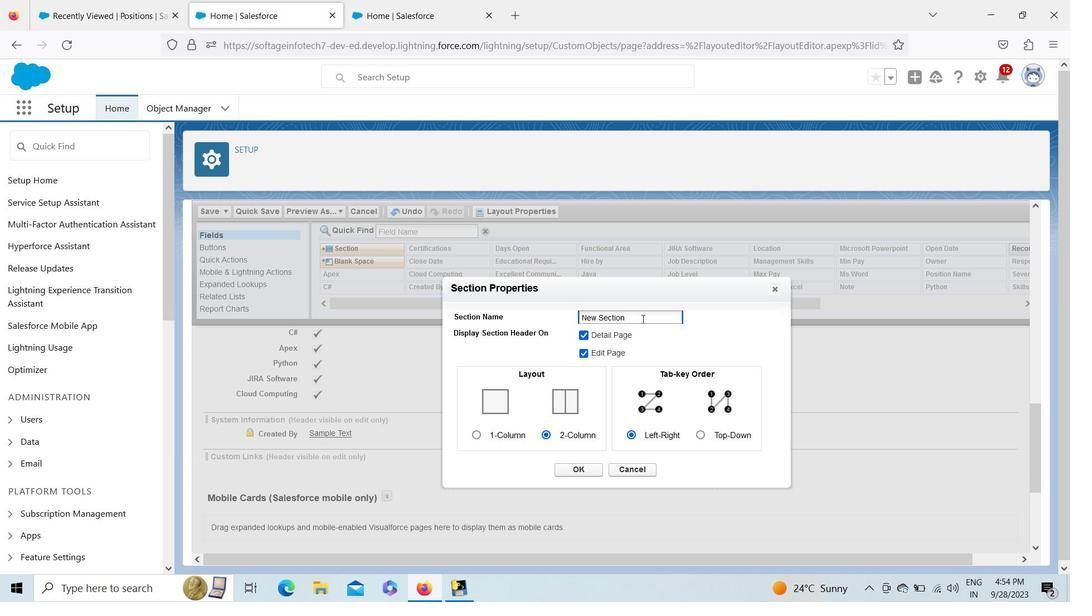 
Action: Mouse pressed left at (642, 318)
Screenshot: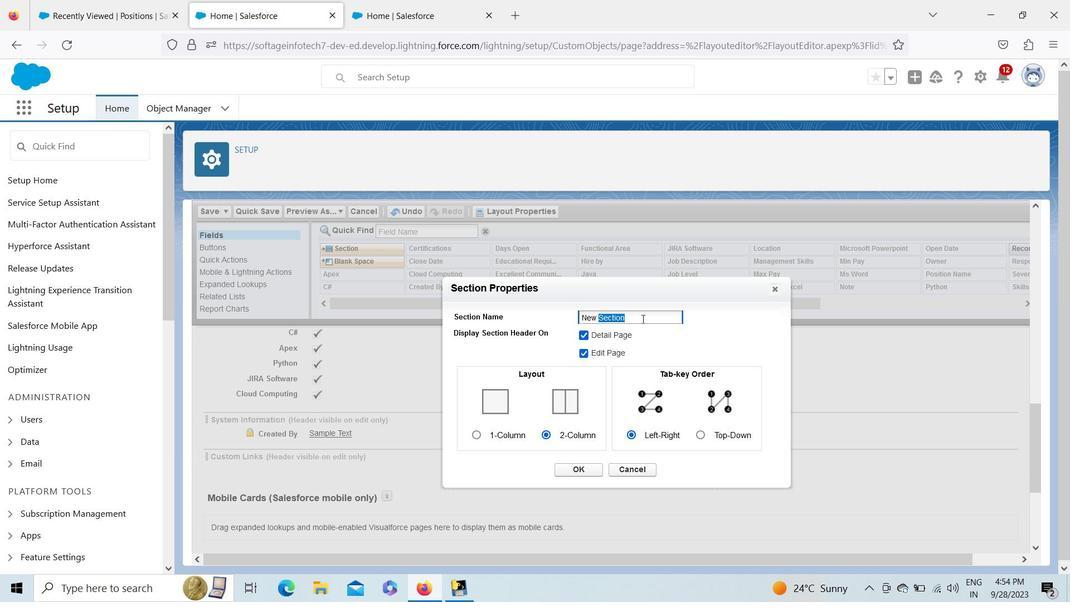 
Action: Mouse pressed left at (642, 318)
Screenshot: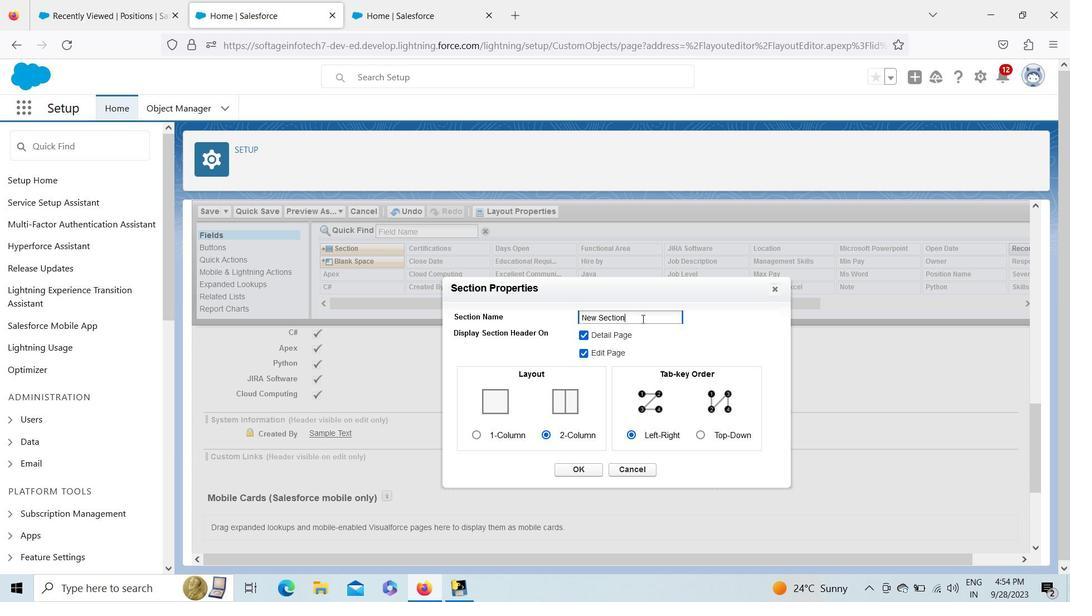 
Action: Mouse pressed left at (642, 318)
Screenshot: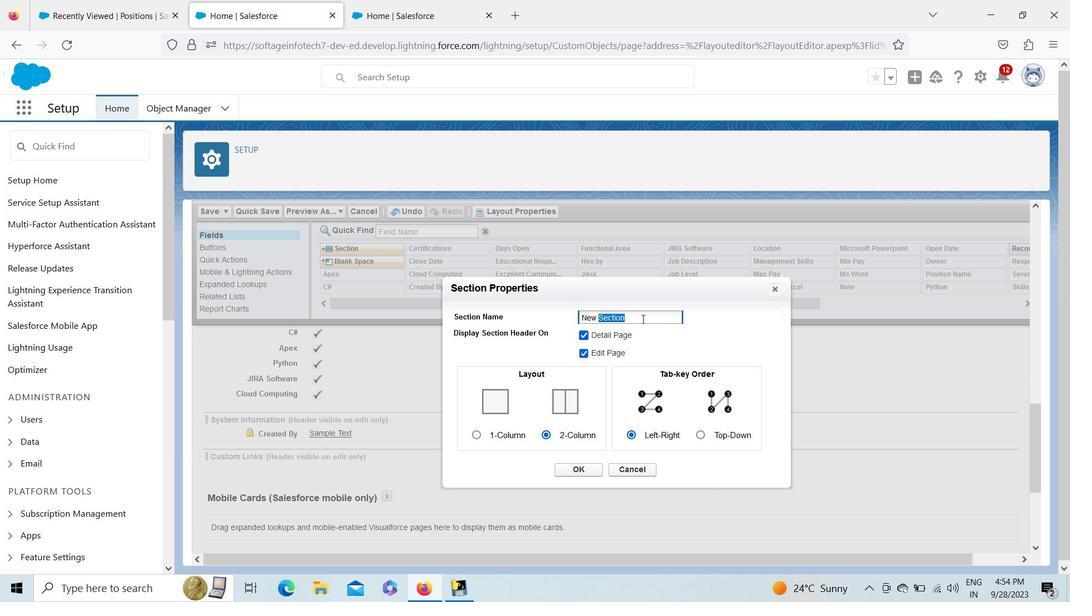 
Action: Mouse pressed left at (642, 318)
Screenshot: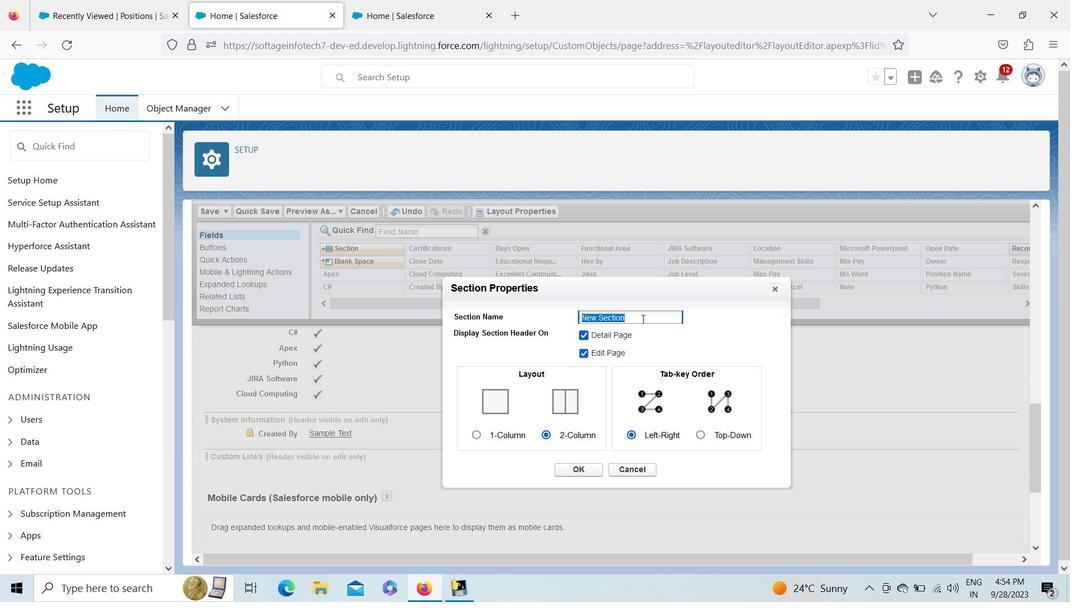 
Action: Mouse pressed left at (642, 318)
Screenshot: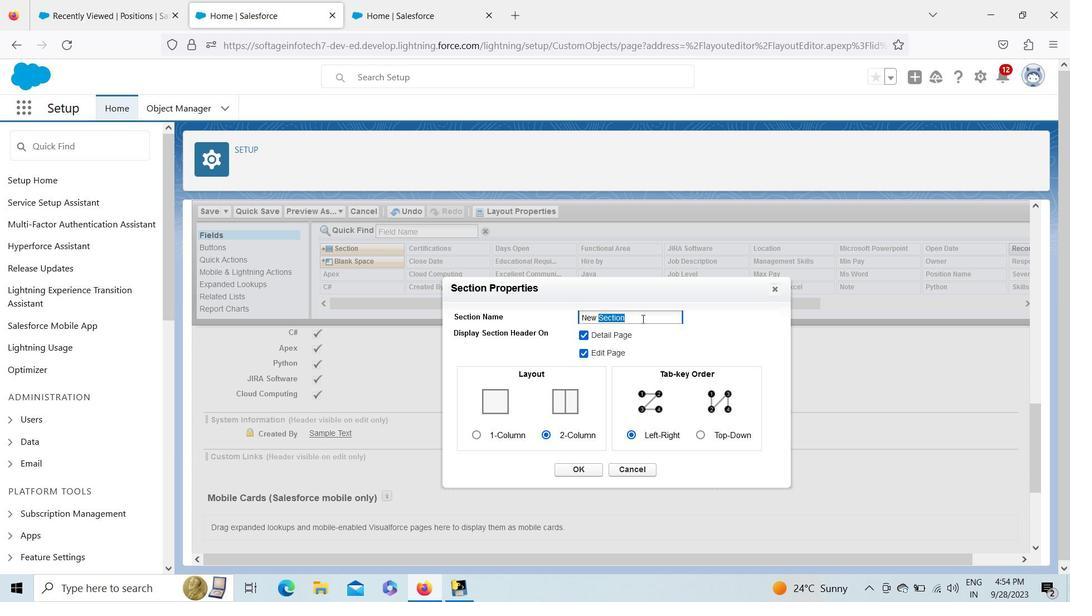 
Action: Mouse pressed left at (642, 318)
Screenshot: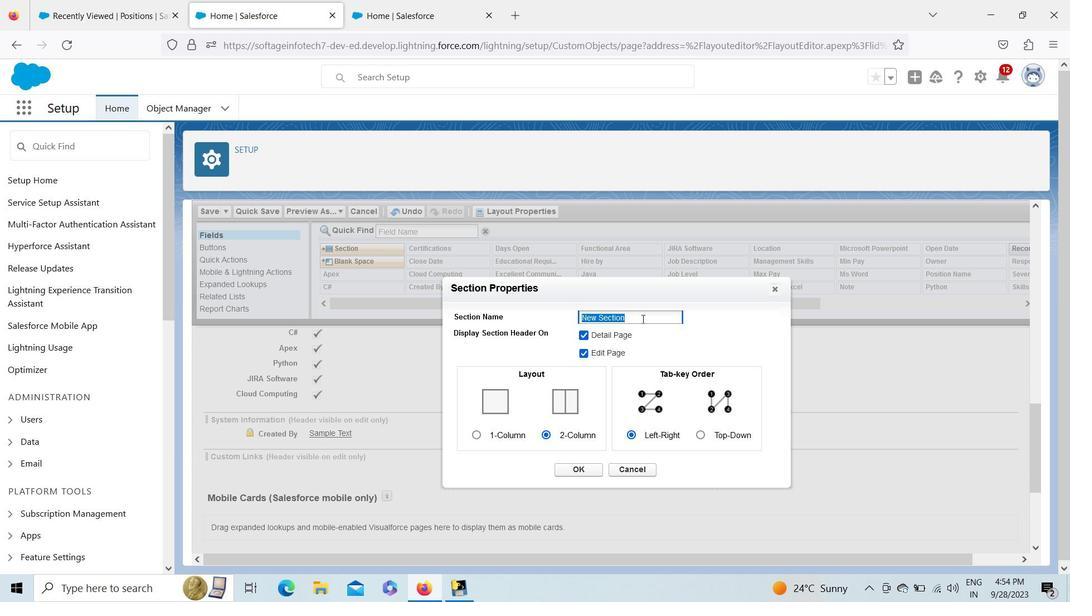 
Action: Mouse pressed left at (642, 318)
Screenshot: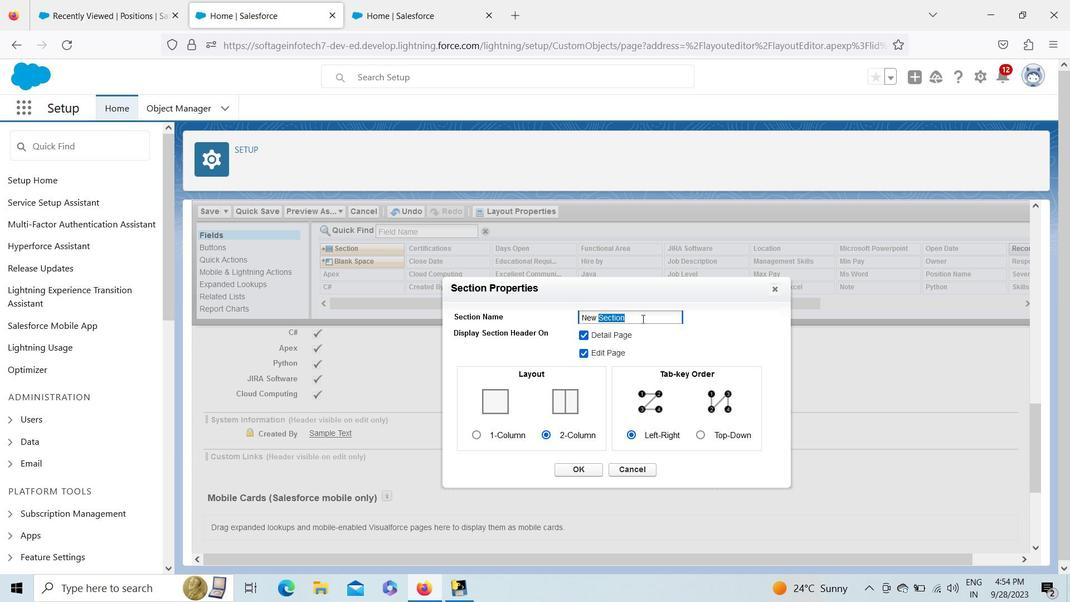 
Action: Mouse pressed left at (642, 318)
Screenshot: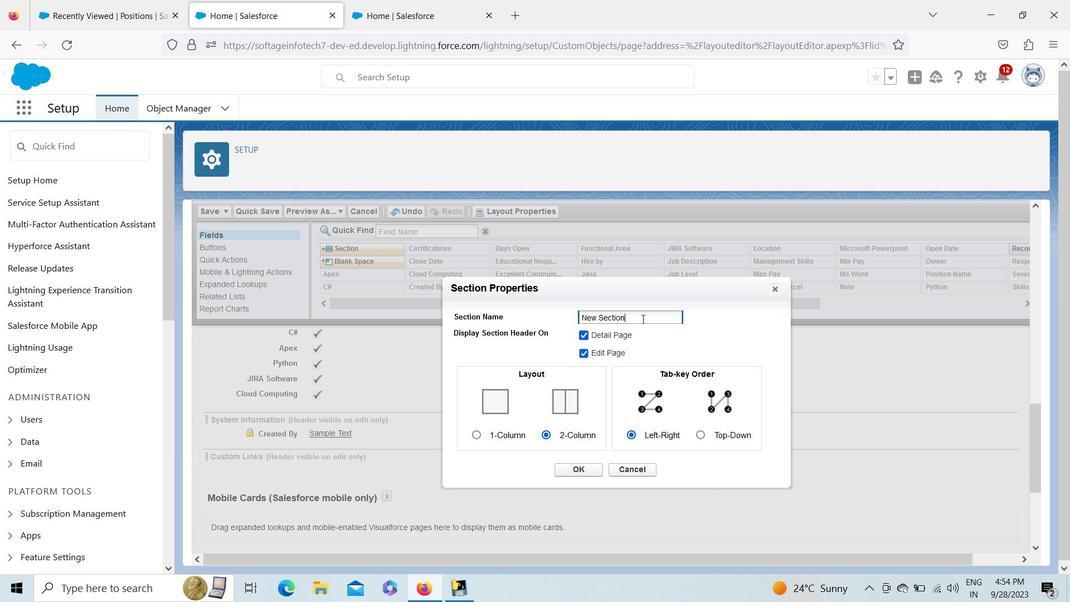 
Action: Mouse moved to (642, 318)
Screenshot: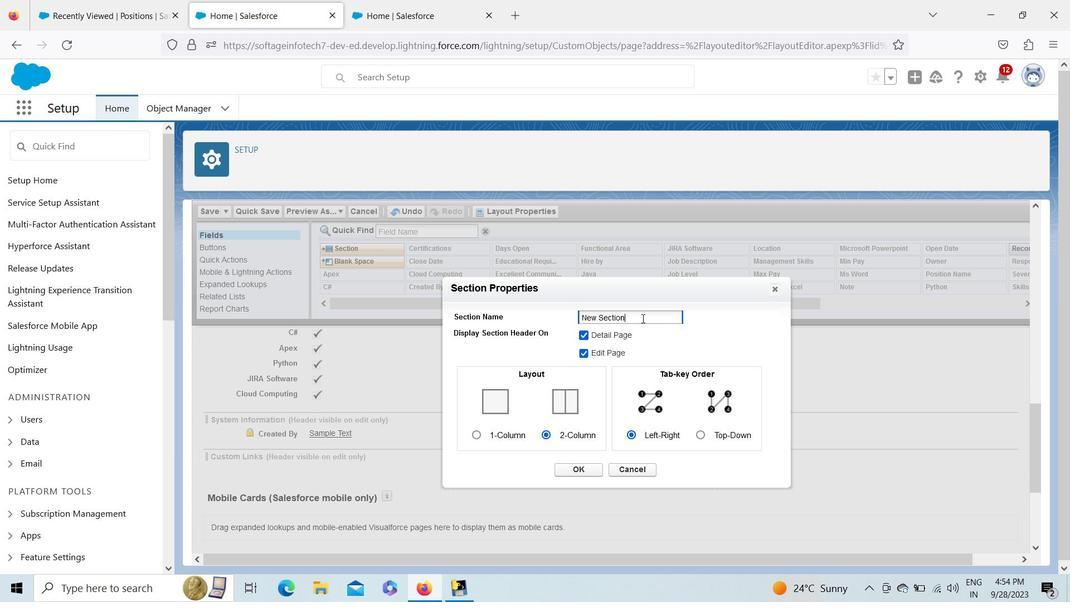 
Action: Mouse pressed left at (642, 318)
Screenshot: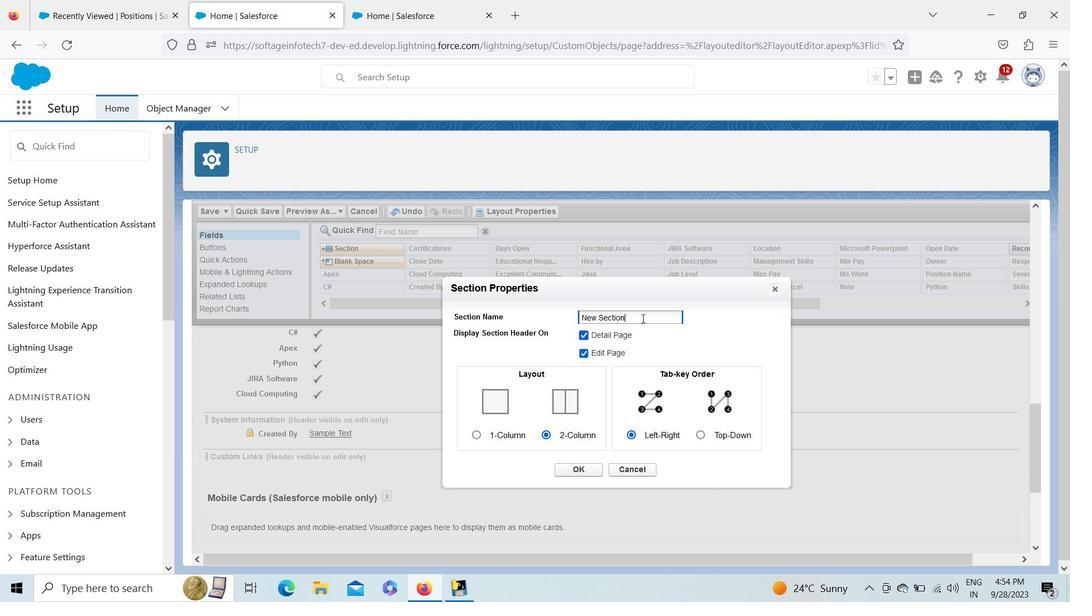 
Action: Mouse pressed left at (642, 318)
Screenshot: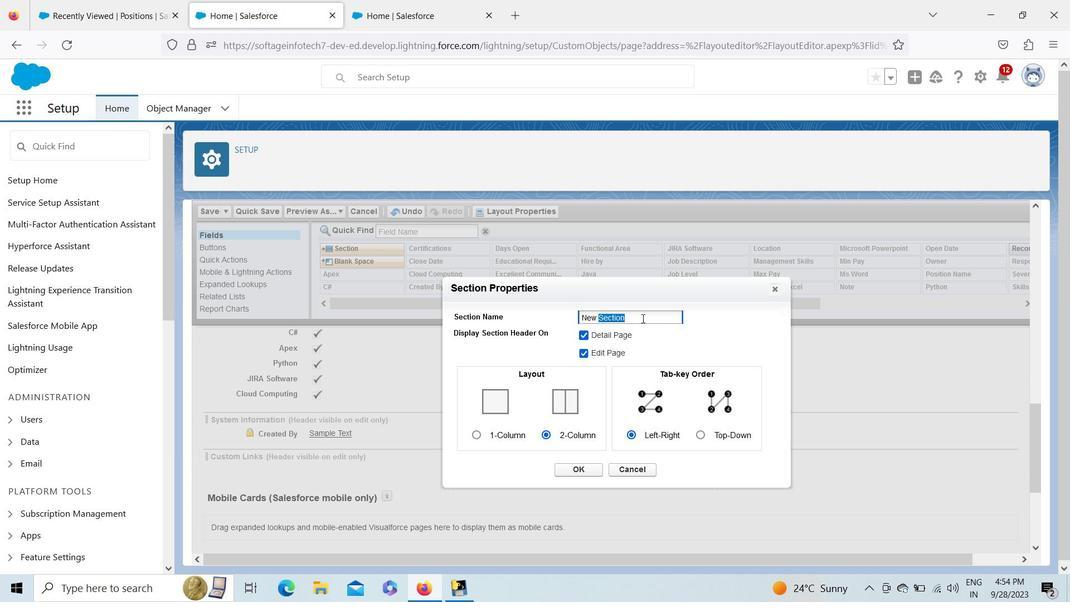 
Action: Mouse pressed left at (642, 318)
Screenshot: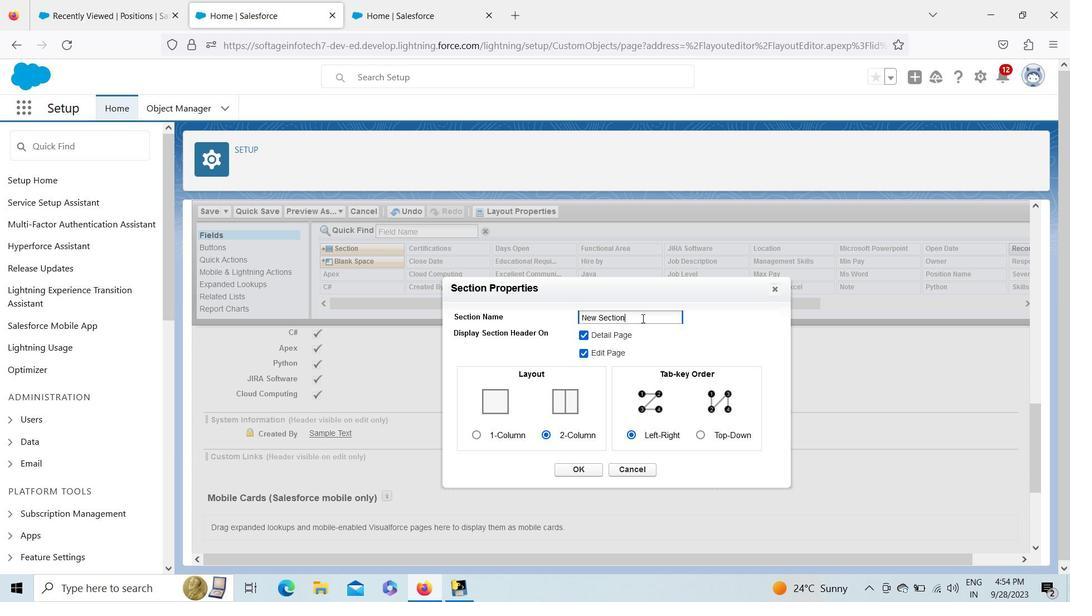 
Action: Mouse pressed left at (642, 318)
Screenshot: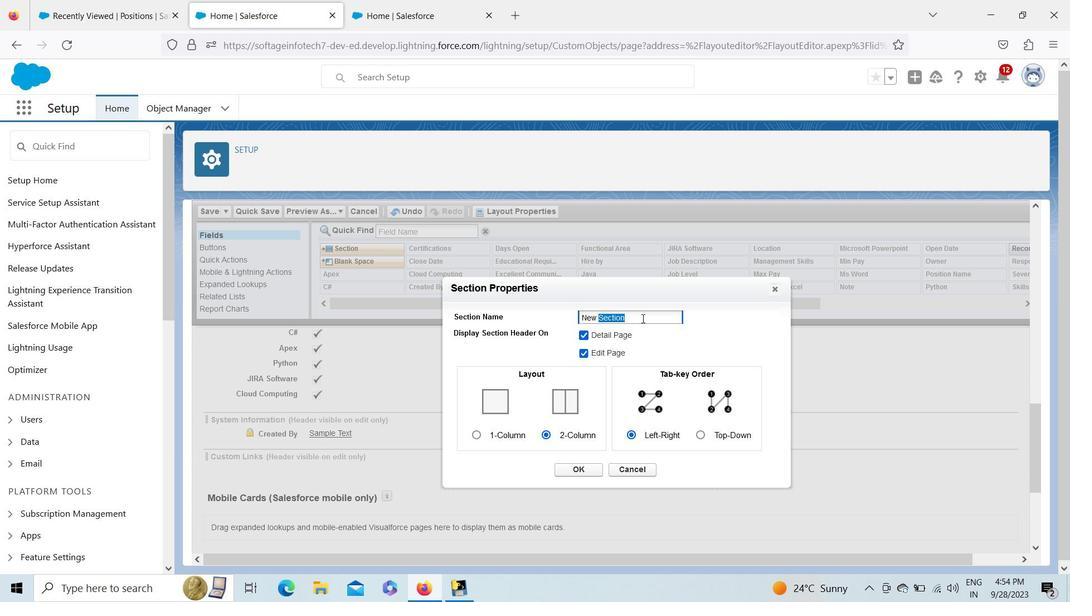 
Action: Mouse pressed left at (642, 318)
Screenshot: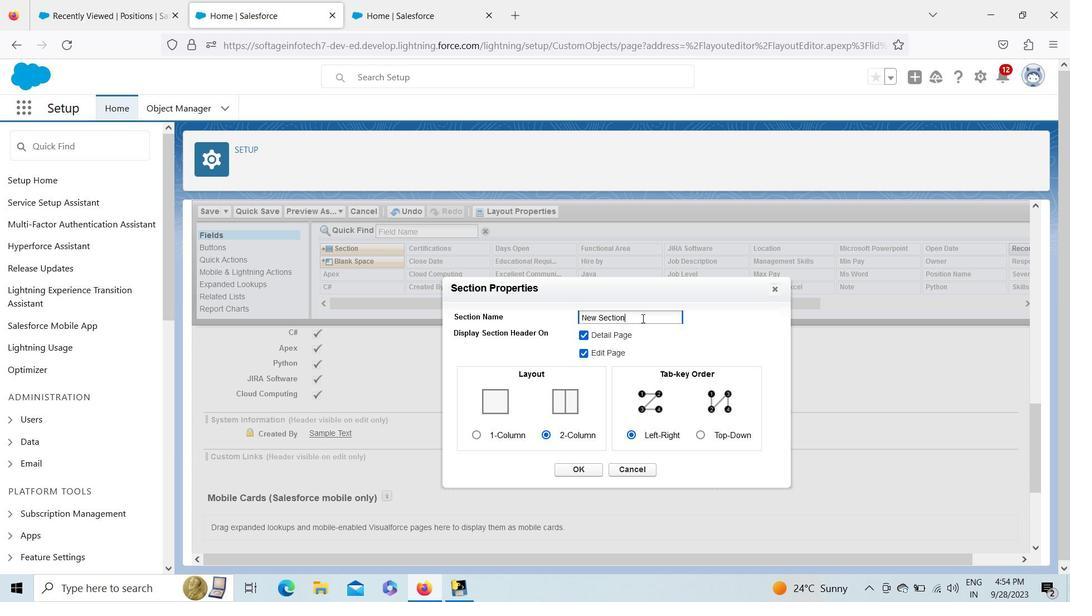 
Action: Mouse pressed left at (642, 318)
Screenshot: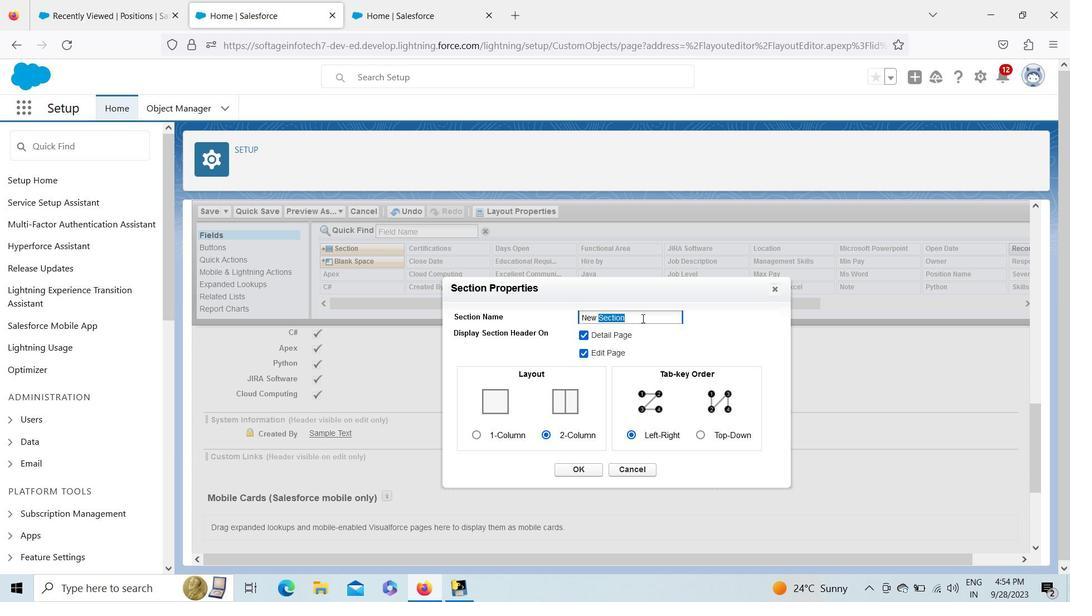 
Action: Key pressed <Key.shift><Key.shift><Key.shift><Key.shift><Key.shift><Key.shift><Key.shift><Key.shift><Key.shift><Key.shift>Required<Key.space><Key.shift>Skills
Screenshot: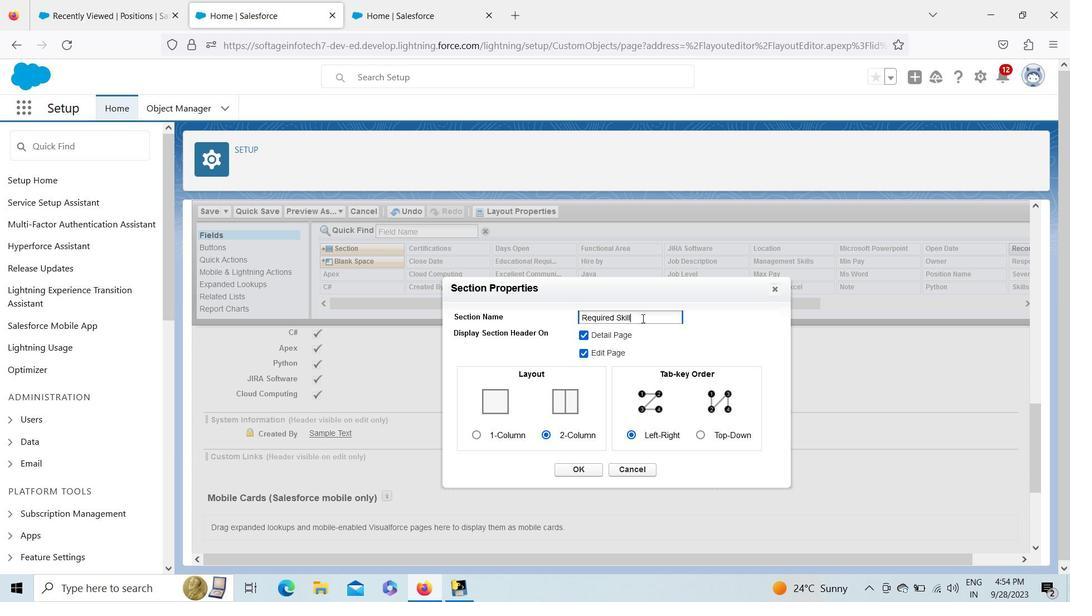 
Action: Mouse moved to (583, 470)
Screenshot: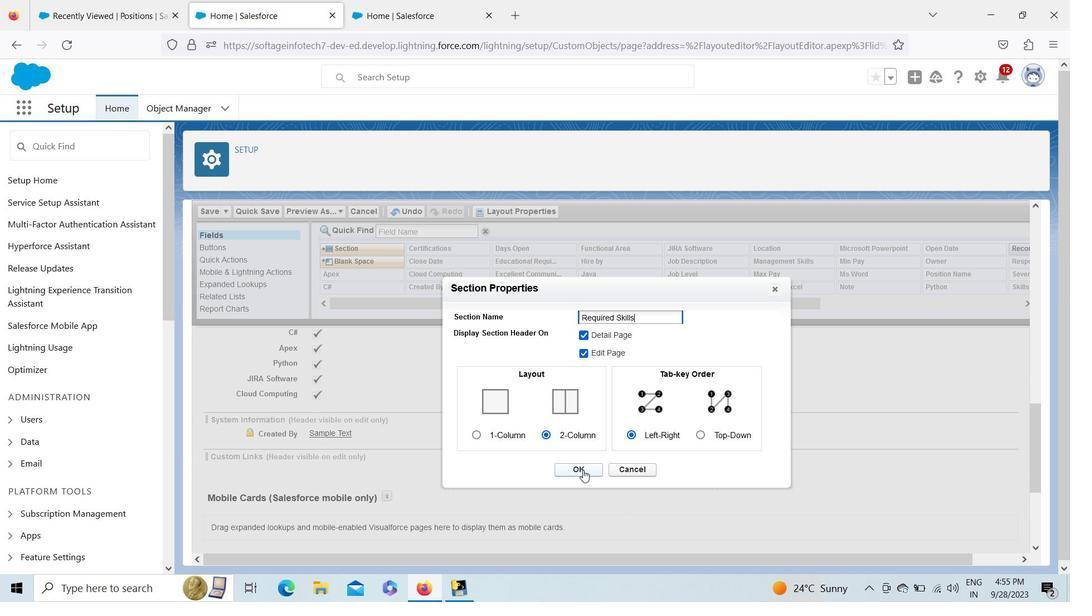 
Action: Mouse pressed left at (583, 470)
Screenshot: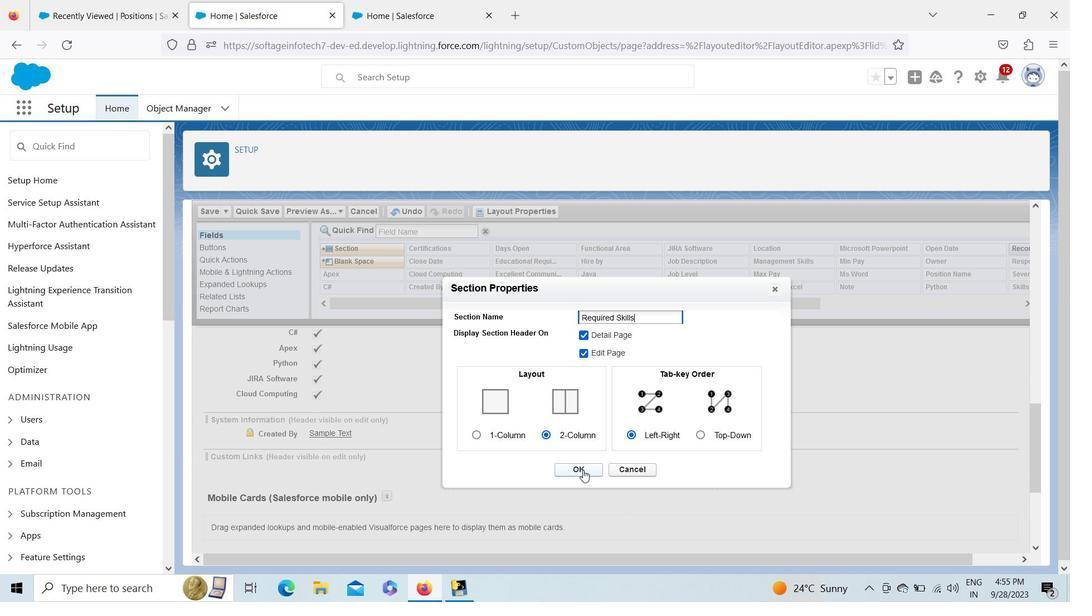 
Action: Mouse moved to (1034, 412)
Screenshot: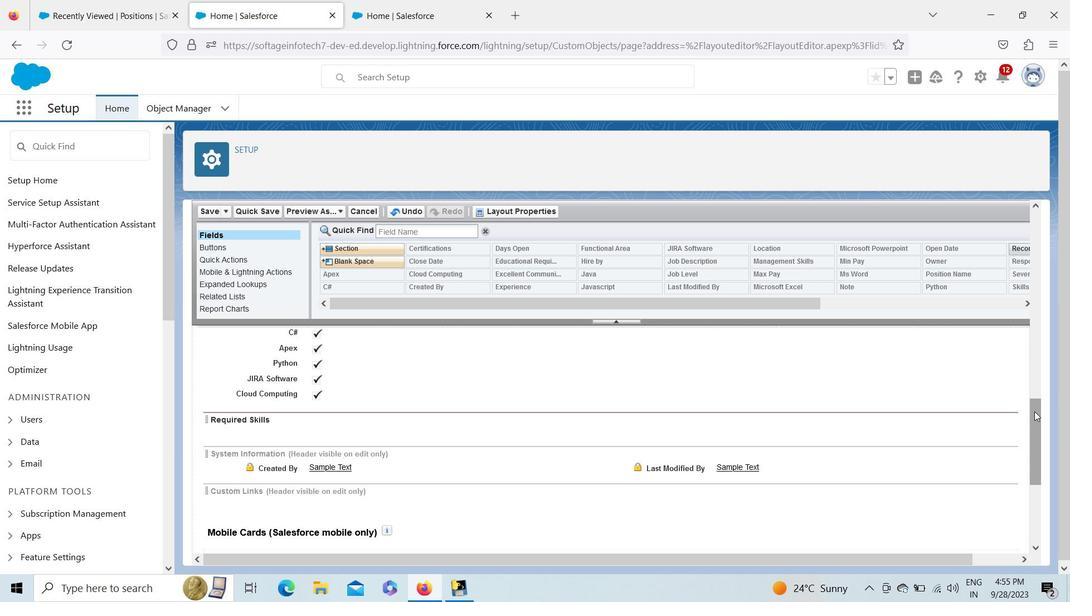 
Action: Mouse pressed left at (1034, 412)
Screenshot: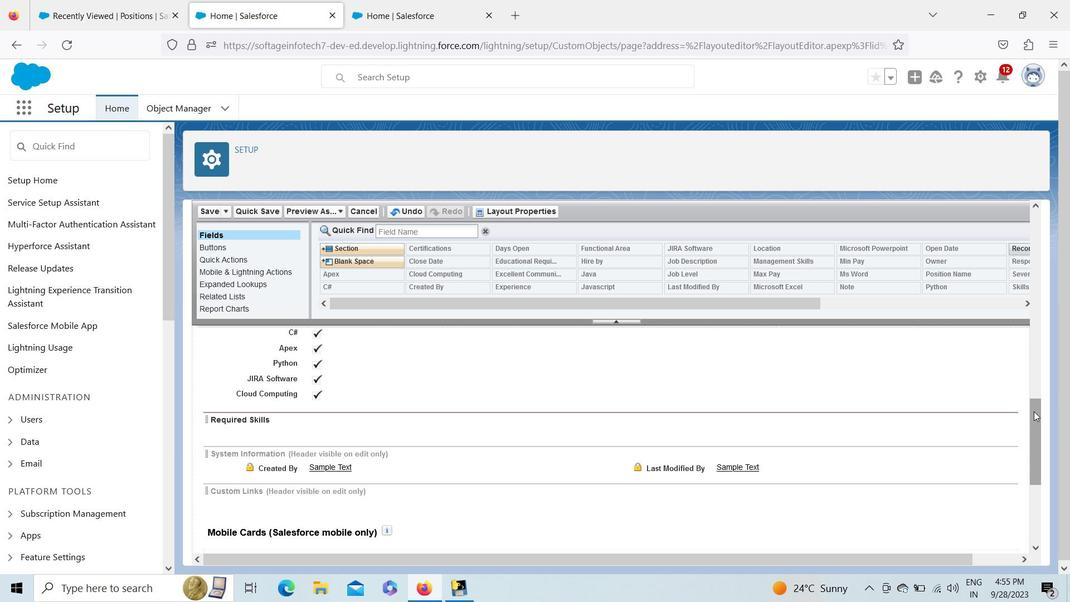 
Action: Mouse moved to (326, 437)
Screenshot: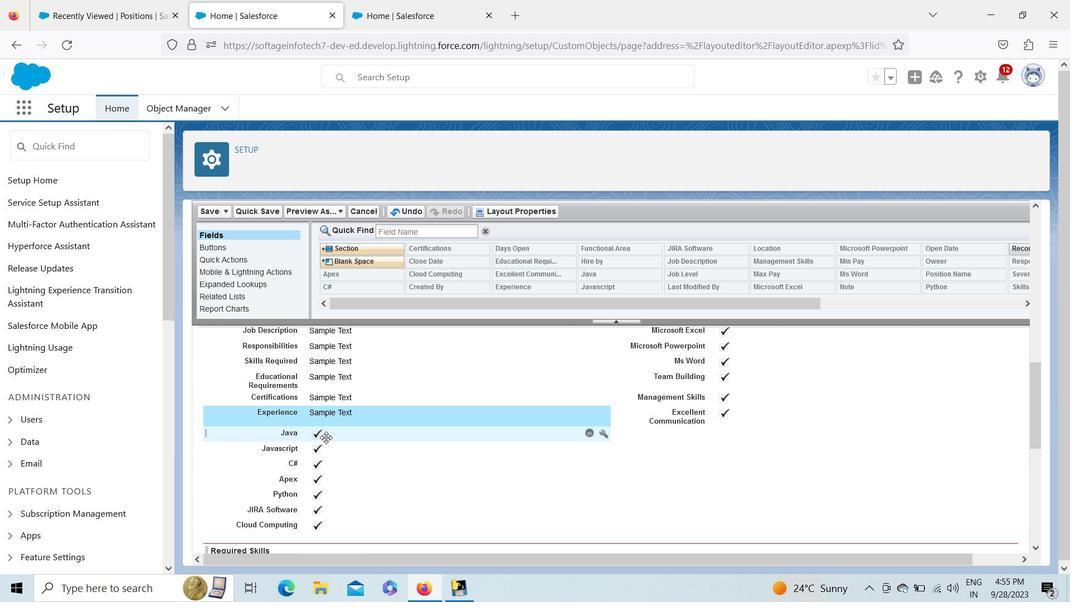 
Action: Mouse pressed left at (326, 437)
Screenshot: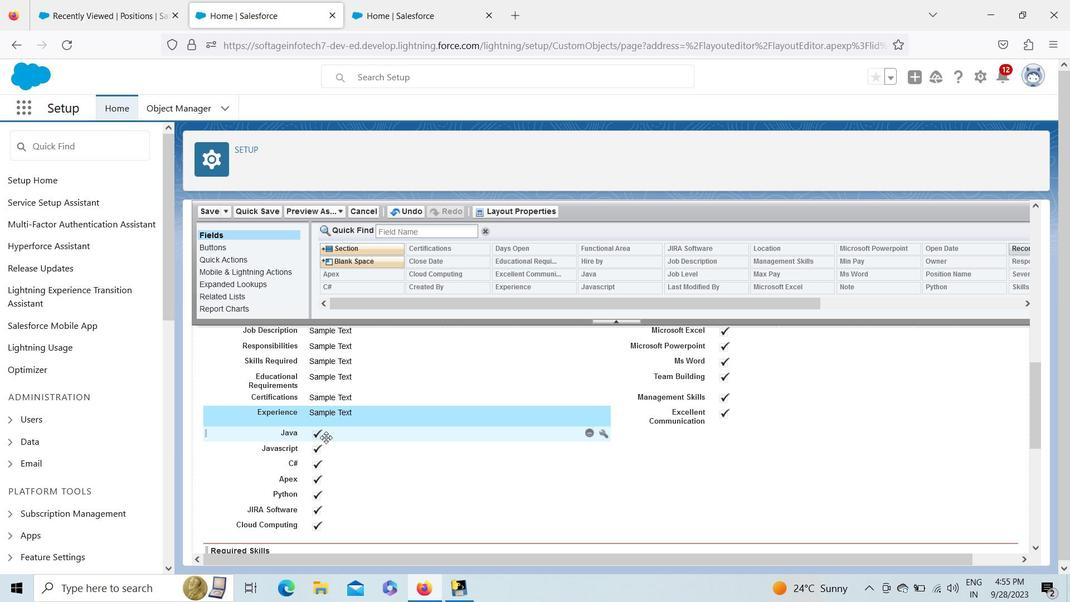 
Action: Key pressed <Key.shift_r><Key.shift_r><Key.shift_r><Key.shift_r><Key.shift_r><Key.shift_r><Key.shift_r><Key.down><Key.down>
Screenshot: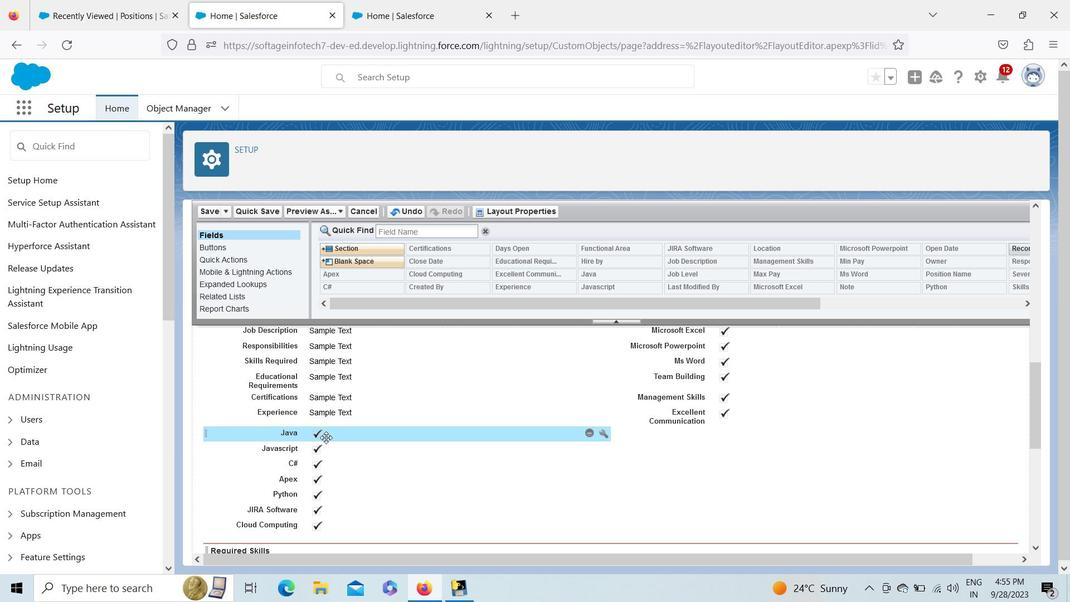 
Action: Mouse moved to (325, 446)
Screenshot: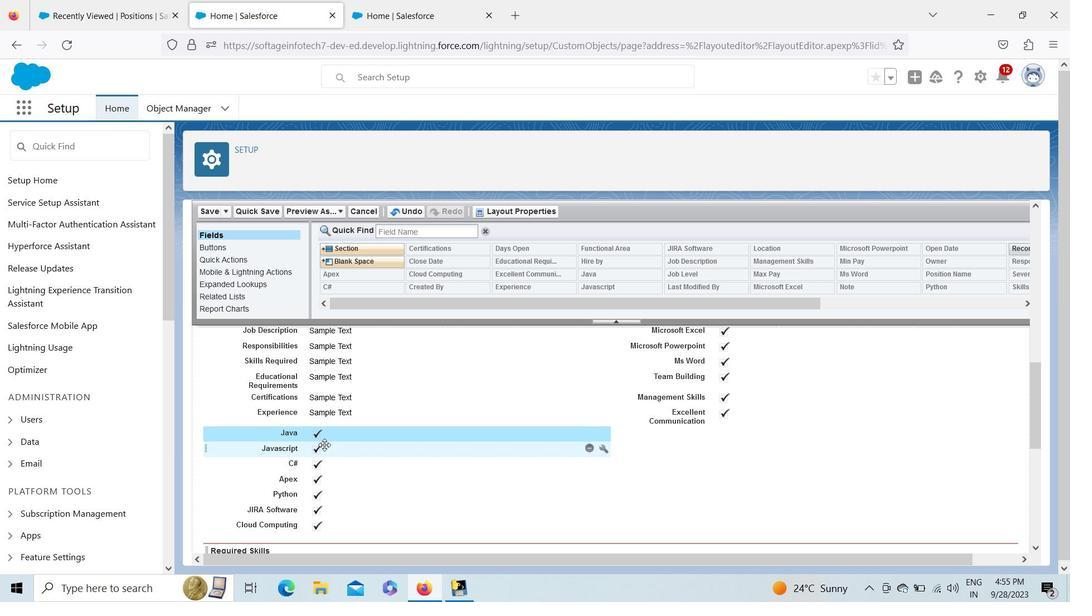 
Action: Mouse pressed left at (325, 446)
Screenshot: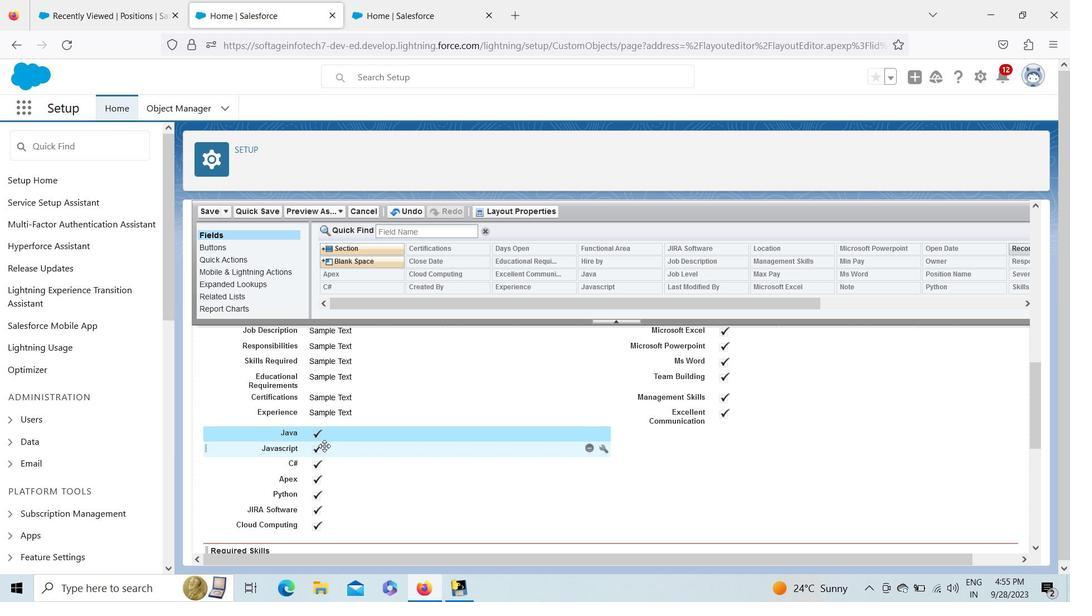 
Action: Mouse moved to (322, 466)
Screenshot: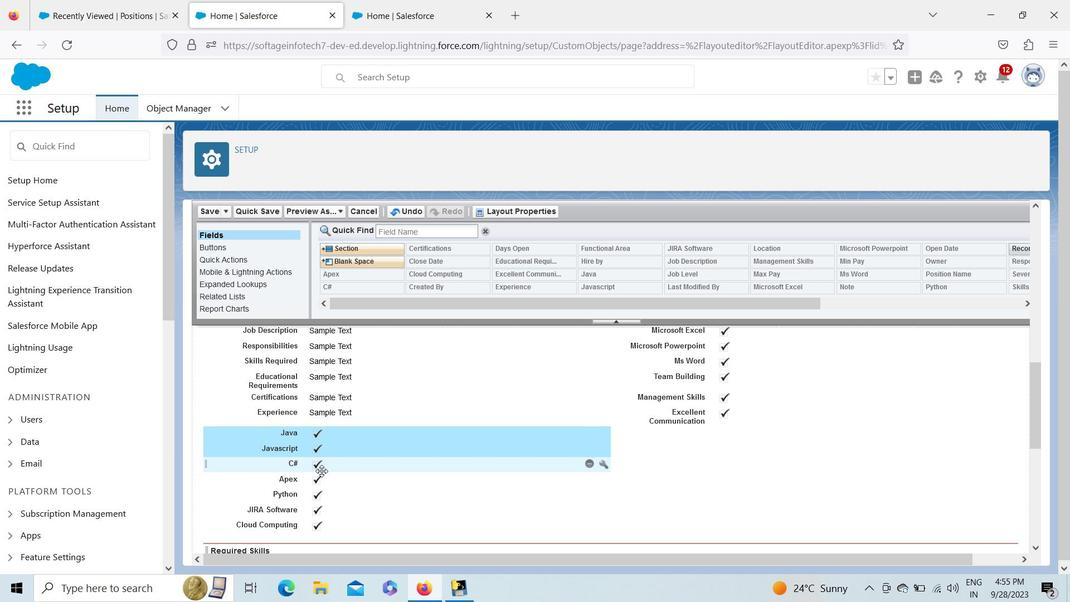 
Action: Mouse pressed left at (322, 466)
Screenshot: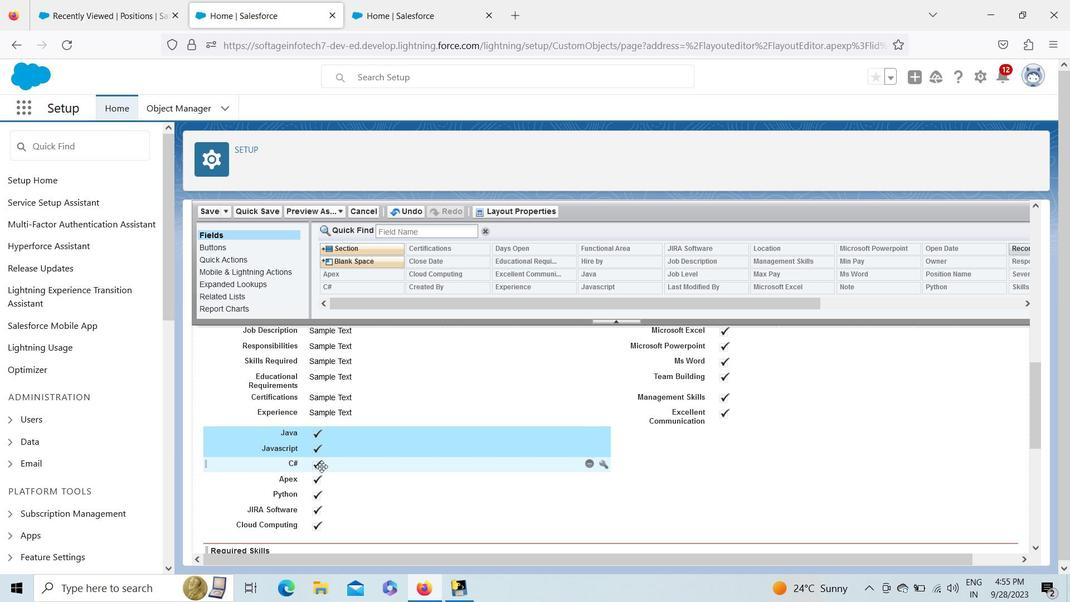 
Action: Mouse moved to (317, 483)
Screenshot: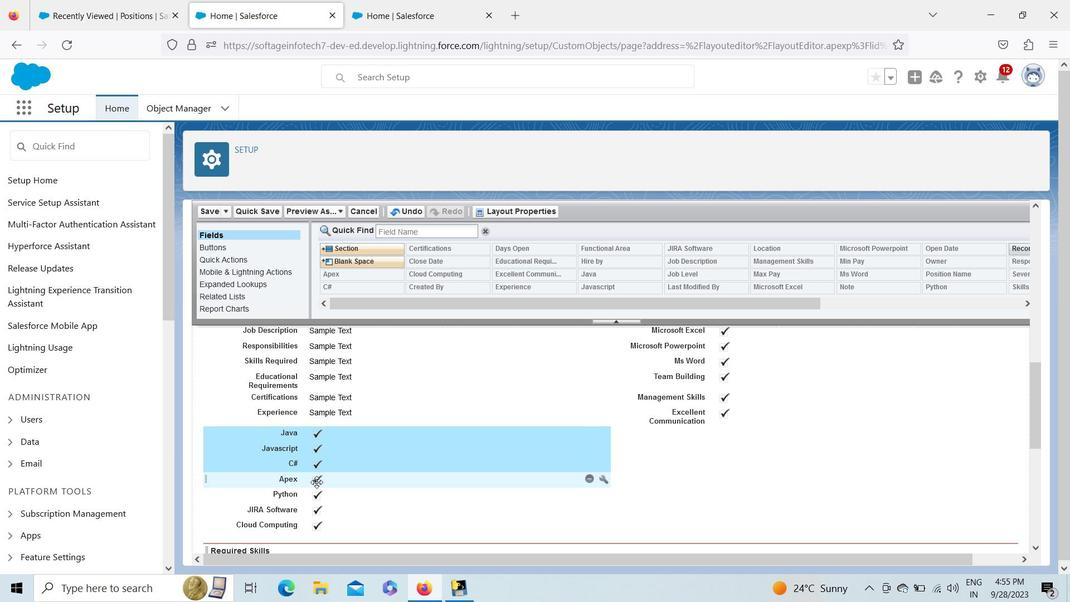 
Action: Mouse pressed left at (317, 483)
Screenshot: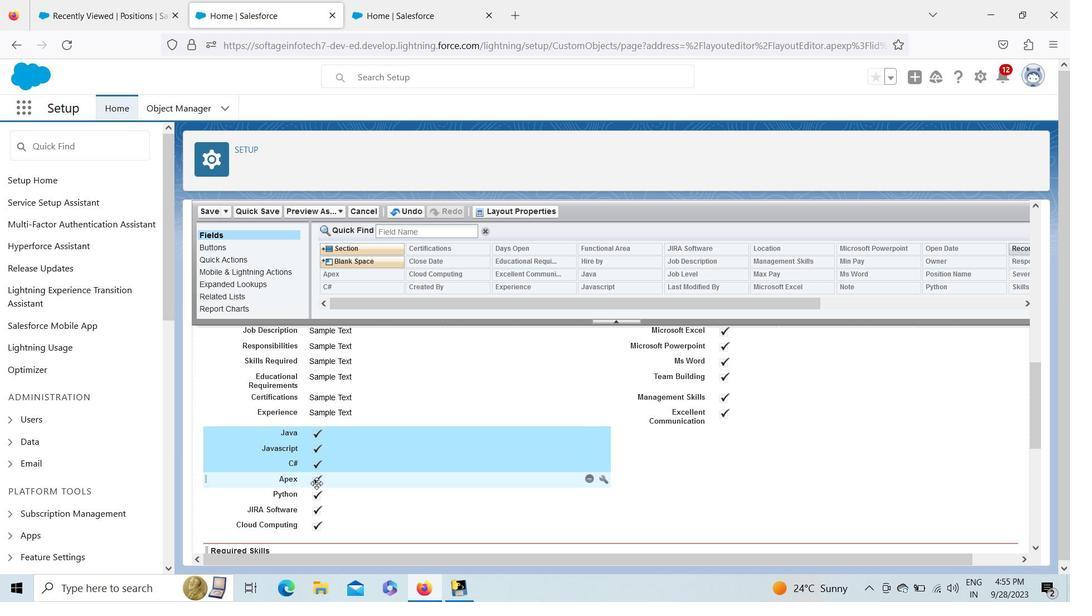 
Action: Mouse moved to (317, 499)
Screenshot: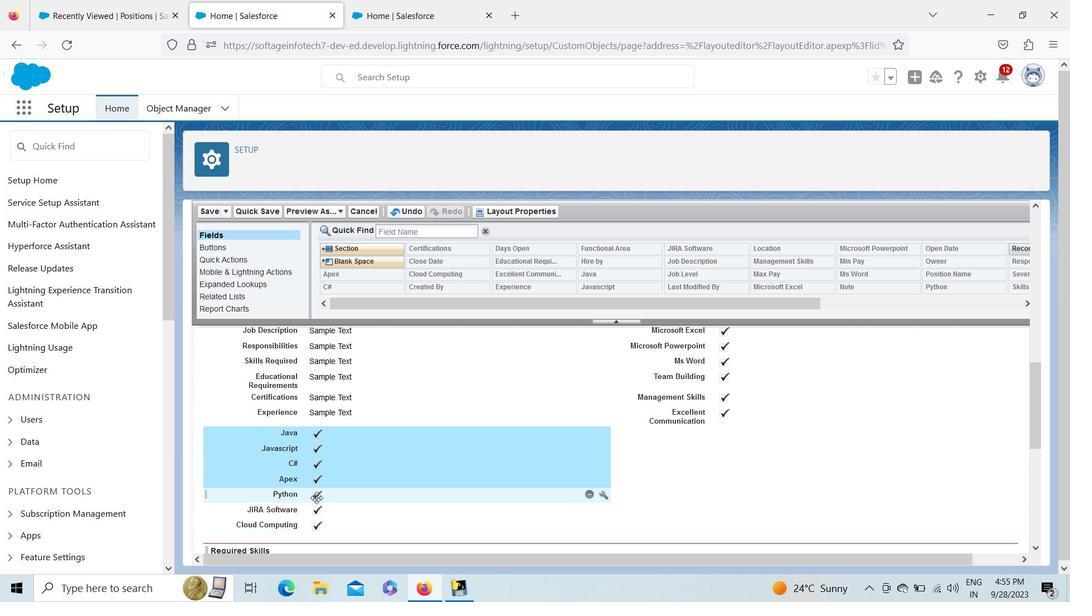 
Action: Mouse pressed left at (317, 499)
Screenshot: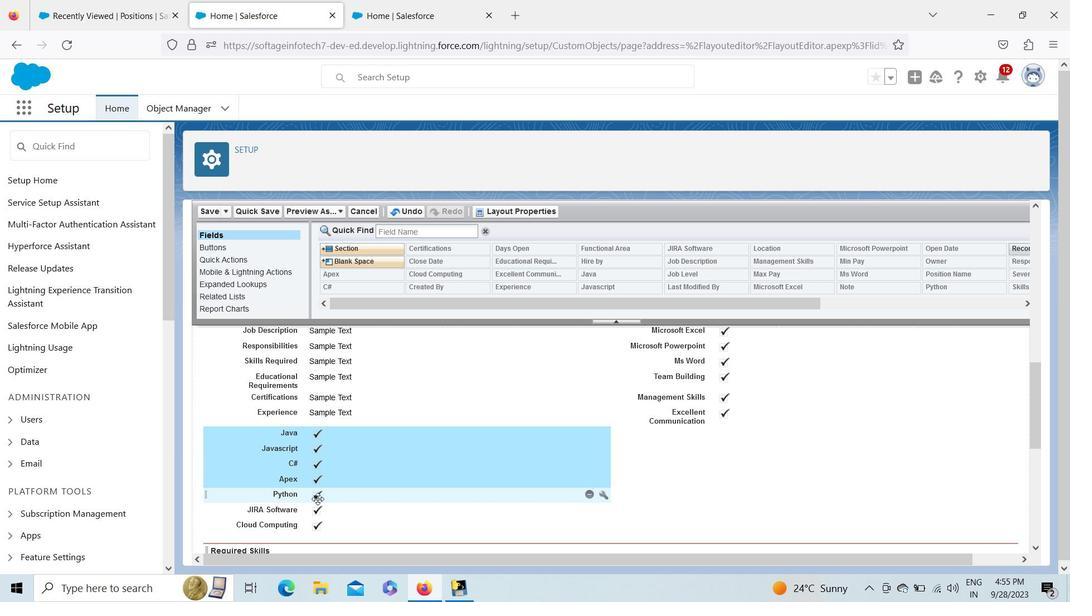 
Action: Mouse moved to (318, 509)
Screenshot: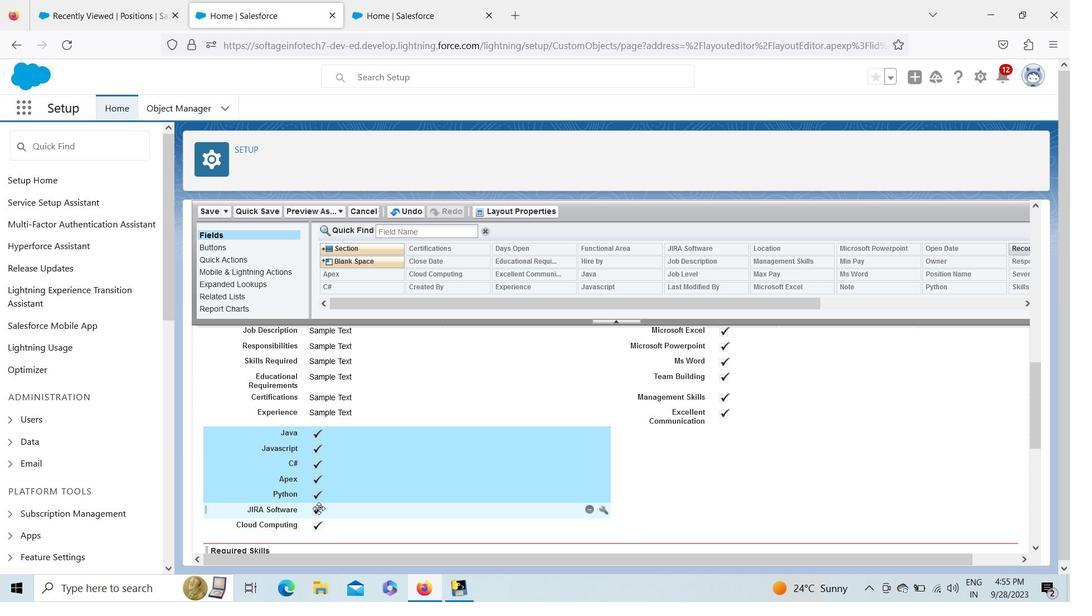 
Action: Mouse pressed left at (318, 509)
Screenshot: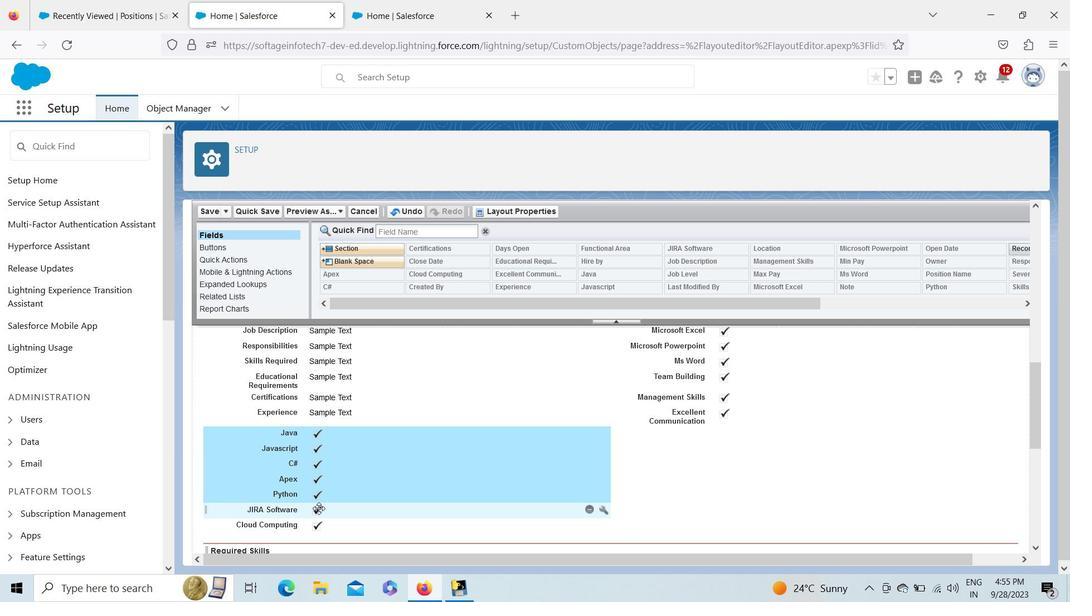
Action: Mouse moved to (318, 524)
Screenshot: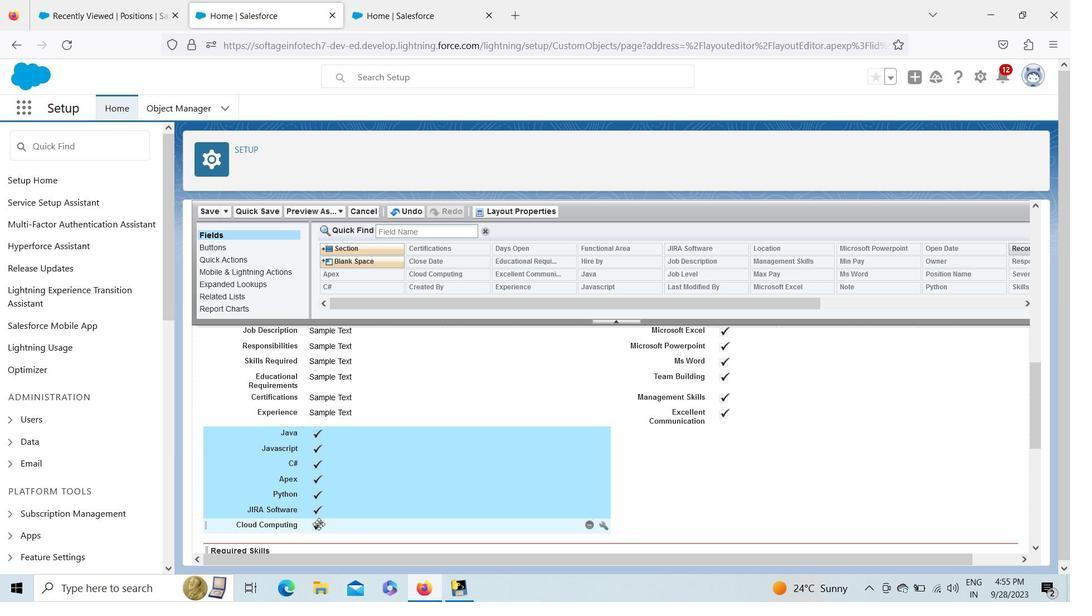 
Action: Mouse pressed left at (318, 524)
Screenshot: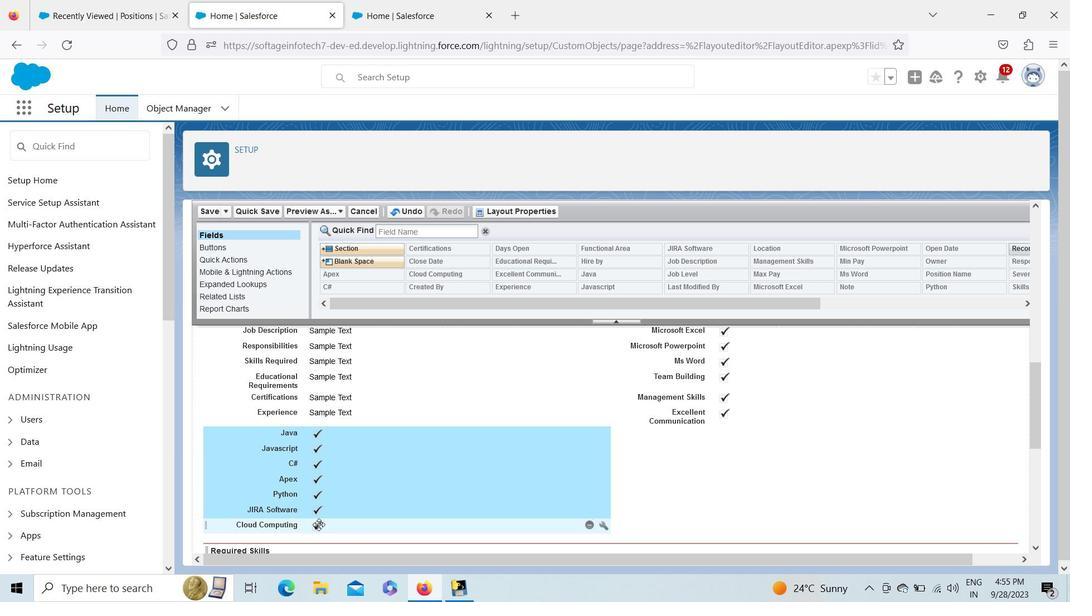 
Action: Mouse moved to (530, 488)
Screenshot: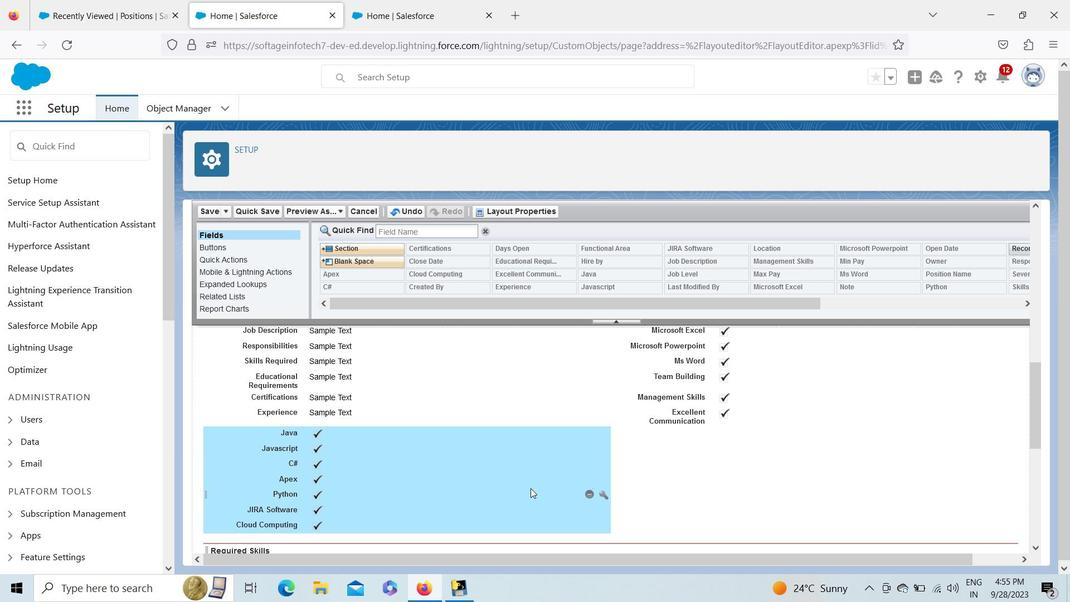 
Action: Mouse pressed left at (530, 488)
Screenshot: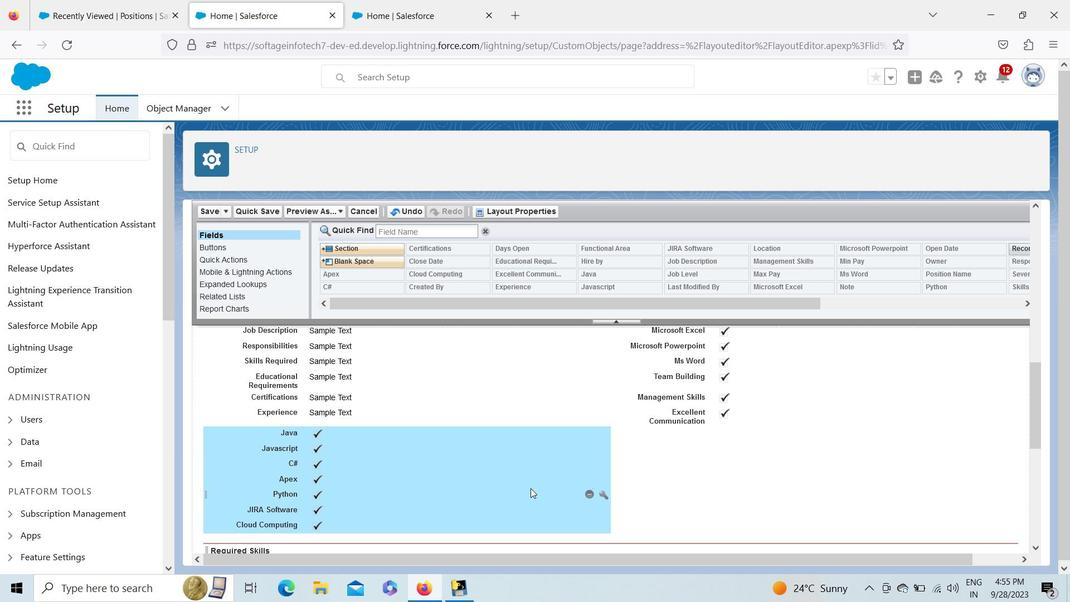 
Action: Mouse moved to (1037, 426)
Screenshot: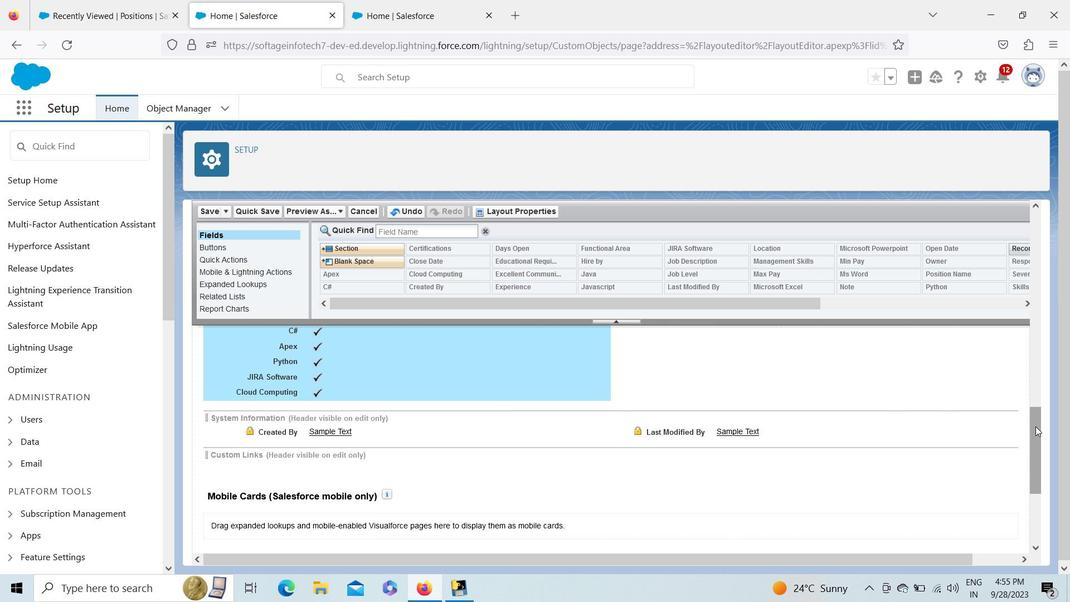 
Action: Mouse pressed left at (1037, 426)
Screenshot: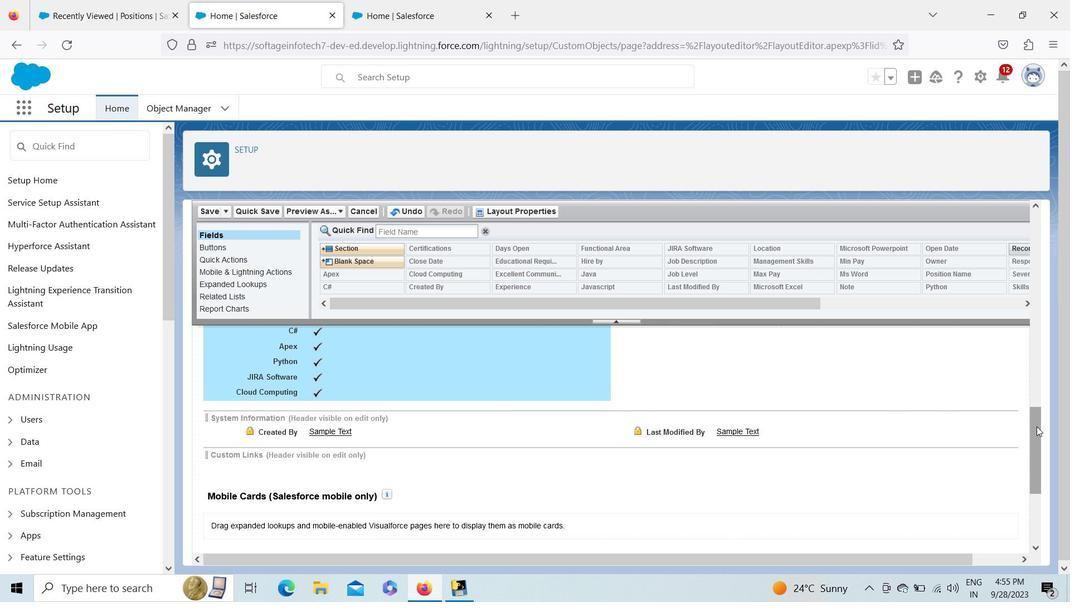 
Action: Mouse moved to (996, 368)
